 Task: Create a self trigger on Ticket object.
Action: Mouse moved to (1193, 69)
Screenshot: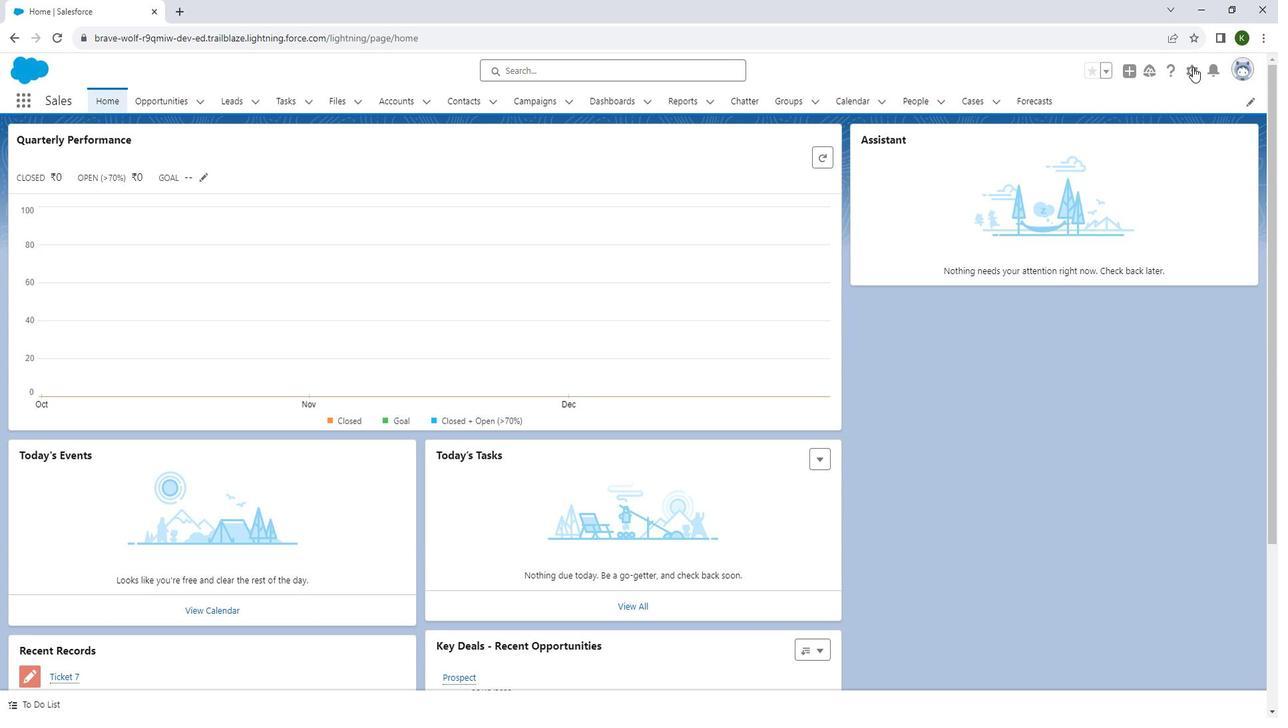 
Action: Mouse pressed left at (1193, 69)
Screenshot: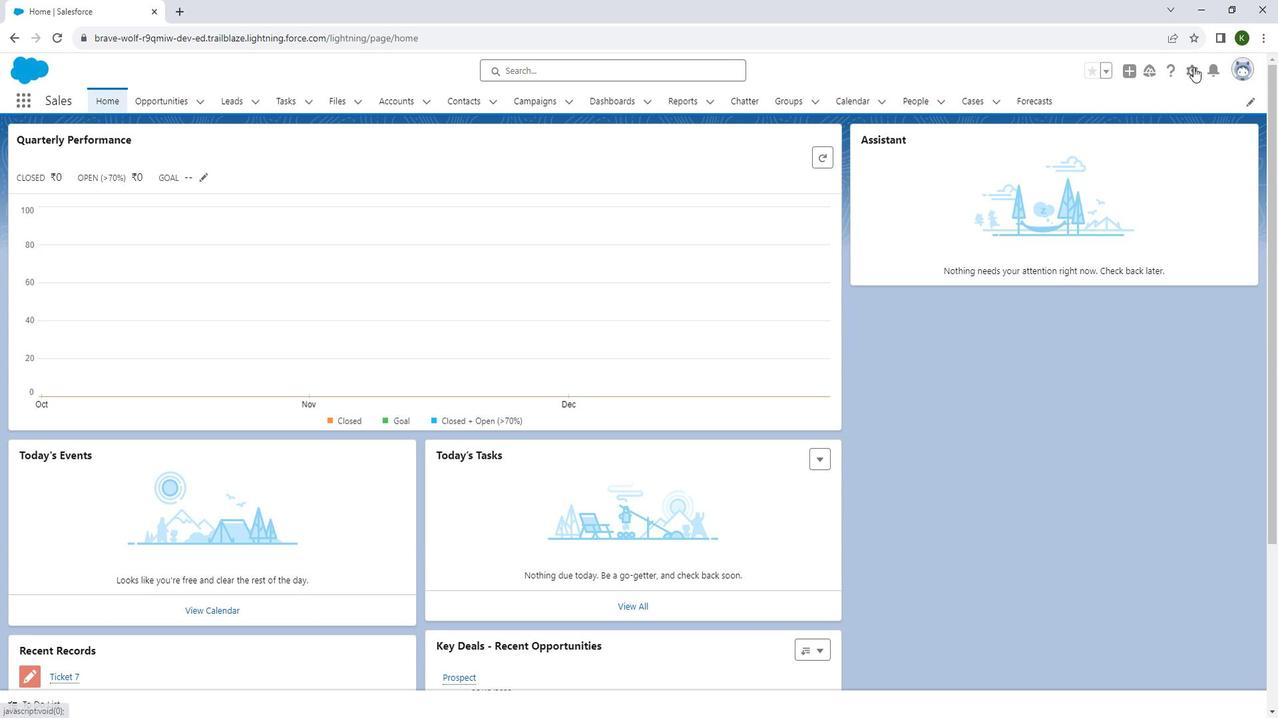 
Action: Mouse moved to (1137, 109)
Screenshot: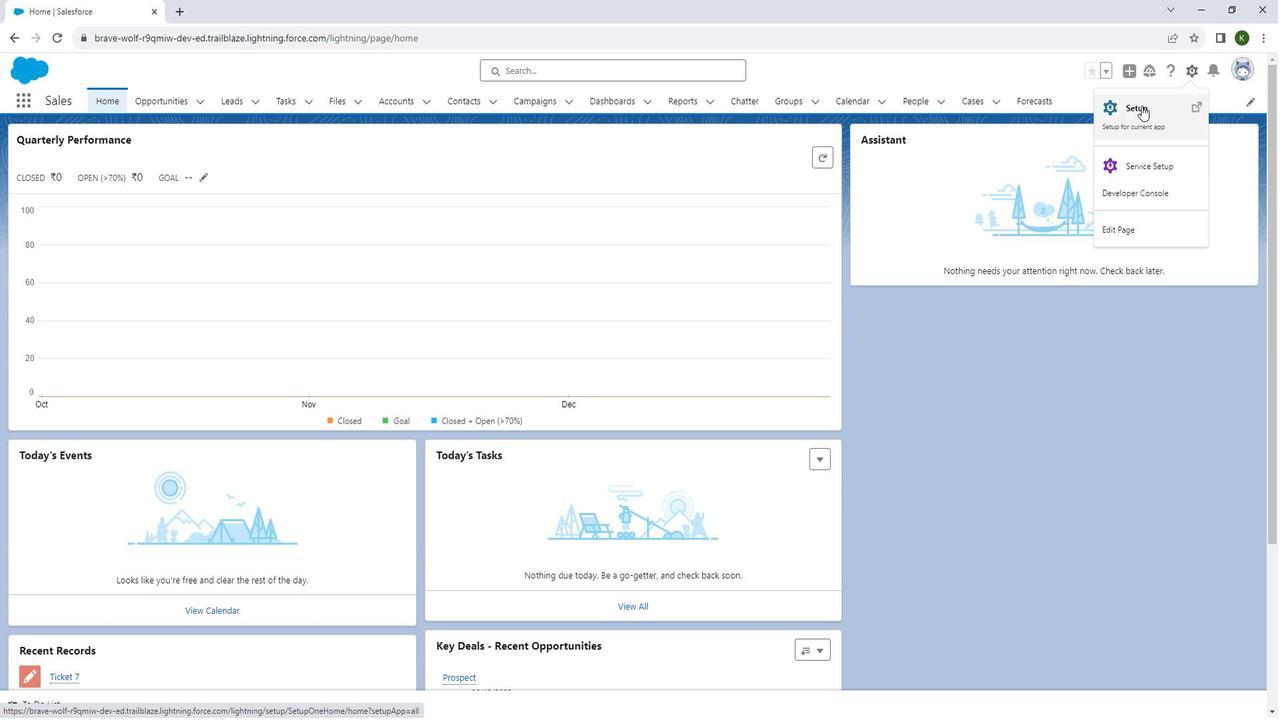 
Action: Mouse pressed left at (1137, 109)
Screenshot: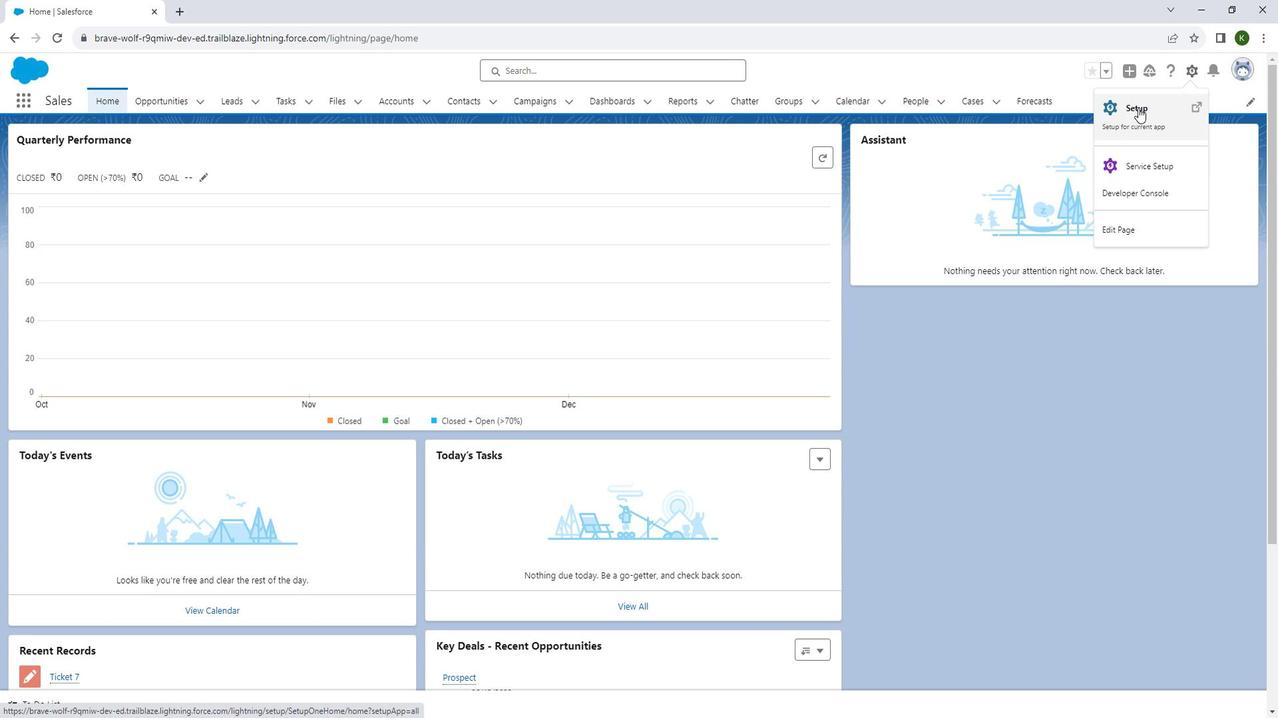 
Action: Mouse moved to (176, 101)
Screenshot: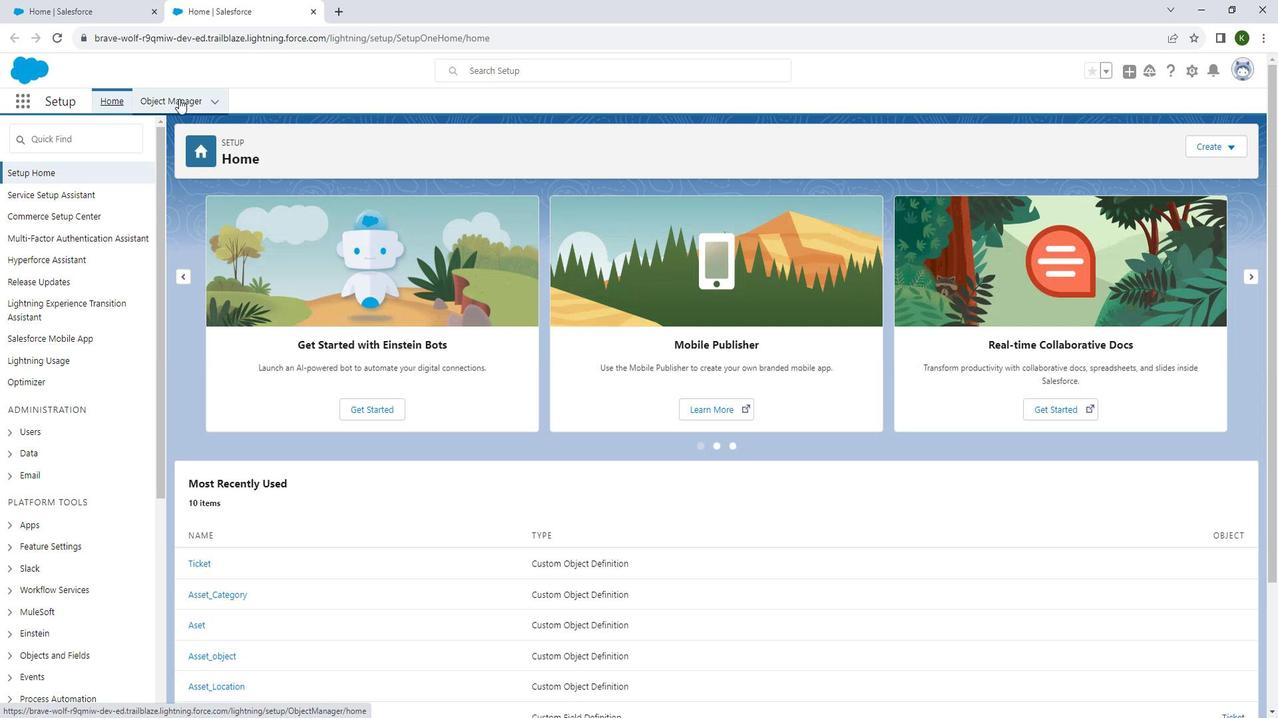 
Action: Mouse pressed left at (176, 101)
Screenshot: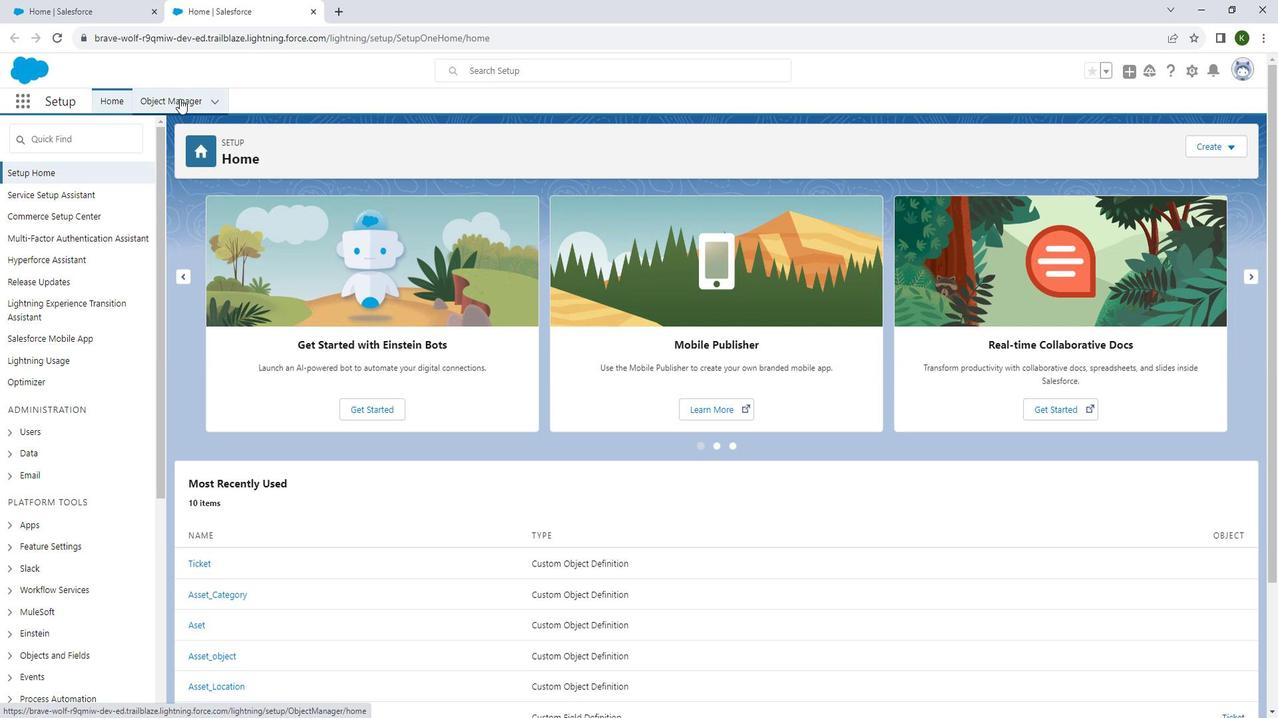 
Action: Mouse moved to (1039, 148)
Screenshot: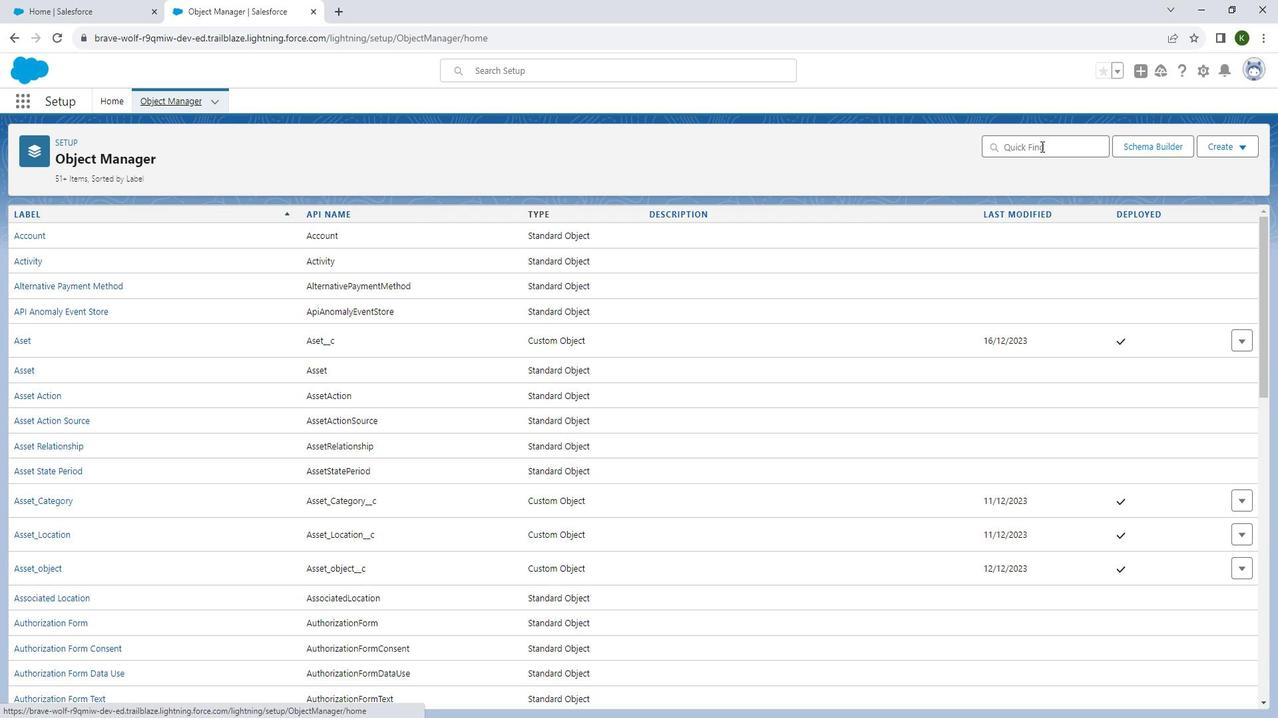 
Action: Mouse pressed left at (1039, 148)
Screenshot: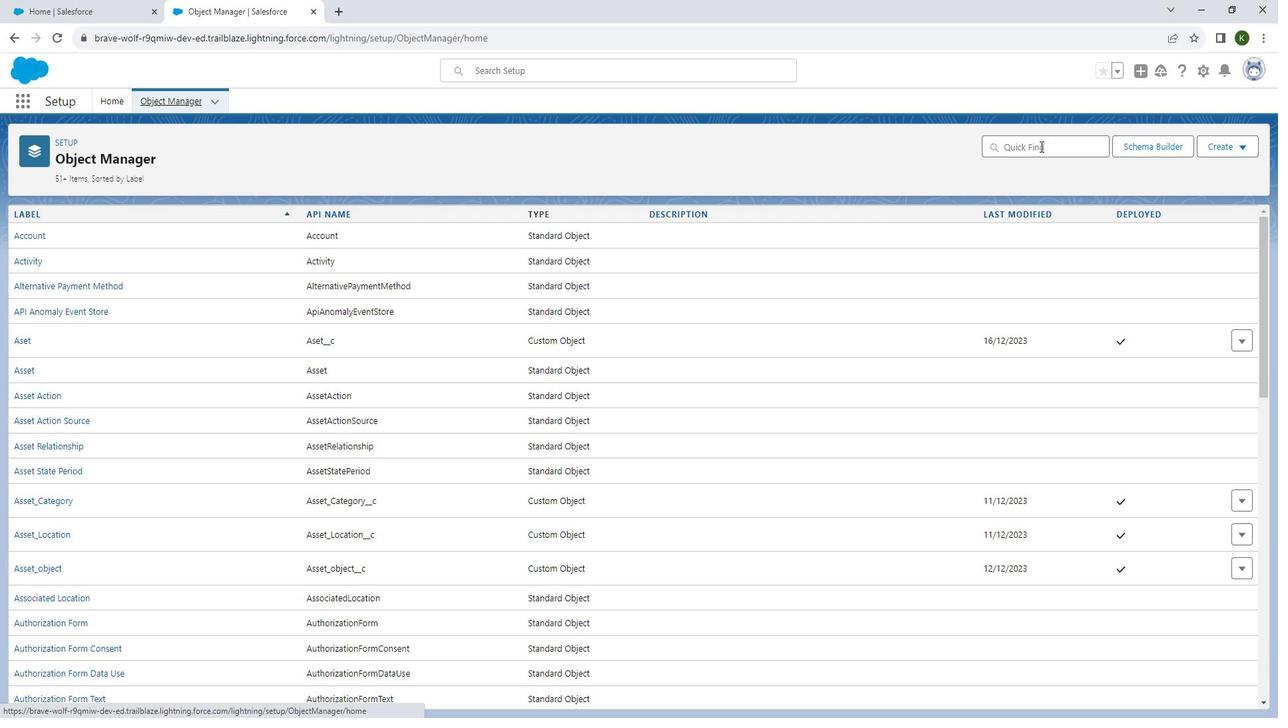 
Action: Mouse moved to (1039, 147)
Screenshot: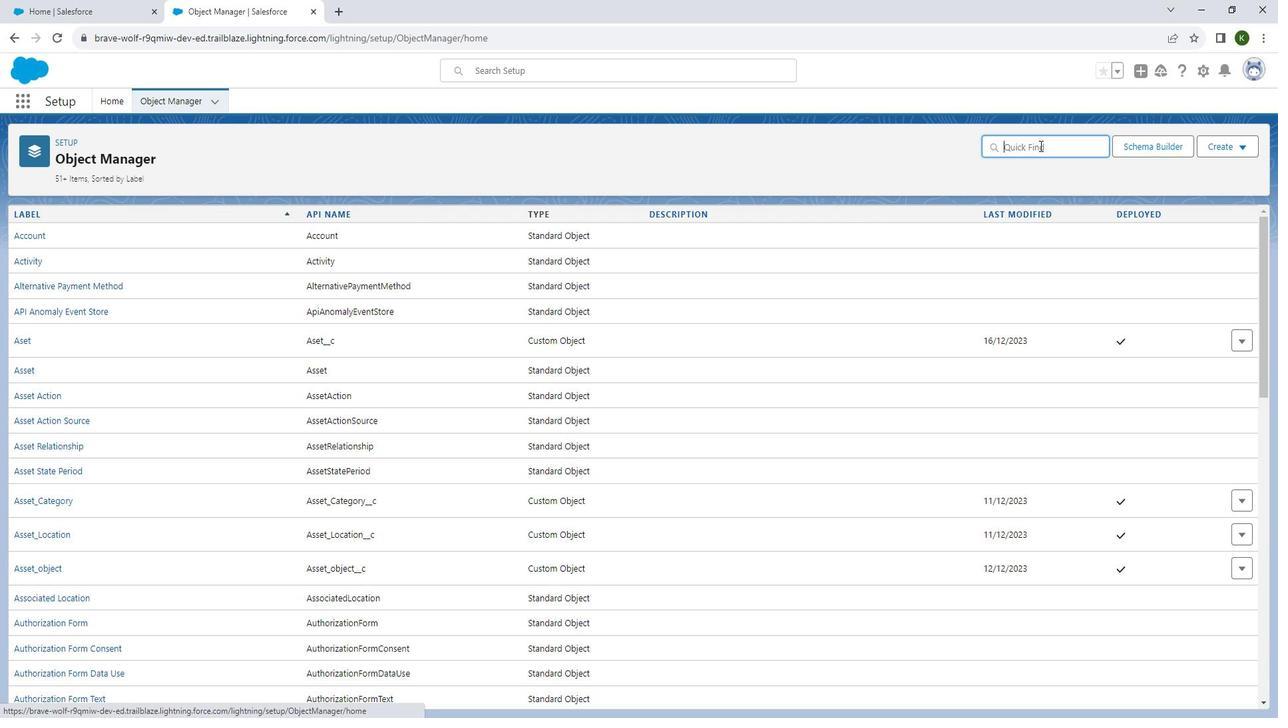 
Action: Key pressed ticket
Screenshot: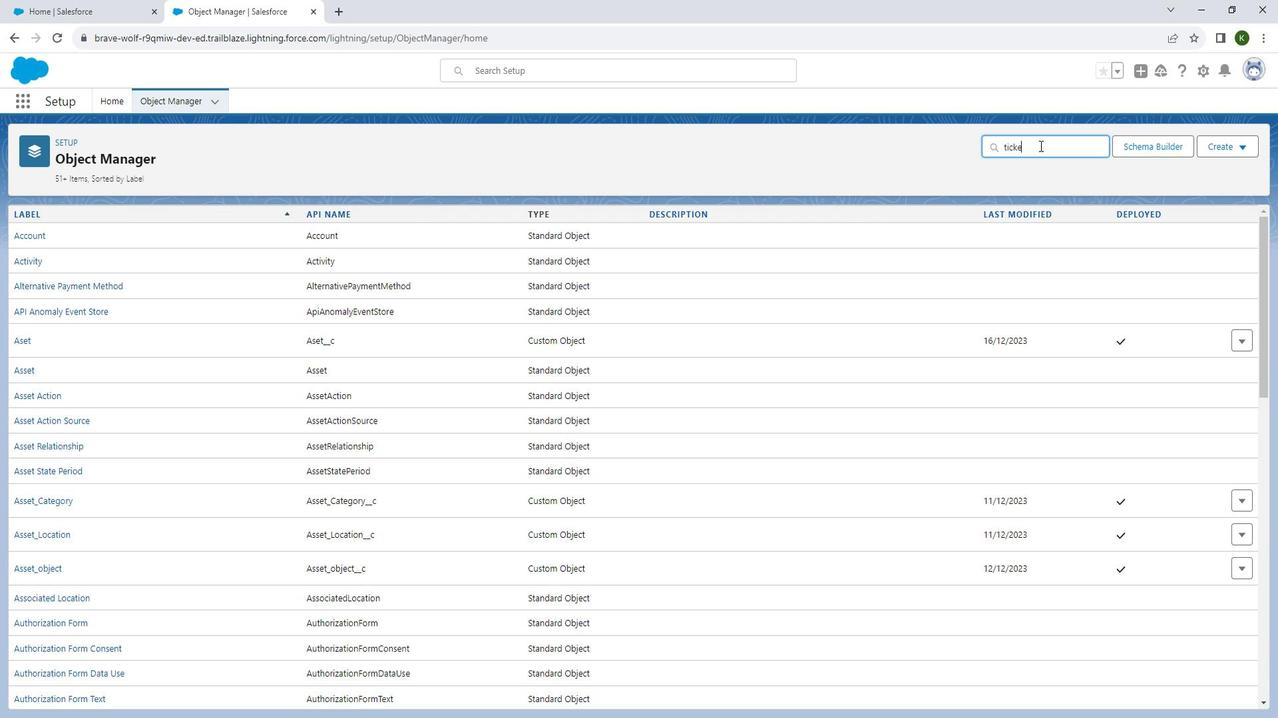 
Action: Mouse moved to (22, 240)
Screenshot: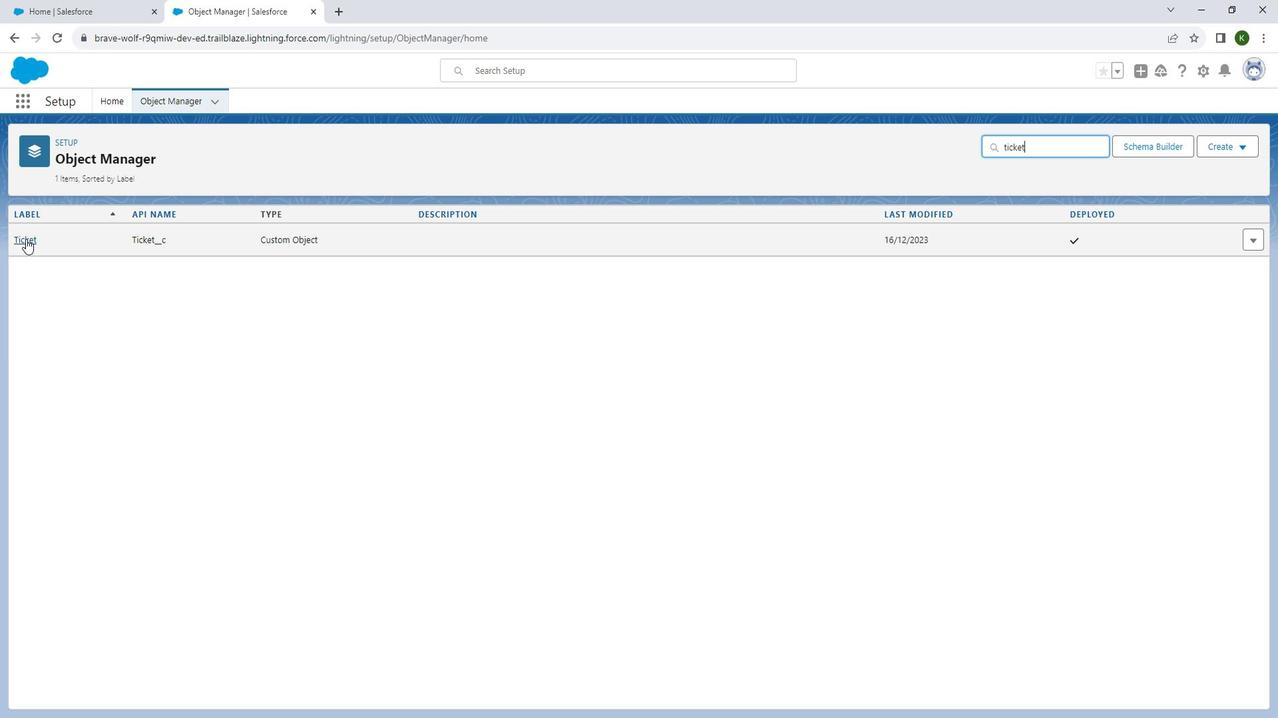 
Action: Mouse pressed left at (22, 240)
Screenshot: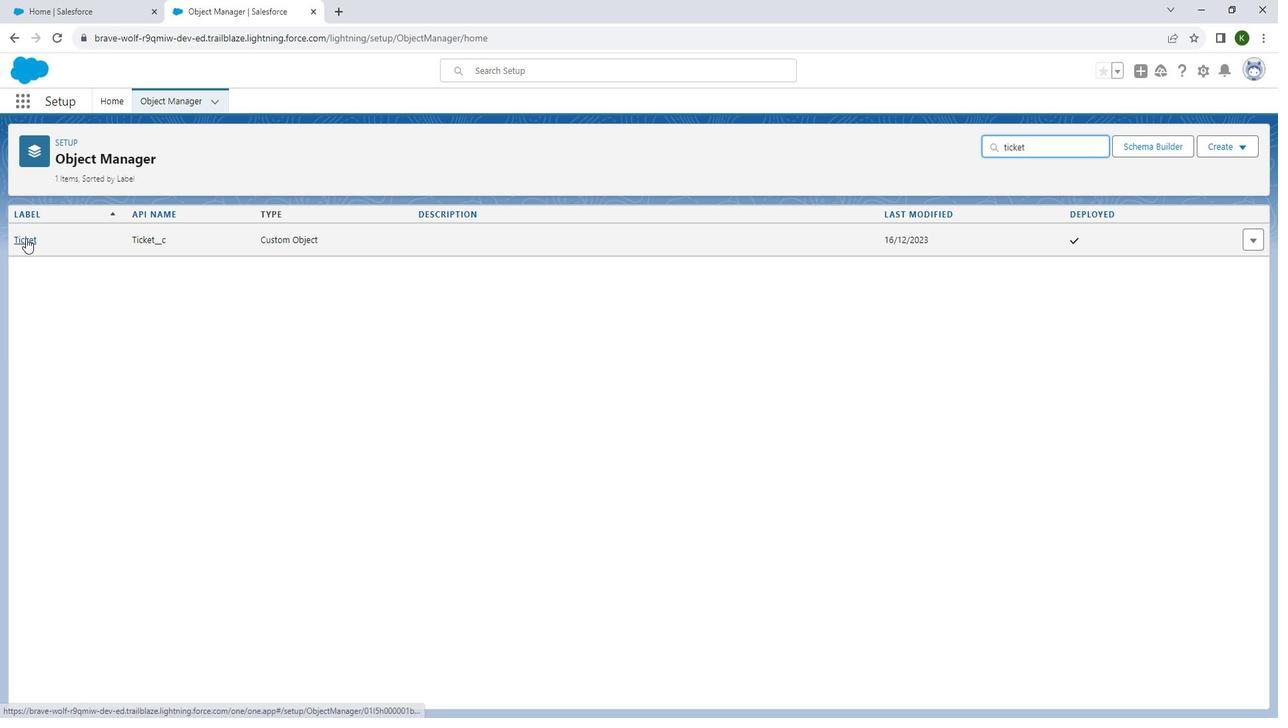 
Action: Mouse moved to (54, 579)
Screenshot: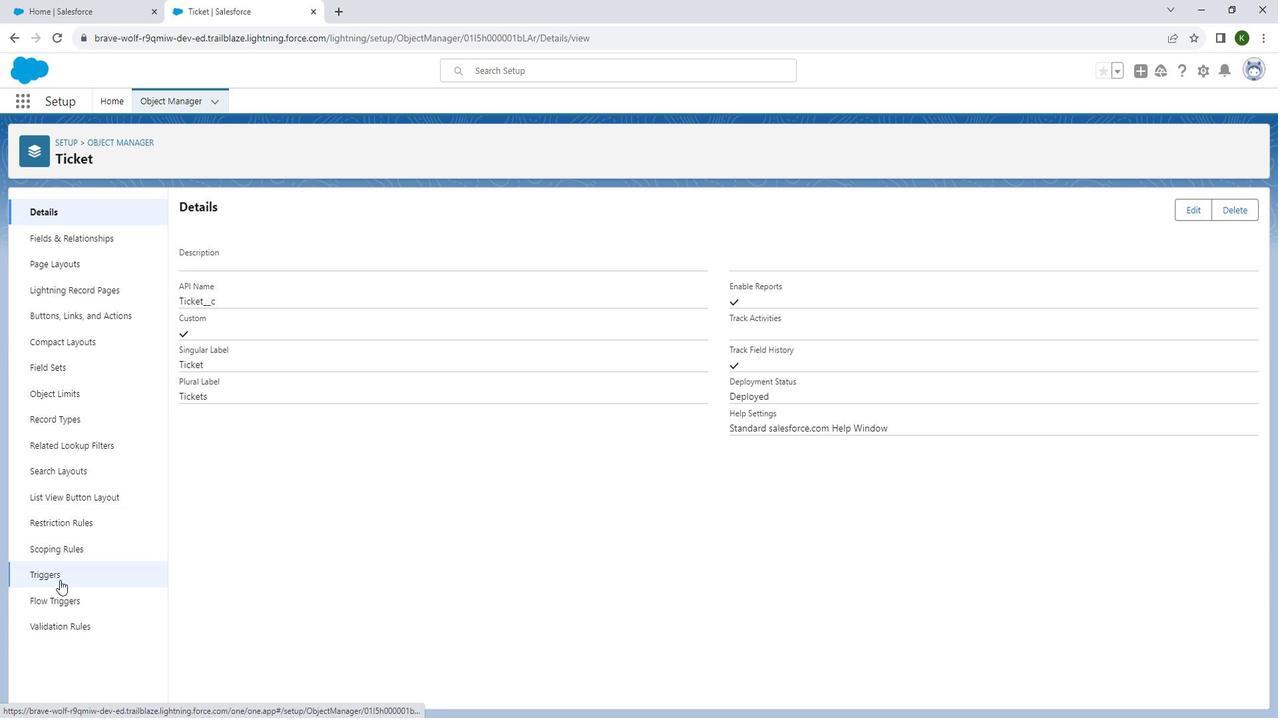 
Action: Mouse pressed left at (54, 579)
Screenshot: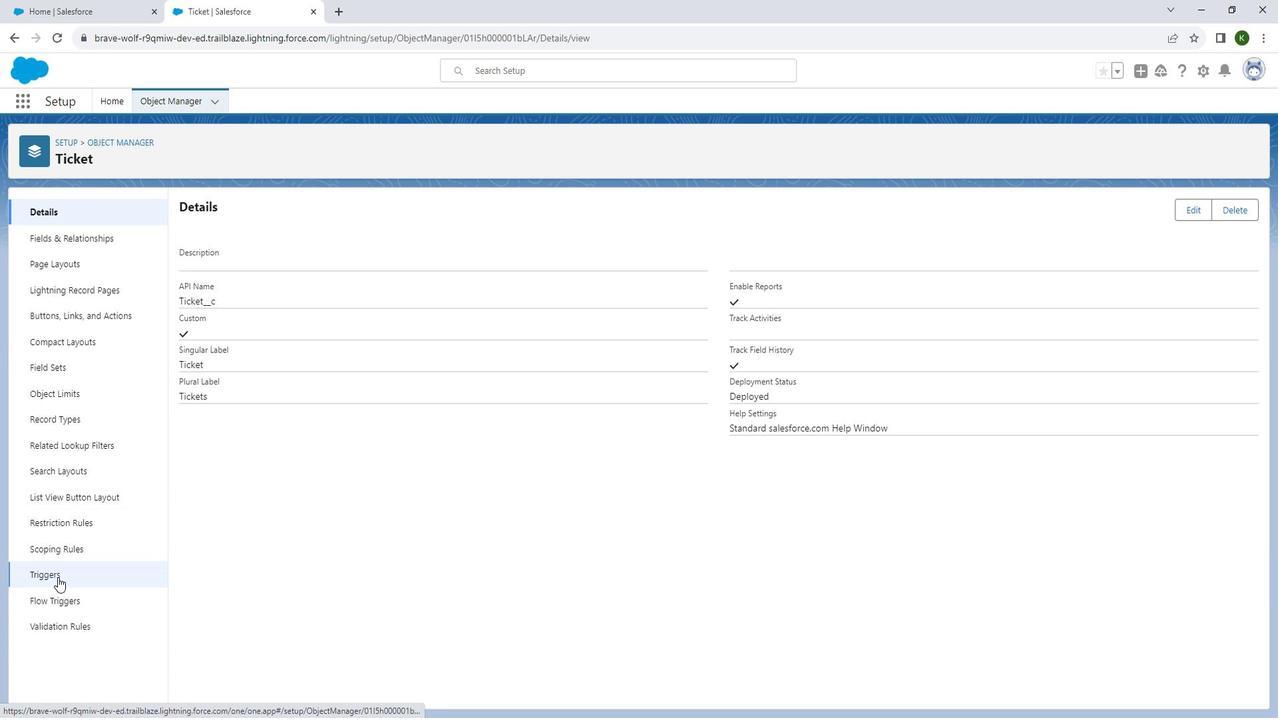 
Action: Mouse moved to (1200, 71)
Screenshot: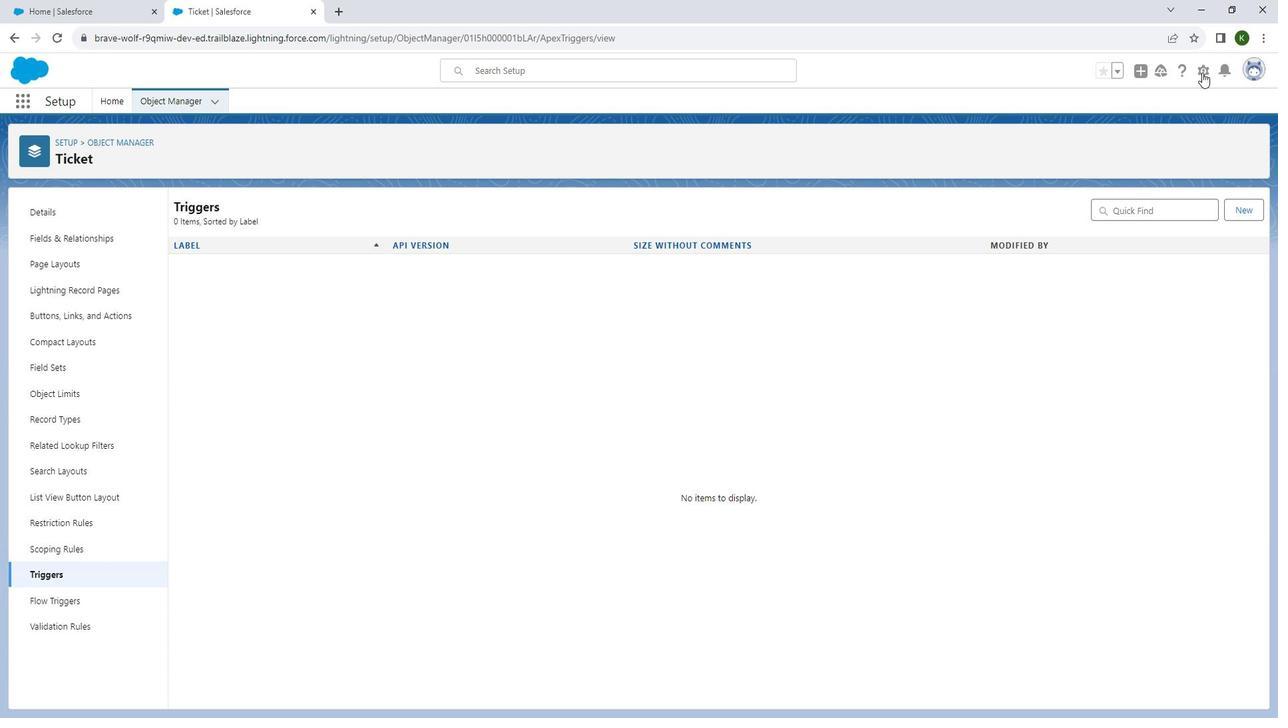 
Action: Mouse pressed left at (1200, 71)
Screenshot: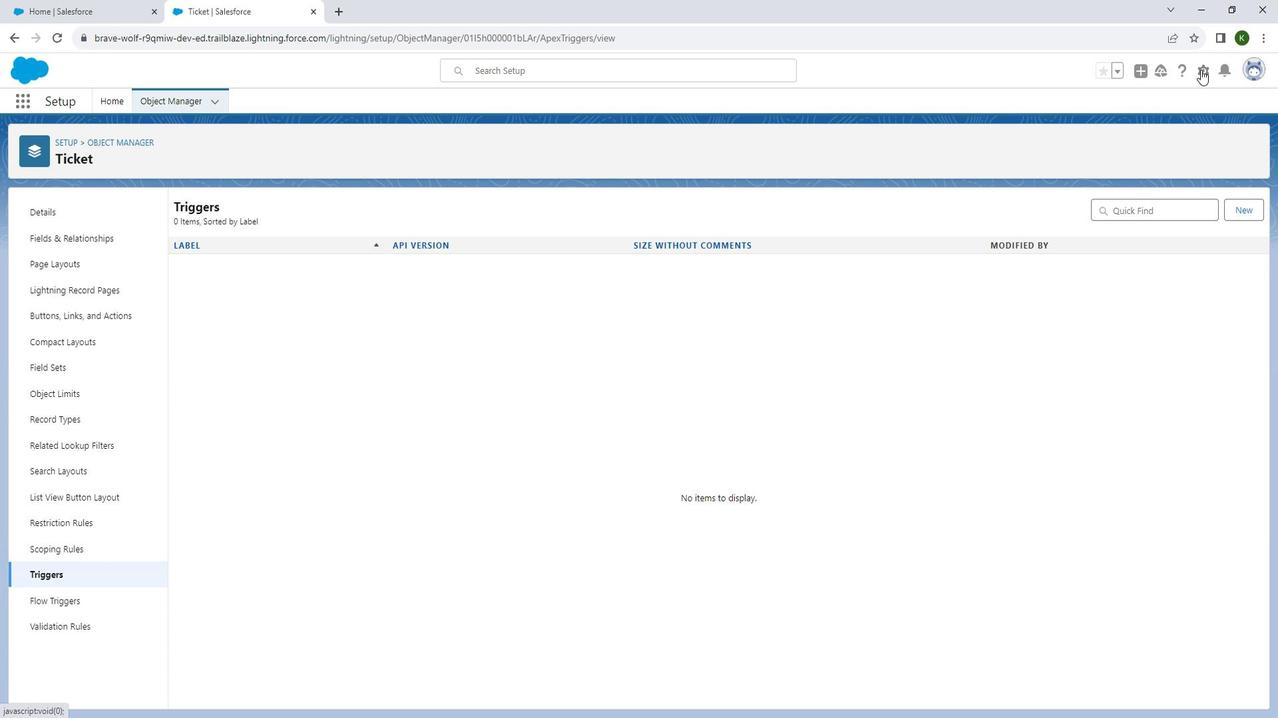 
Action: Mouse moved to (1143, 179)
Screenshot: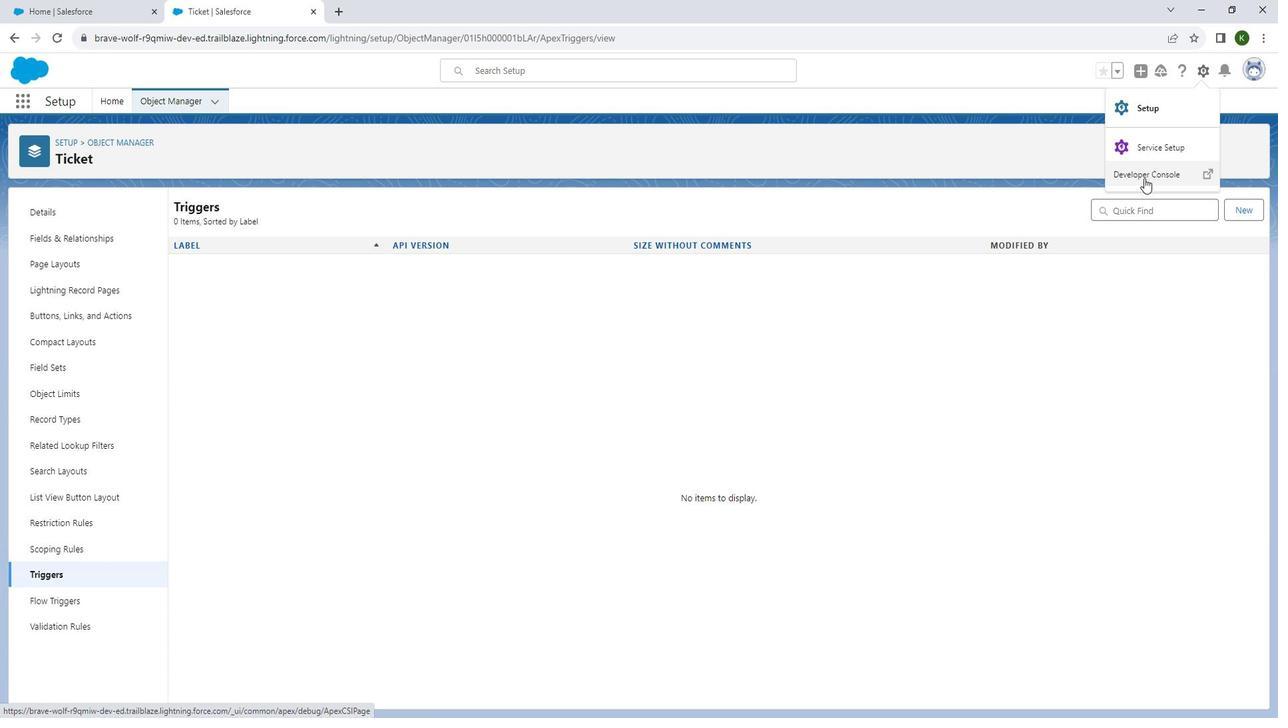 
Action: Mouse pressed left at (1143, 179)
Screenshot: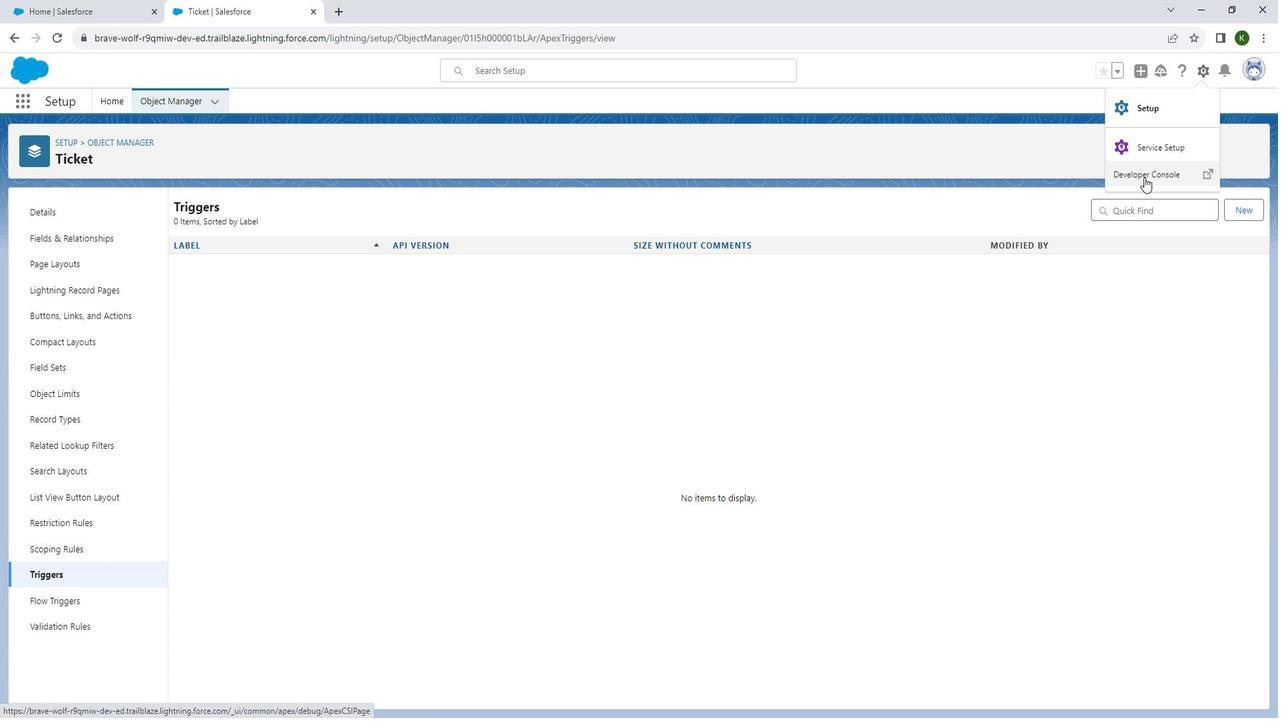 
Action: Mouse moved to (163, 67)
Screenshot: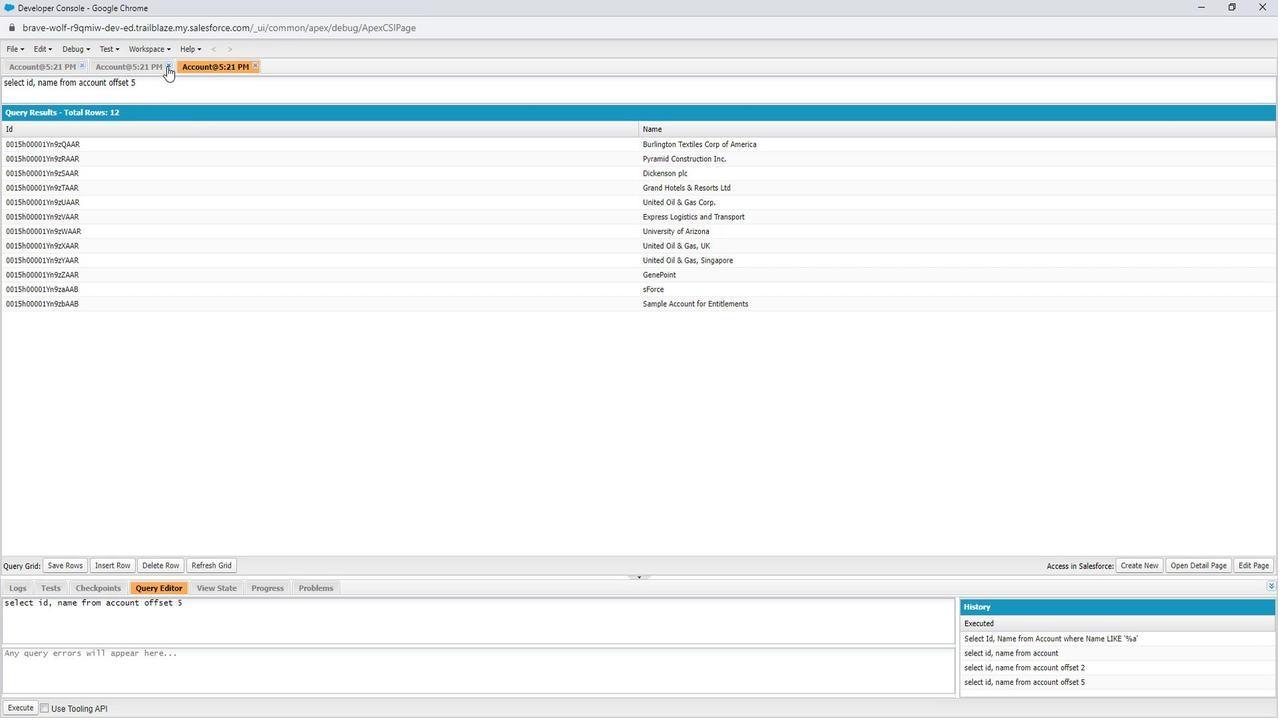 
Action: Mouse pressed left at (163, 67)
Screenshot: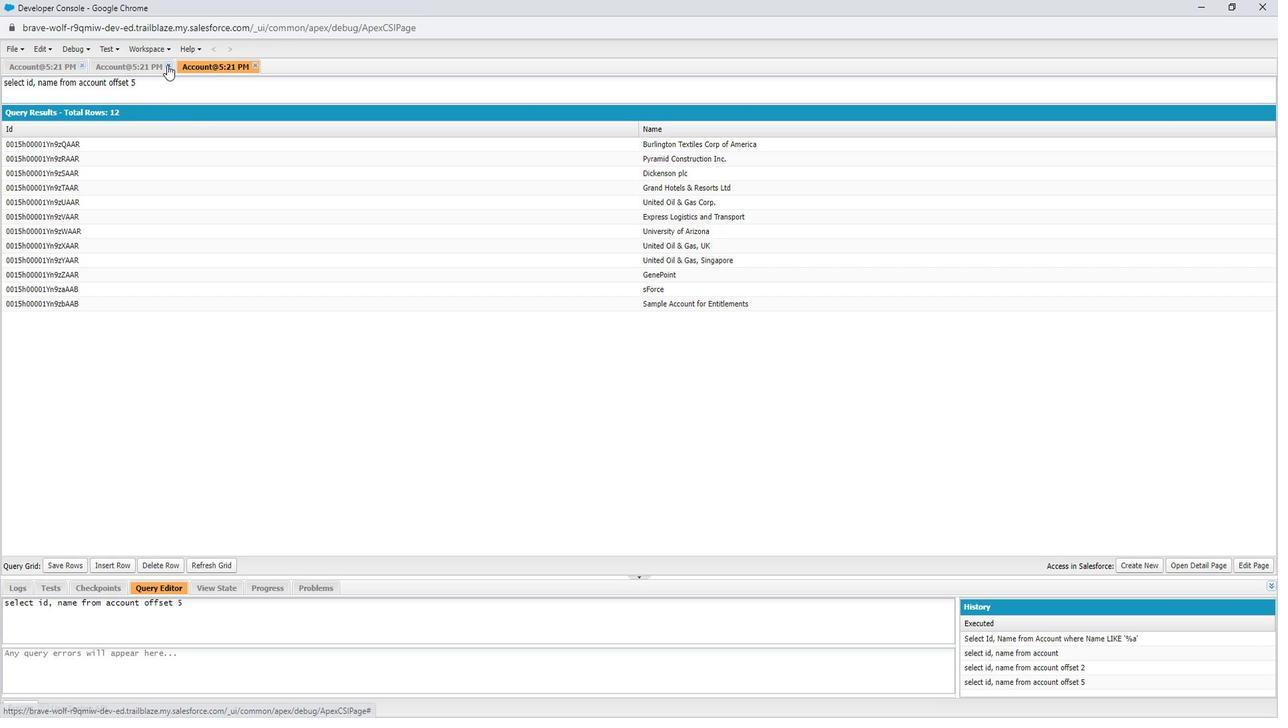 
Action: Mouse pressed left at (163, 67)
Screenshot: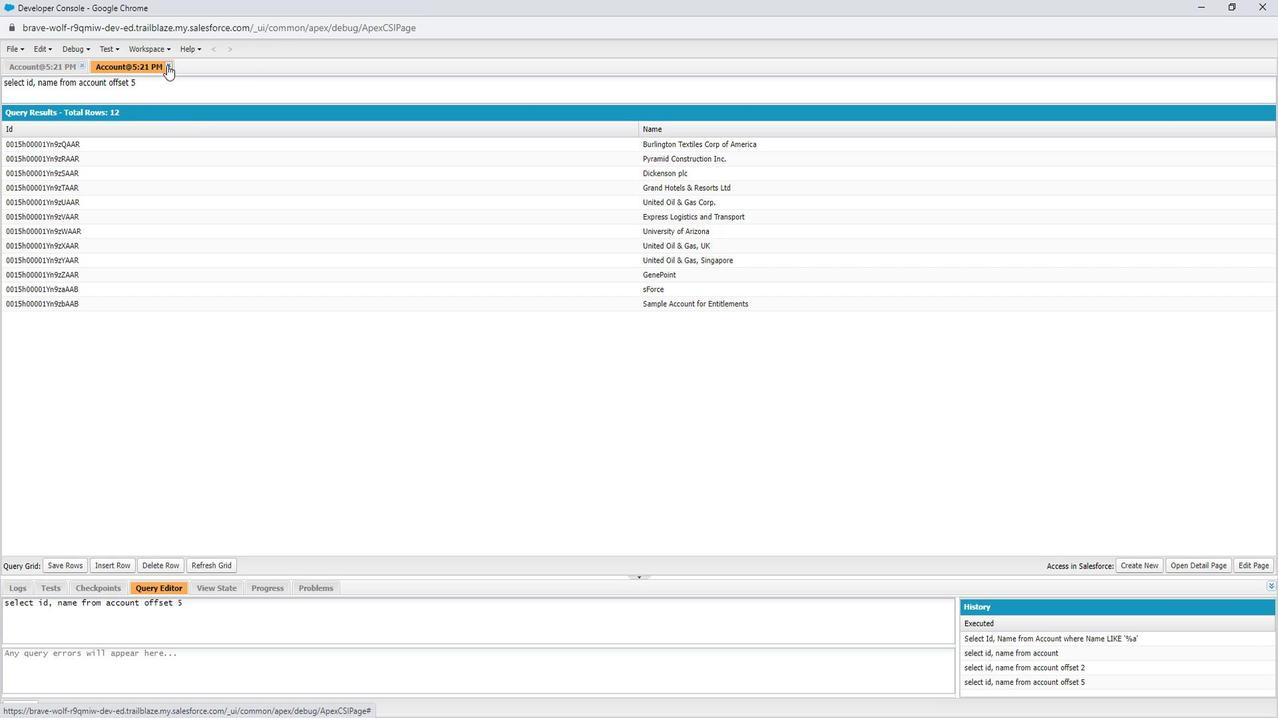 
Action: Mouse moved to (76, 67)
Screenshot: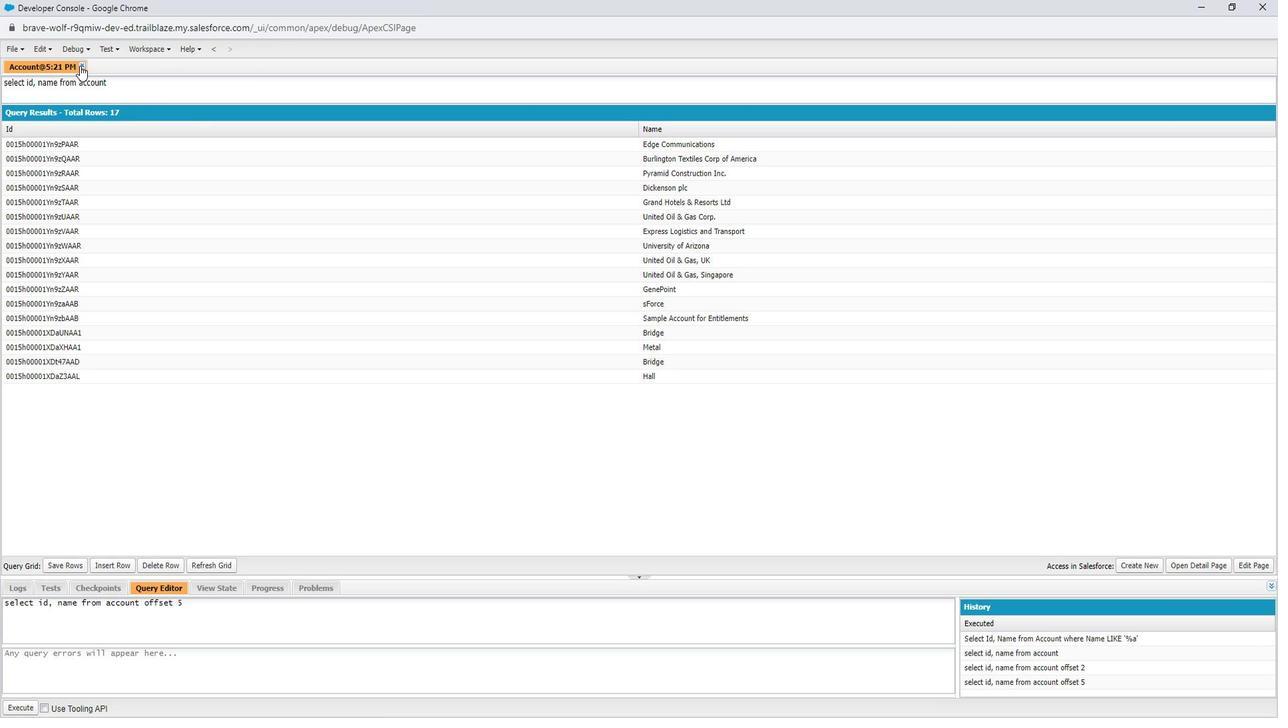 
Action: Mouse pressed left at (76, 67)
Screenshot: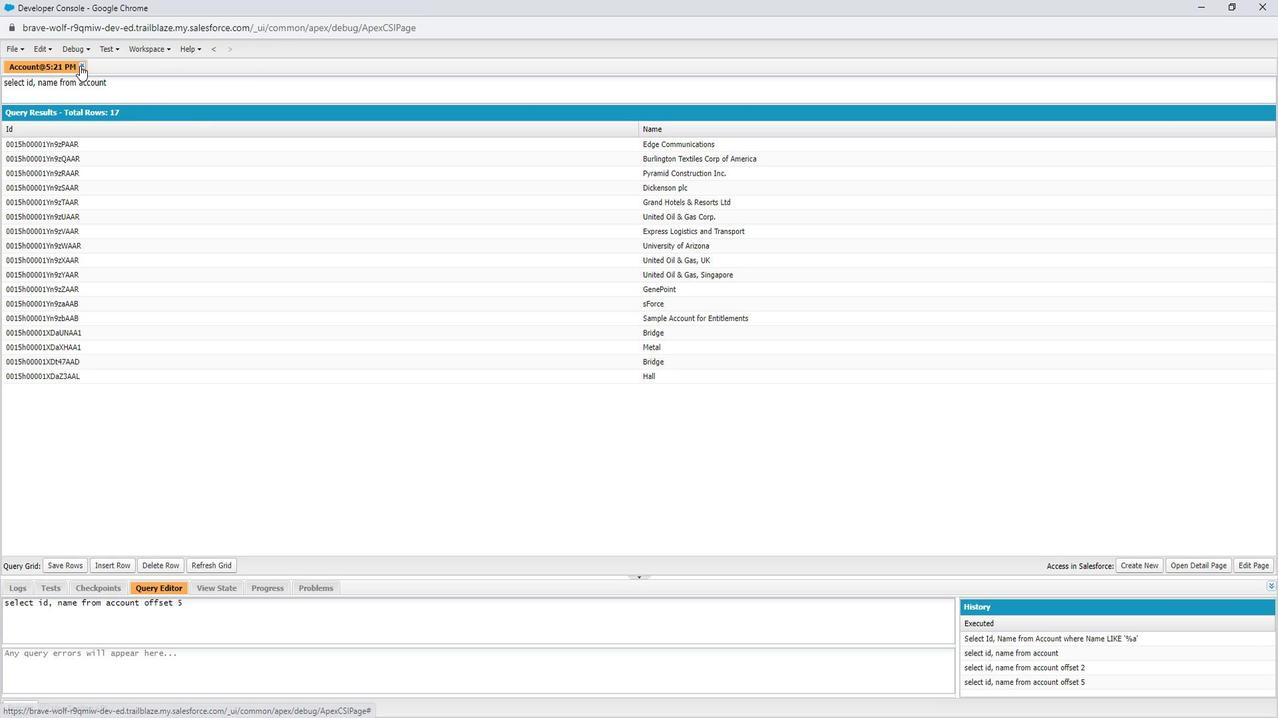 
Action: Mouse moved to (9, 51)
Screenshot: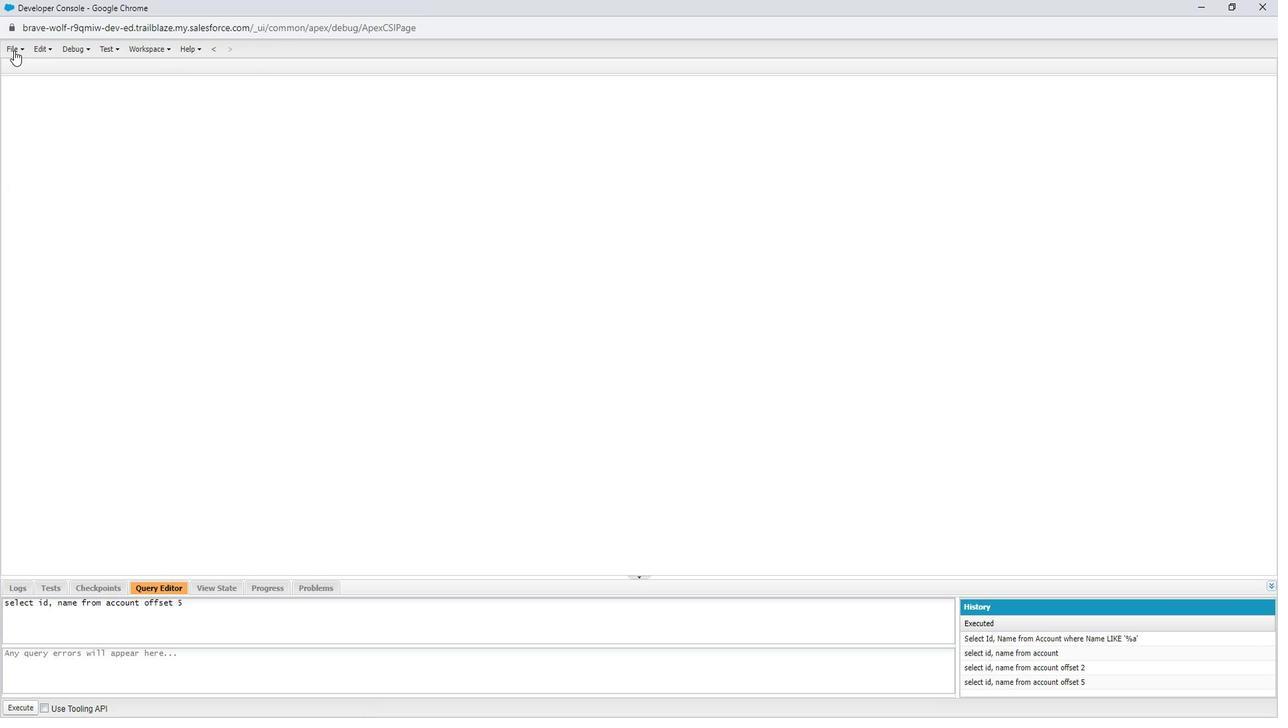 
Action: Mouse pressed left at (9, 51)
Screenshot: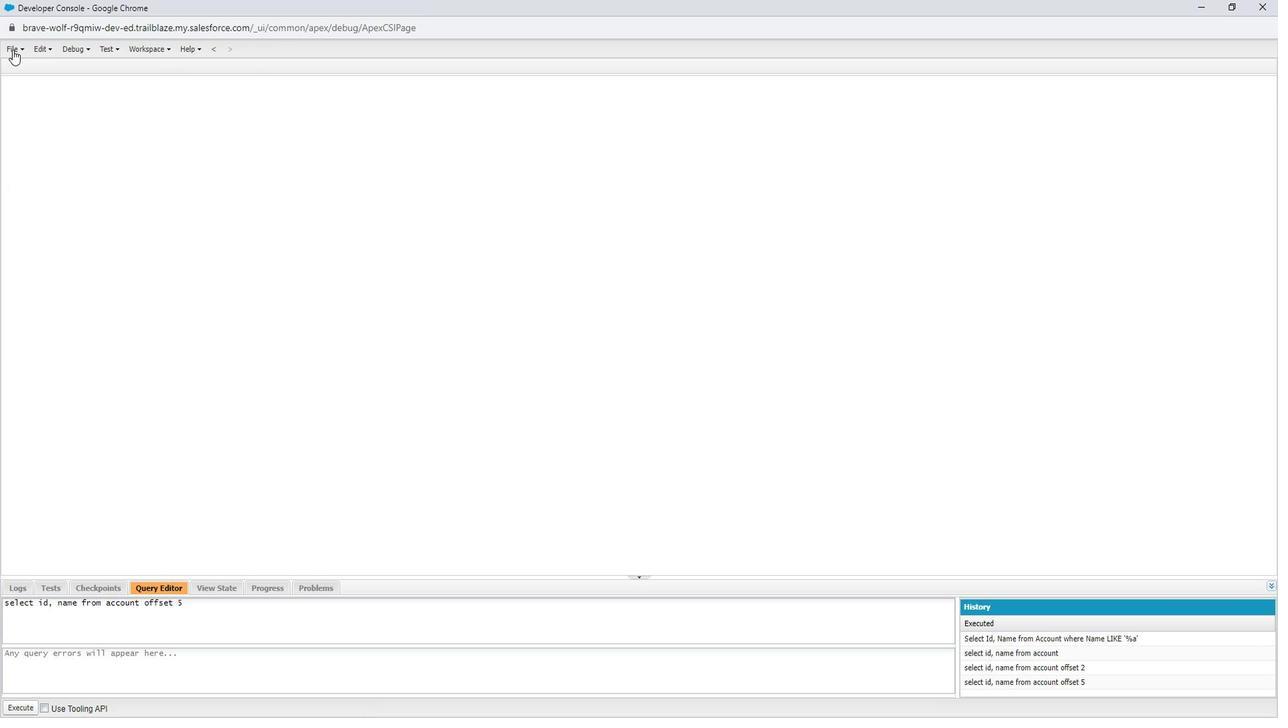 
Action: Mouse moved to (213, 87)
Screenshot: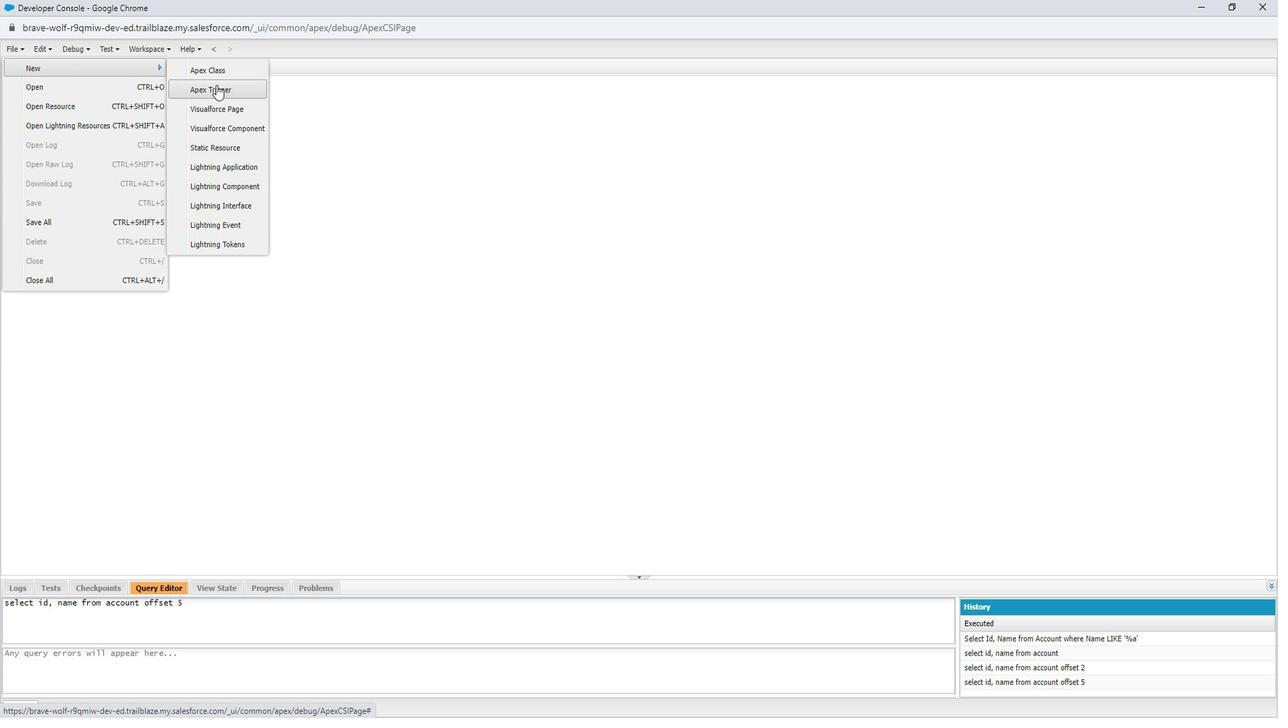 
Action: Mouse pressed left at (213, 87)
Screenshot: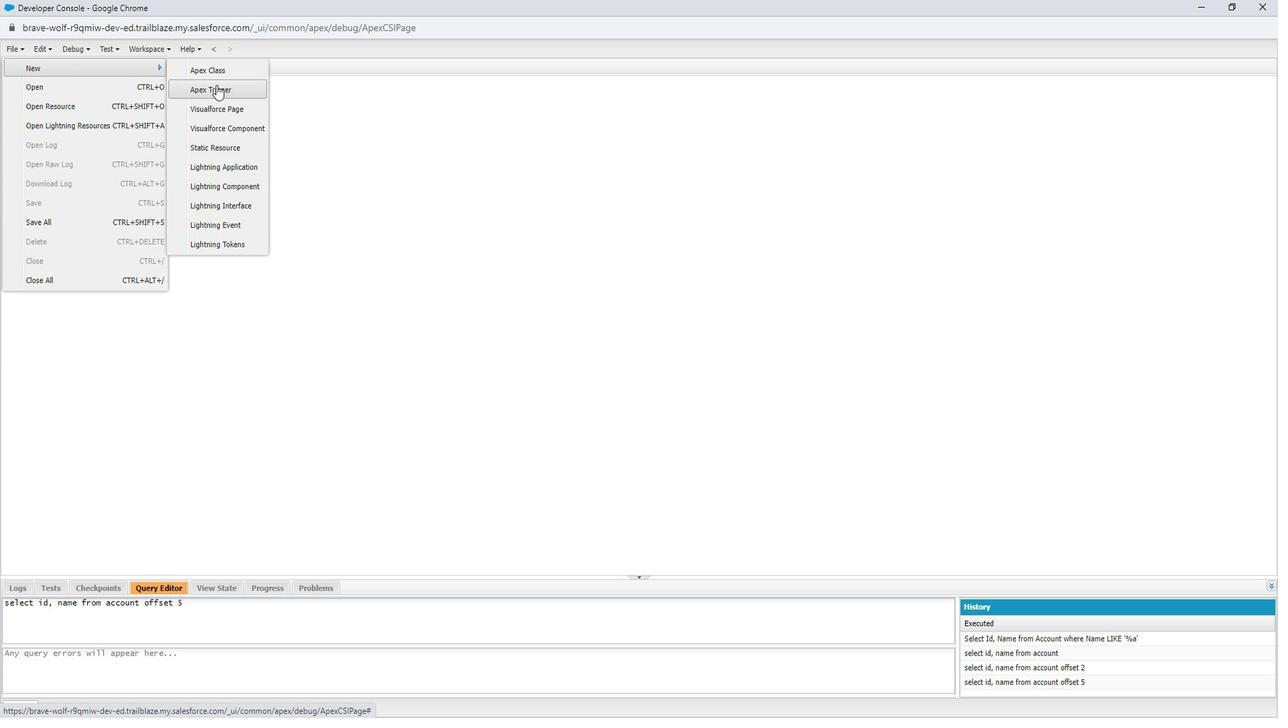 
Action: Mouse moved to (658, 340)
Screenshot: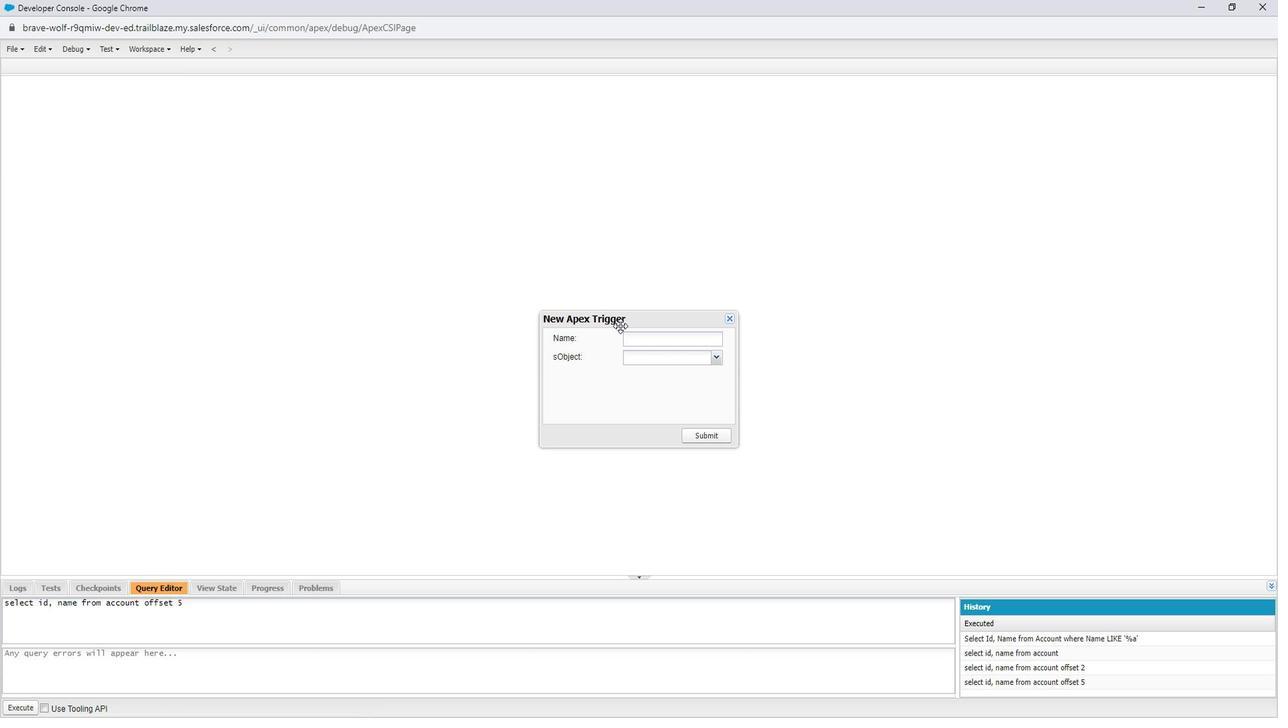
Action: Mouse pressed left at (658, 340)
Screenshot: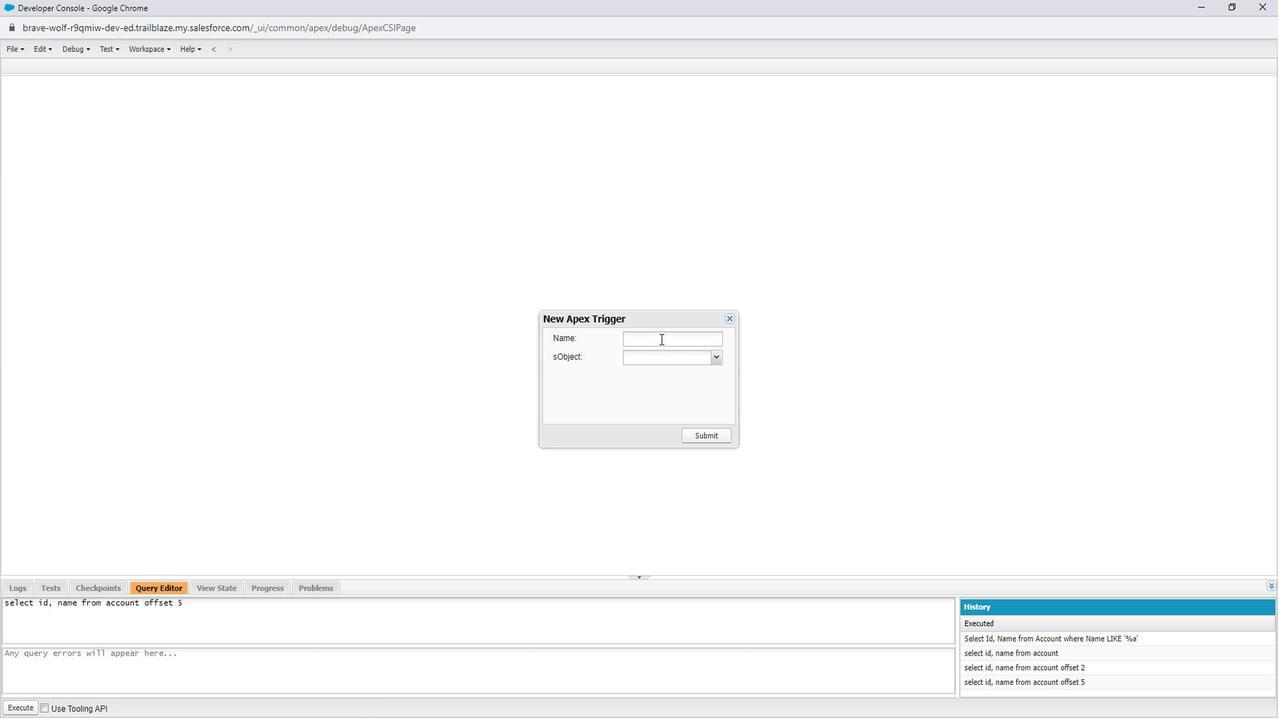 
Action: Key pressed <Key.shift_r><Key.shift_r><Key.shift_r><Key.shift_r><Key.shift_r><Key.shift_r><Key.shift_r><Key.shift_r><Key.shift_r><Key.shift_r><Key.shift_r><Key.shift_r><Key.shift_r>Ph<Key.backspace><Key.backspace><Key.shift_r>Phone<Key.shift_r>Validate
Screenshot: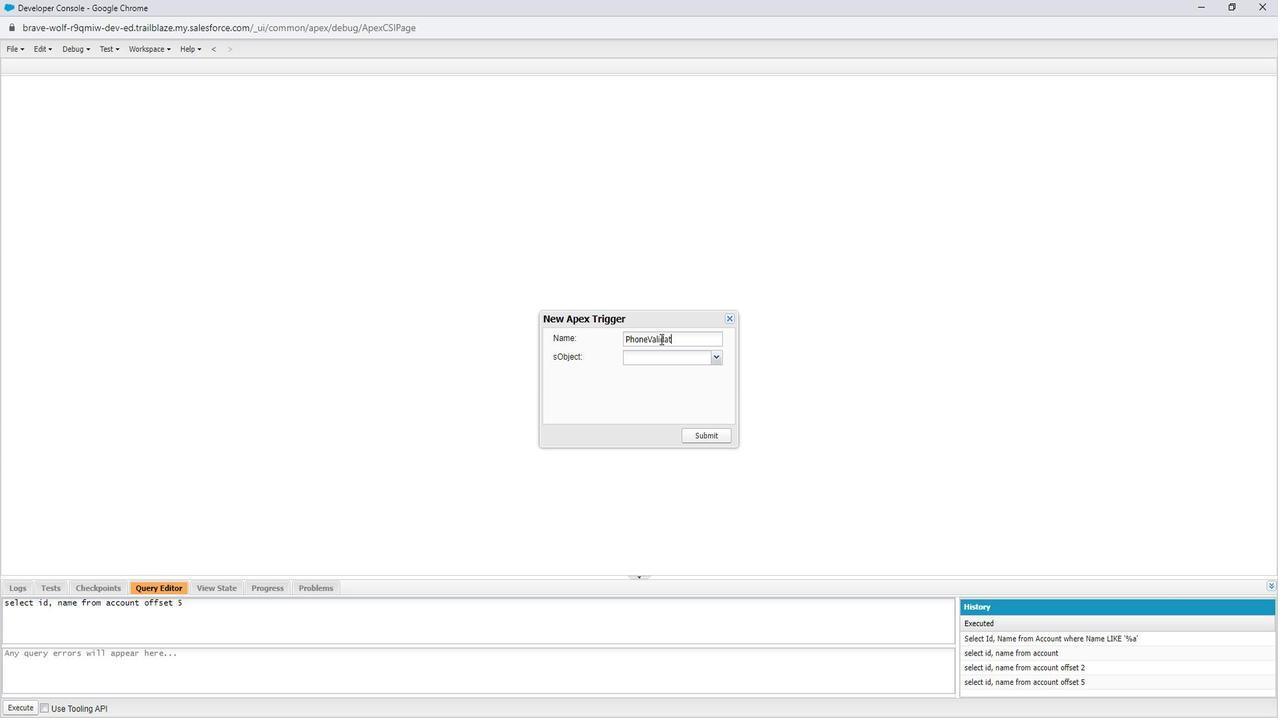 
Action: Mouse moved to (677, 351)
Screenshot: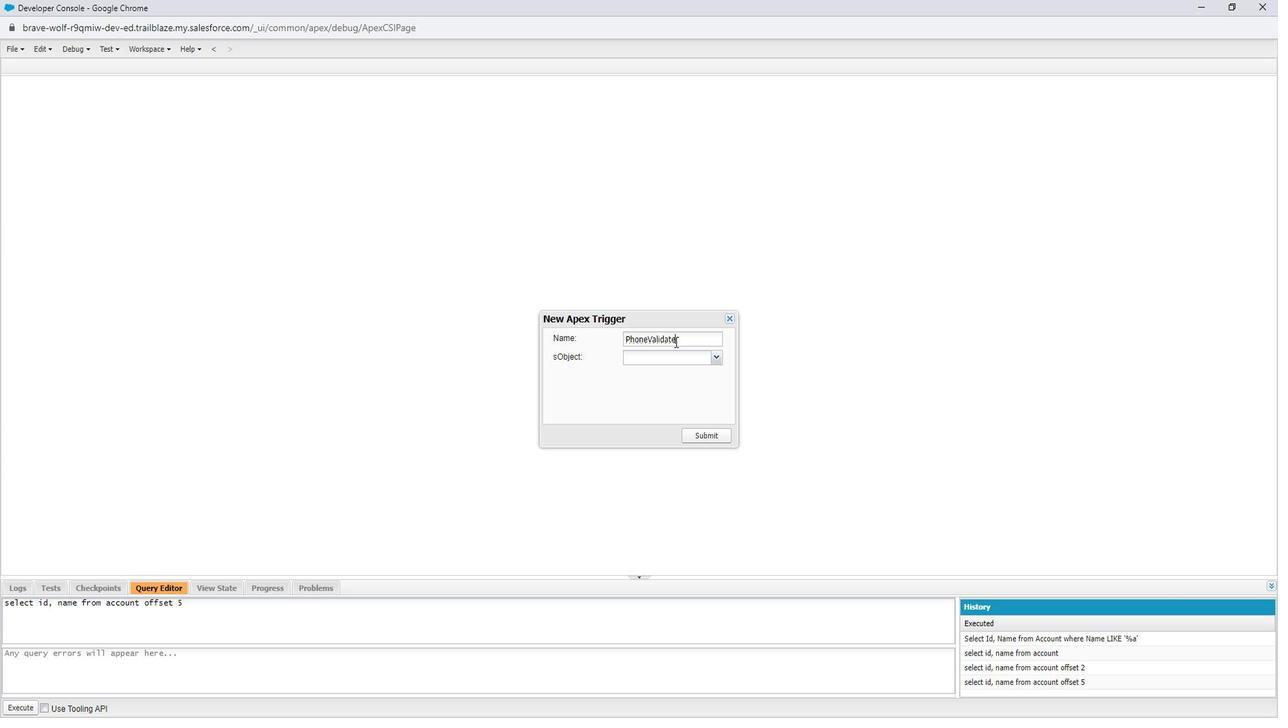 
Action: Key pressed trigger
Screenshot: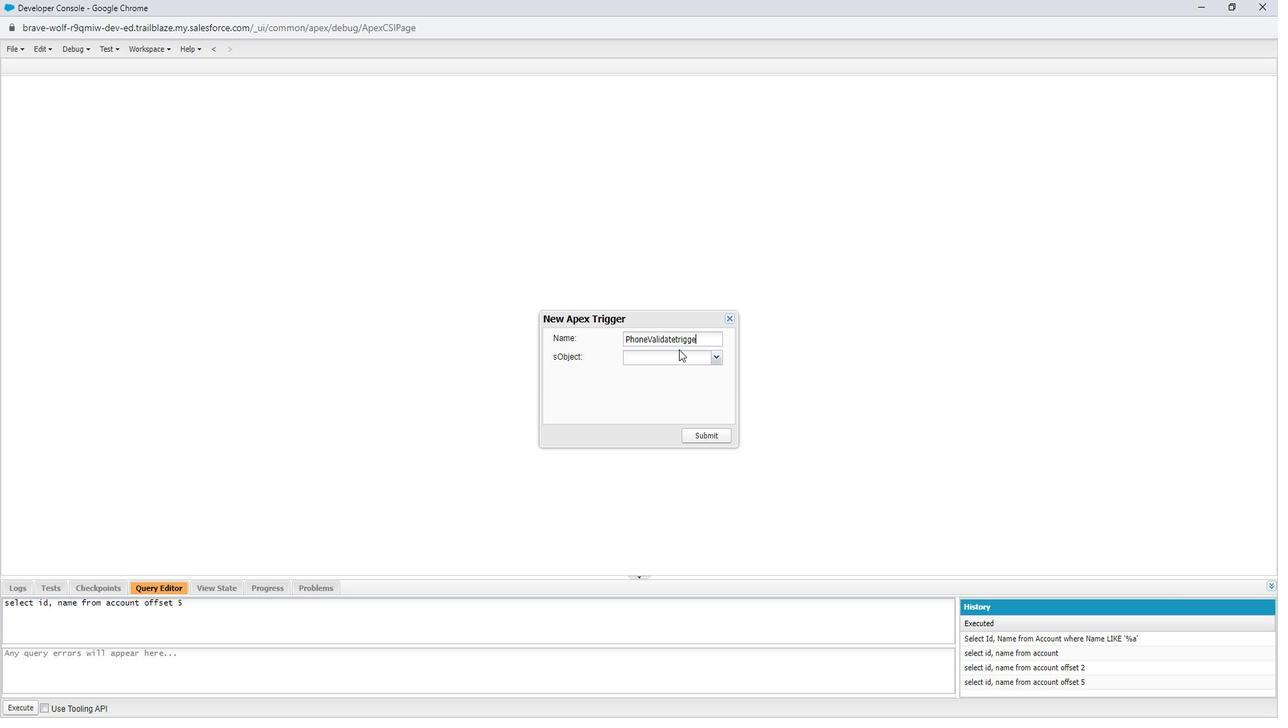 
Action: Mouse moved to (715, 360)
Screenshot: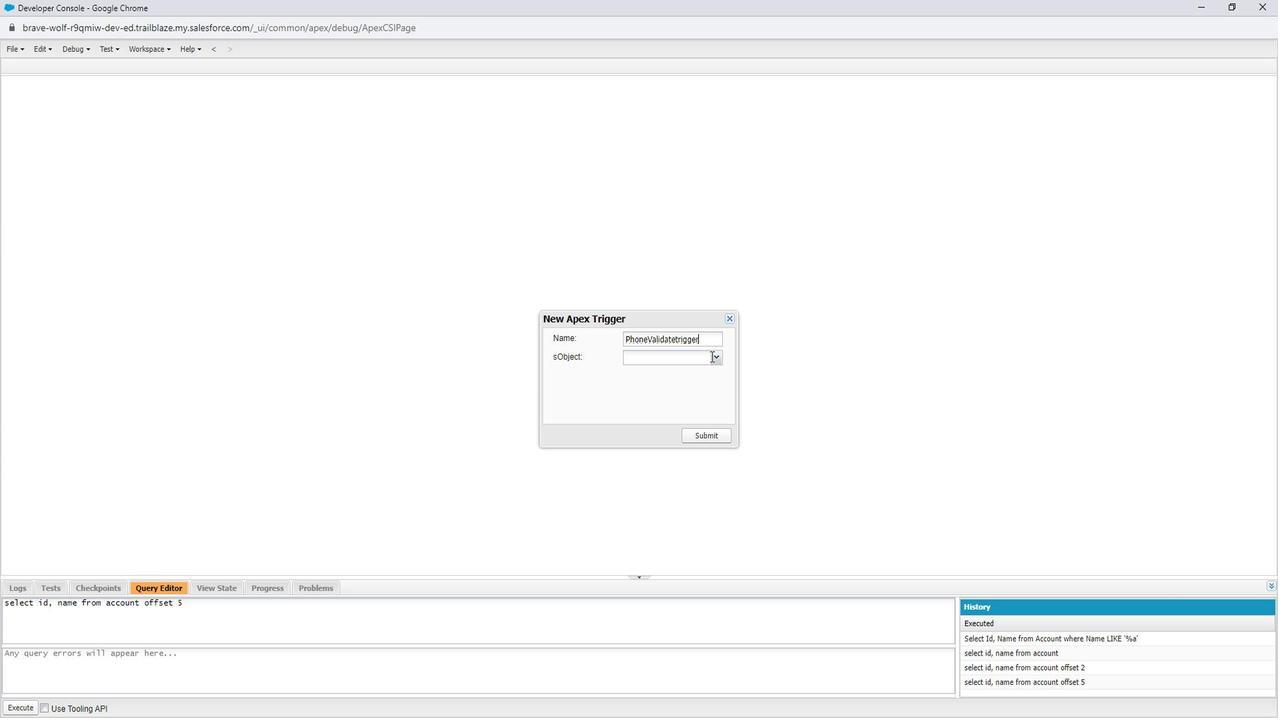 
Action: Mouse pressed left at (715, 360)
Screenshot: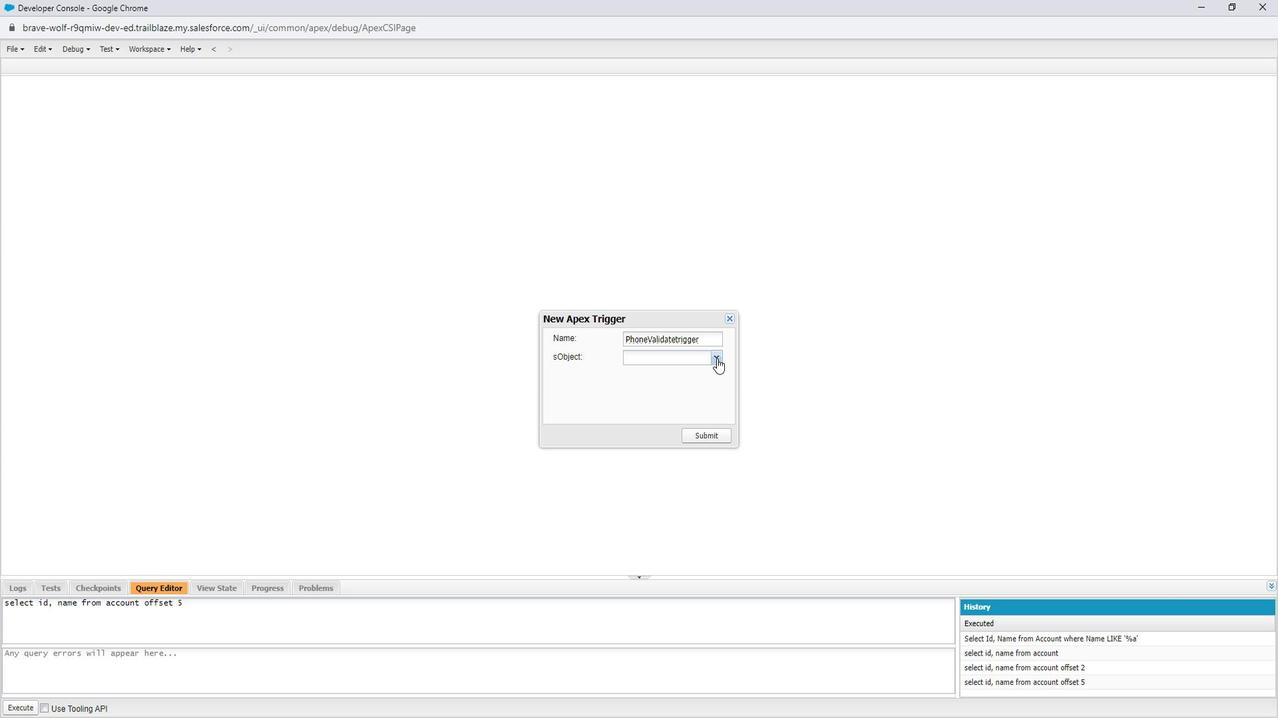 
Action: Mouse moved to (717, 551)
Screenshot: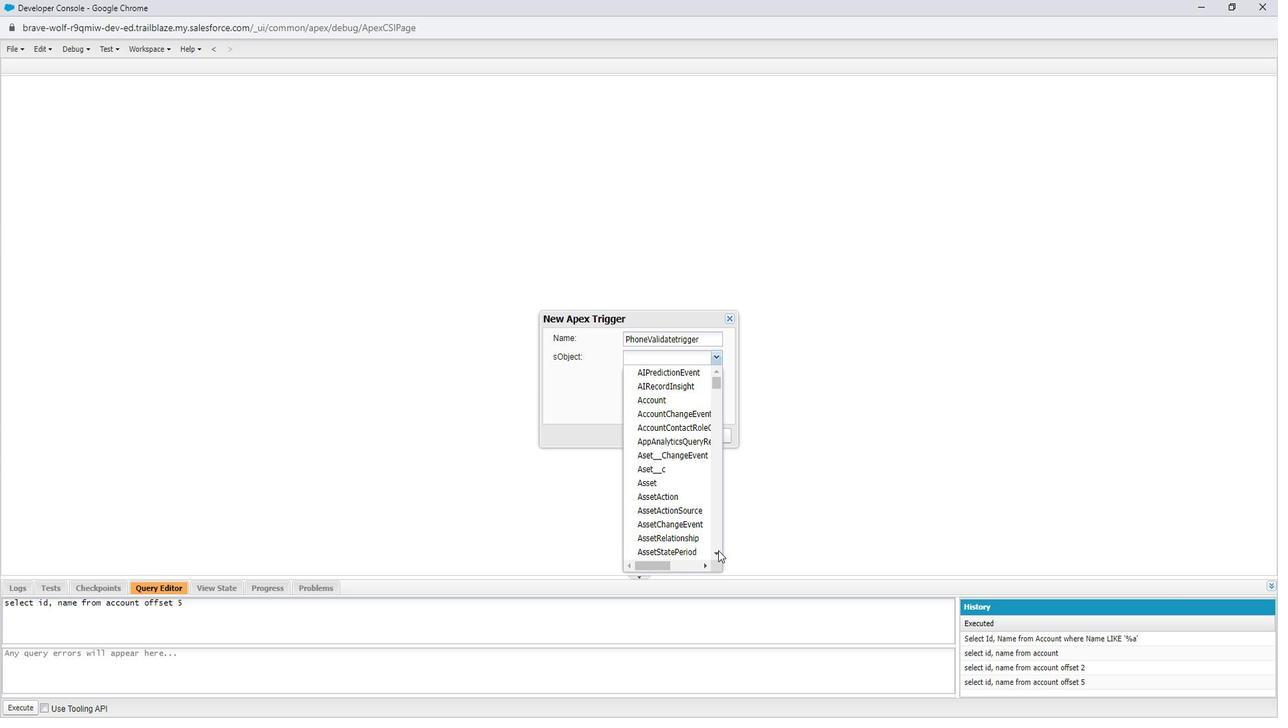 
Action: Mouse pressed left at (717, 551)
Screenshot: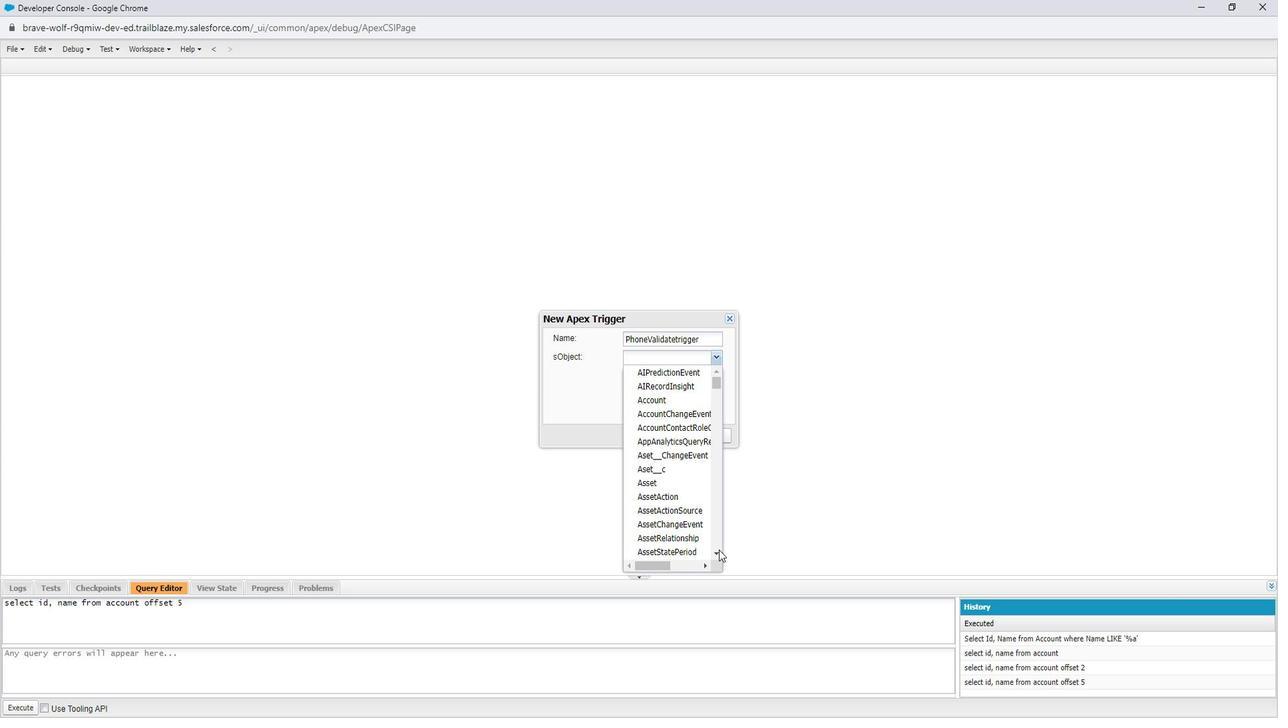
Action: Mouse pressed left at (717, 551)
Screenshot: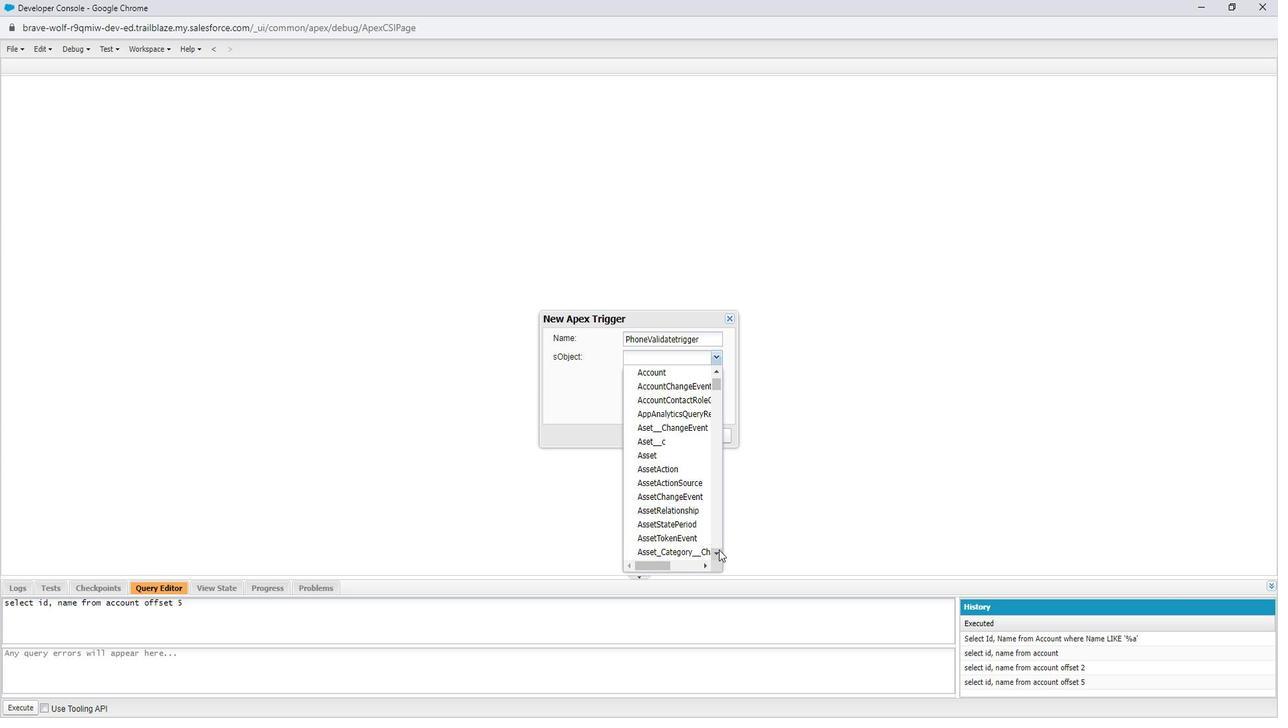 
Action: Mouse pressed left at (717, 551)
Screenshot: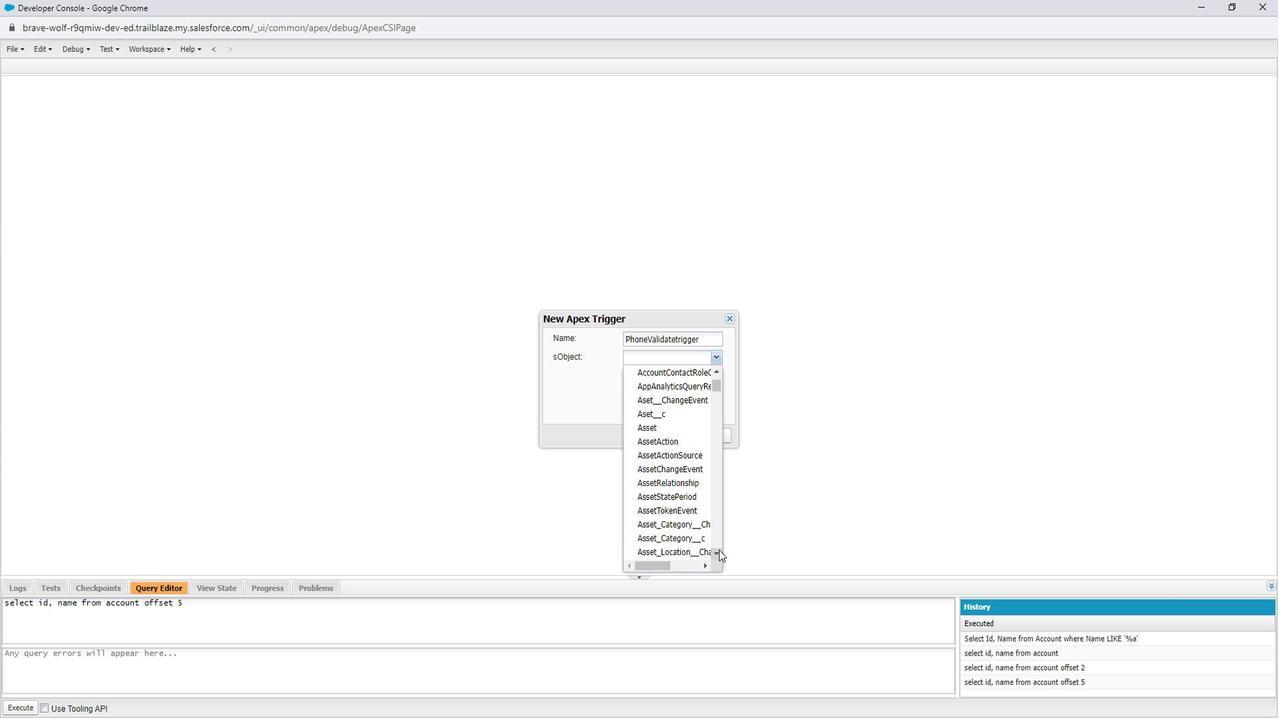 
Action: Mouse pressed left at (717, 551)
Screenshot: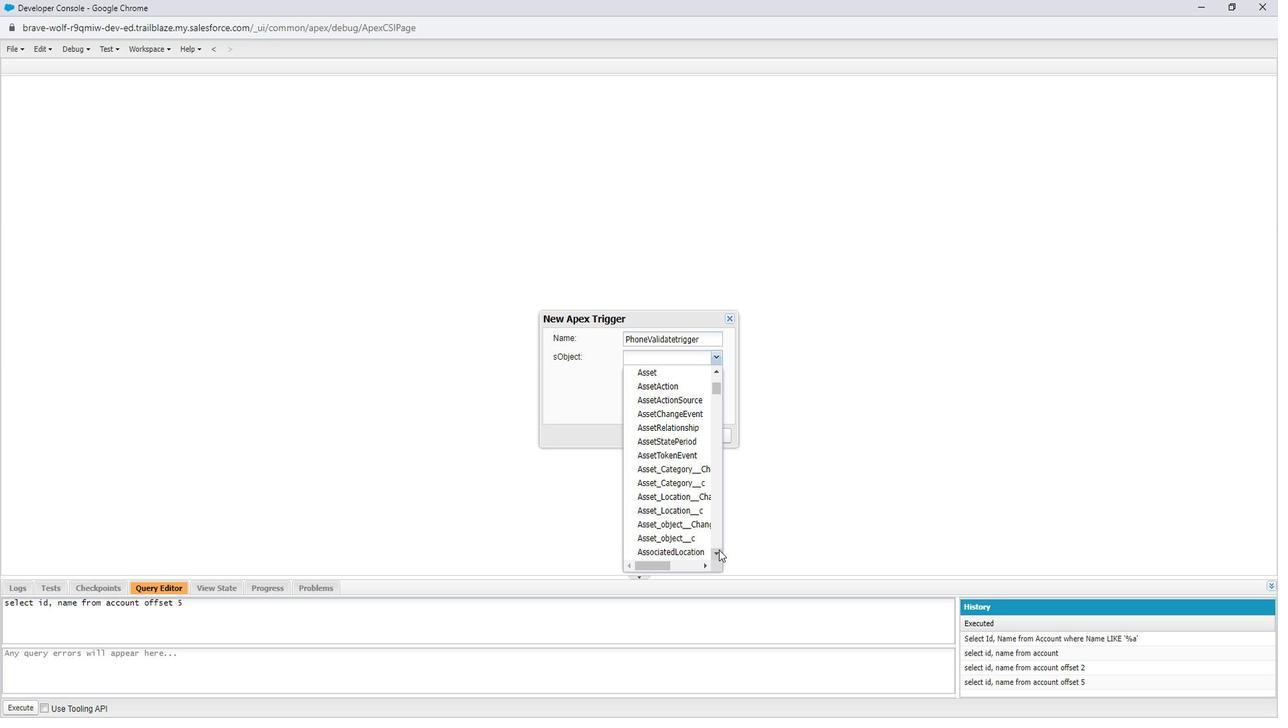 
Action: Mouse pressed left at (717, 551)
Screenshot: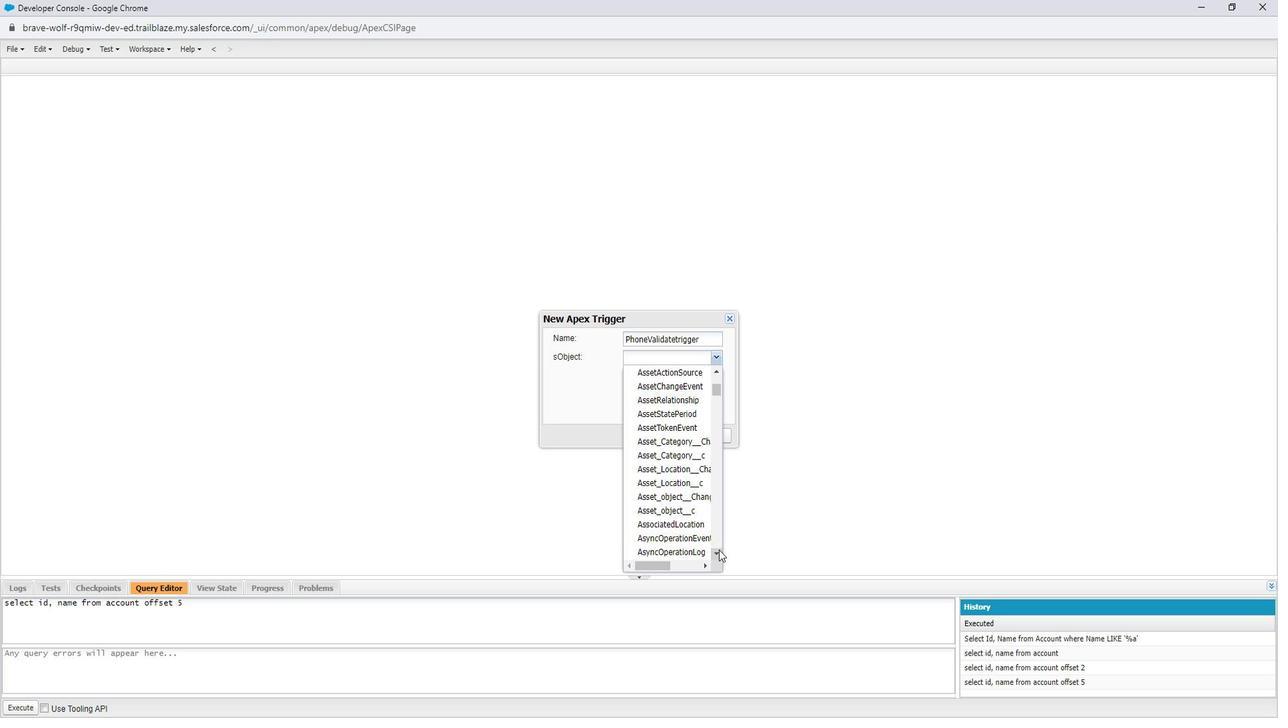 
Action: Mouse pressed left at (717, 551)
Screenshot: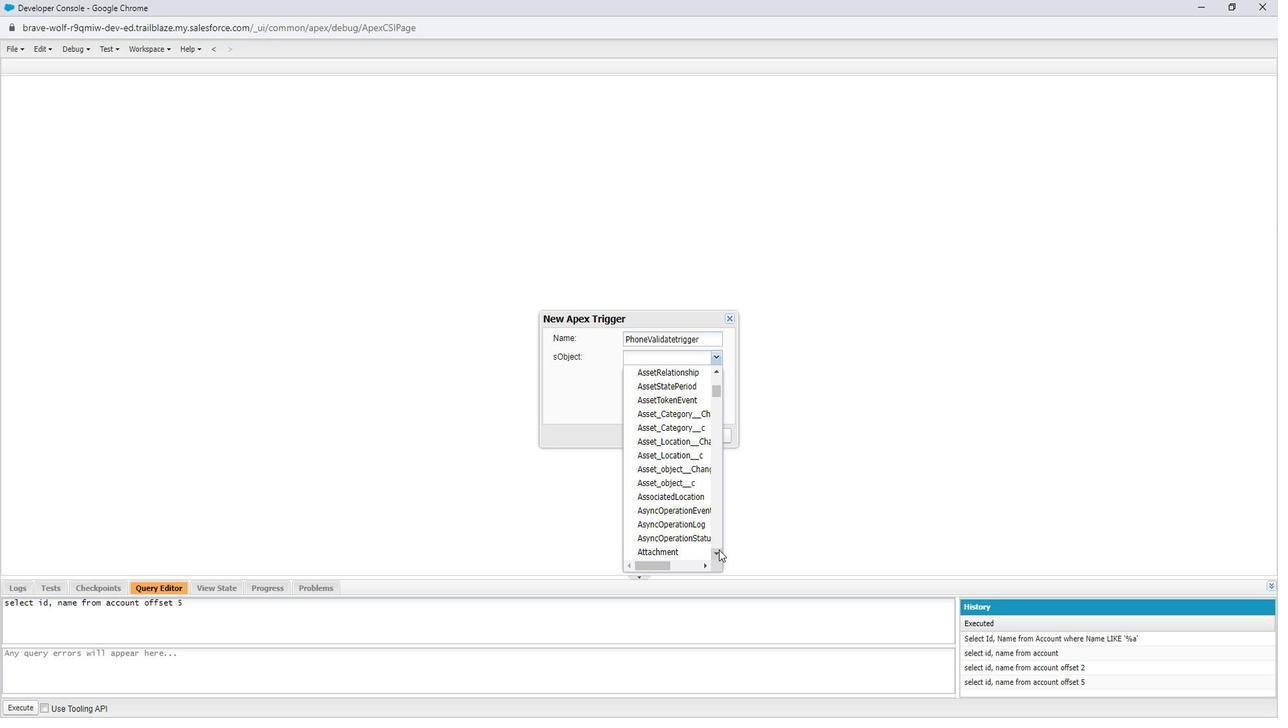 
Action: Mouse pressed left at (717, 551)
Screenshot: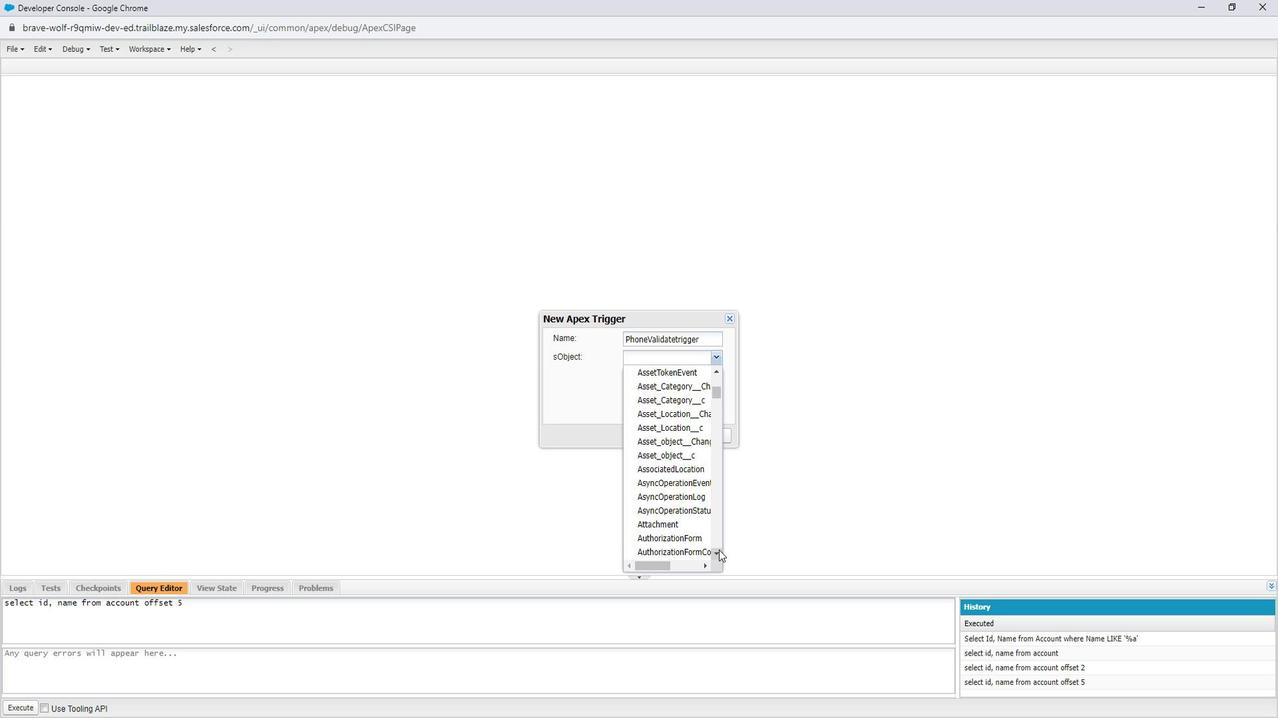 
Action: Mouse moved to (712, 557)
Screenshot: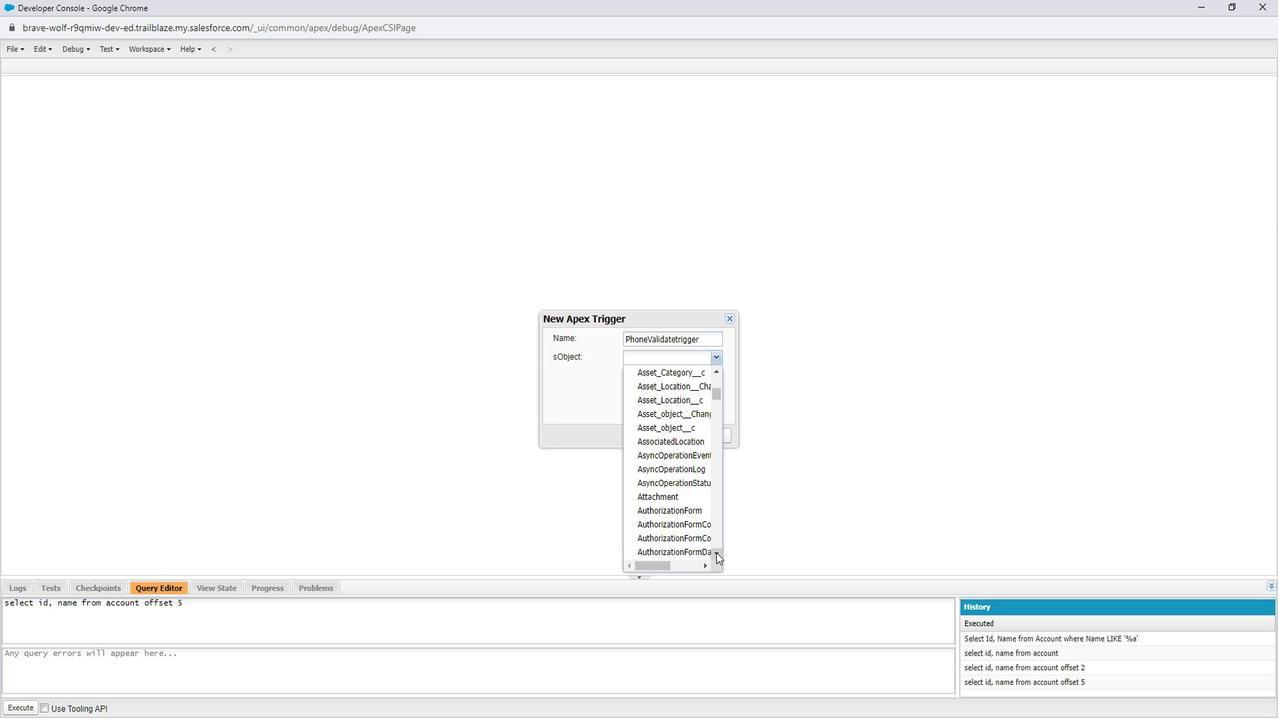 
Action: Mouse pressed left at (712, 557)
Screenshot: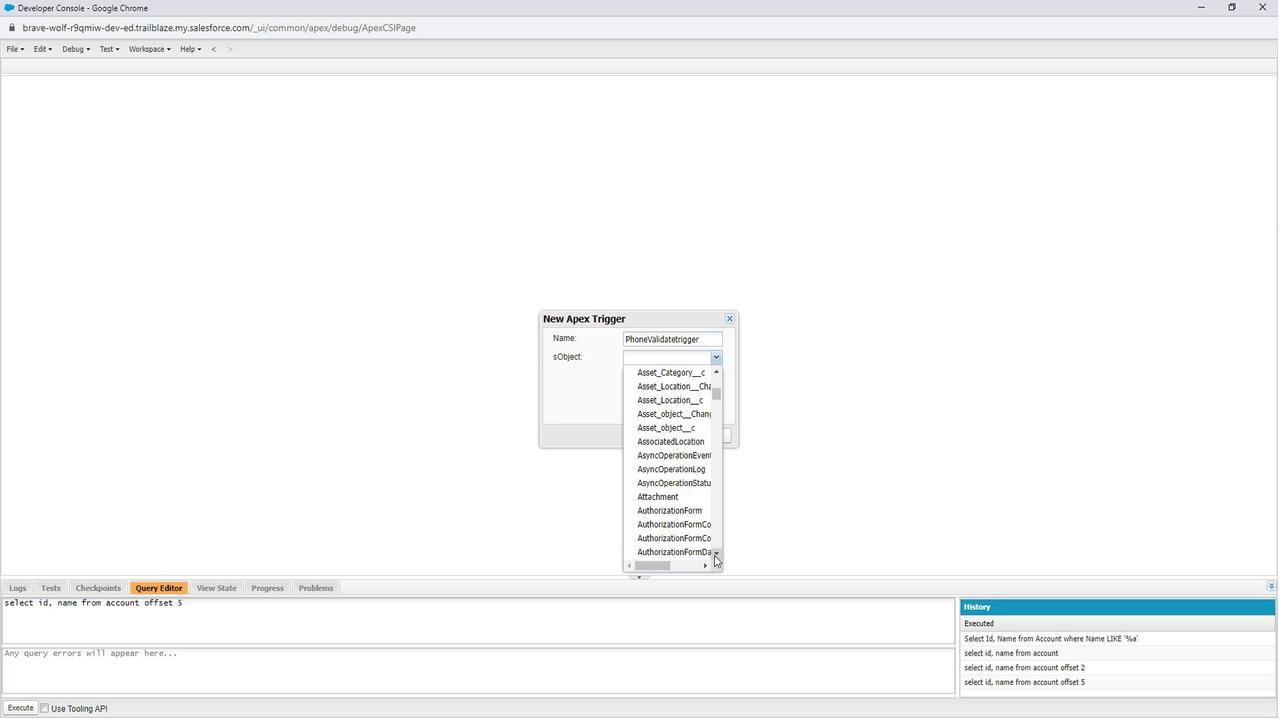 
Action: Mouse pressed left at (712, 557)
Screenshot: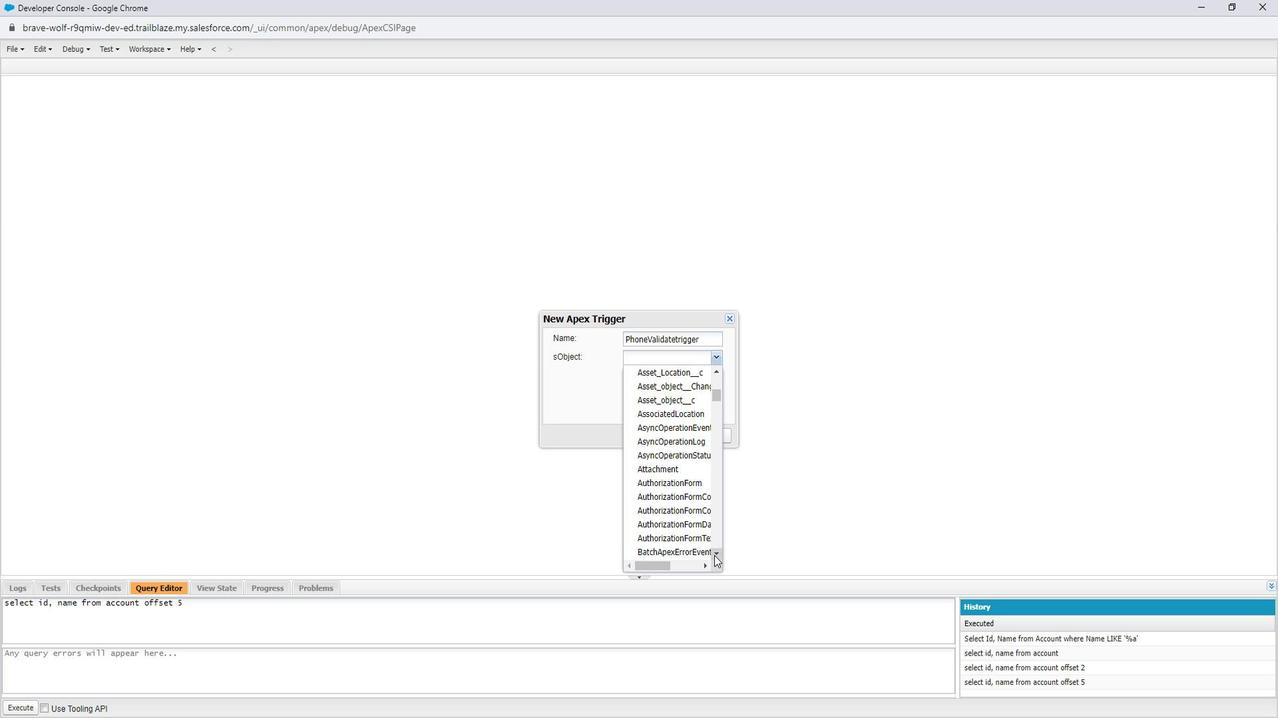 
Action: Mouse pressed left at (712, 557)
Screenshot: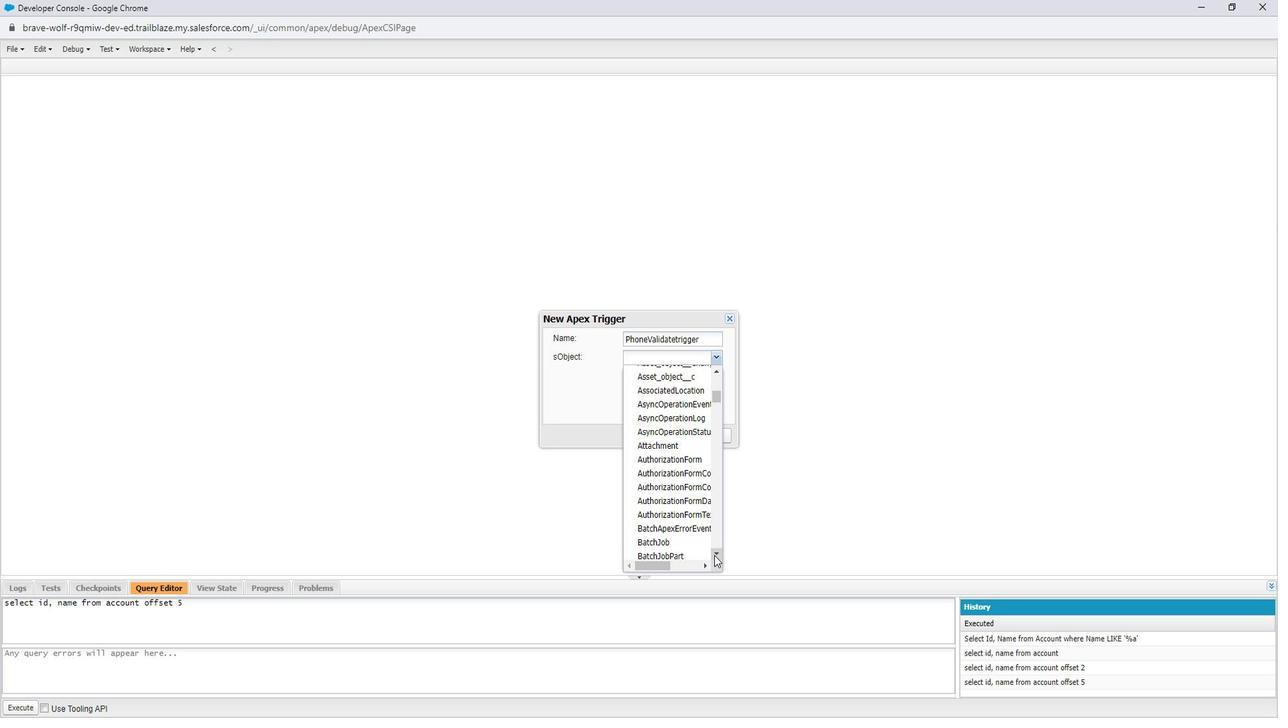 
Action: Mouse pressed left at (712, 557)
Screenshot: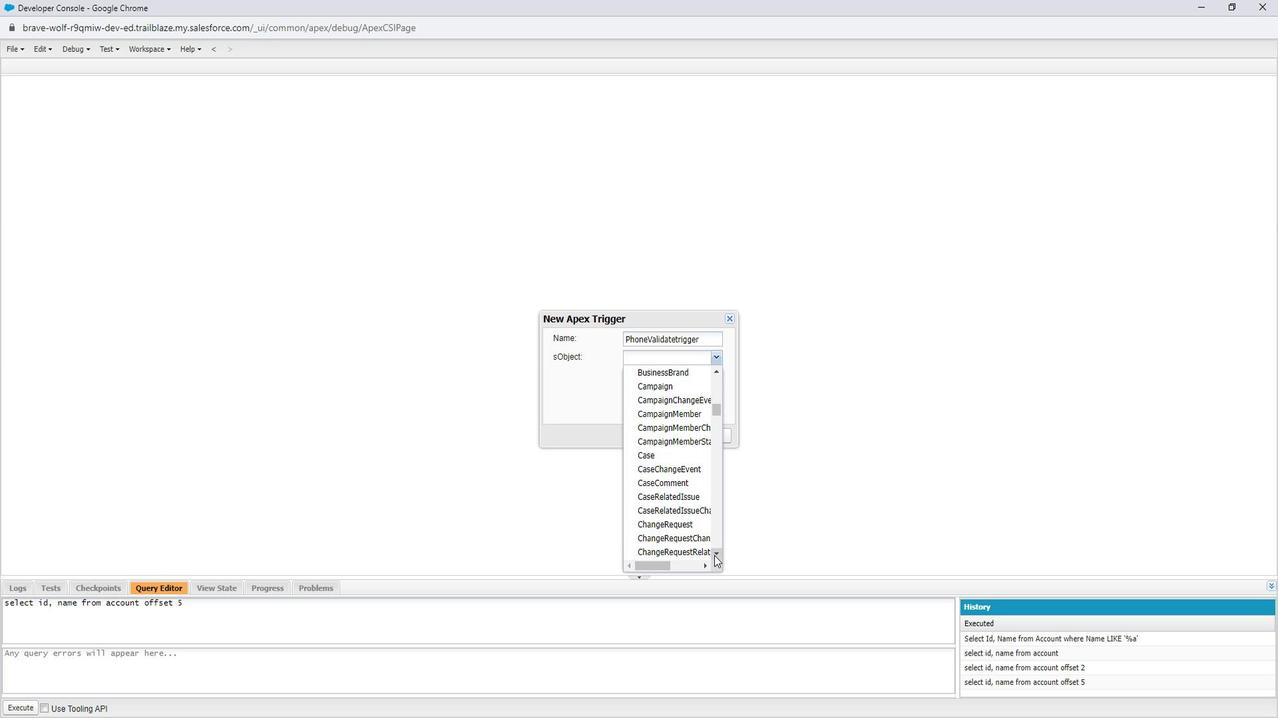 
Action: Mouse moved to (655, 508)
Screenshot: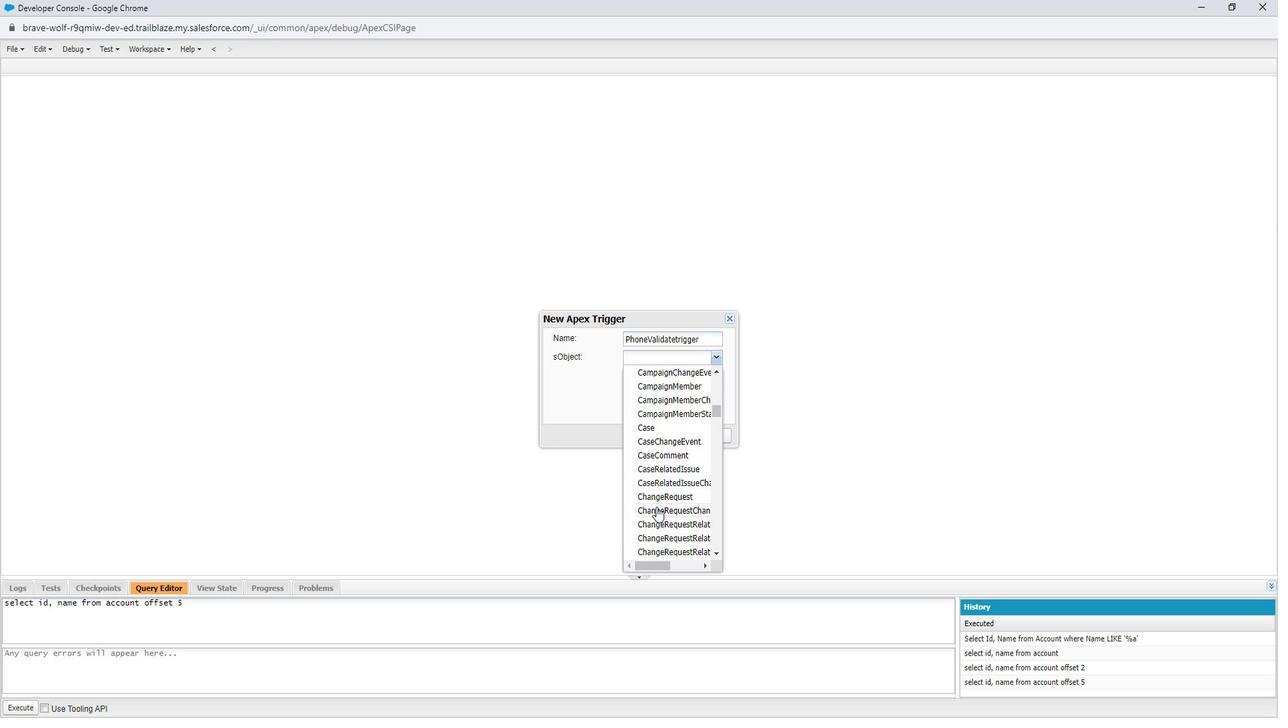 
Action: Mouse scrolled (655, 507) with delta (0, 0)
Screenshot: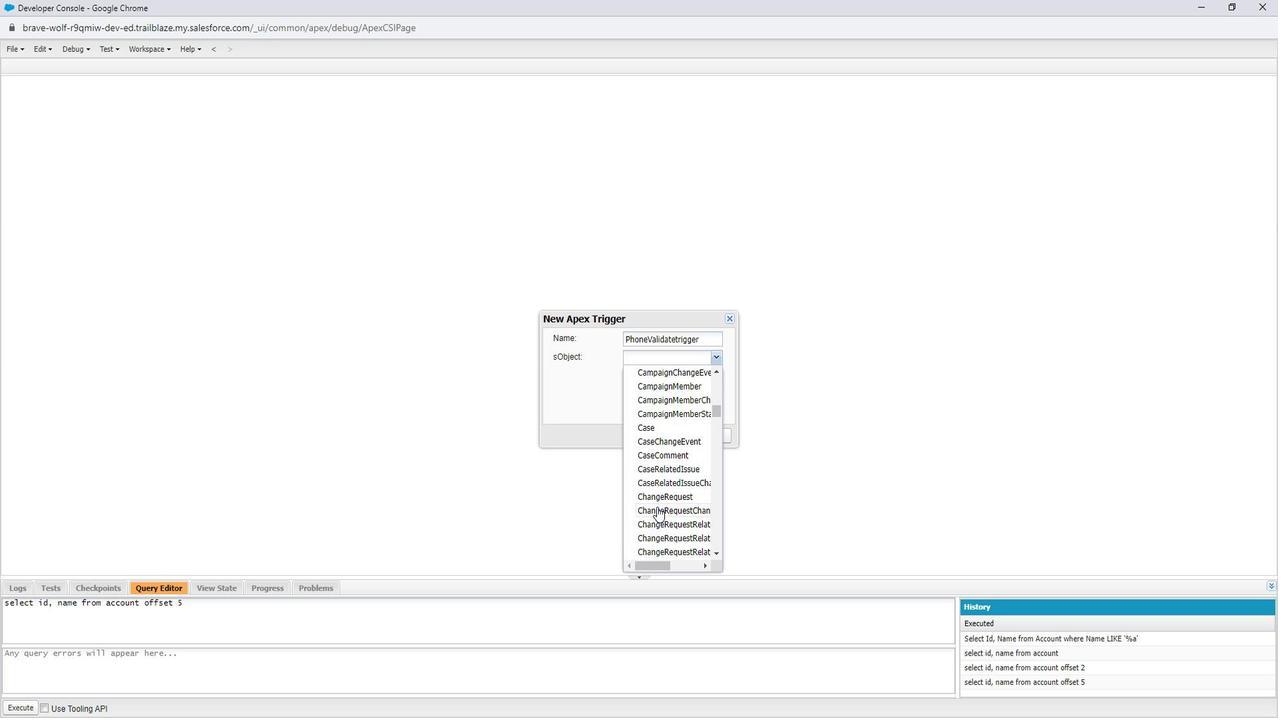 
Action: Mouse moved to (659, 508)
Screenshot: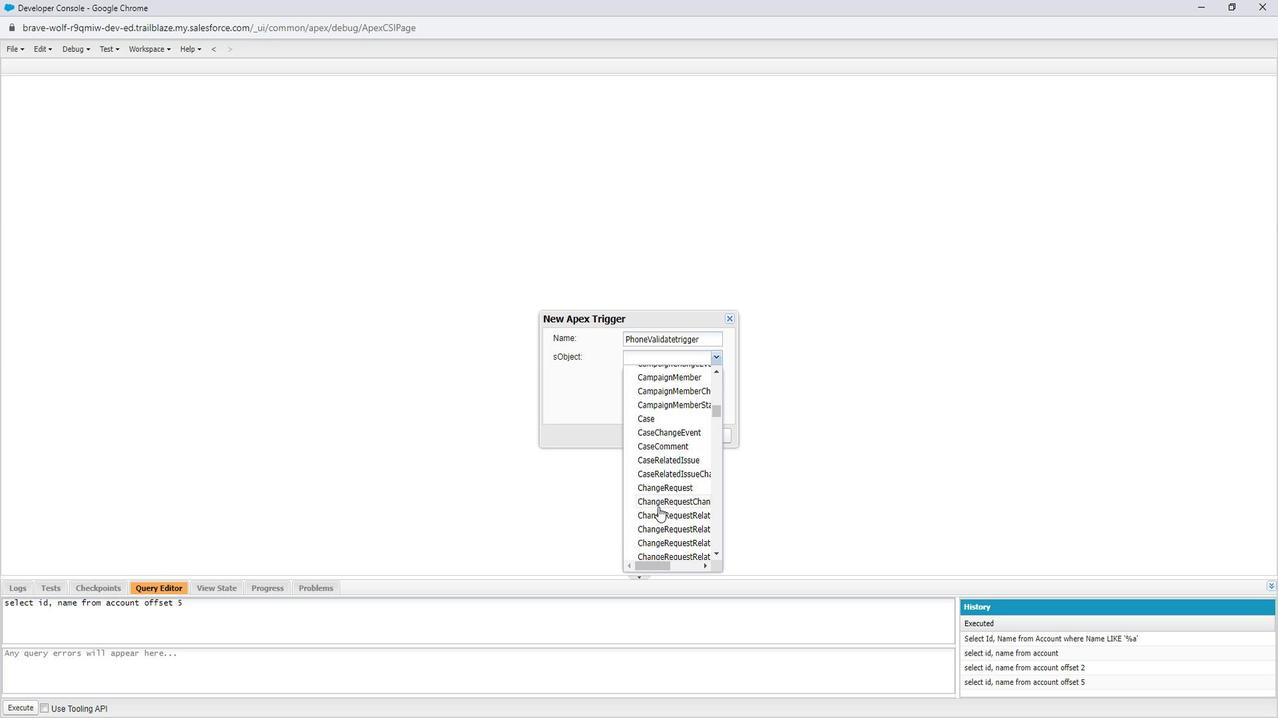 
Action: Mouse scrolled (659, 507) with delta (0, 0)
Screenshot: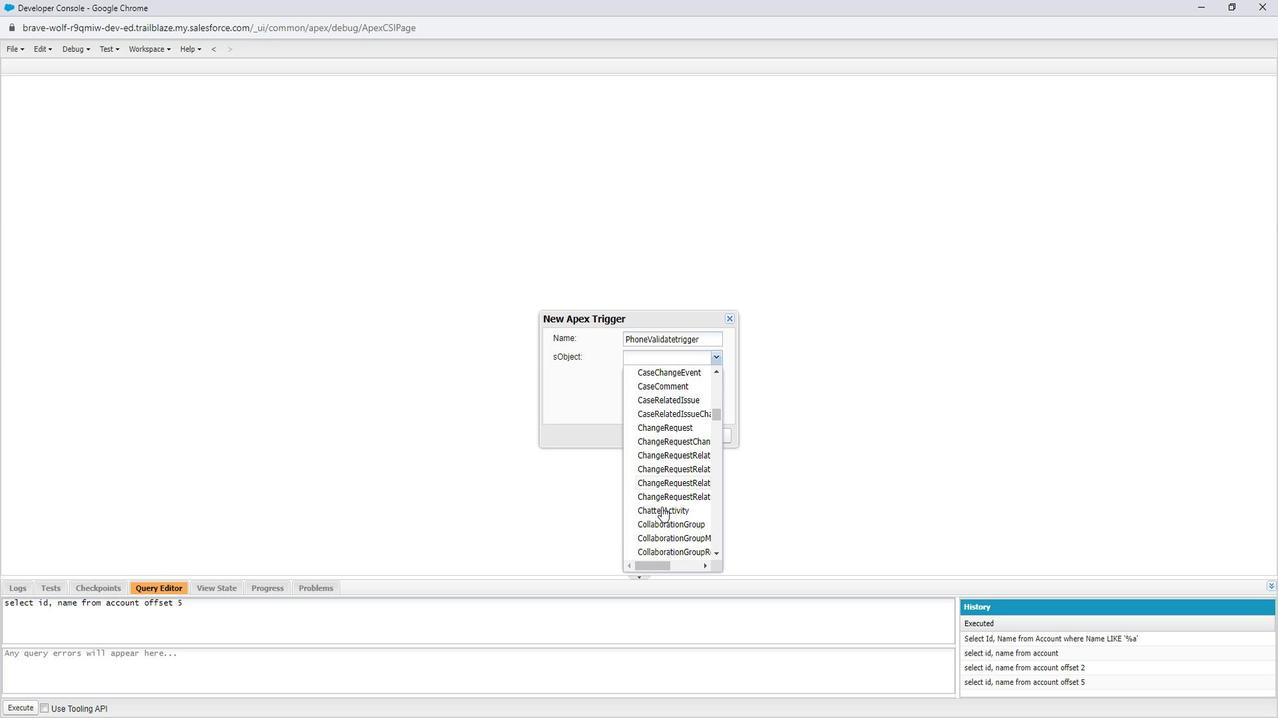 
Action: Mouse scrolled (659, 507) with delta (0, 0)
Screenshot: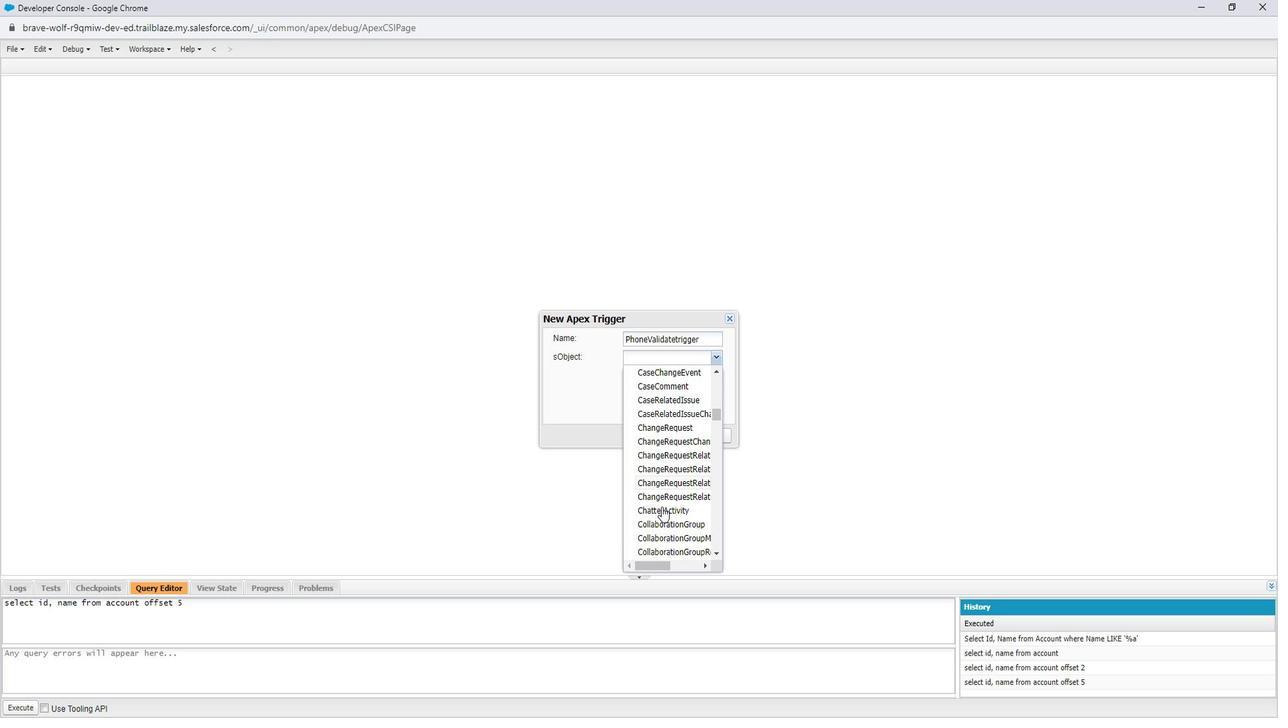 
Action: Mouse scrolled (659, 507) with delta (0, 0)
Screenshot: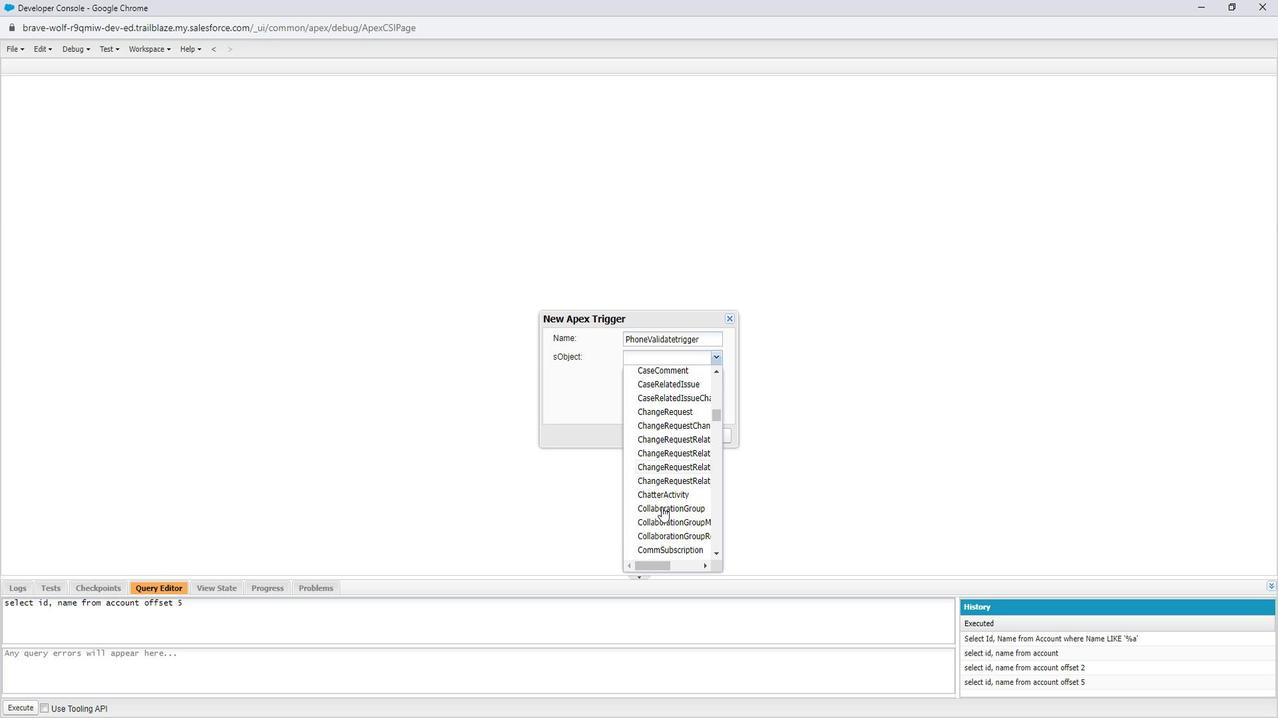 
Action: Mouse scrolled (659, 507) with delta (0, 0)
Screenshot: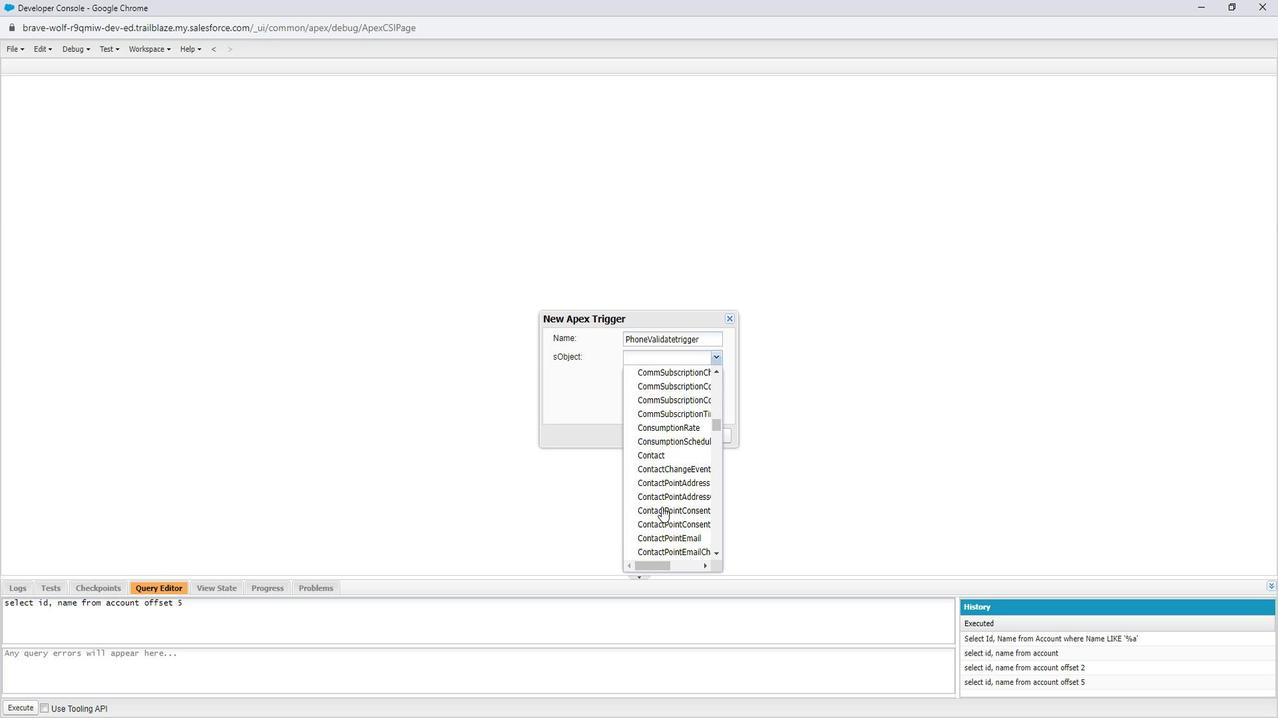
Action: Mouse scrolled (659, 507) with delta (0, 0)
Screenshot: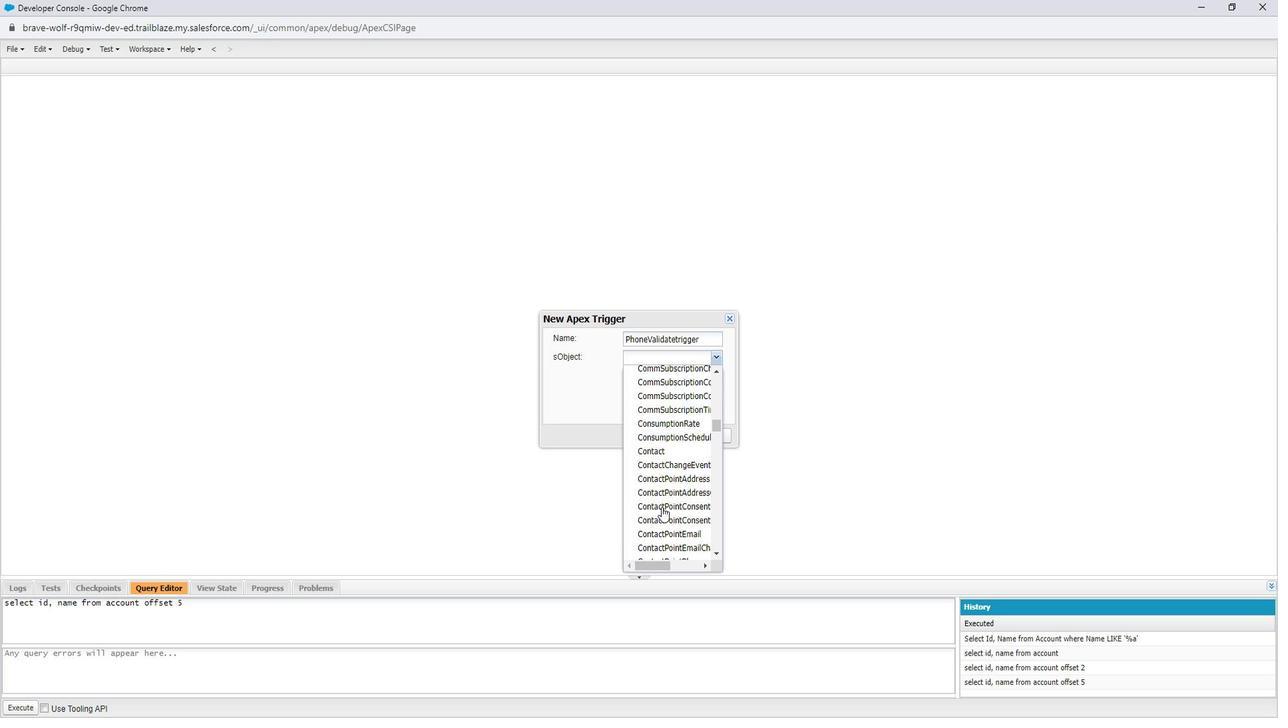 
Action: Mouse scrolled (659, 507) with delta (0, 0)
Screenshot: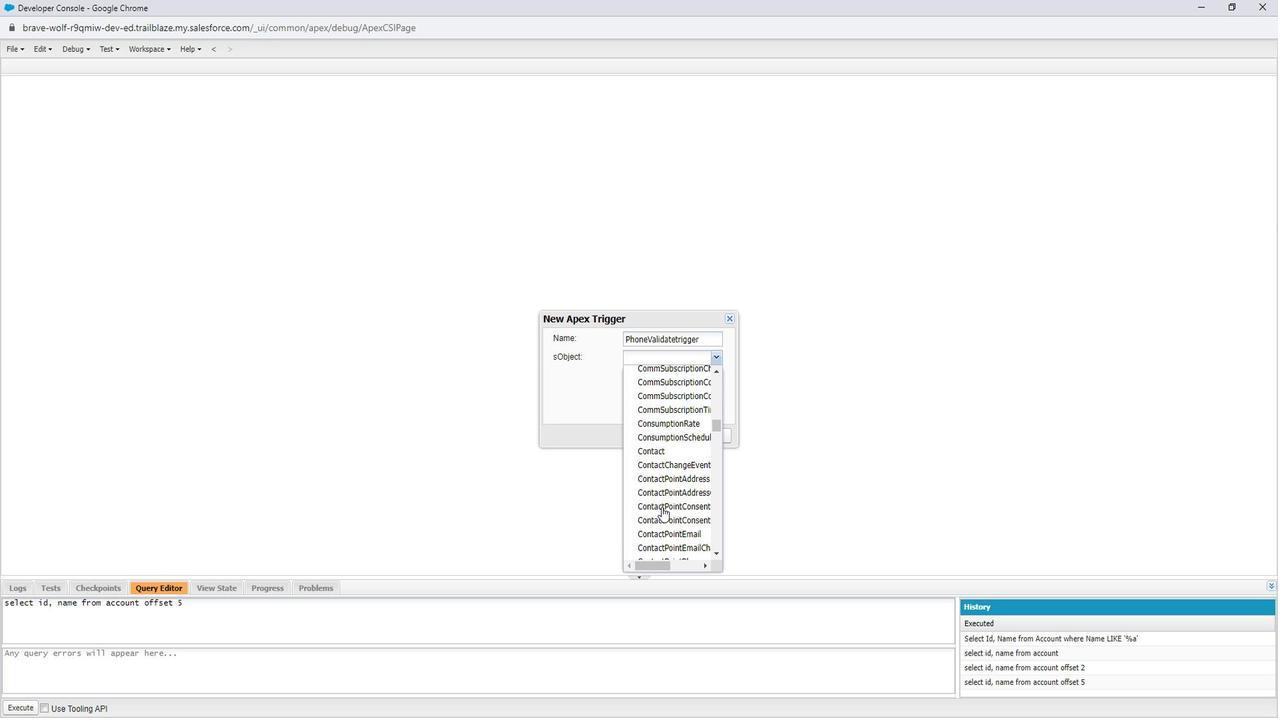 
Action: Mouse moved to (660, 508)
Screenshot: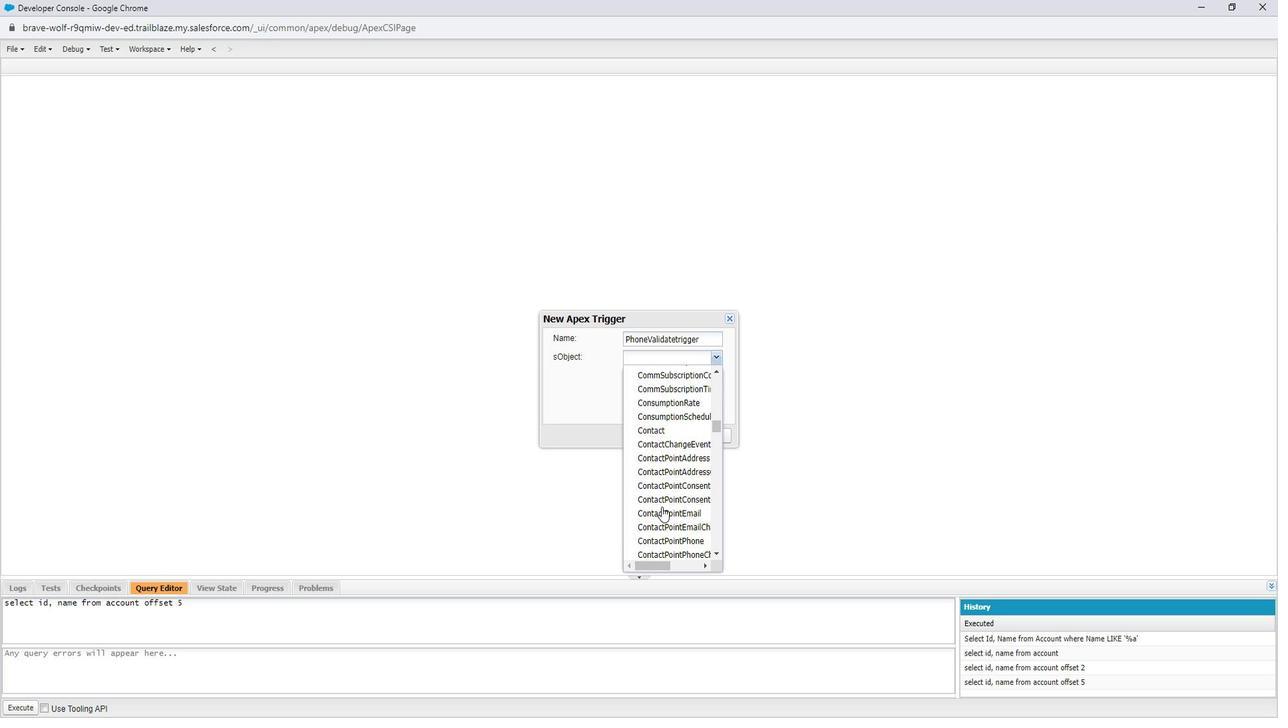 
Action: Mouse scrolled (660, 507) with delta (0, 0)
Screenshot: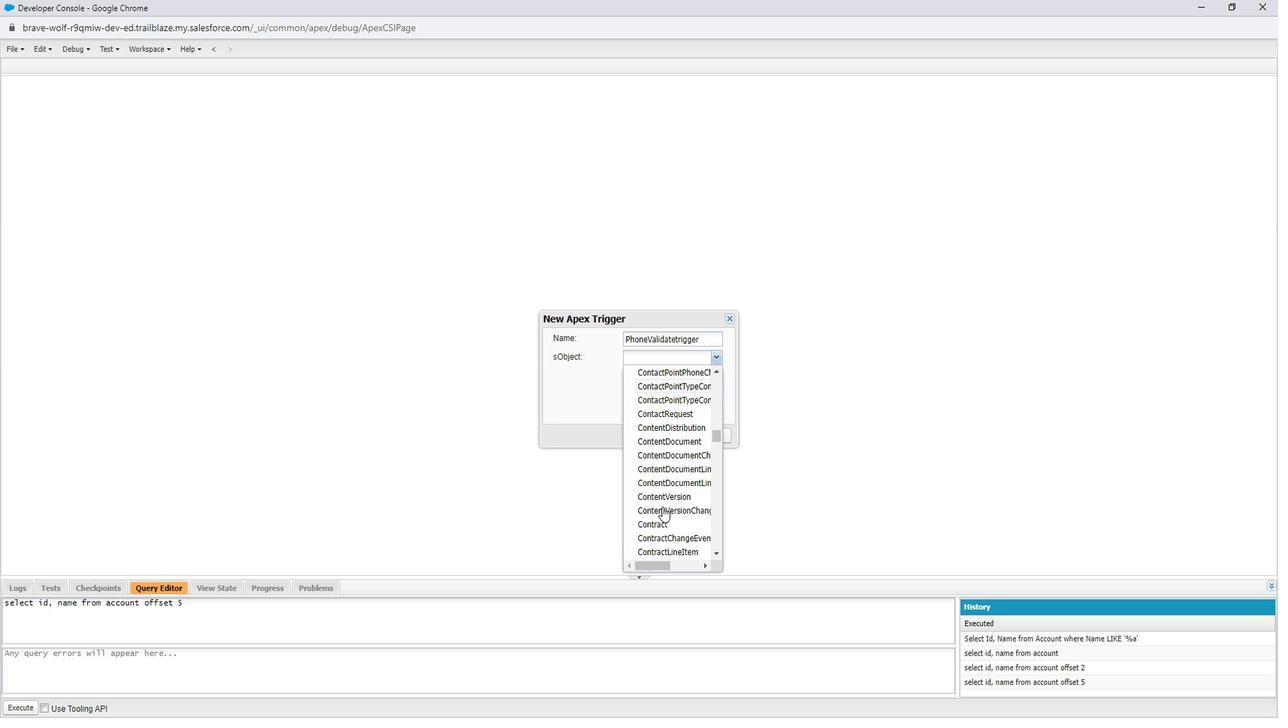 
Action: Mouse scrolled (660, 507) with delta (0, 0)
Screenshot: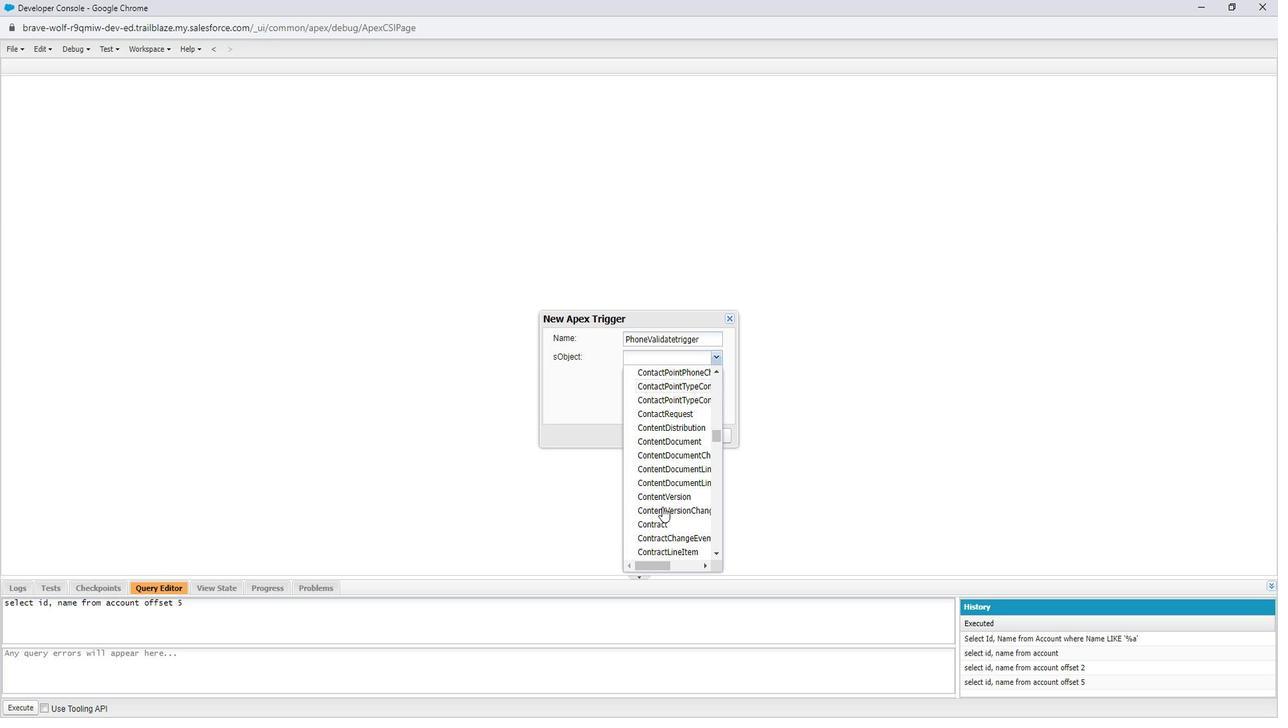 
Action: Mouse scrolled (660, 507) with delta (0, 0)
Screenshot: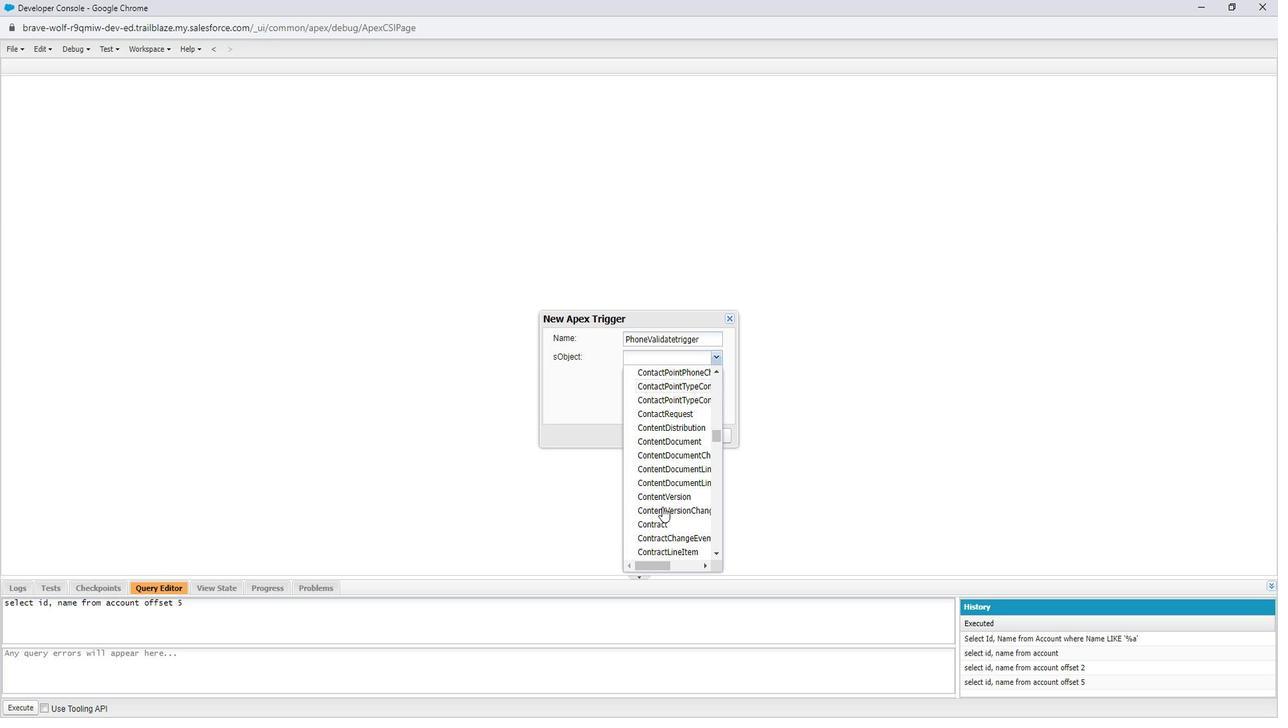 
Action: Mouse scrolled (660, 507) with delta (0, 0)
Screenshot: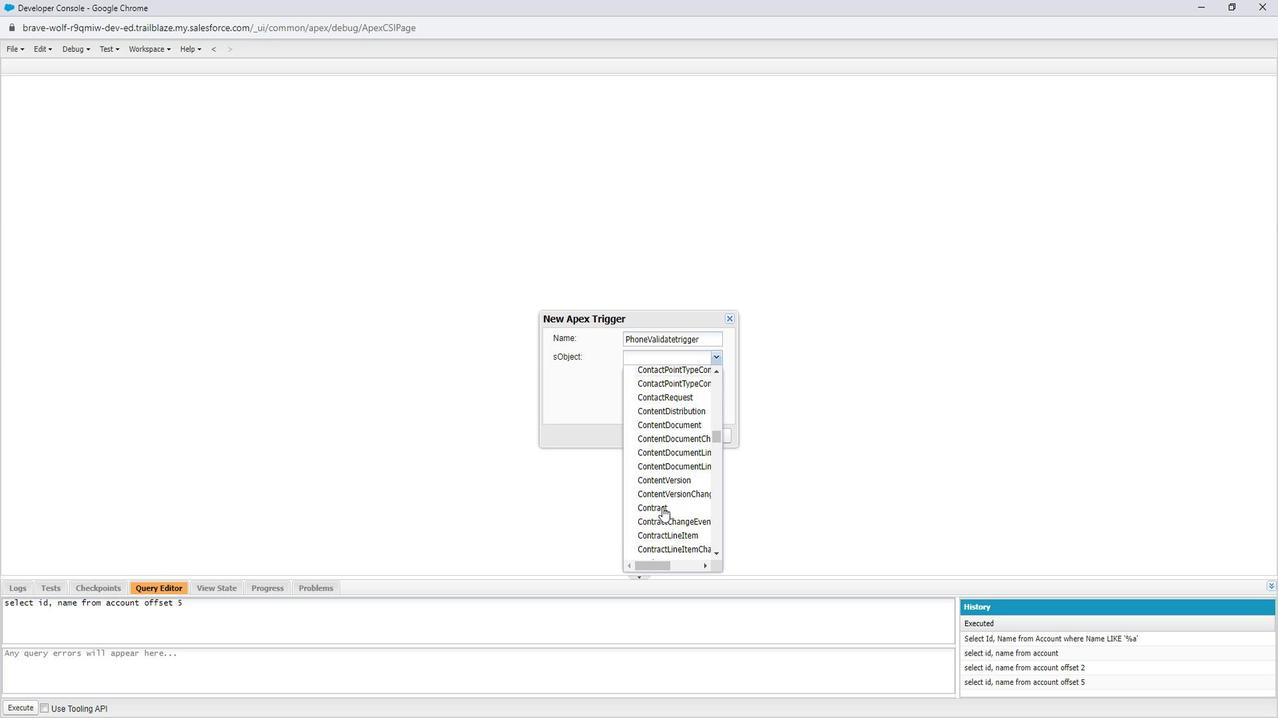 
Action: Mouse moved to (662, 507)
Screenshot: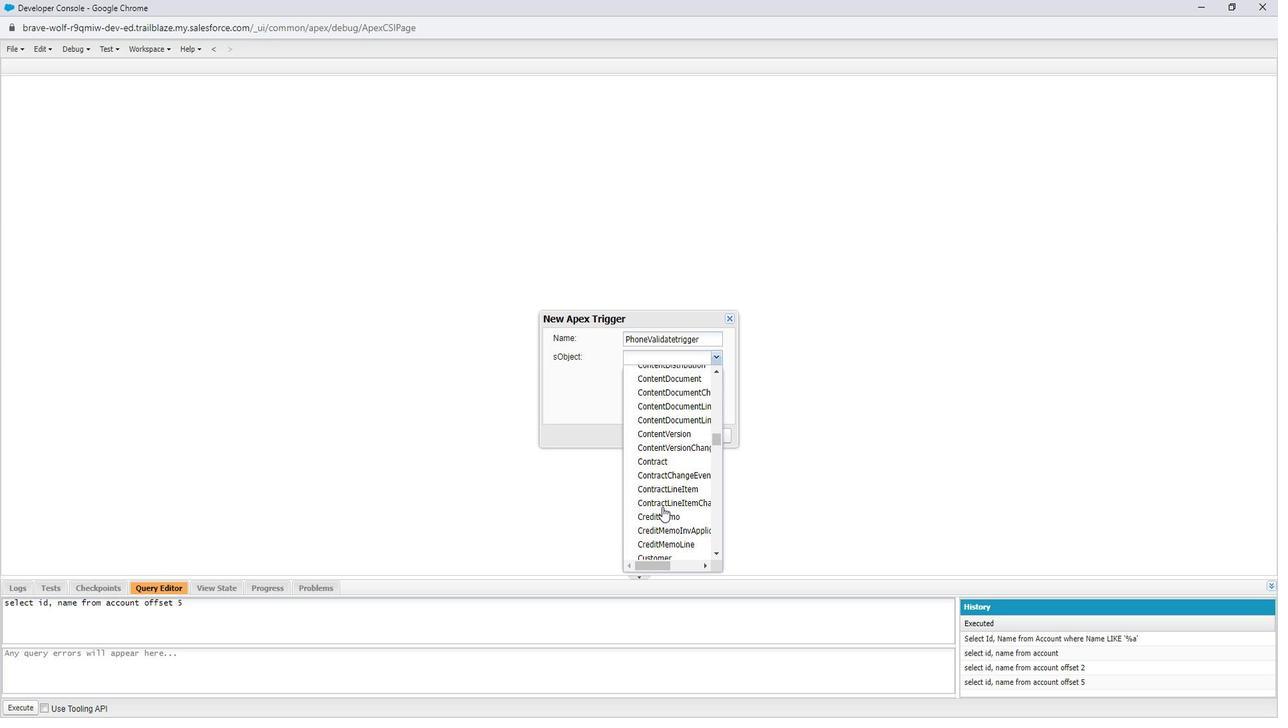 
Action: Mouse scrolled (662, 507) with delta (0, 0)
Screenshot: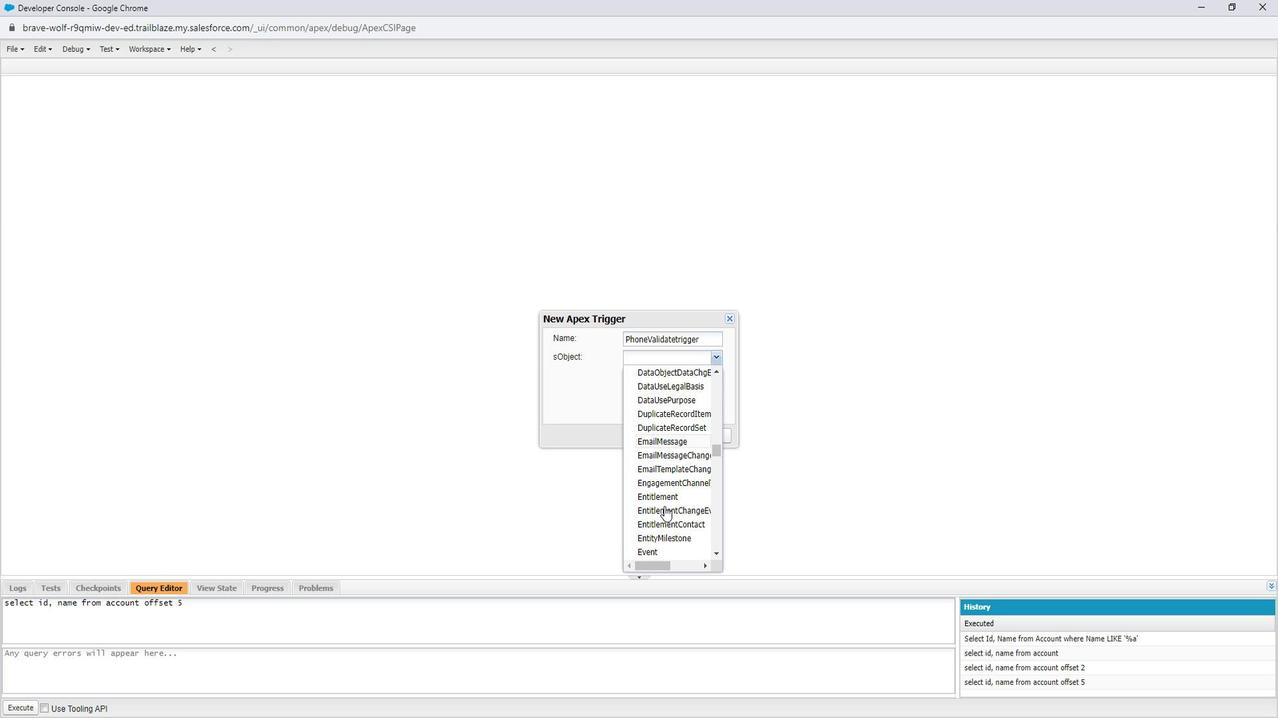 
Action: Mouse scrolled (662, 507) with delta (0, 0)
Screenshot: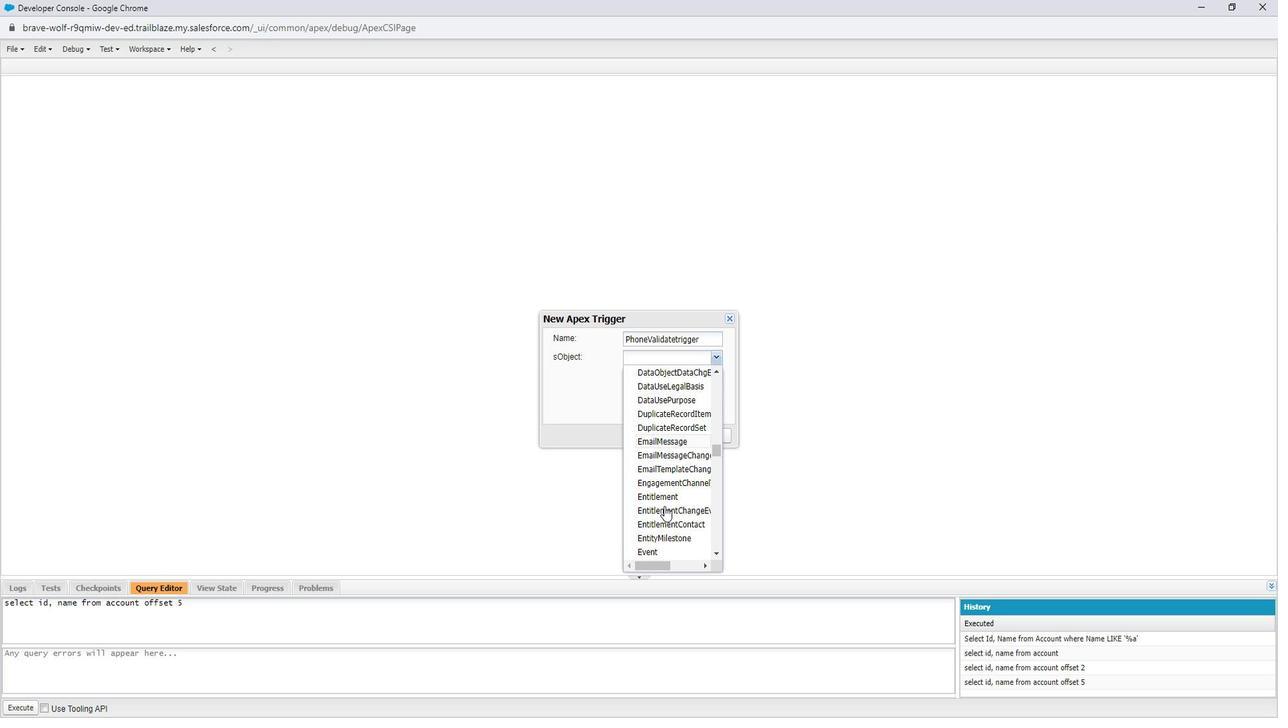 
Action: Mouse scrolled (662, 507) with delta (0, 0)
Screenshot: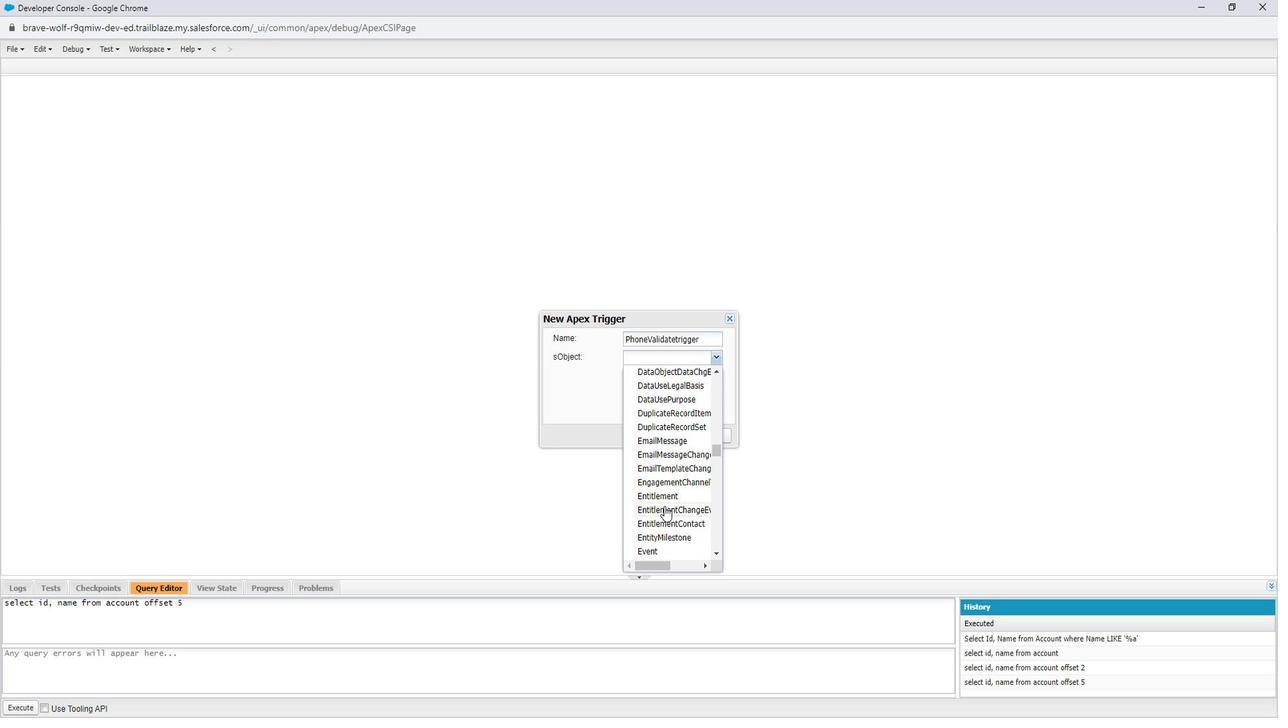 
Action: Mouse scrolled (662, 507) with delta (0, 0)
Screenshot: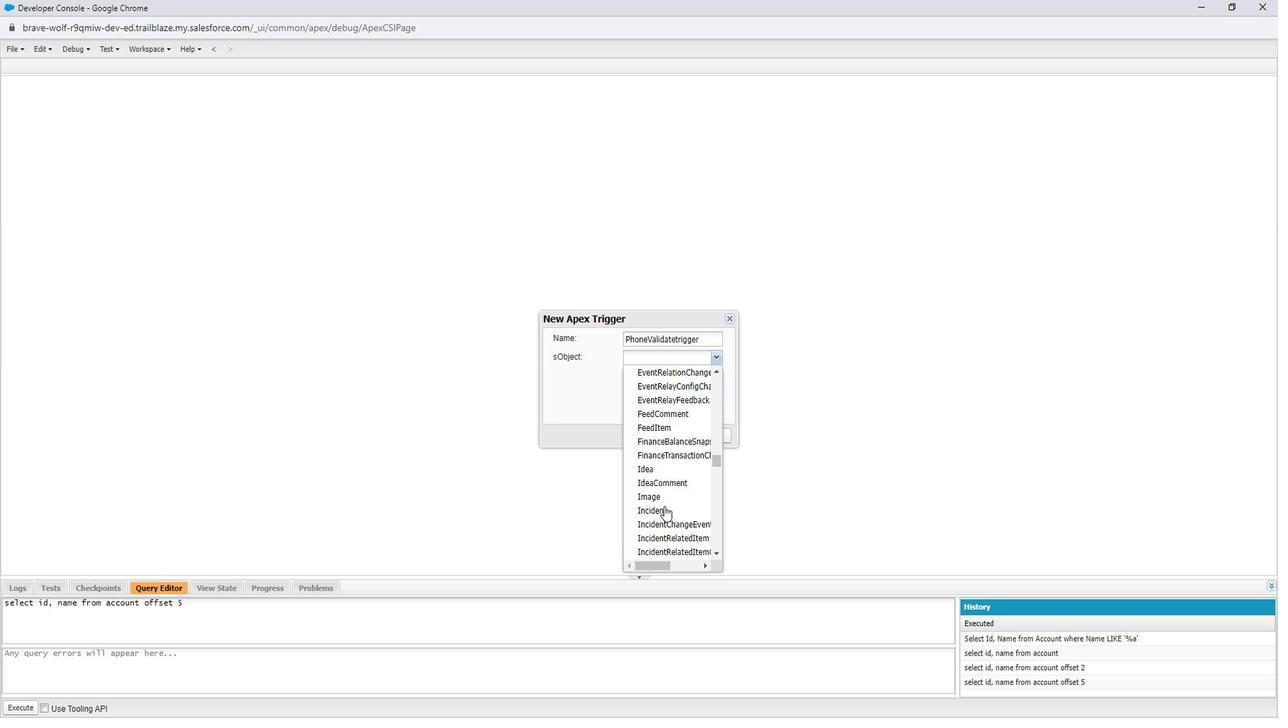 
Action: Mouse scrolled (662, 507) with delta (0, 0)
Screenshot: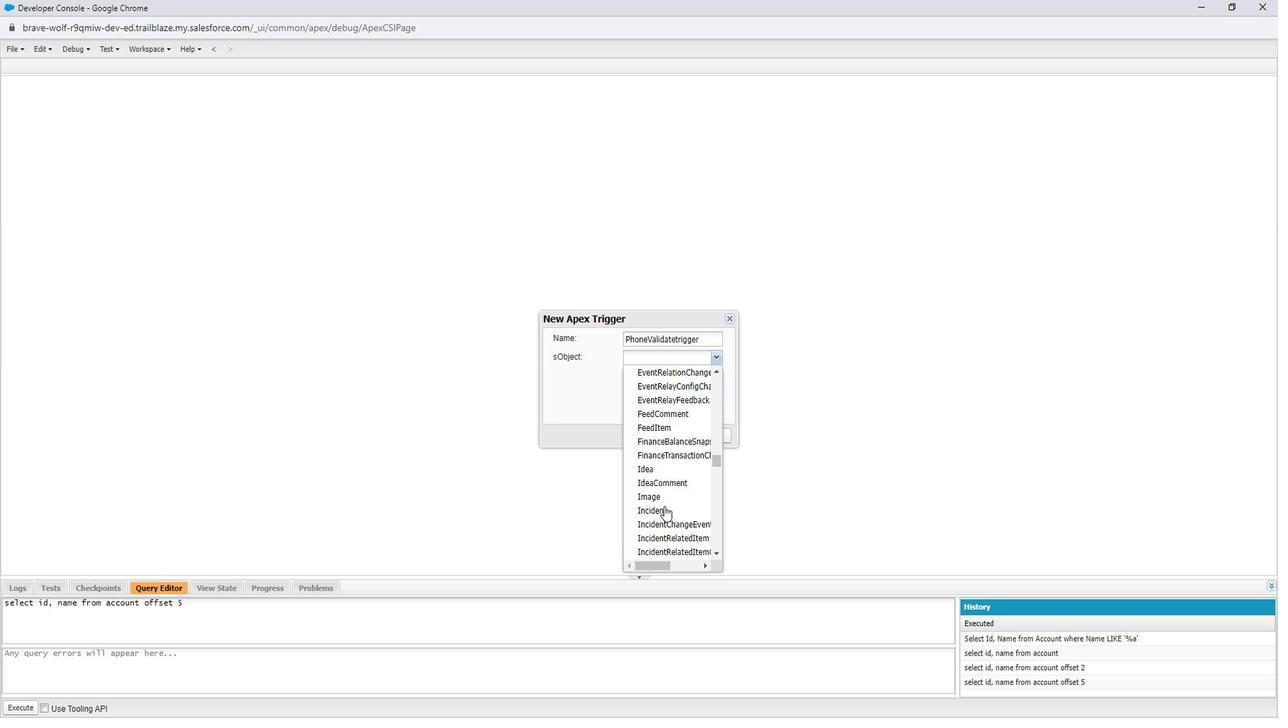 
Action: Mouse scrolled (662, 507) with delta (0, 0)
Screenshot: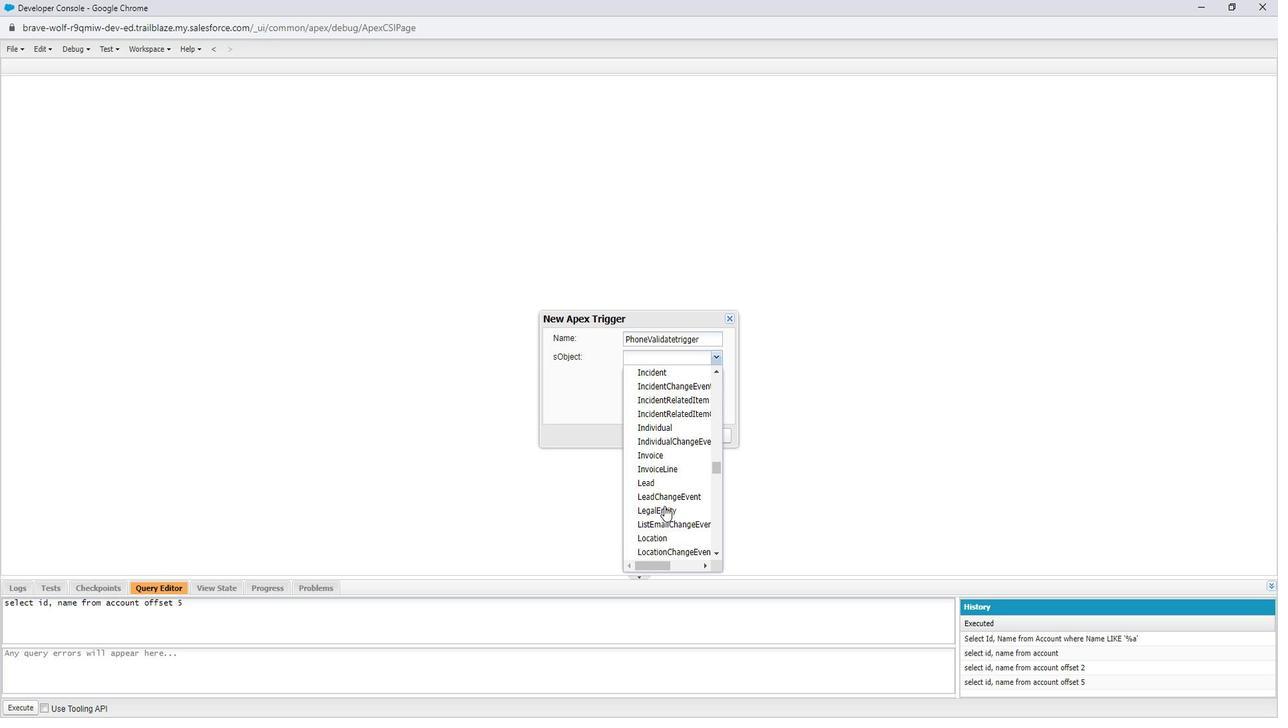 
Action: Mouse scrolled (662, 507) with delta (0, 0)
Screenshot: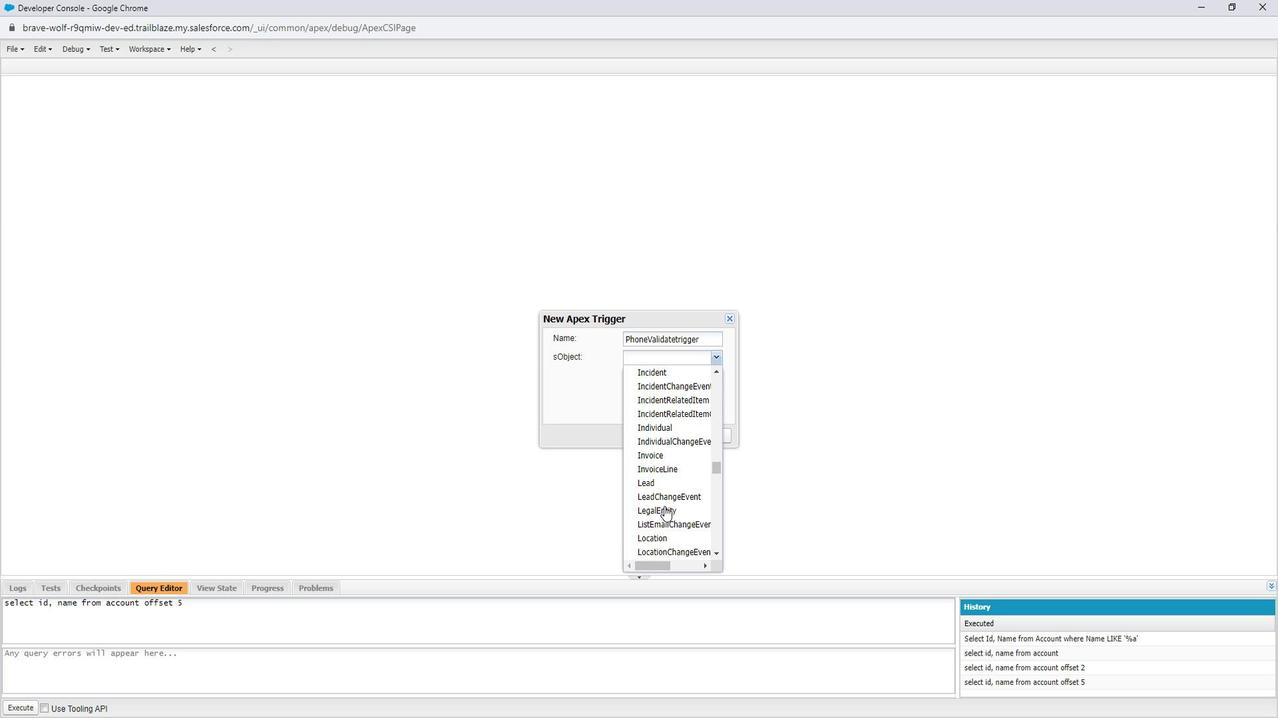 
Action: Mouse scrolled (662, 507) with delta (0, 0)
Screenshot: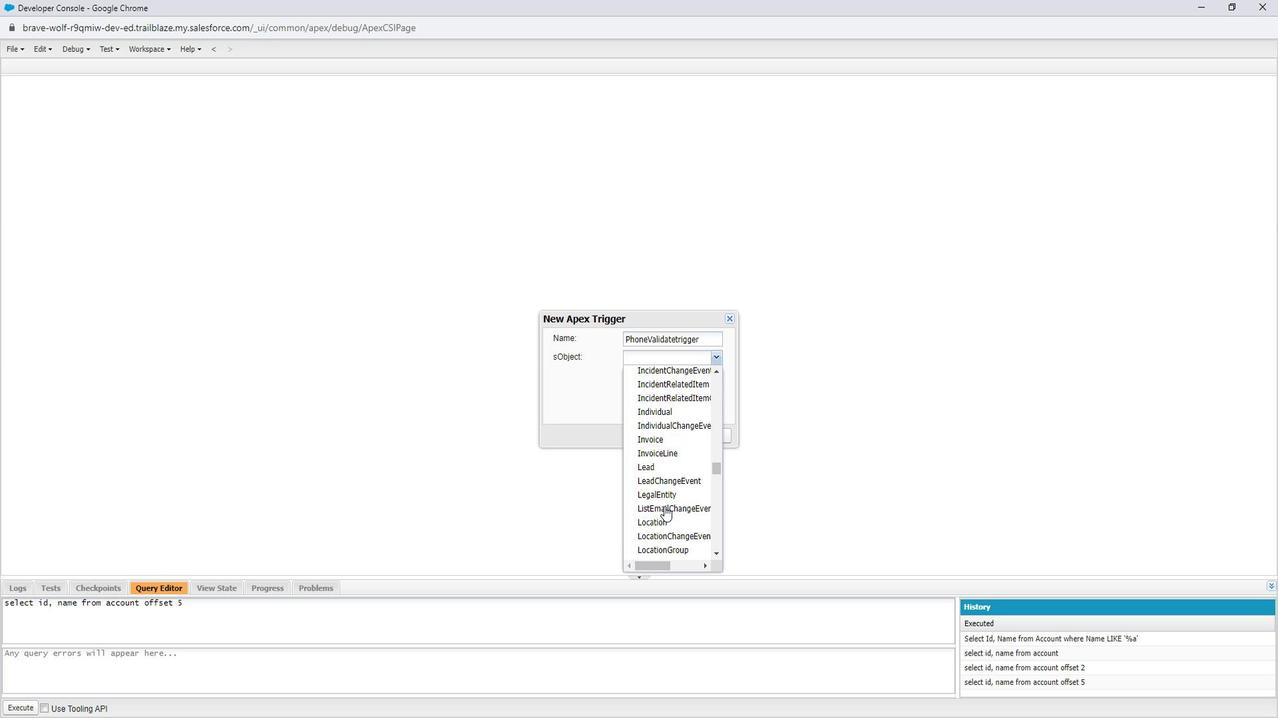 
Action: Mouse scrolled (662, 507) with delta (0, 0)
Screenshot: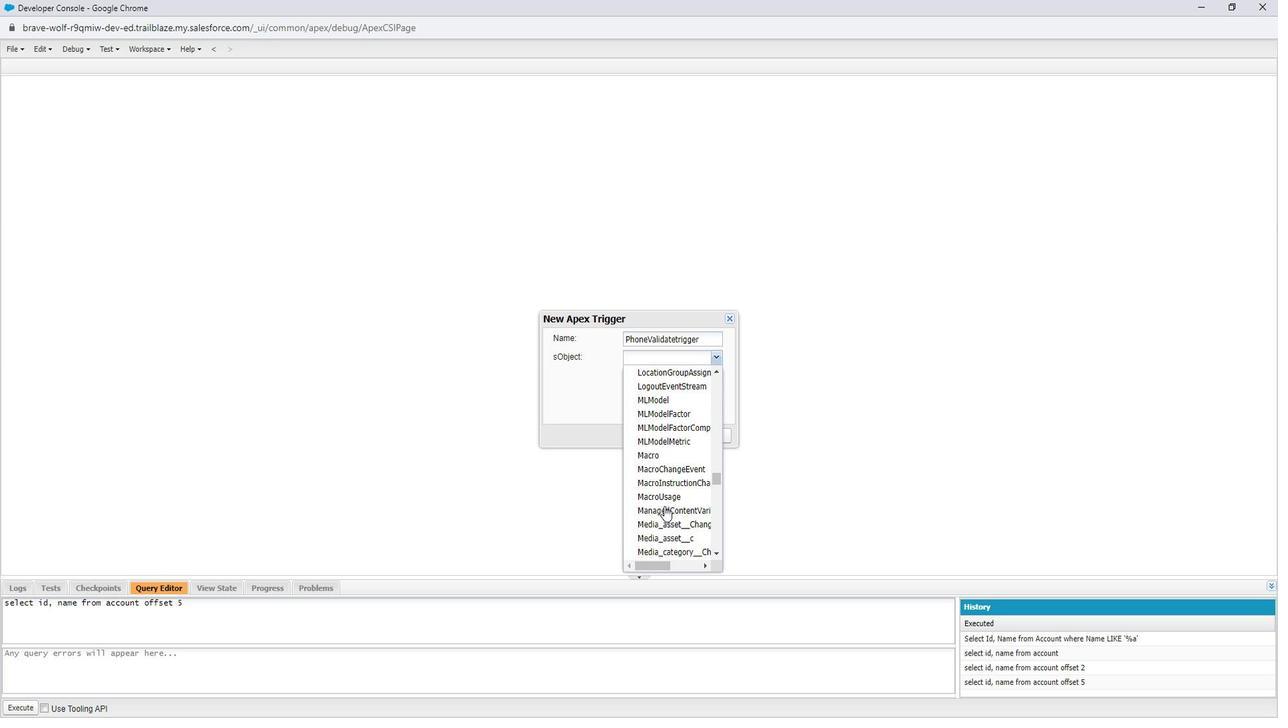 
Action: Mouse scrolled (662, 507) with delta (0, 0)
Screenshot: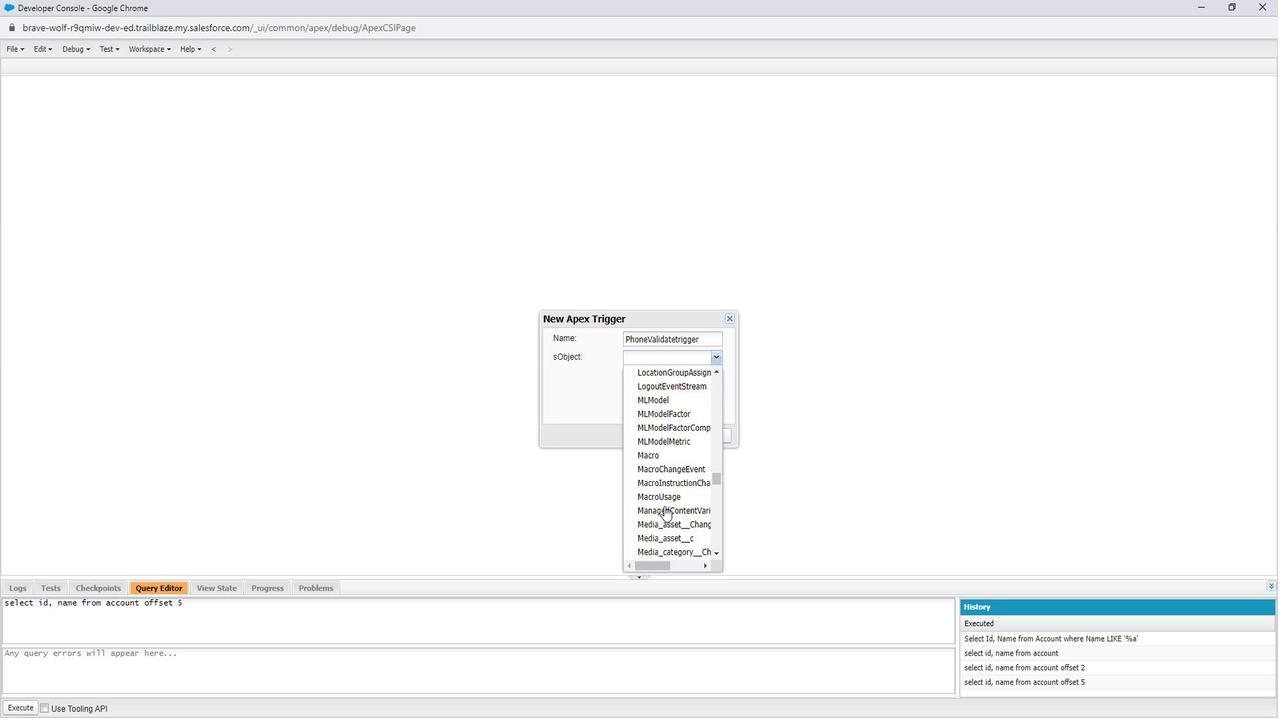 
Action: Mouse scrolled (662, 507) with delta (0, 0)
Screenshot: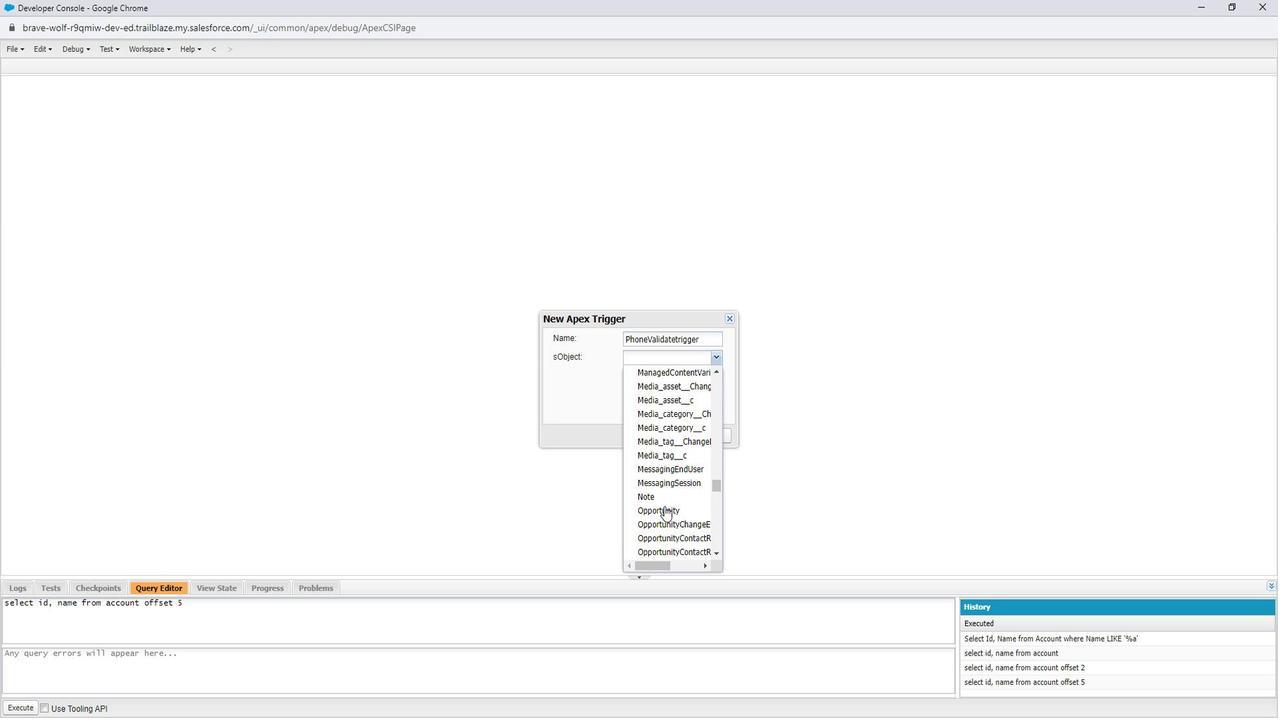 
Action: Mouse scrolled (662, 507) with delta (0, 0)
Screenshot: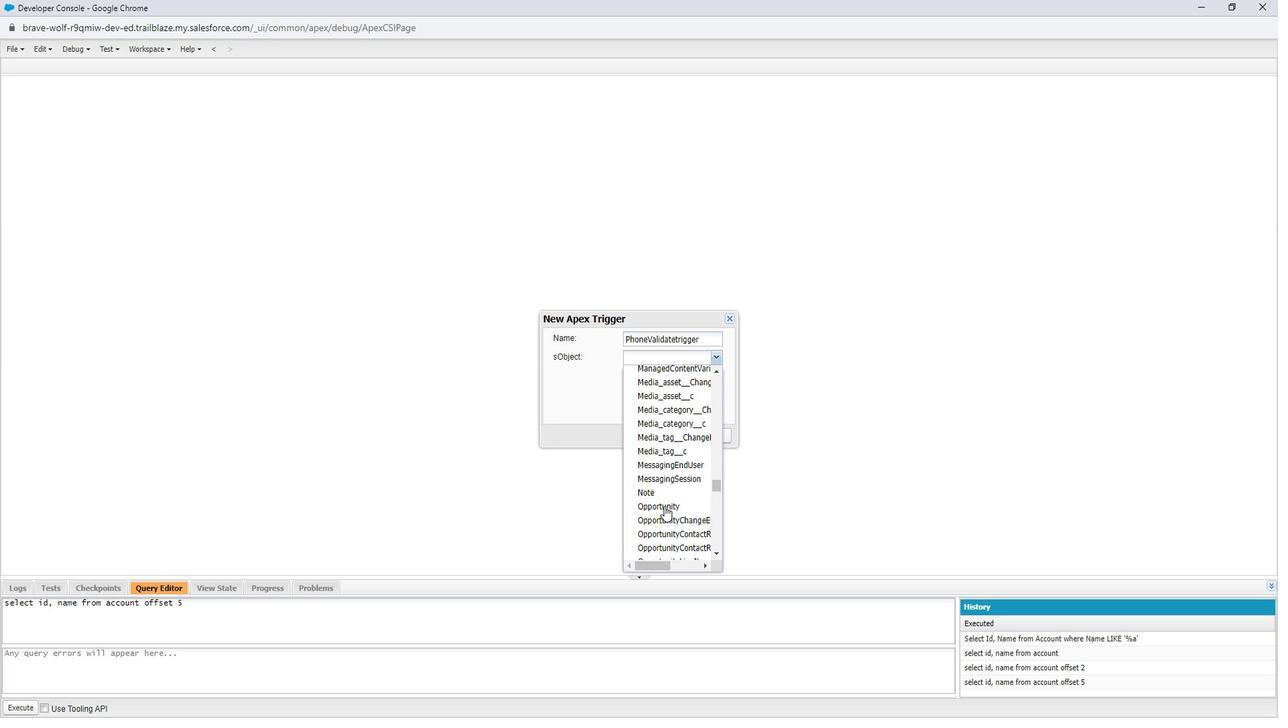 
Action: Mouse scrolled (662, 507) with delta (0, 0)
Screenshot: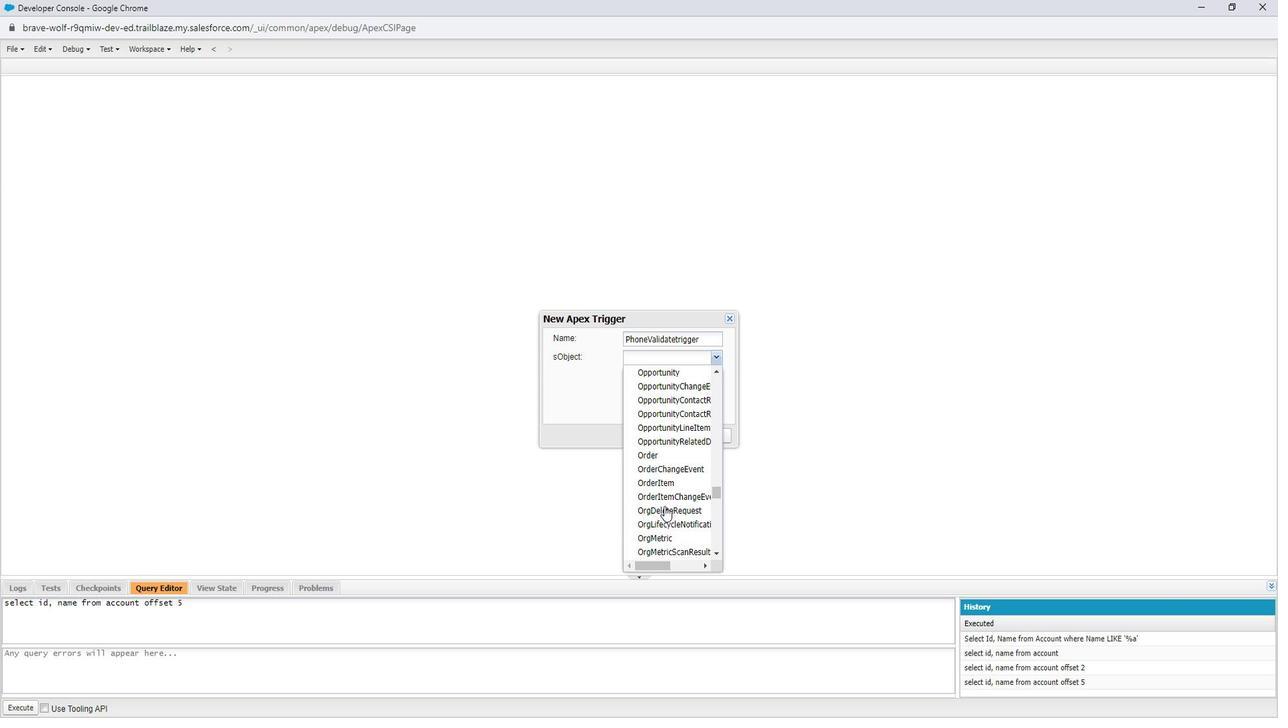 
Action: Mouse scrolled (662, 507) with delta (0, 0)
Screenshot: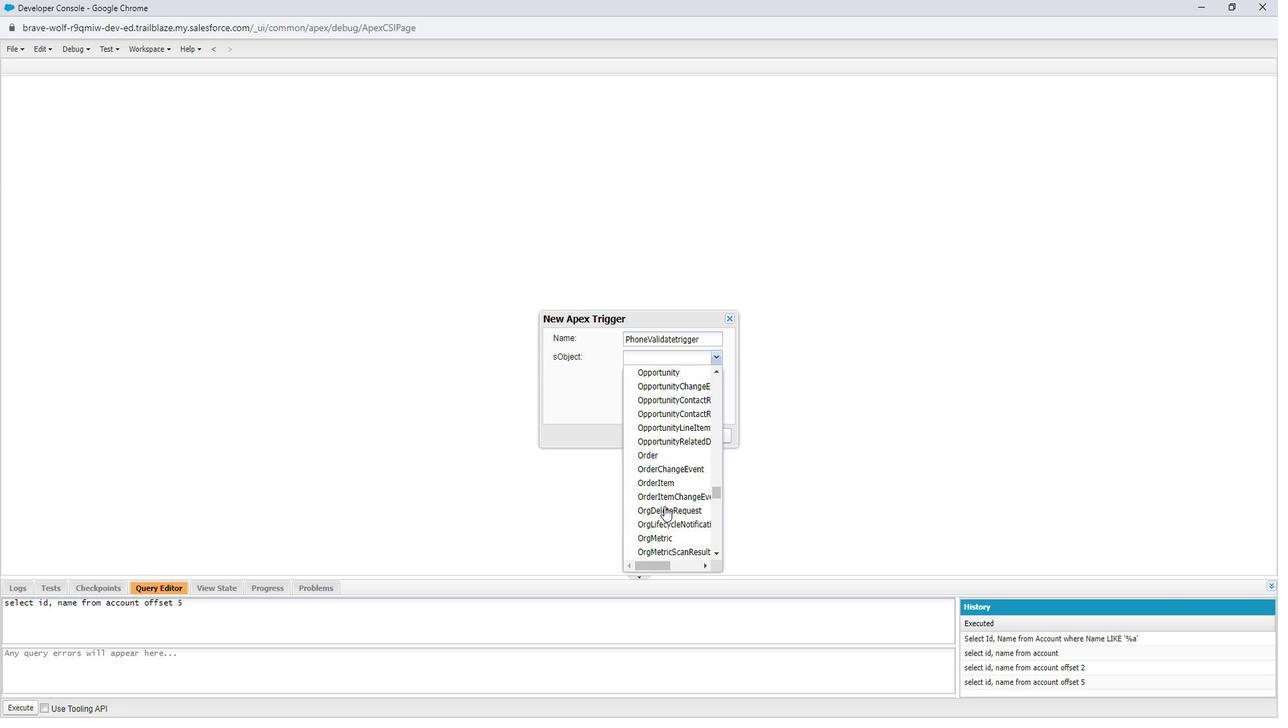 
Action: Mouse scrolled (662, 507) with delta (0, 0)
Screenshot: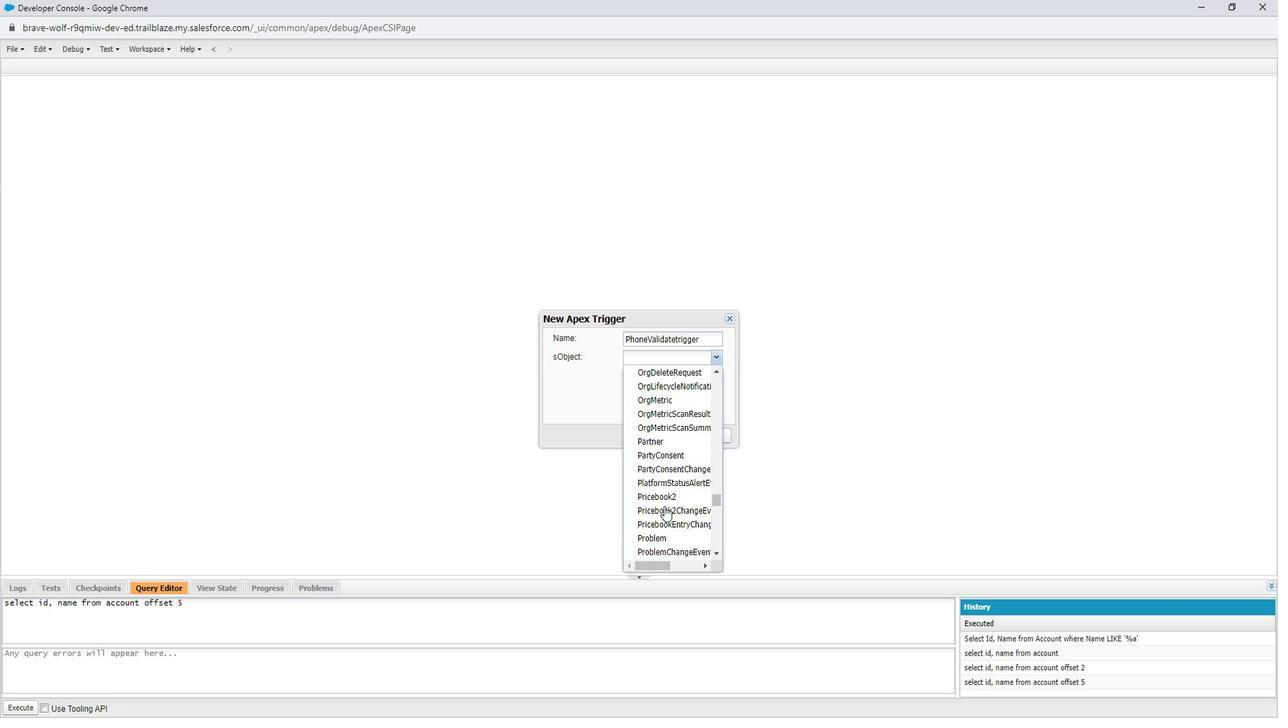 
Action: Mouse scrolled (662, 507) with delta (0, 0)
Screenshot: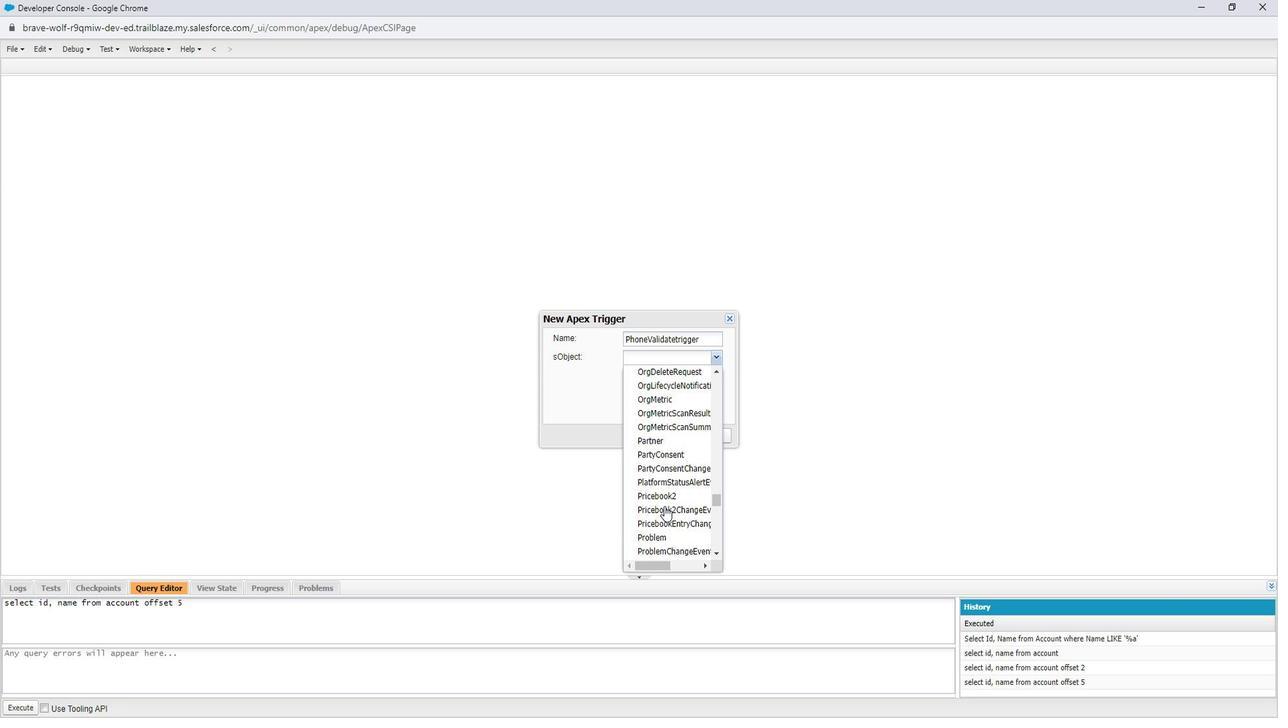 
Action: Mouse scrolled (662, 507) with delta (0, 0)
Screenshot: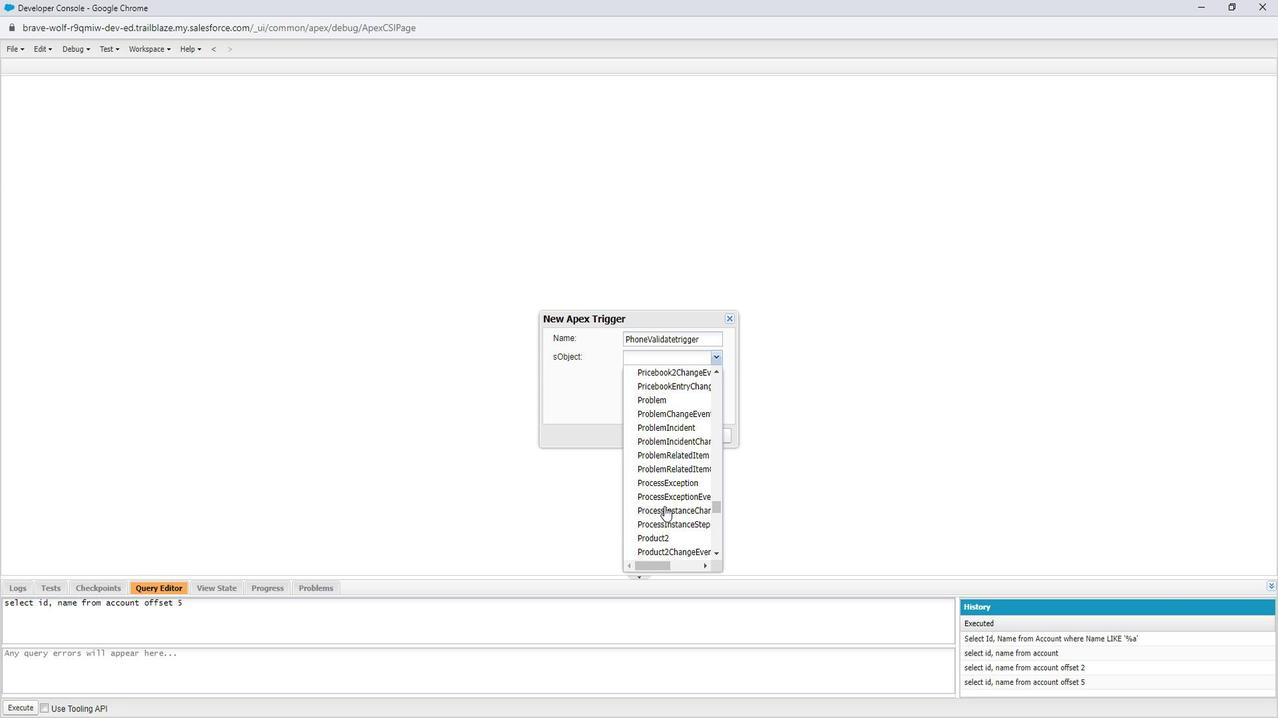 
Action: Mouse scrolled (662, 507) with delta (0, 0)
Screenshot: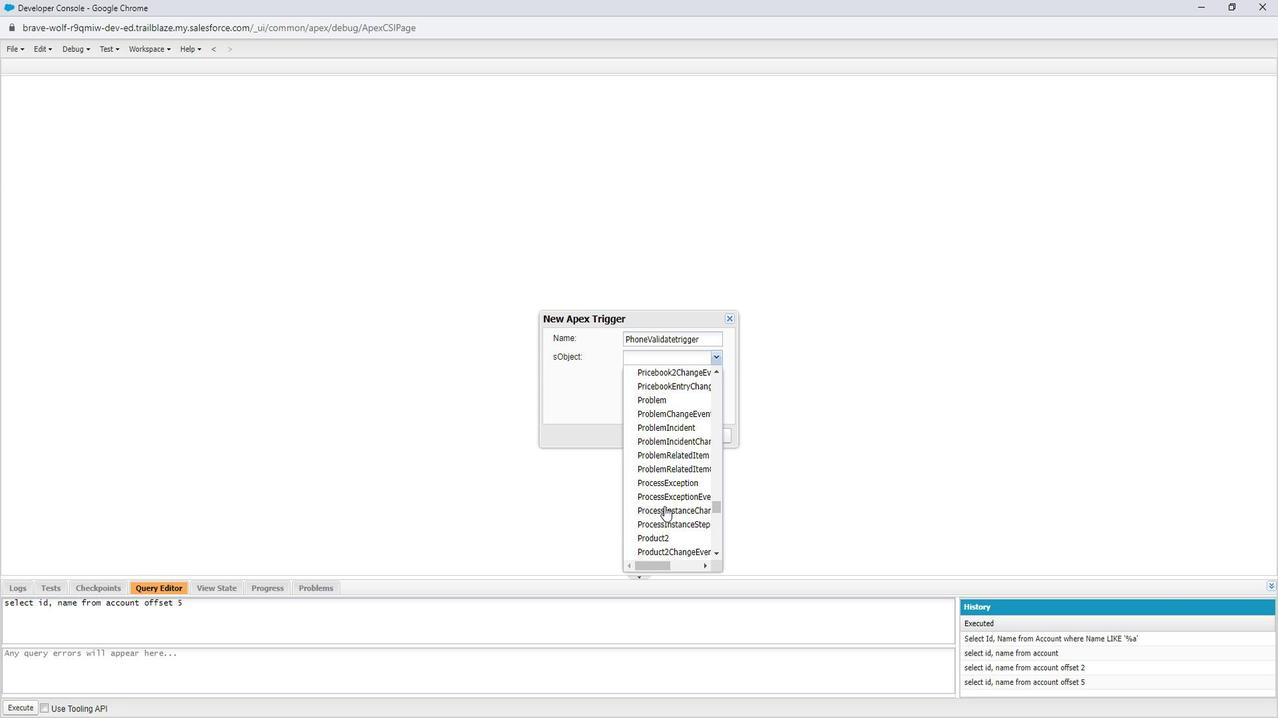 
Action: Mouse scrolled (662, 507) with delta (0, 0)
Screenshot: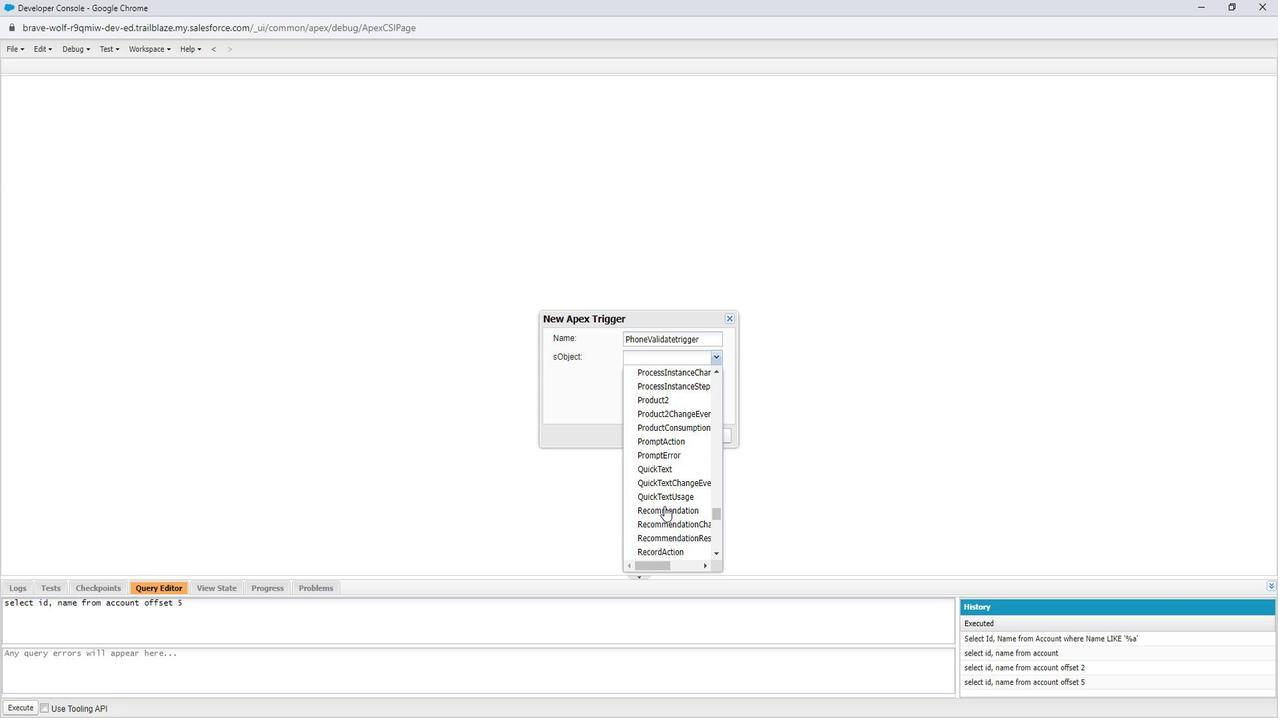 
Action: Mouse scrolled (662, 507) with delta (0, 0)
Screenshot: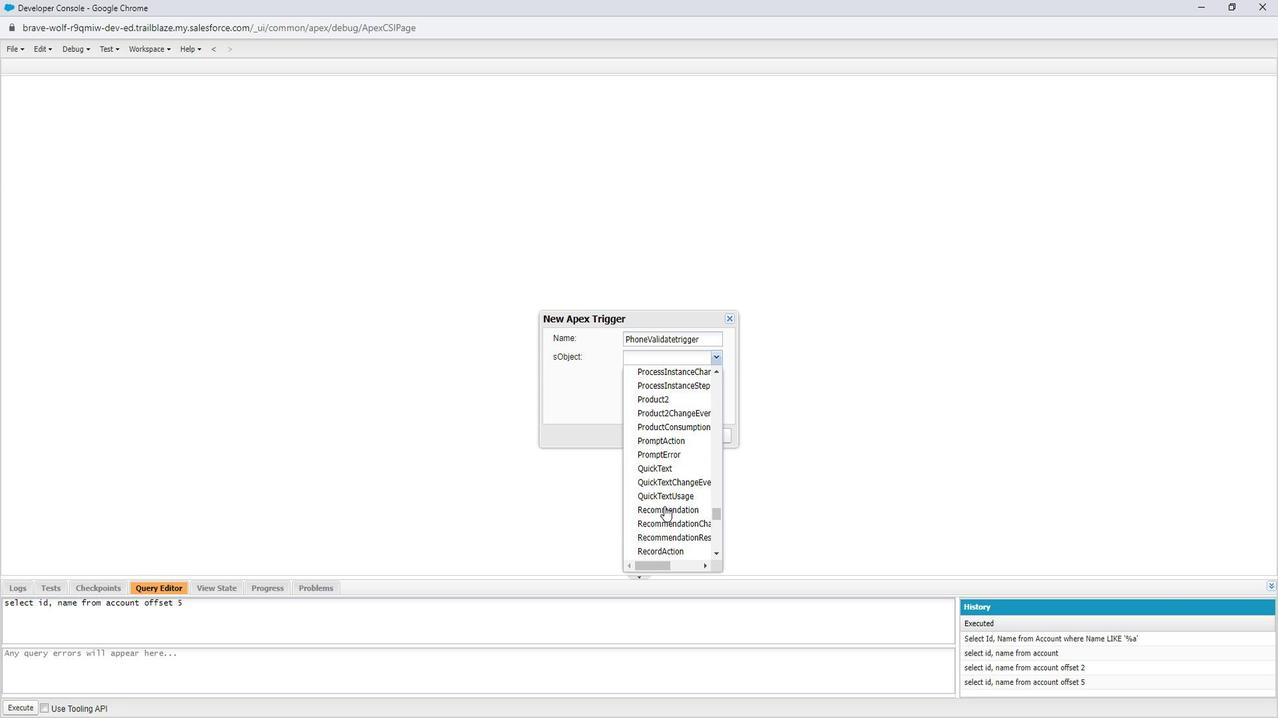 
Action: Mouse scrolled (662, 507) with delta (0, 0)
Screenshot: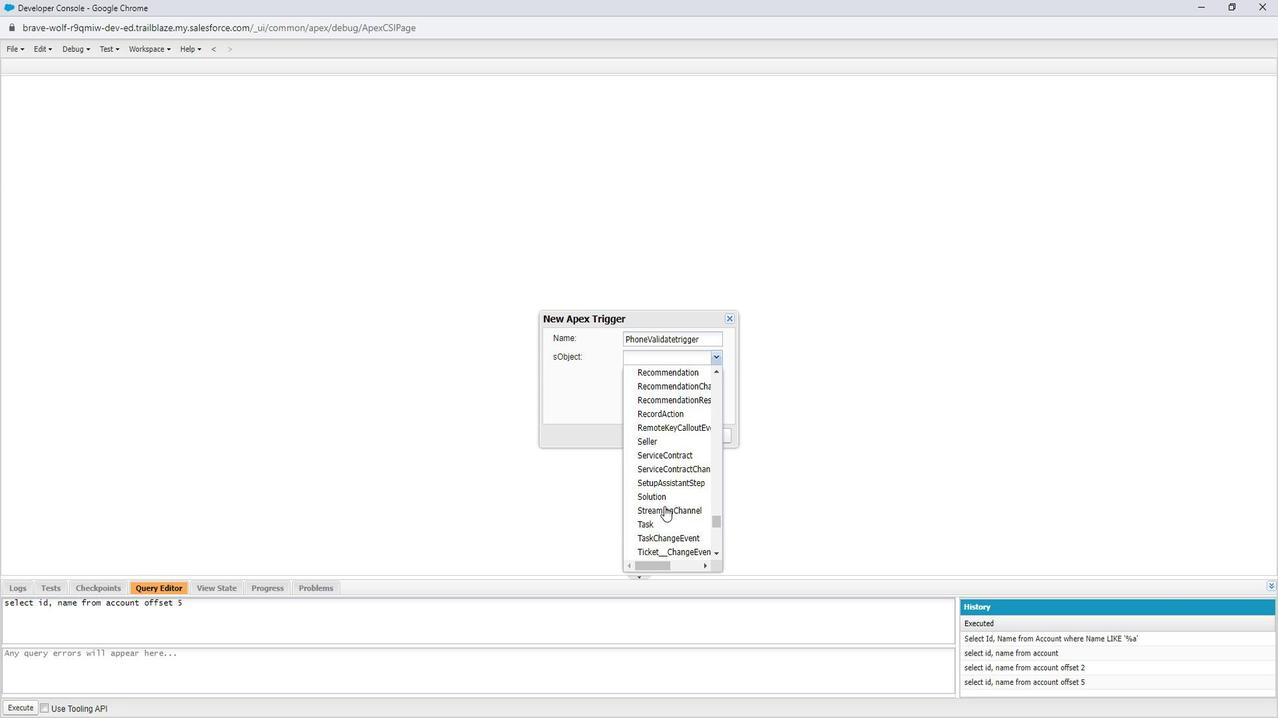 
Action: Mouse moved to (657, 500)
Screenshot: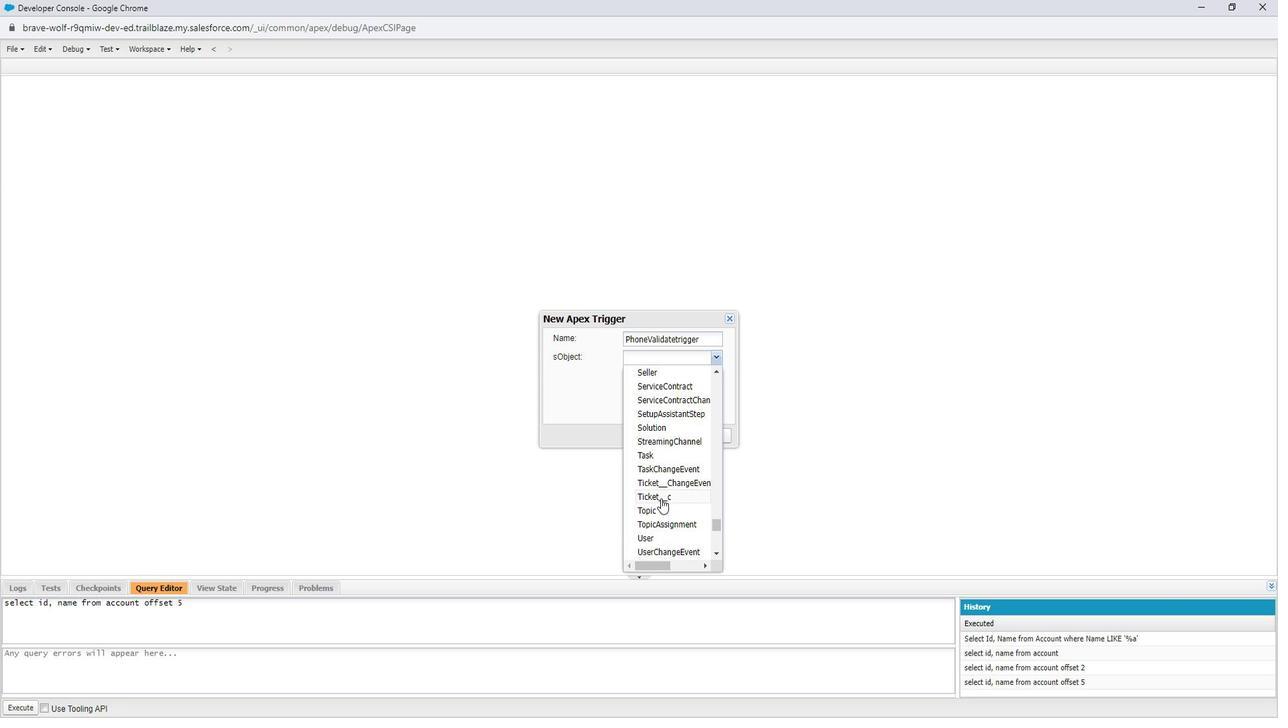 
Action: Mouse pressed left at (657, 500)
Screenshot: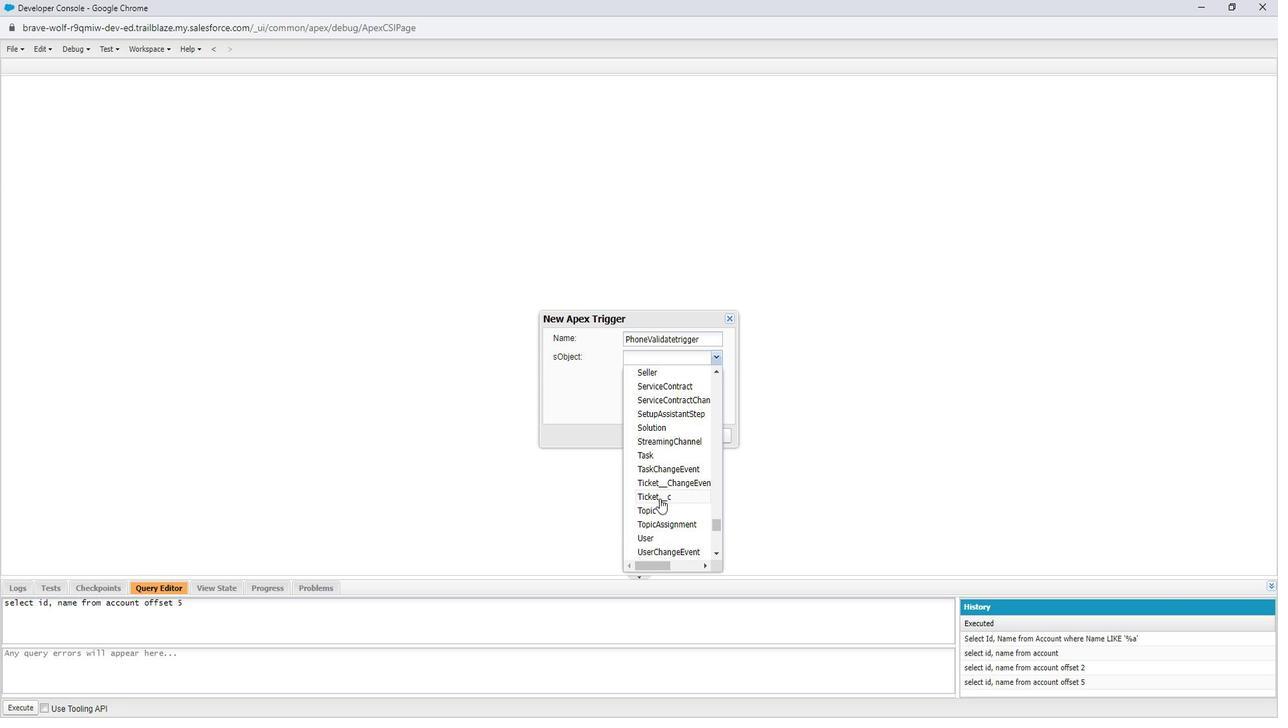 
Action: Mouse moved to (704, 436)
Screenshot: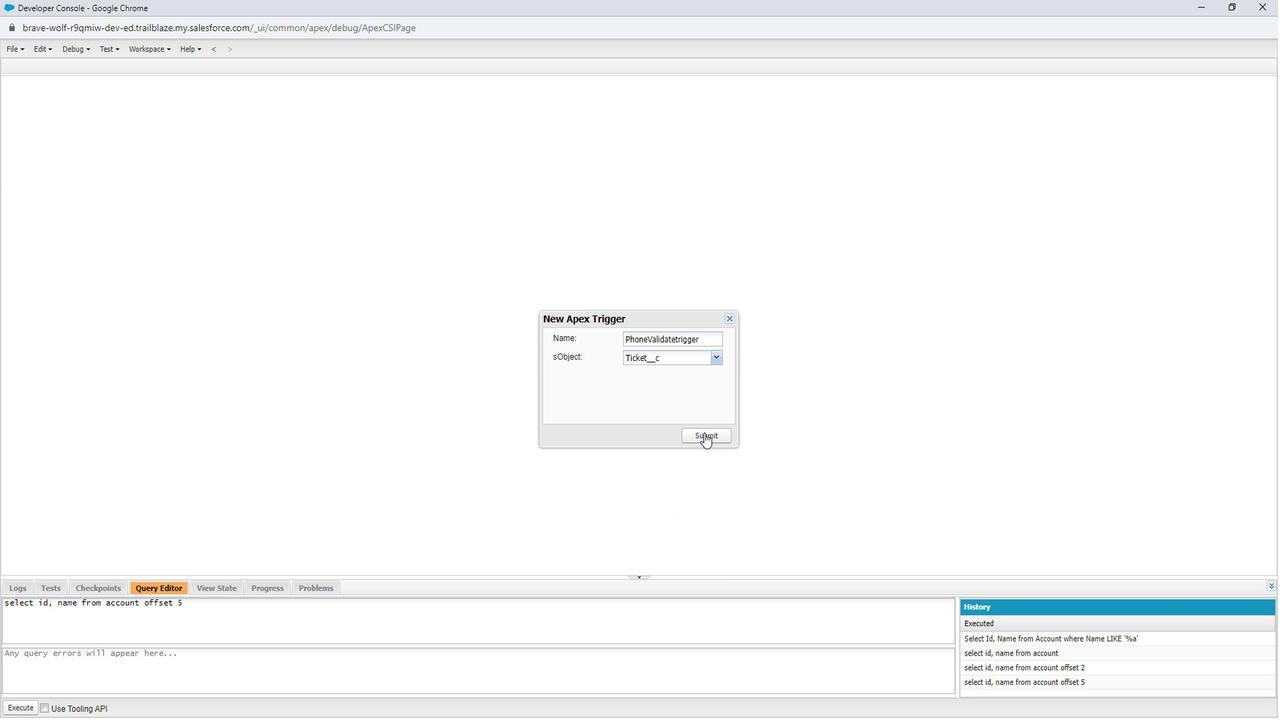 
Action: Mouse pressed left at (704, 436)
Screenshot: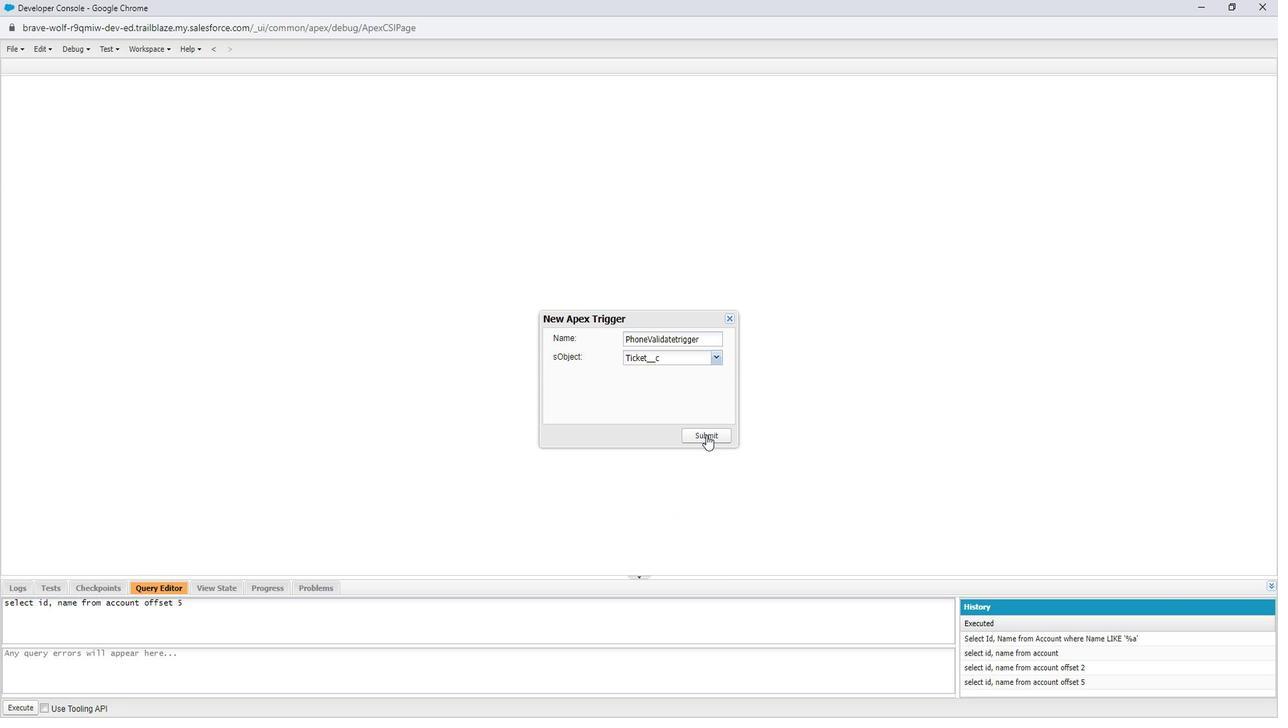 
Action: Mouse moved to (431, 109)
Screenshot: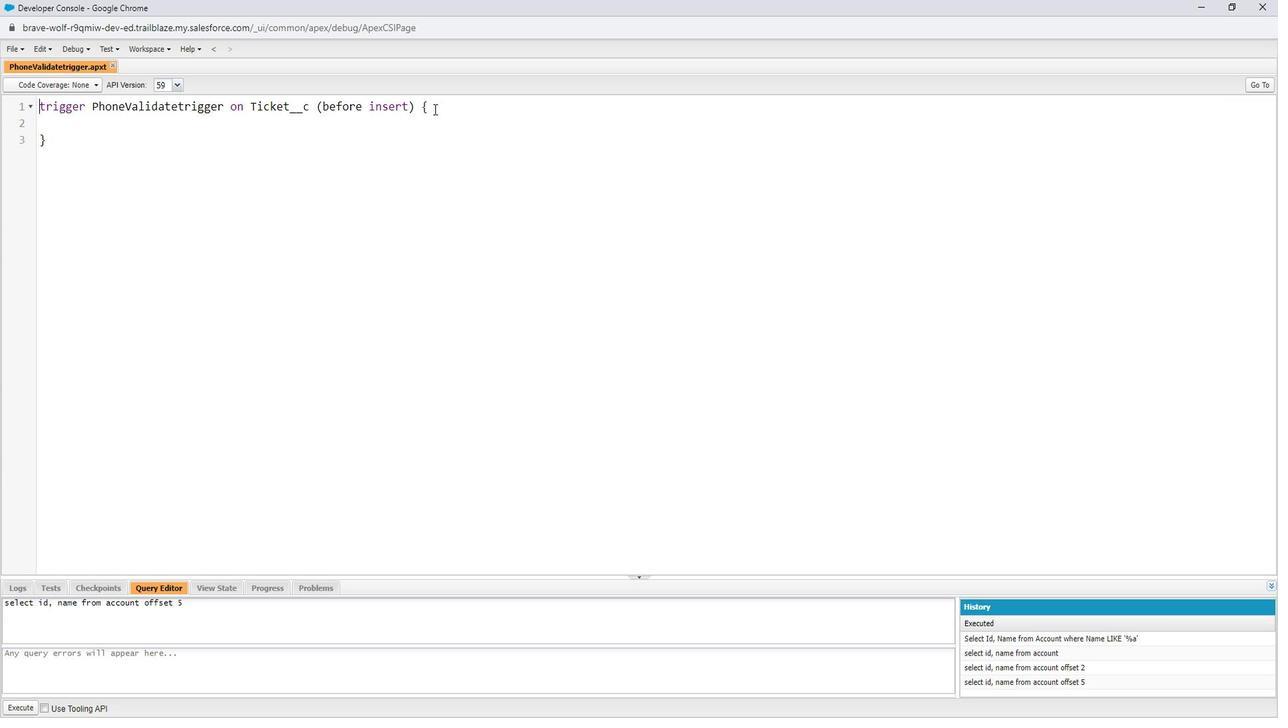 
Action: Mouse pressed left at (431, 109)
Screenshot: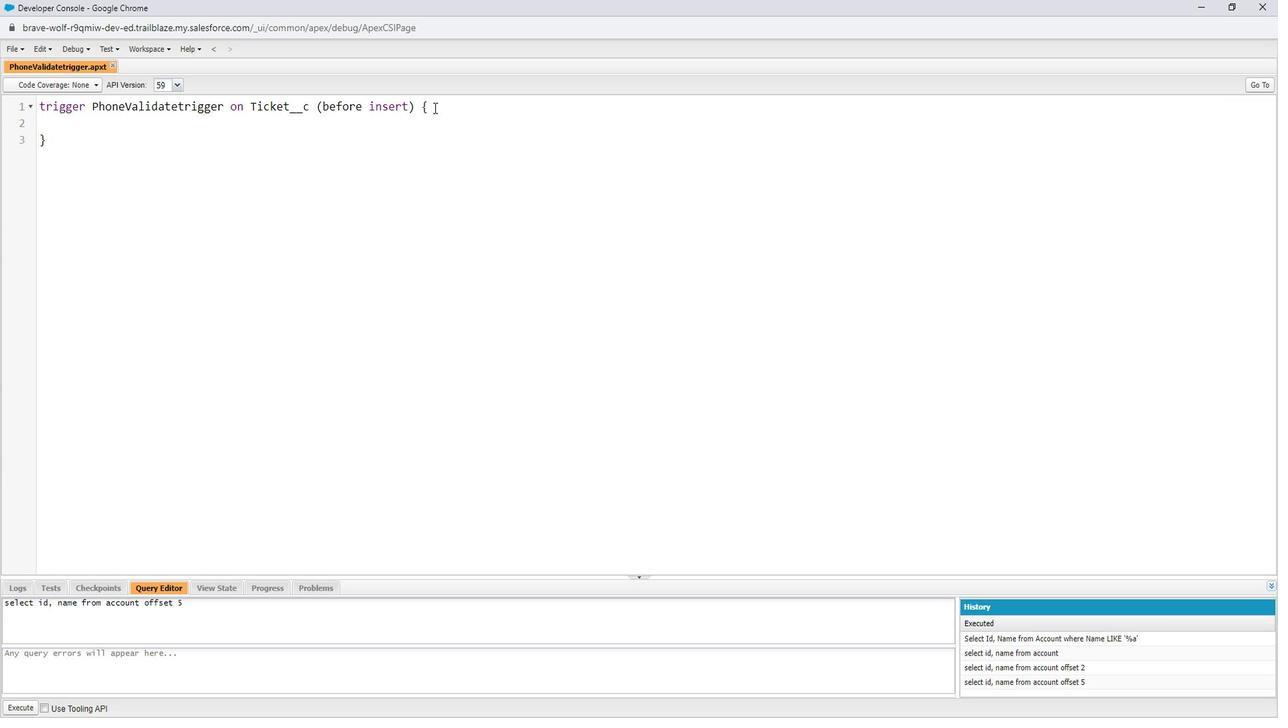 
Action: Mouse moved to (436, 110)
Screenshot: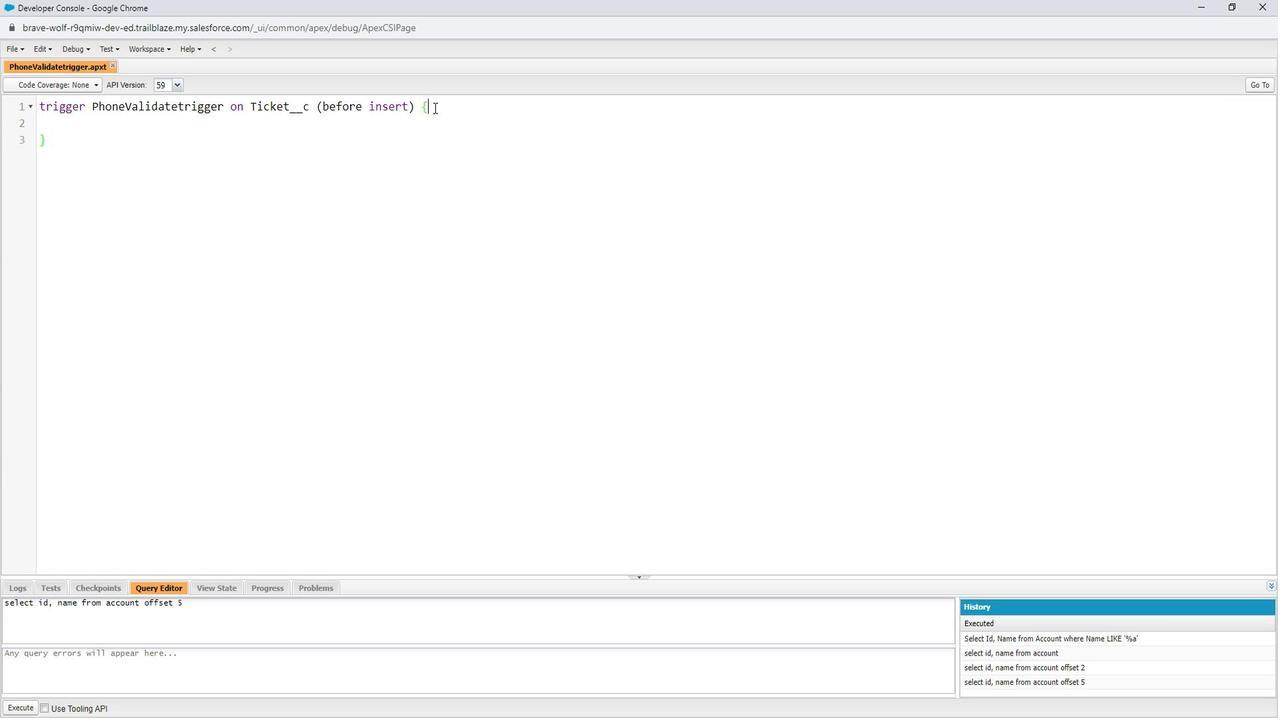 
Action: Key pressed <Key.enter><Key.shift_r>List<Key.shift_r><ticket<Key.shift_r>__c<Key.shift_r>><Key.space>obj<Key.space>=<Key.space><Key.shift_r>M<Key.backspace><Key.shift_r>New<Key.space><Key.shift_r>List<Key.shift_r><<Key.shift_r><Key.shift_r><Key.shift_r>ticket<Key.shift_r><Key.shift_r><Key.shift_r><Key.shift_r>__c<Key.shift_r>><Key.shift_r>();<Key.enter><Key.shift_r>{<Key.enter>for<Key.shift_r><Key.shift_r>(ticket<Key.shift_r>__c<Key.space>oj<Key.space><Key.shift_r>:<Key.space>trigger.new<Key.right><Key.enter><Key.shift_r>{<Key.enter>if<Key.shift_r><Key.shift_r><Key.shift_r><Key.shift_r>(oj.phone<Key.shift_r><Key.shift_r>_
Screenshot: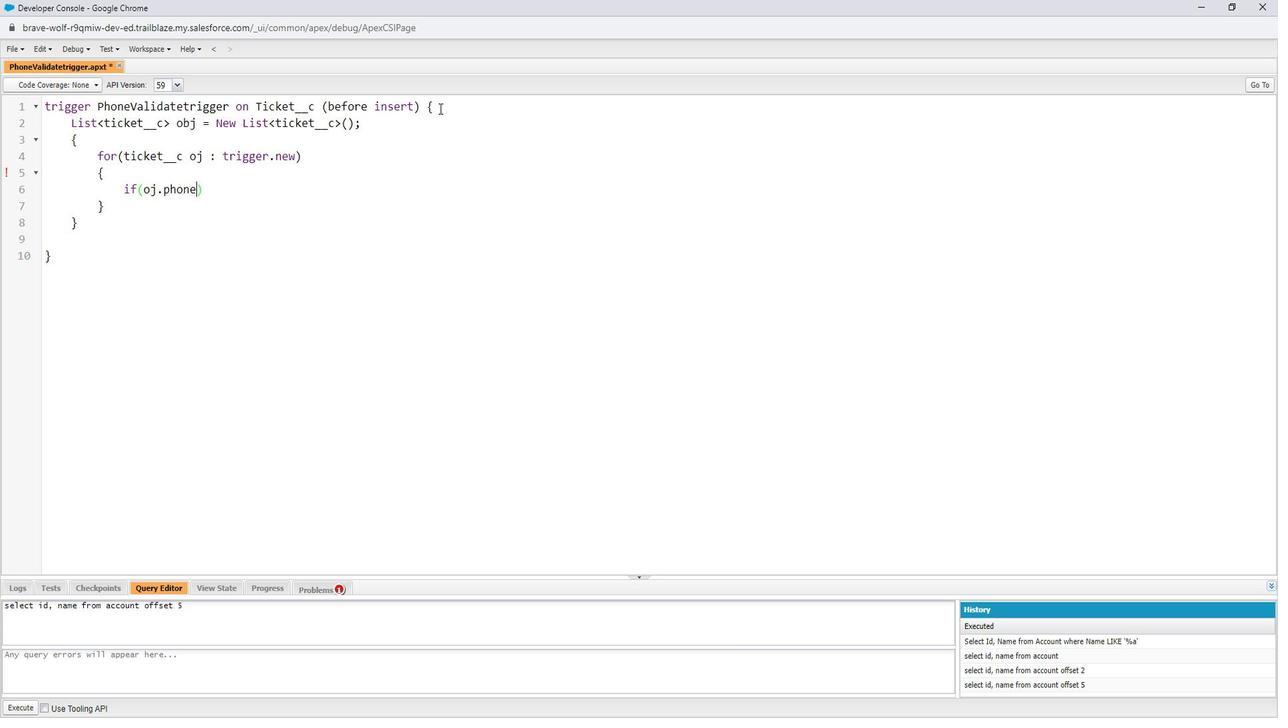 
Action: Mouse moved to (437, 111)
Screenshot: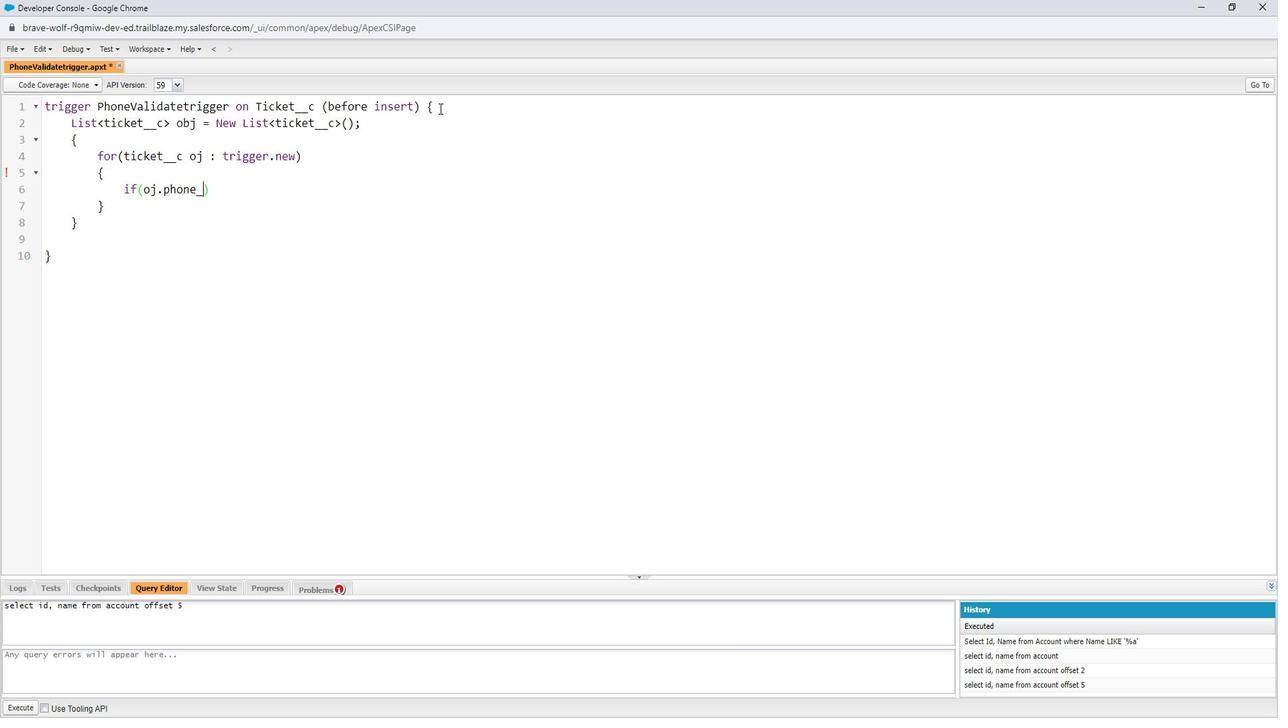 
Action: Key pressed _c<Key.space>==<Key.space><Key.shift_r>Null<Key.right>
Screenshot: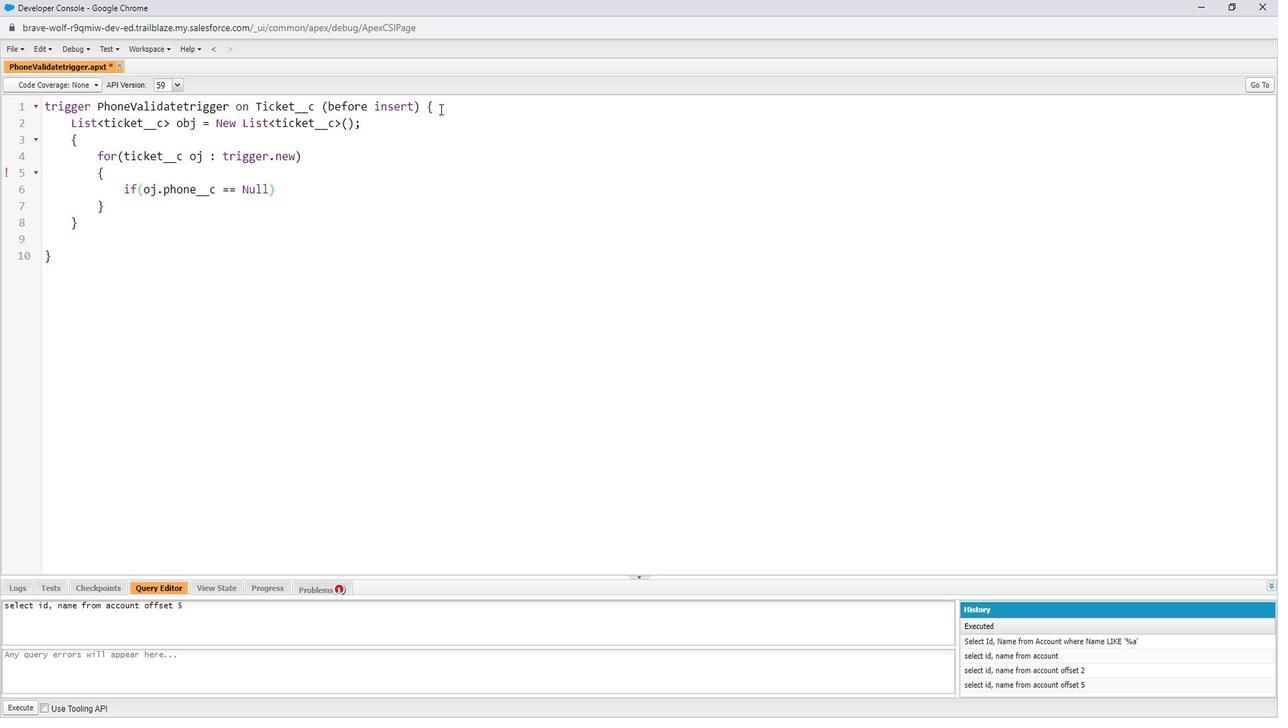
Action: Mouse moved to (402, 203)
Screenshot: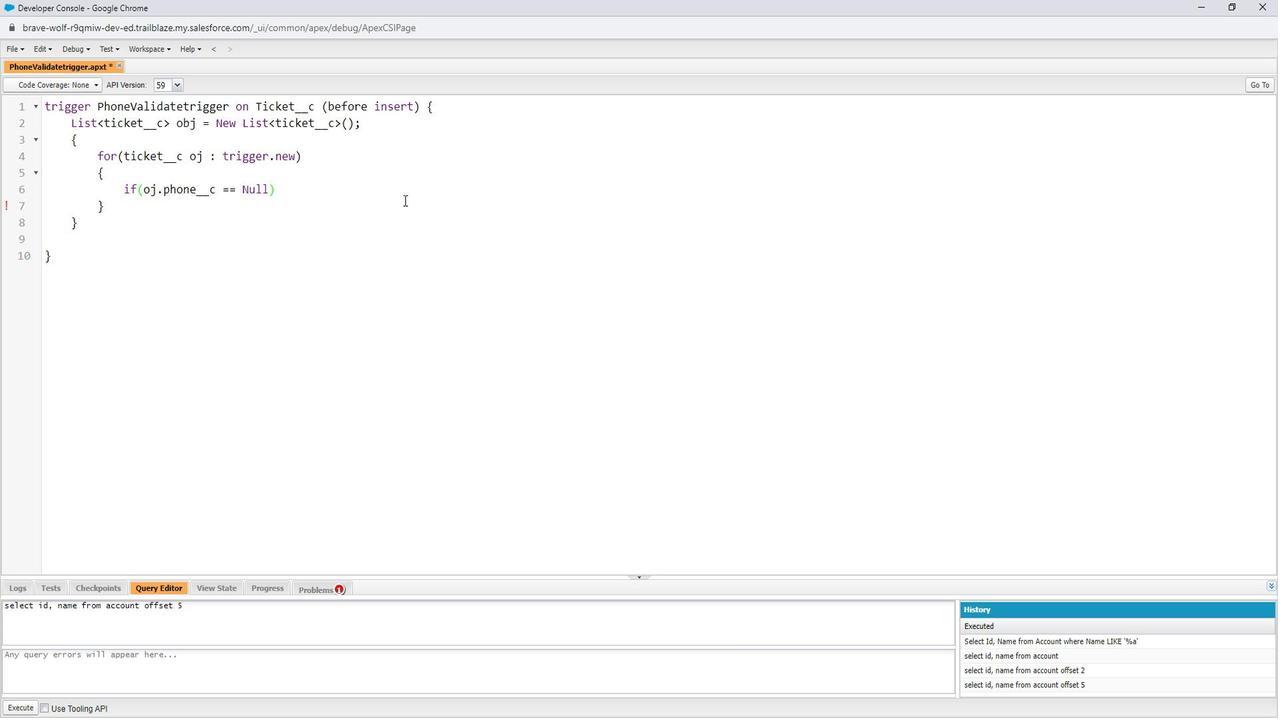 
Action: Key pressed <Key.shift_r>{<Key.enter>oj.phone
Screenshot: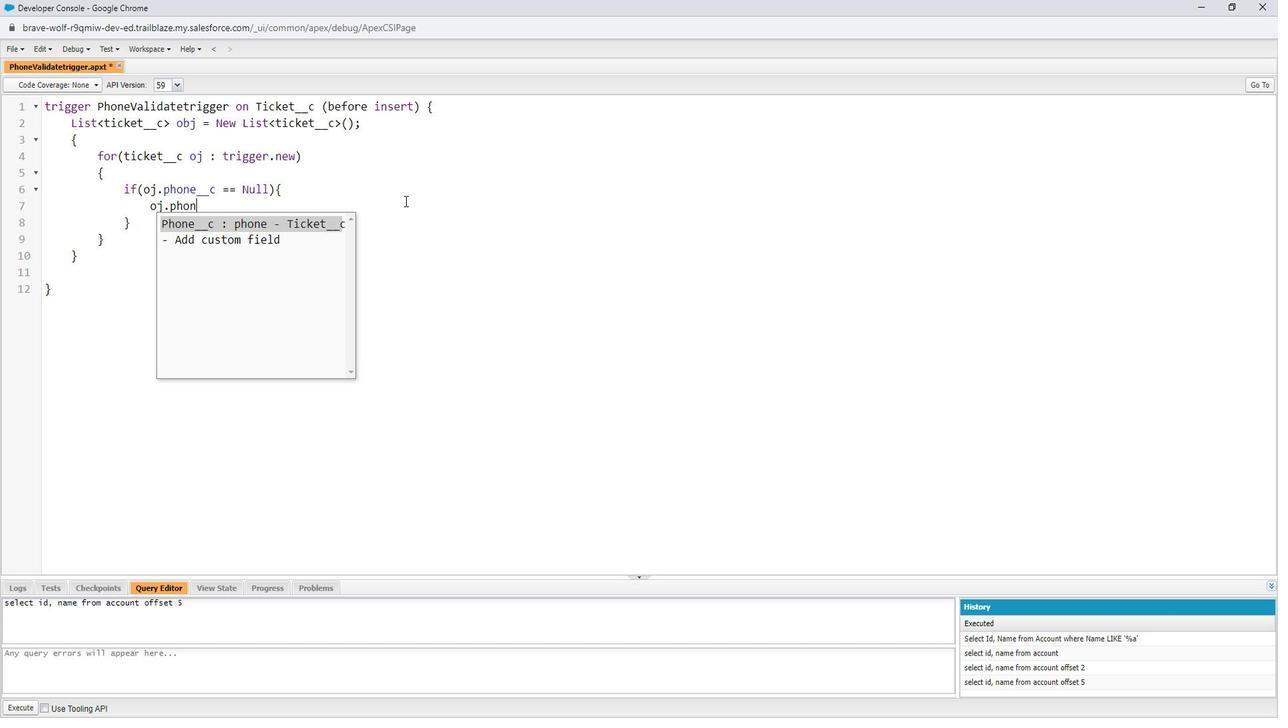 
Action: Mouse moved to (245, 227)
Screenshot: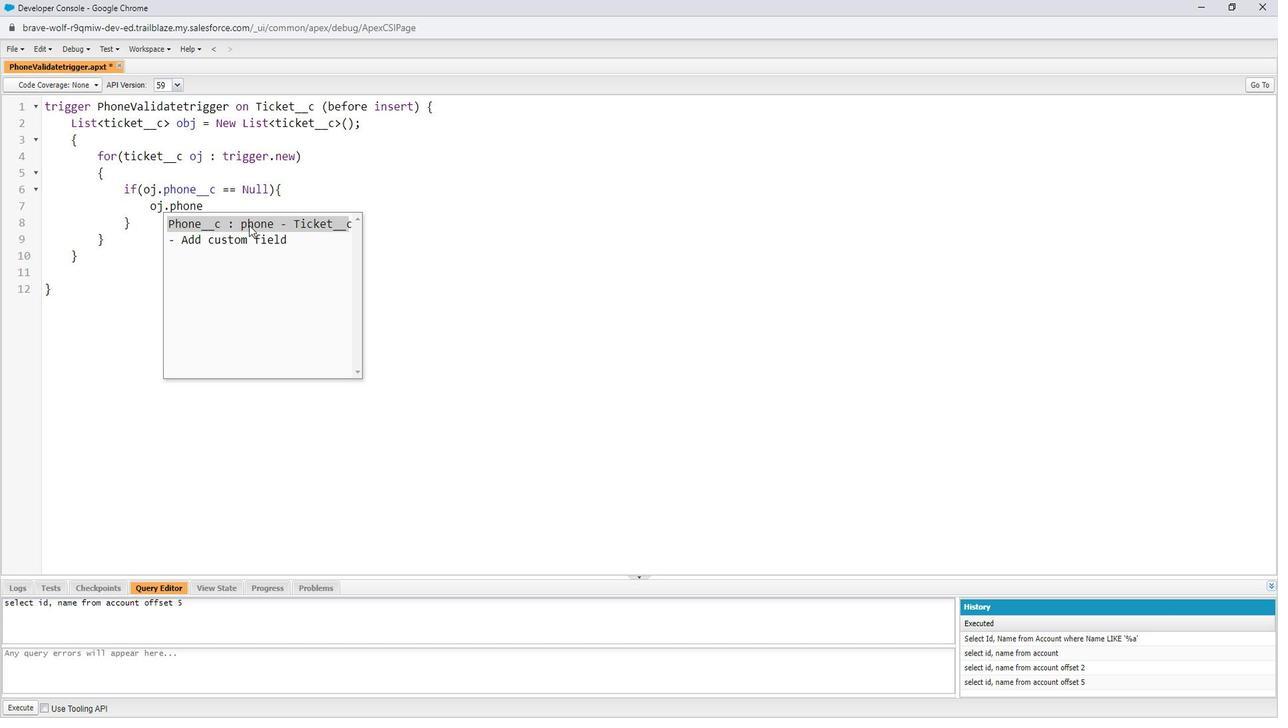 
Action: Mouse pressed left at (245, 227)
Screenshot: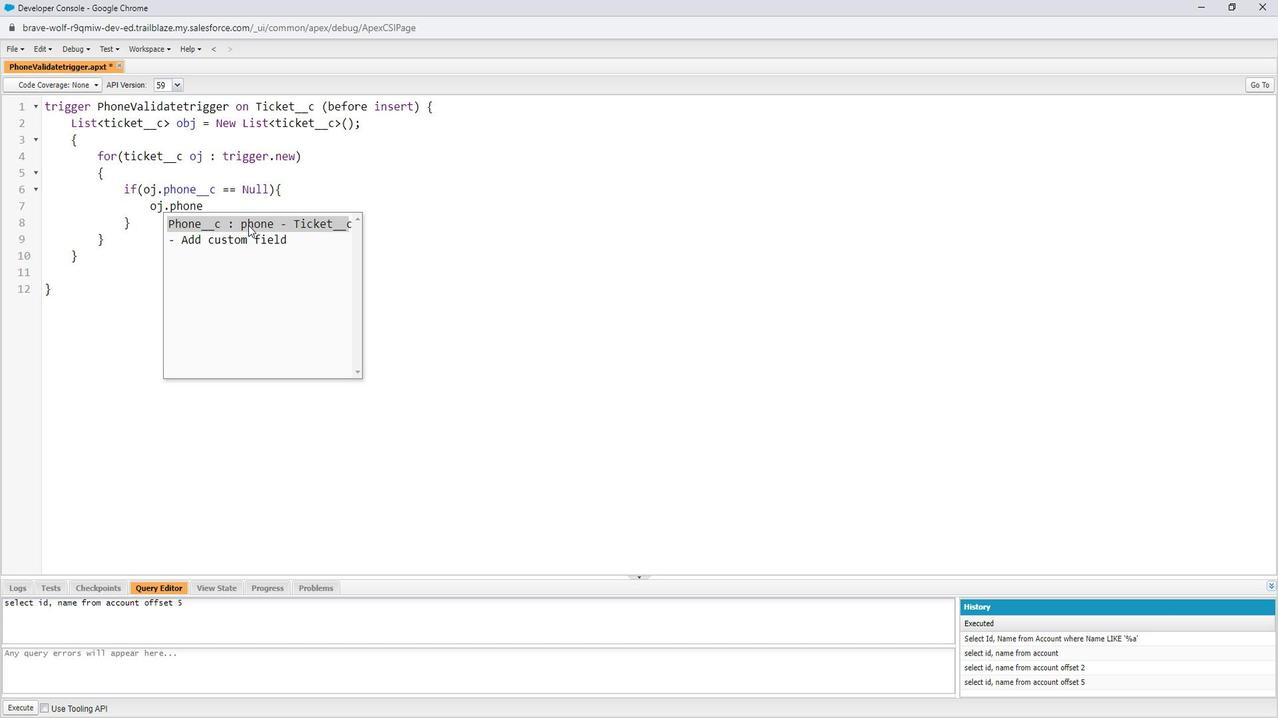 
Action: Mouse moved to (250, 223)
Screenshot: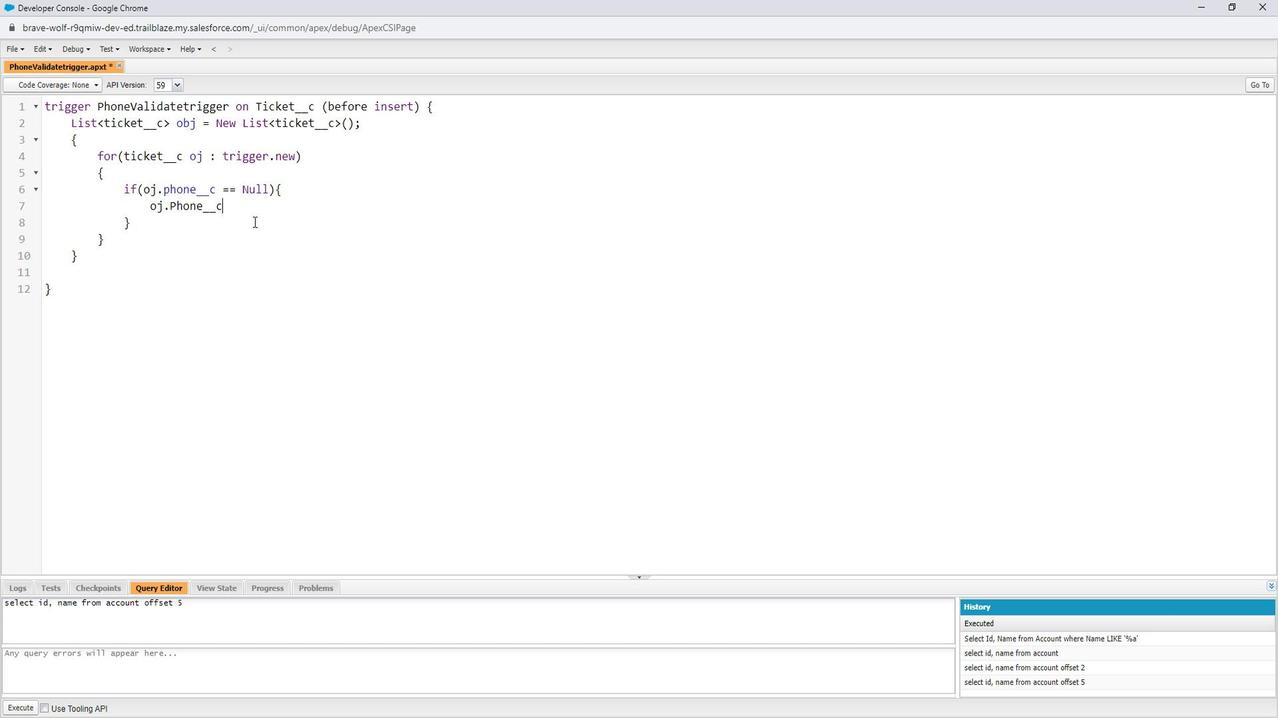 
Action: Key pressed .adderror<Key.shift_r>('please<Key.space>fill<Key.space>the<Key.space>field<Key.right><Key.right>;<Key.down><Key.enter><Key.enter>if<Key.shift_r>(oj.
Screenshot: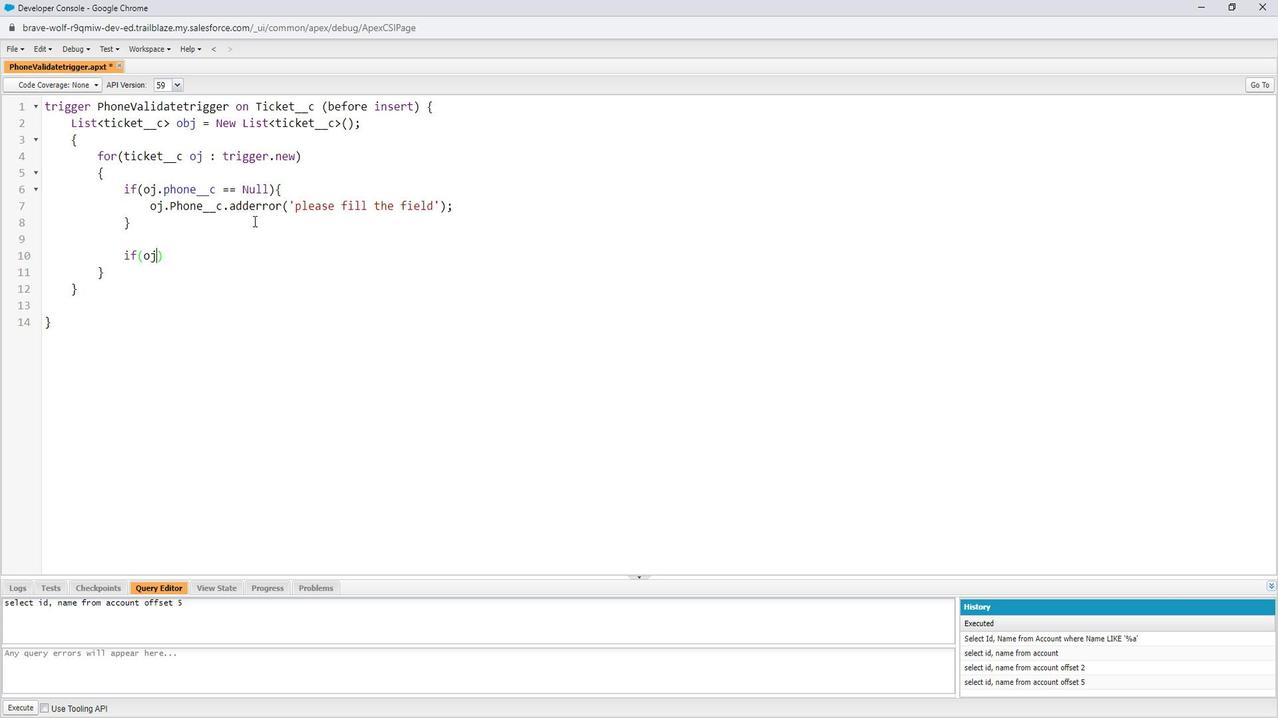 
Action: Mouse moved to (255, 321)
Screenshot: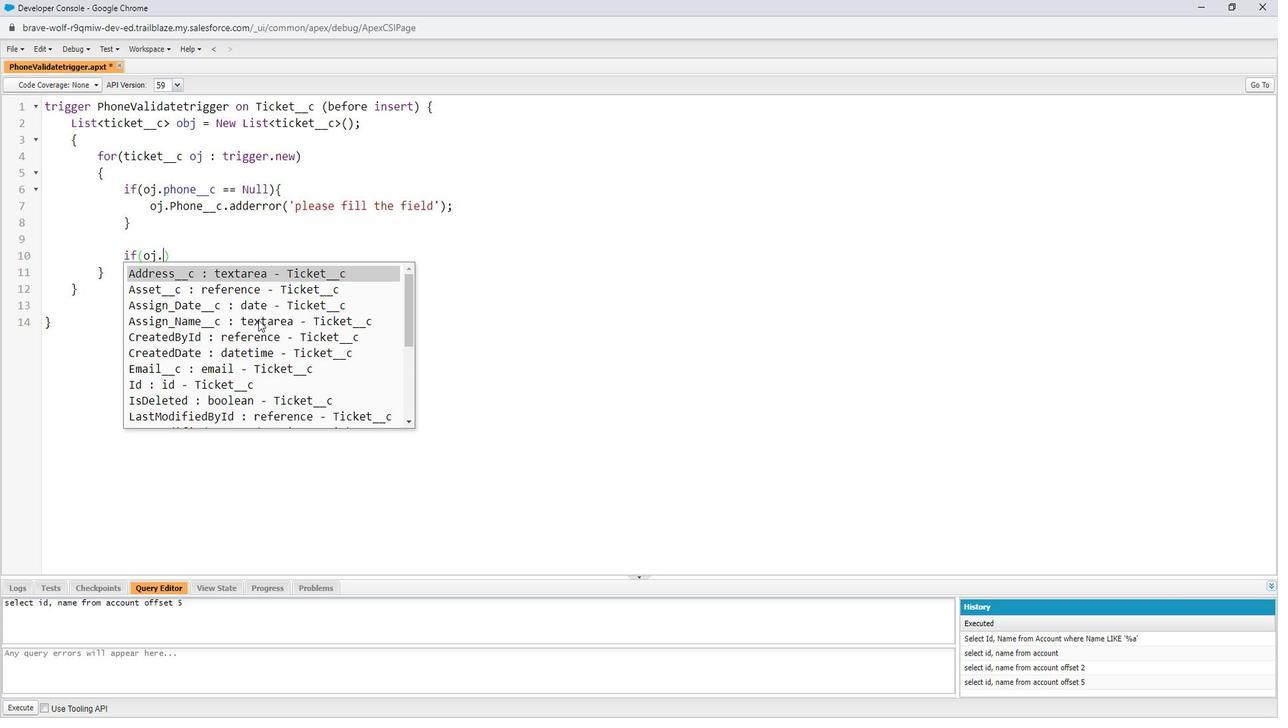 
Action: Mouse scrolled (255, 320) with delta (0, 0)
Screenshot: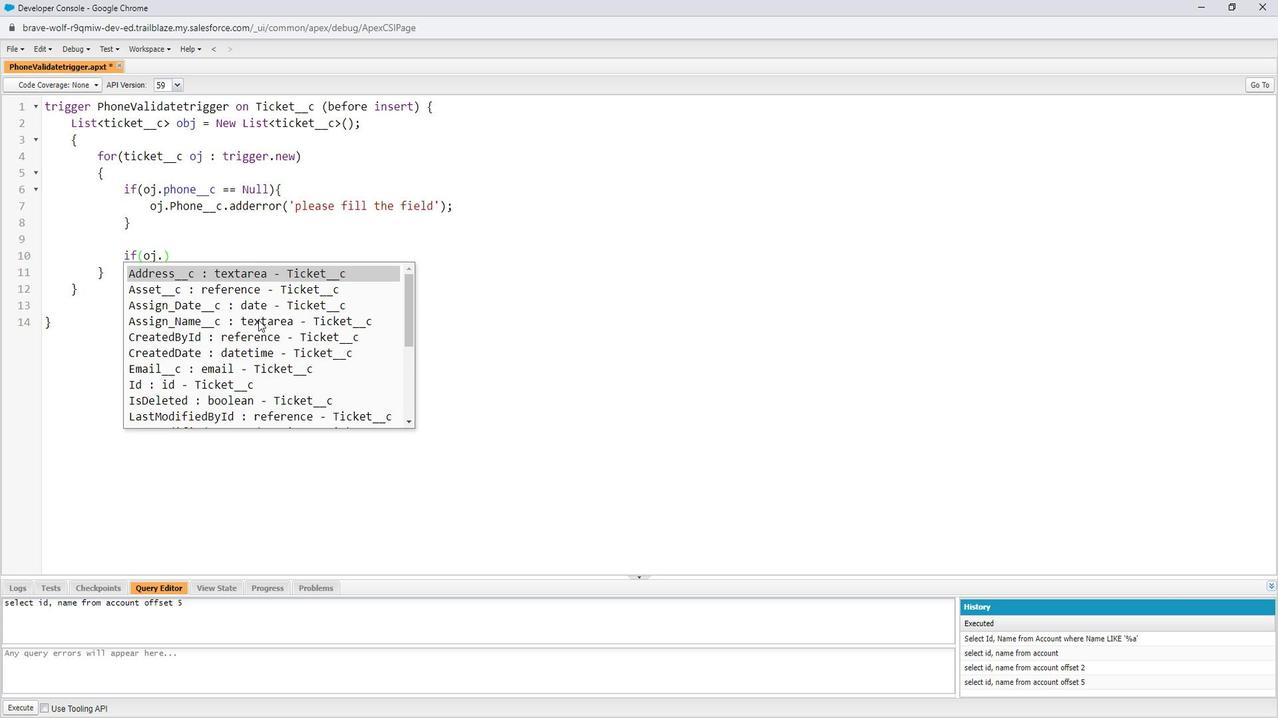 
Action: Mouse scrolled (255, 320) with delta (0, 0)
Screenshot: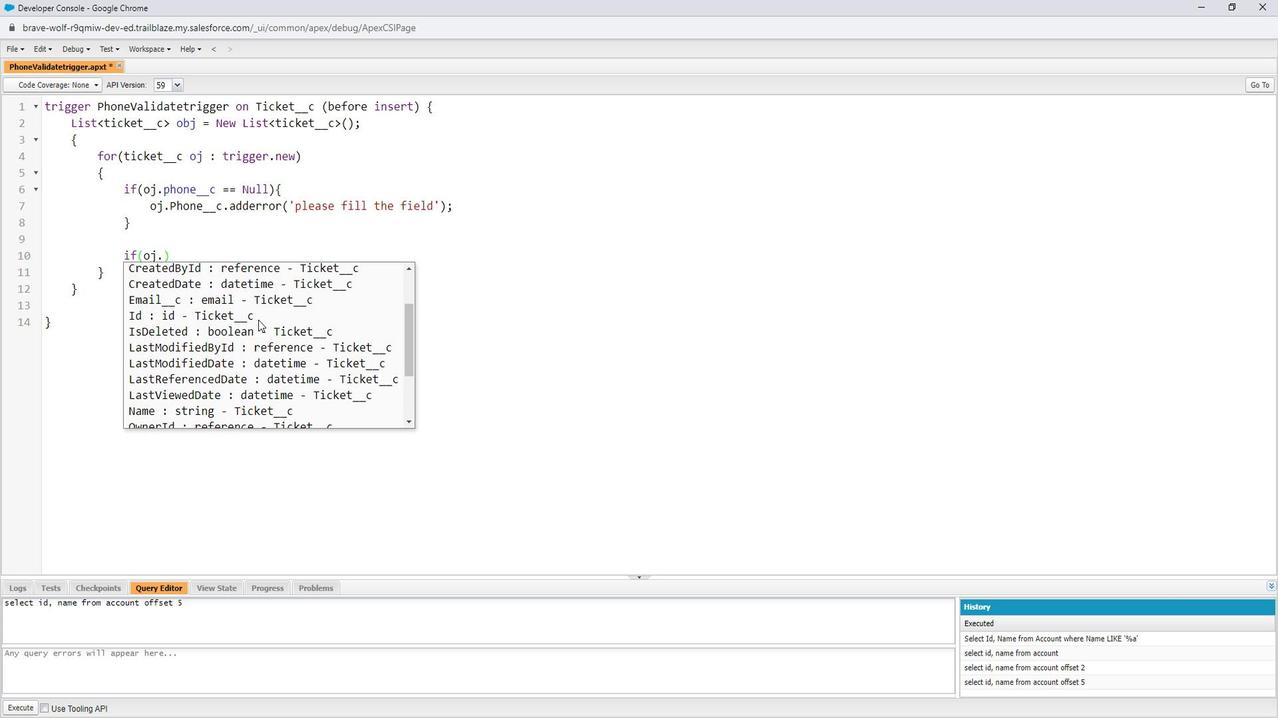 
Action: Mouse scrolled (255, 320) with delta (0, 0)
Screenshot: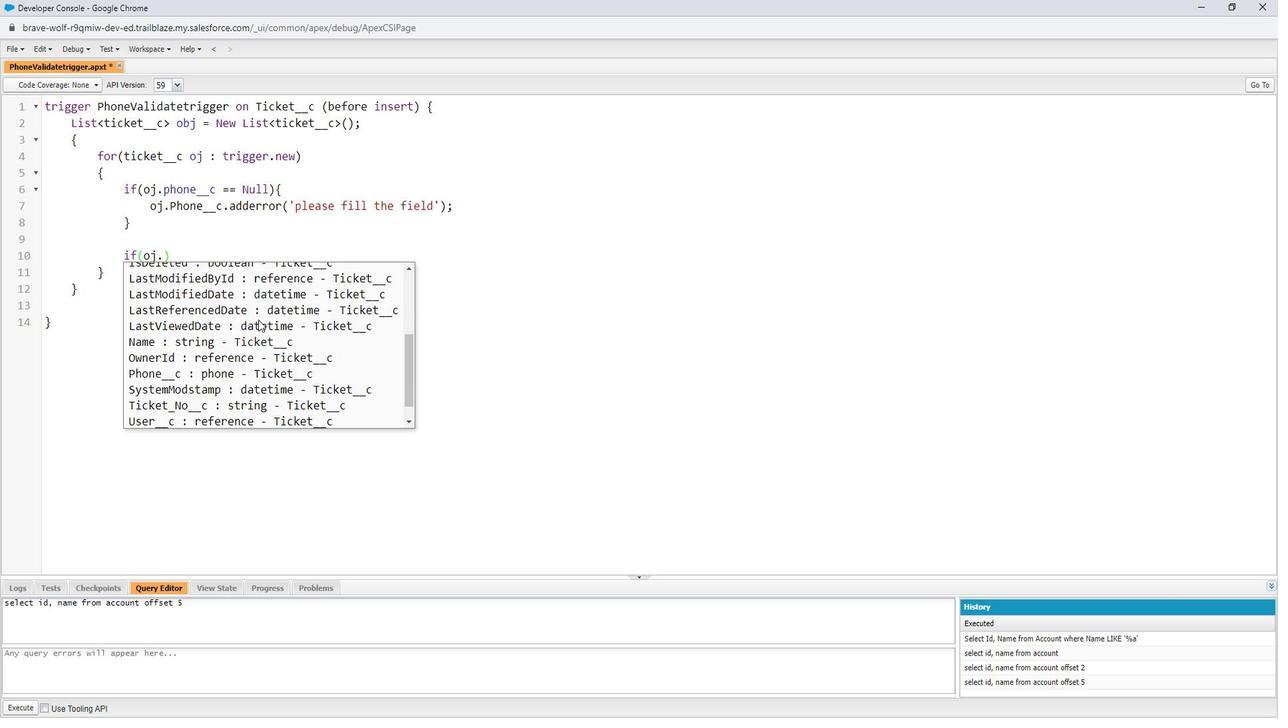 
Action: Mouse moved to (205, 354)
Screenshot: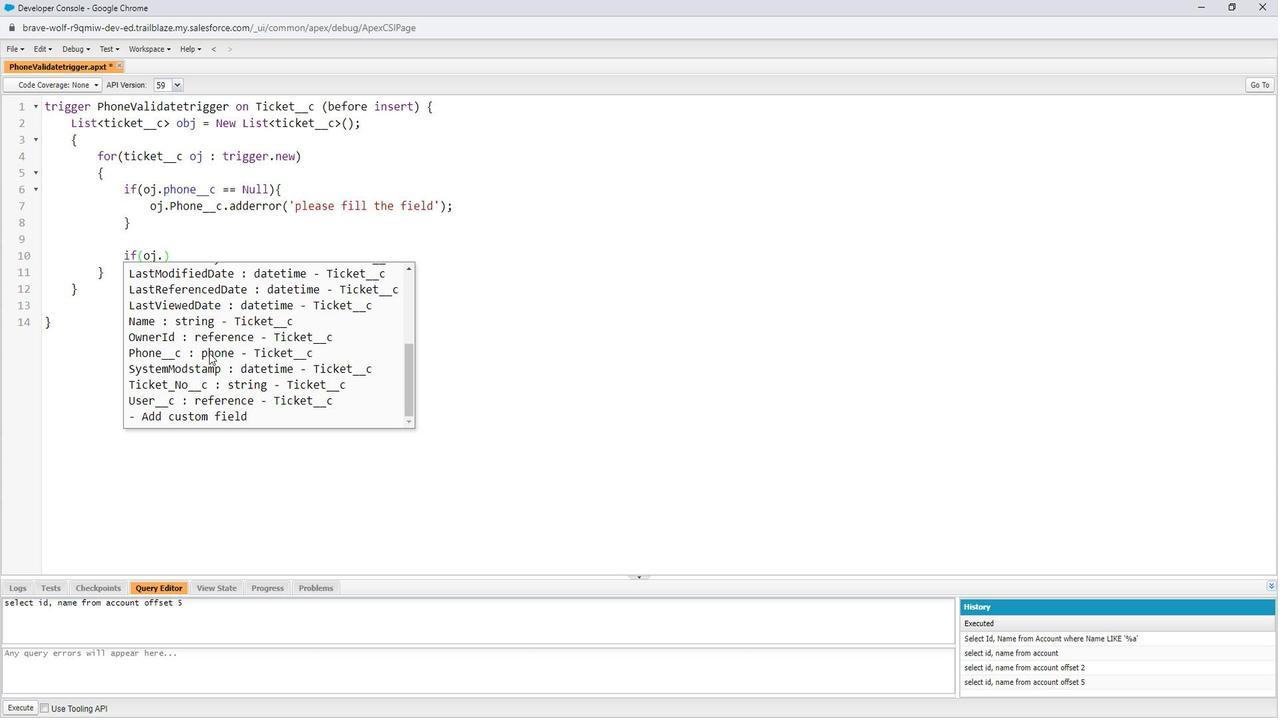 
Action: Mouse pressed left at (205, 354)
Screenshot: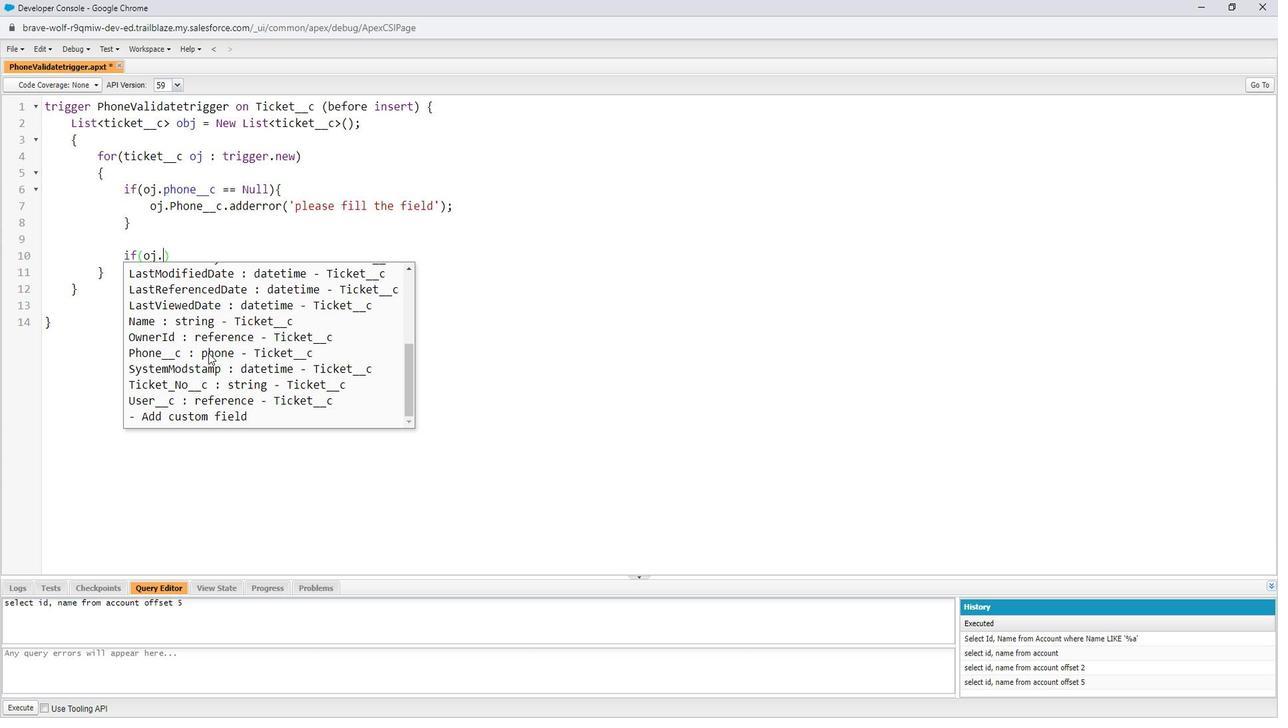
Action: Mouse moved to (252, 318)
Screenshot: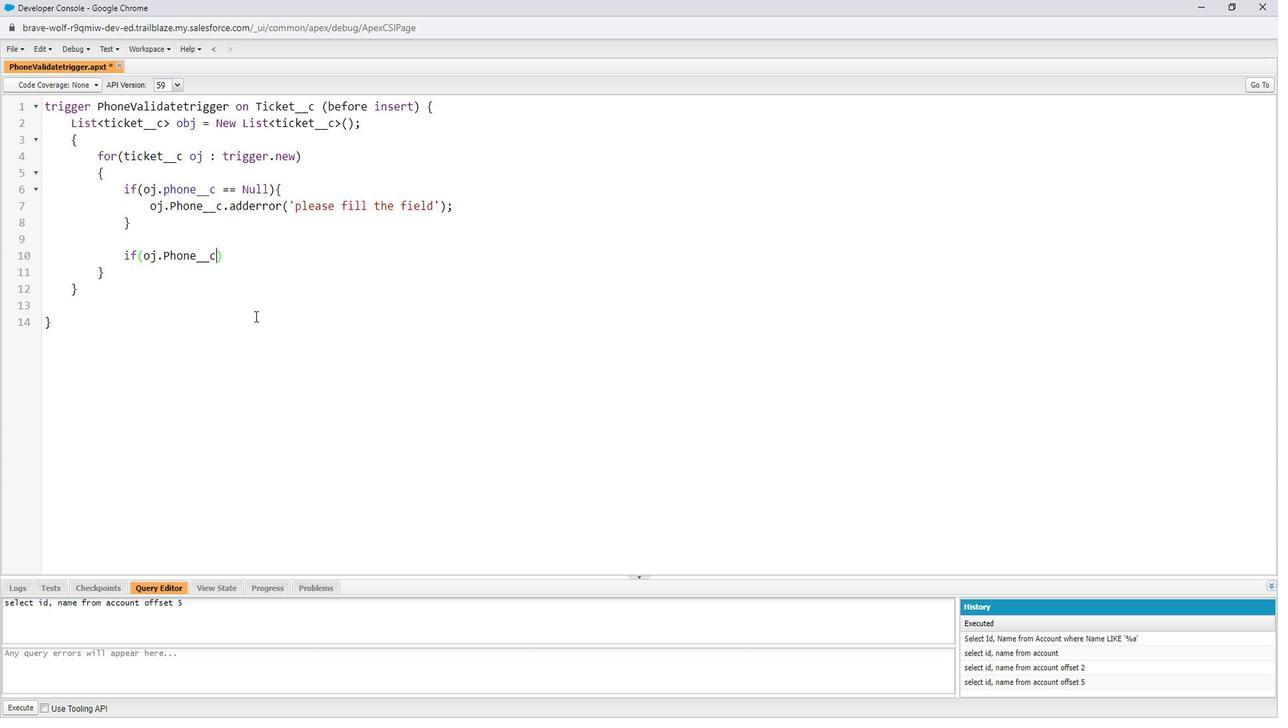 
Action: Key pressed <Key.shift_r>!=<Key.space><Key.shift_r>Null<Key.space><Key.shift>&&<Key.space><Key.shift_r>!<Key.shift_r><Key.shift_r><Key.shift_r>P<Key.backspace><Key.shift_r>Pattern.matches<Key.shift_r><Key.shift_r>('[0-9]<Key.shift_r>{10<Key.shift_r>}<Key.right>,<Key.space>oj.<Key.shift_r><Key.shift_r><Key.shift_r><Key.shift_r>P<Key.enter>
Screenshot: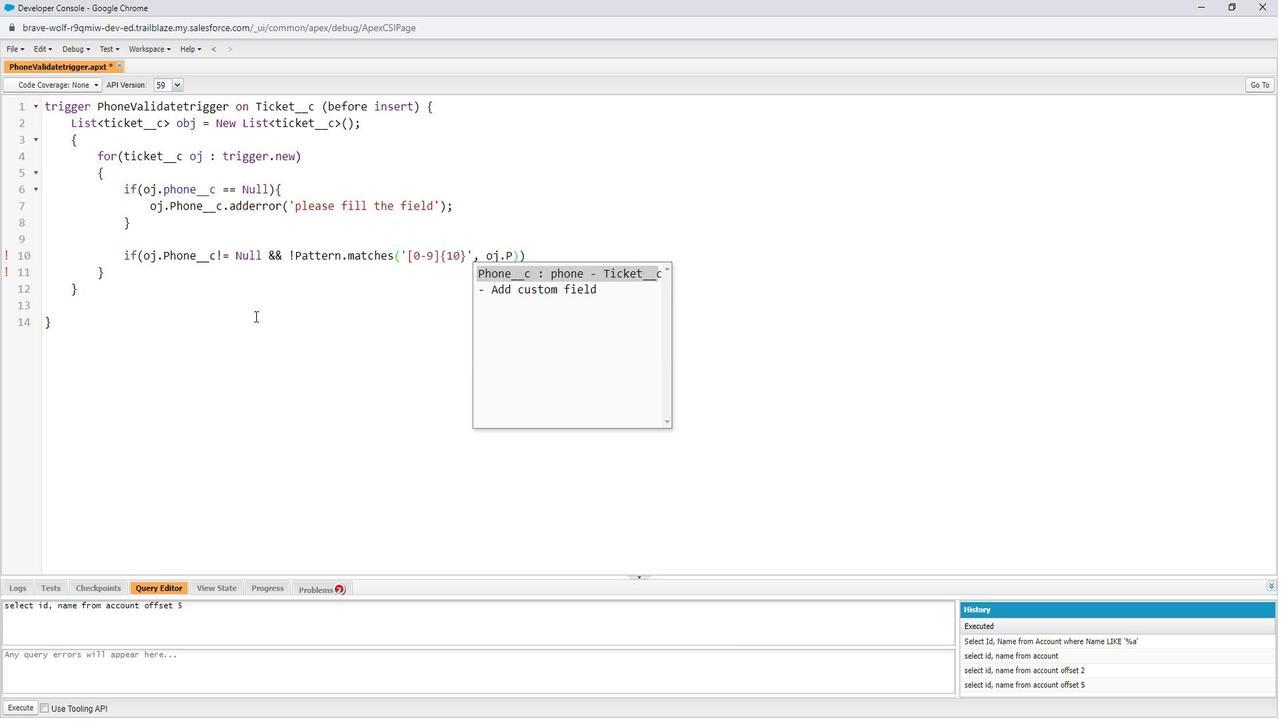
Action: Mouse moved to (580, 260)
Screenshot: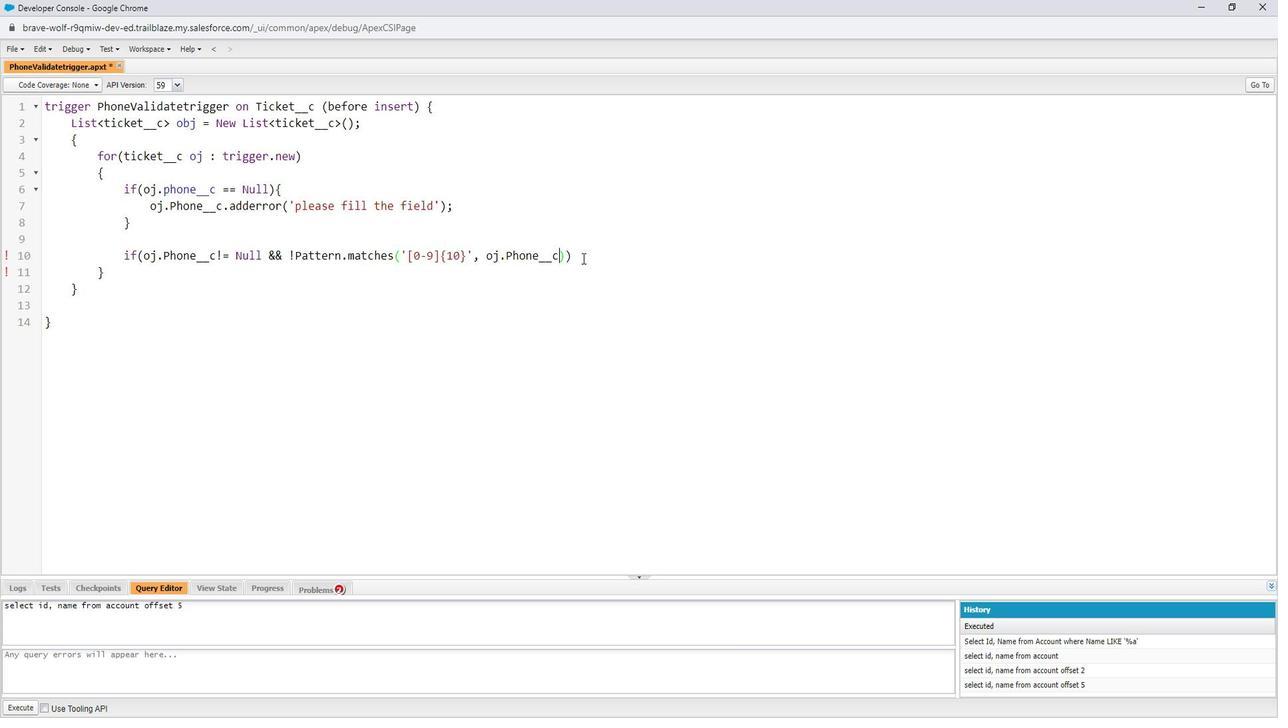 
Action: Mouse pressed left at (580, 260)
Screenshot: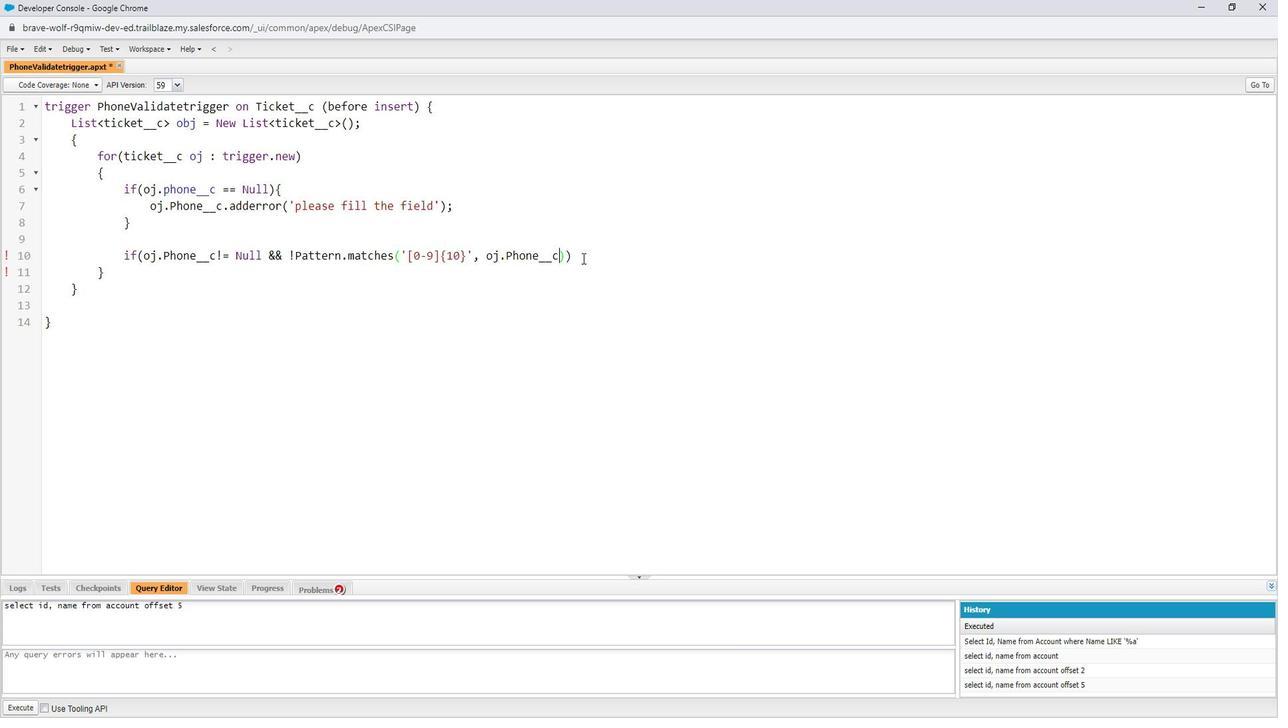 
Action: Key pressed <Key.enter><Key.shift_r>{<Key.enter>oj.
Screenshot: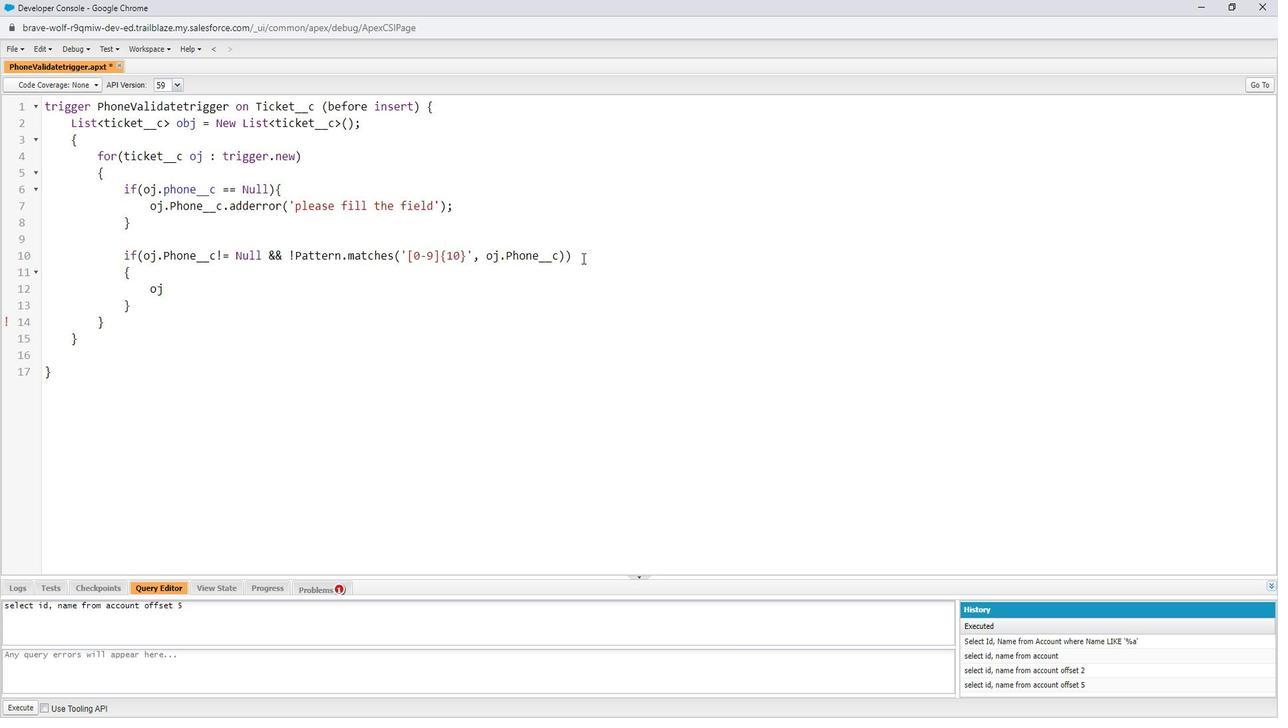 
Action: Mouse moved to (353, 348)
Screenshot: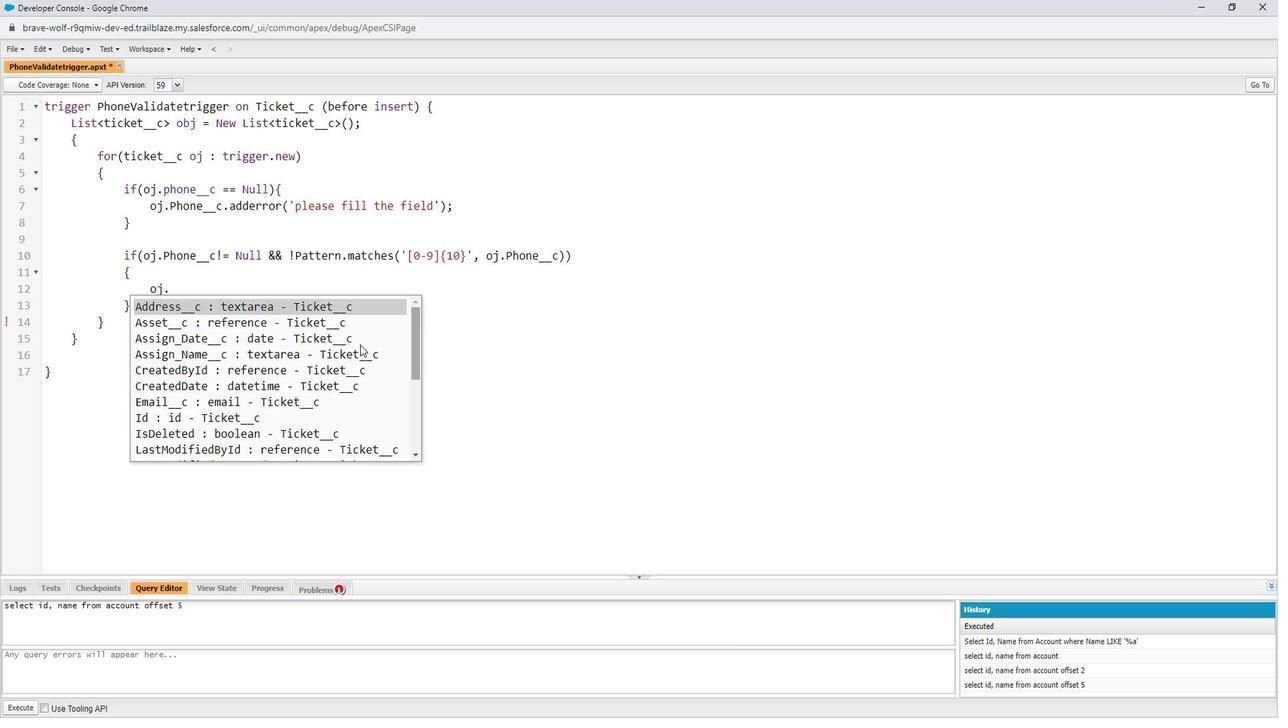 
Action: Mouse scrolled (353, 348) with delta (0, 0)
Screenshot: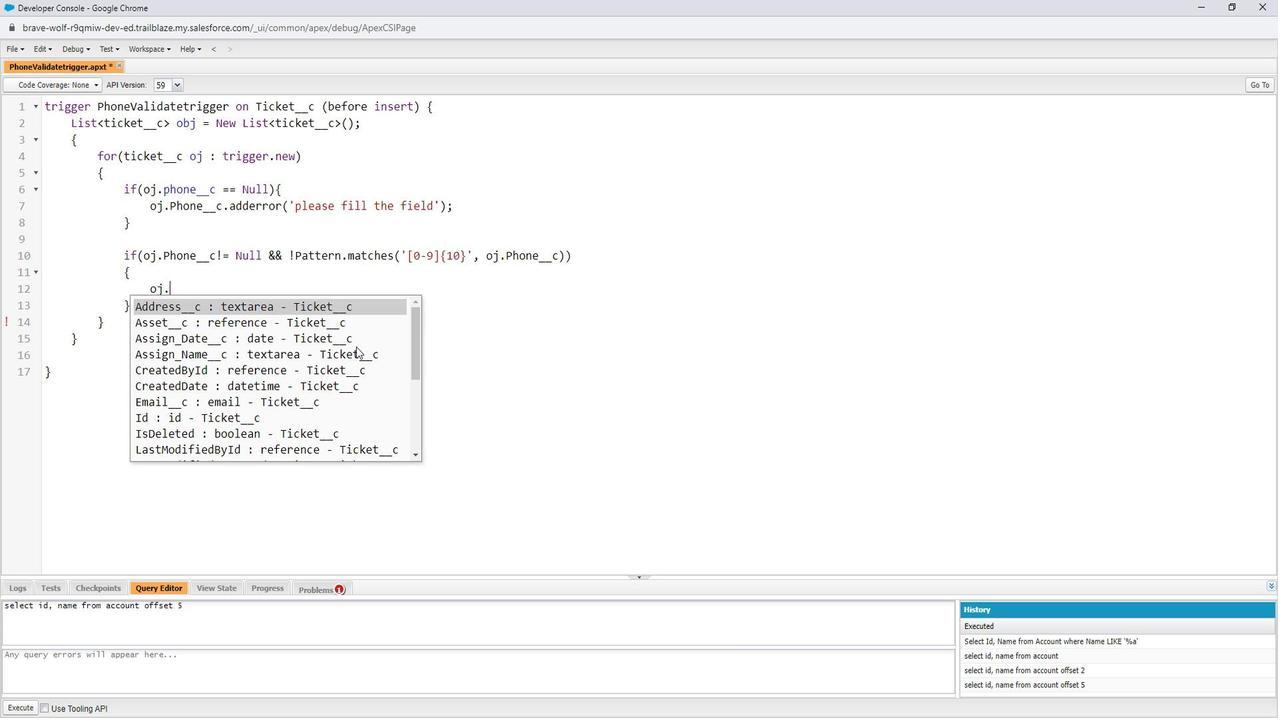 
Action: Mouse scrolled (353, 348) with delta (0, 0)
Screenshot: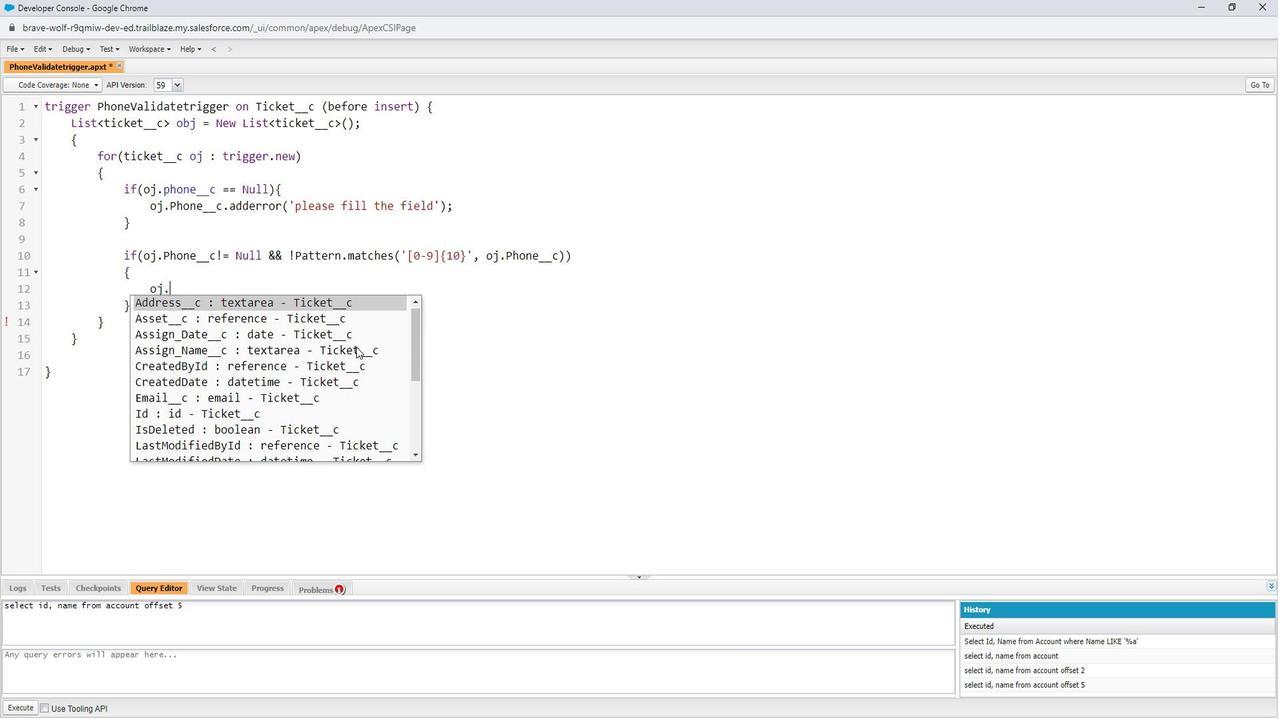 
Action: Mouse moved to (190, 409)
Screenshot: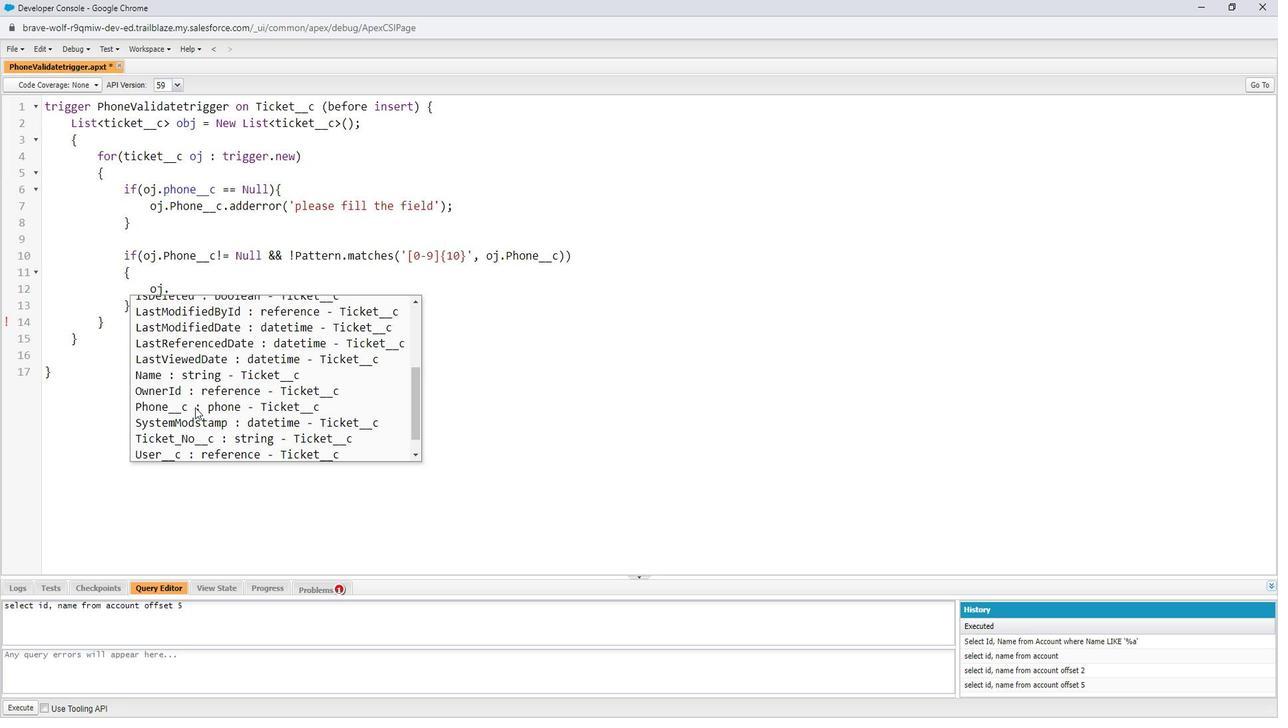 
Action: Mouse pressed left at (190, 409)
Screenshot: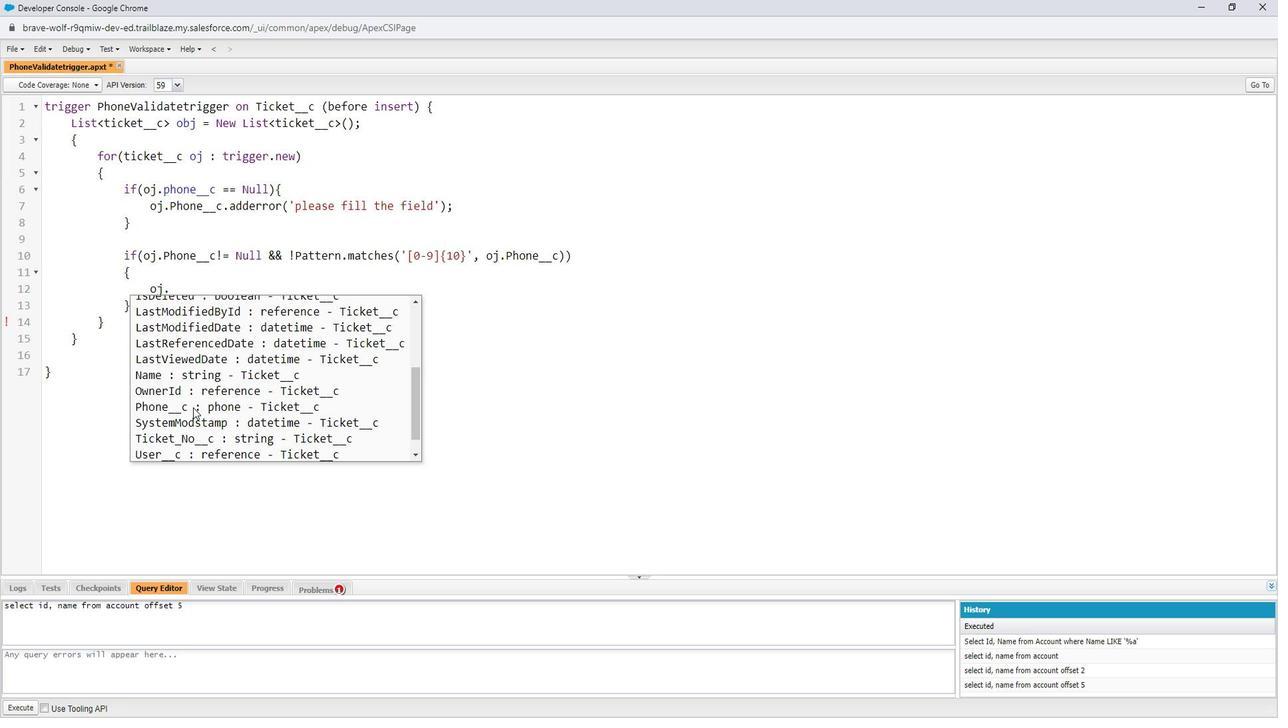 
Action: Mouse moved to (231, 394)
Screenshot: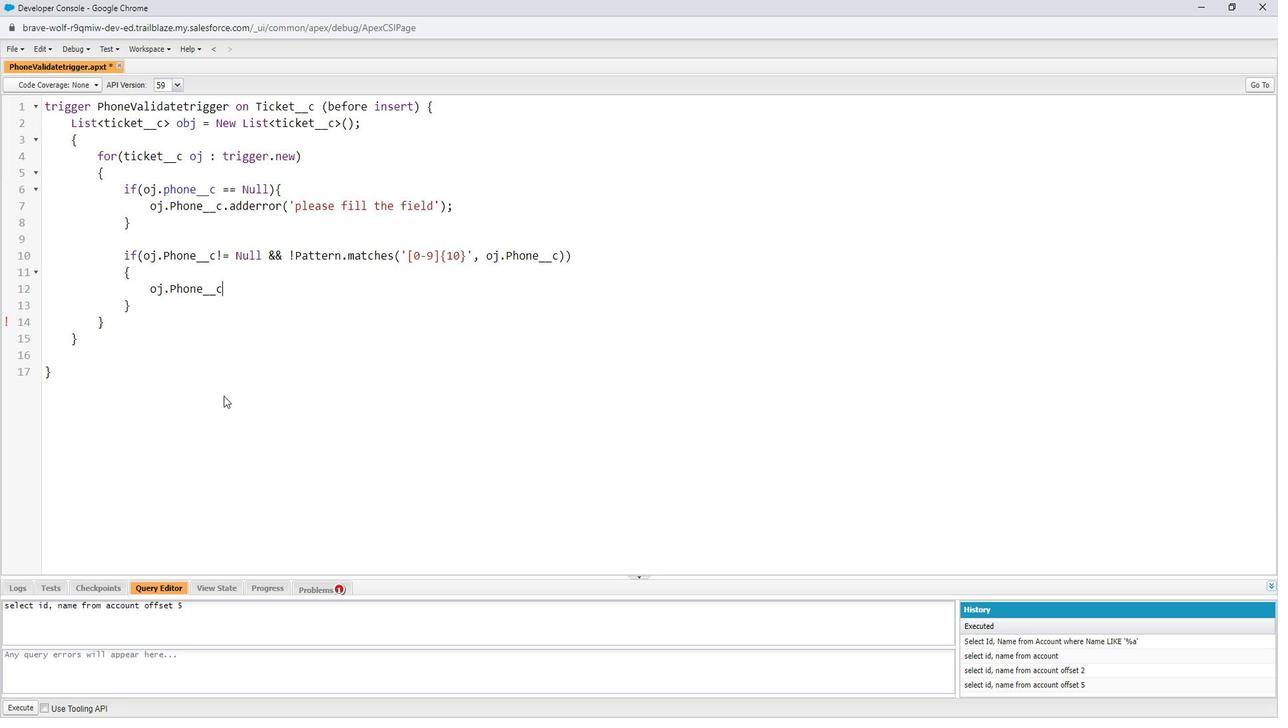 
Action: Key pressed .add<Key.shift>Error<Key.shift_r>('<Key.shift_r>Please<Key.space>enter<Key.space>valid<Key.space>phone<Key.space><Key.shift_r>Number<Key.right><Key.right>;ctrl+S
Screenshot: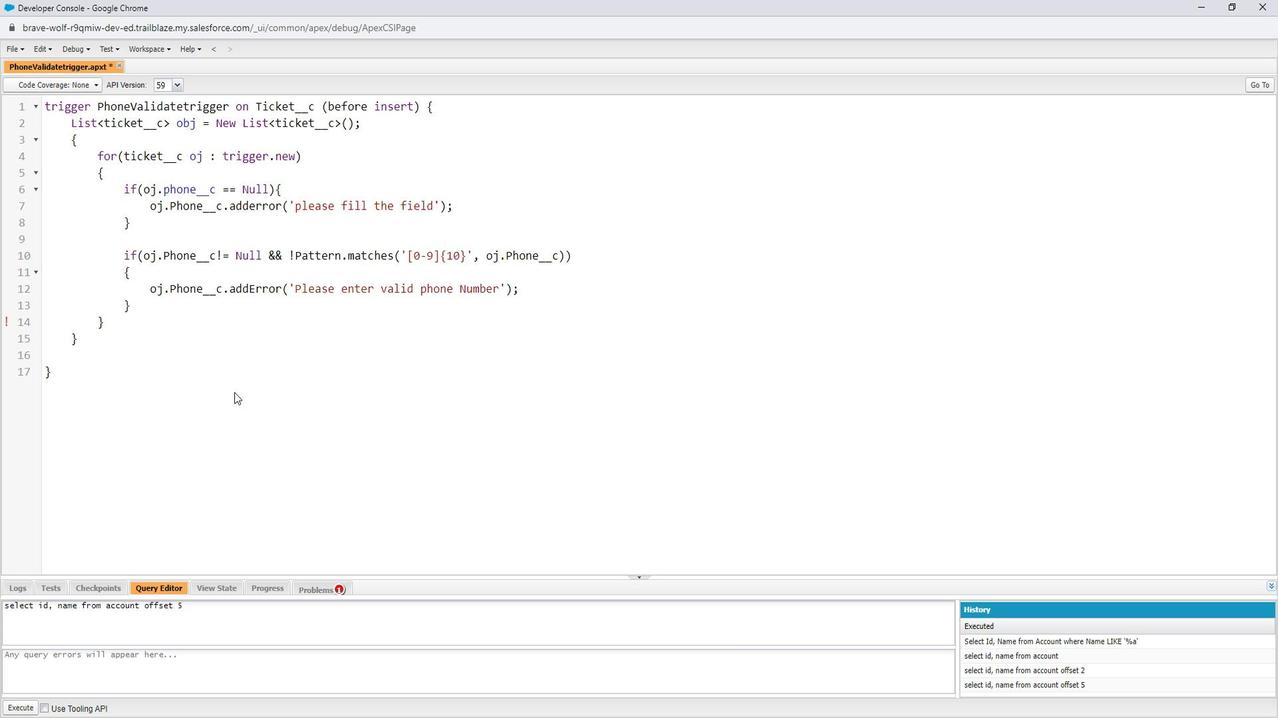 
Action: Mouse moved to (167, 388)
Screenshot: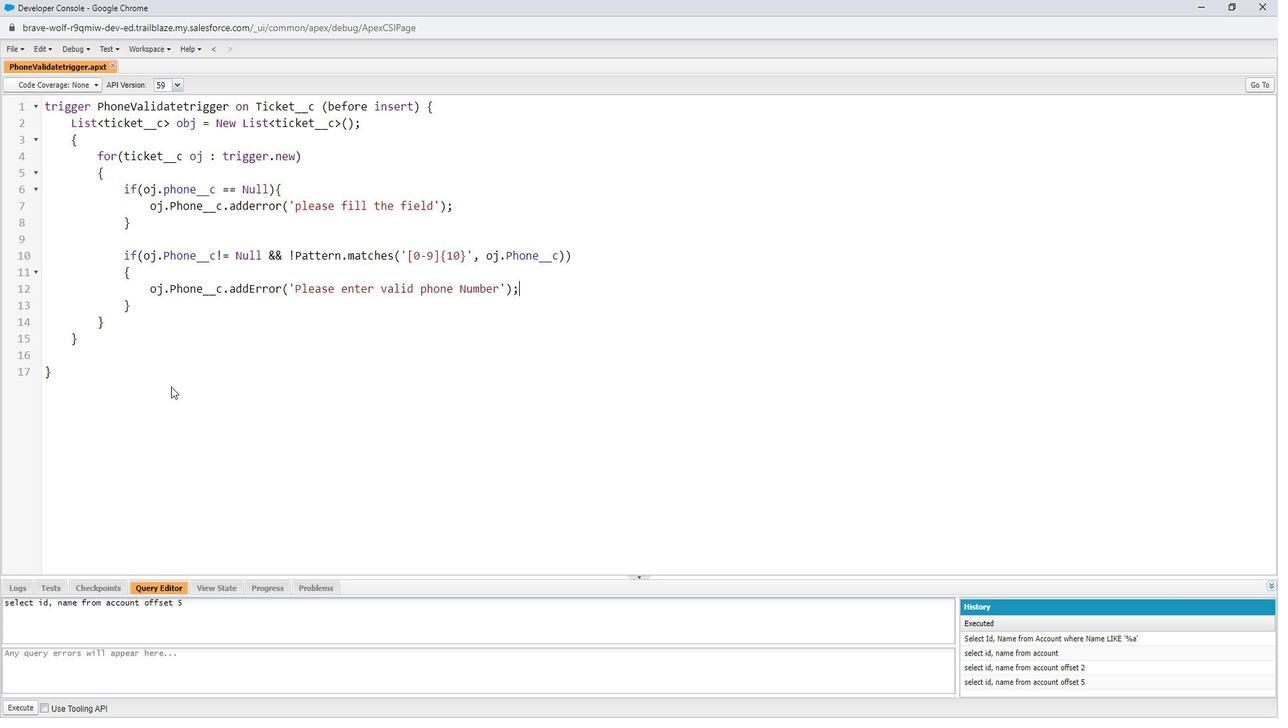 
Action: Key pressed ctrl+S
Screenshot: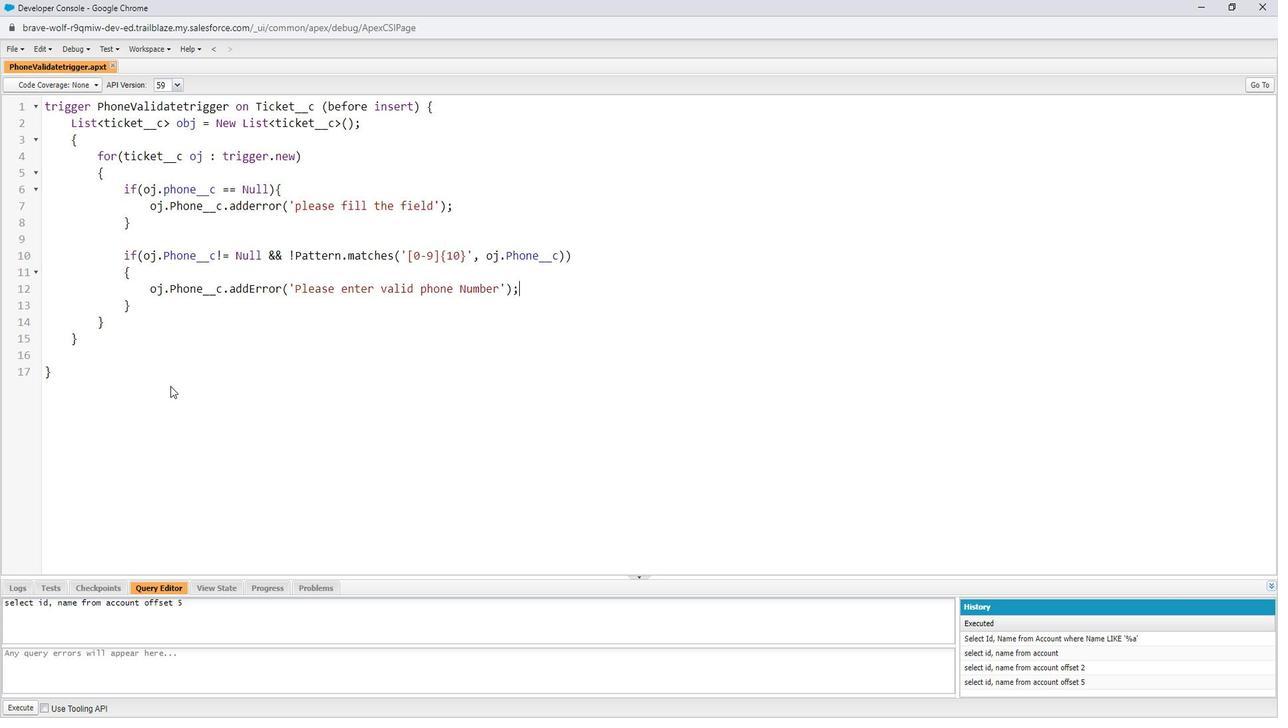 
Action: Mouse moved to (1198, 12)
Screenshot: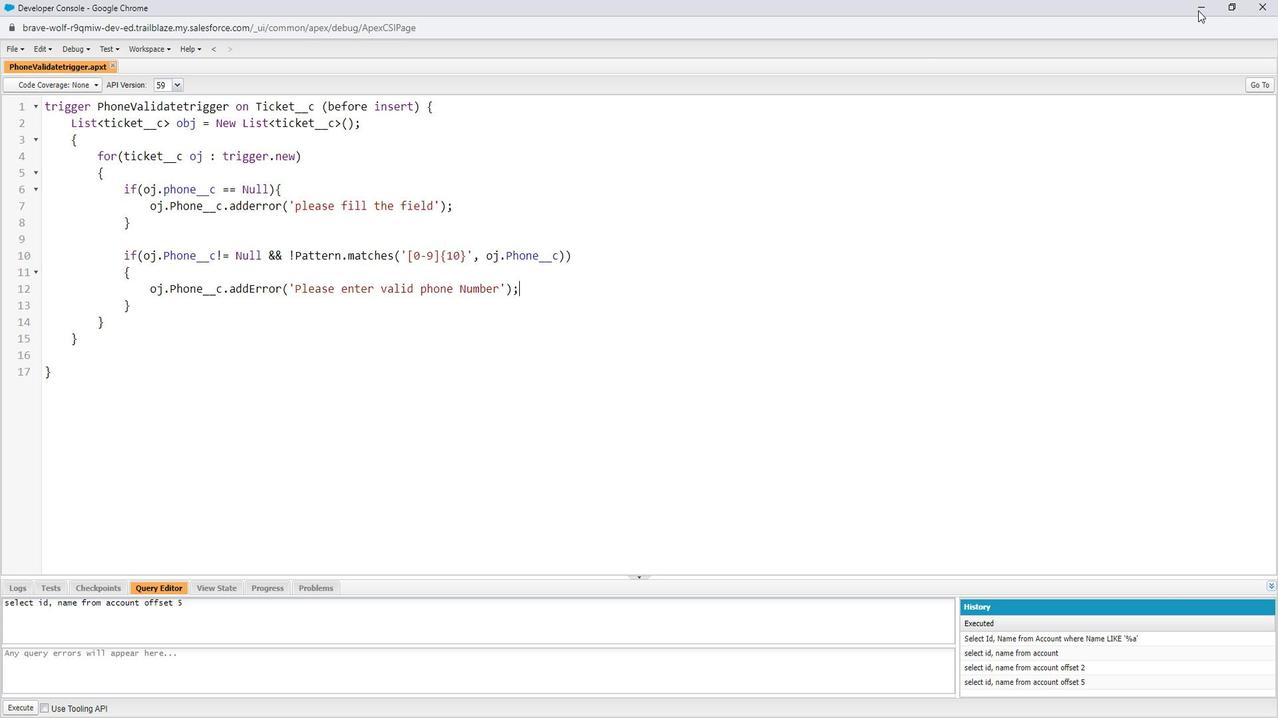 
Action: Mouse pressed left at (1198, 12)
Screenshot: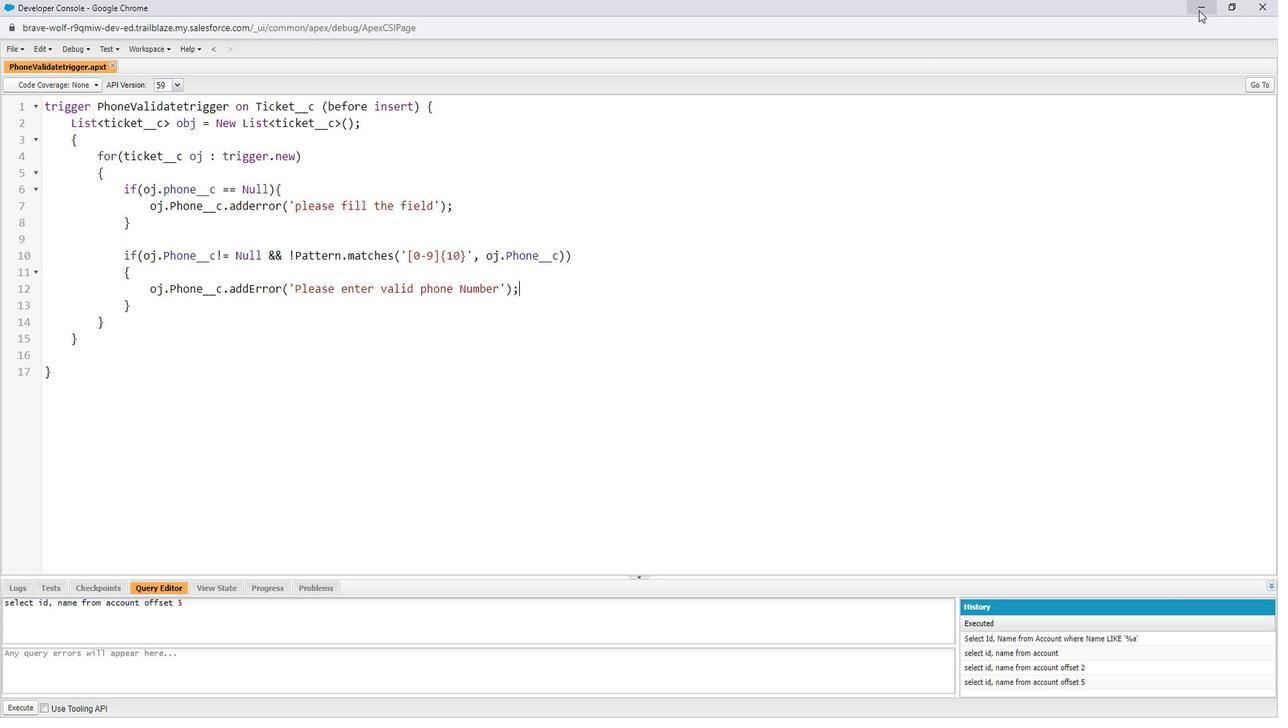 
Action: Mouse moved to (251, 101)
Screenshot: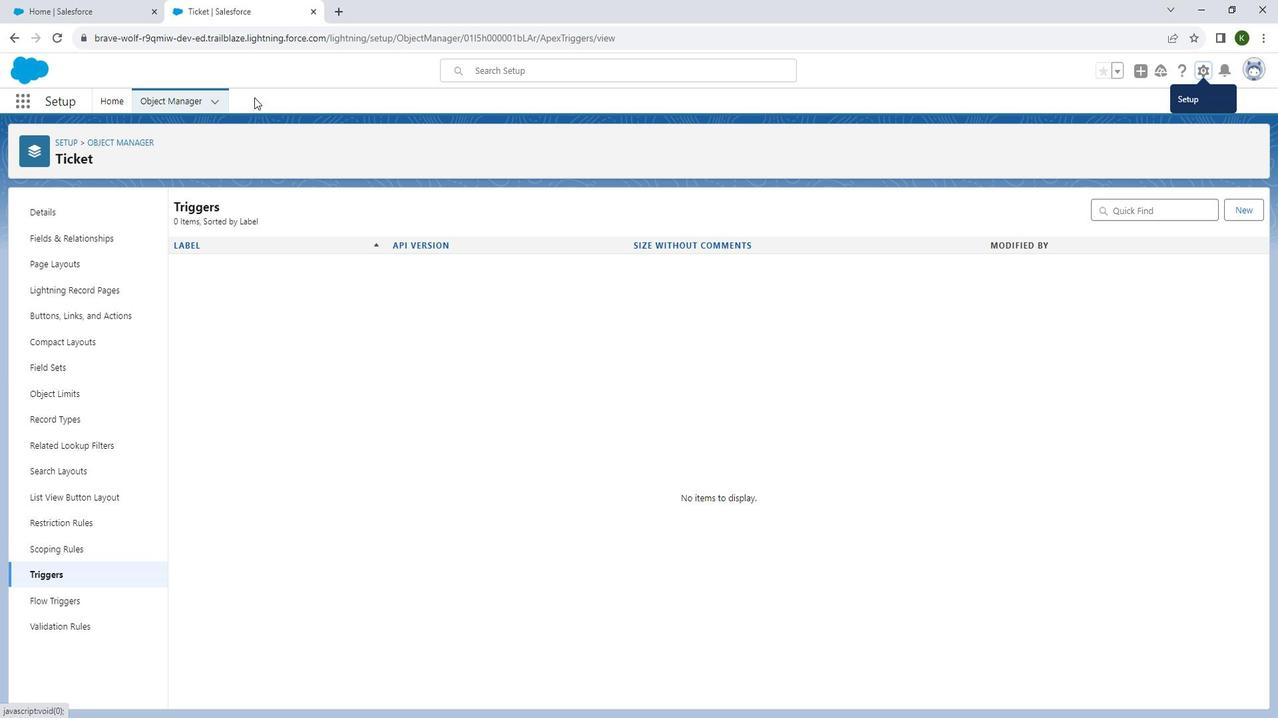 
Action: Key pressed <Key.shift>ctrl+R
Screenshot: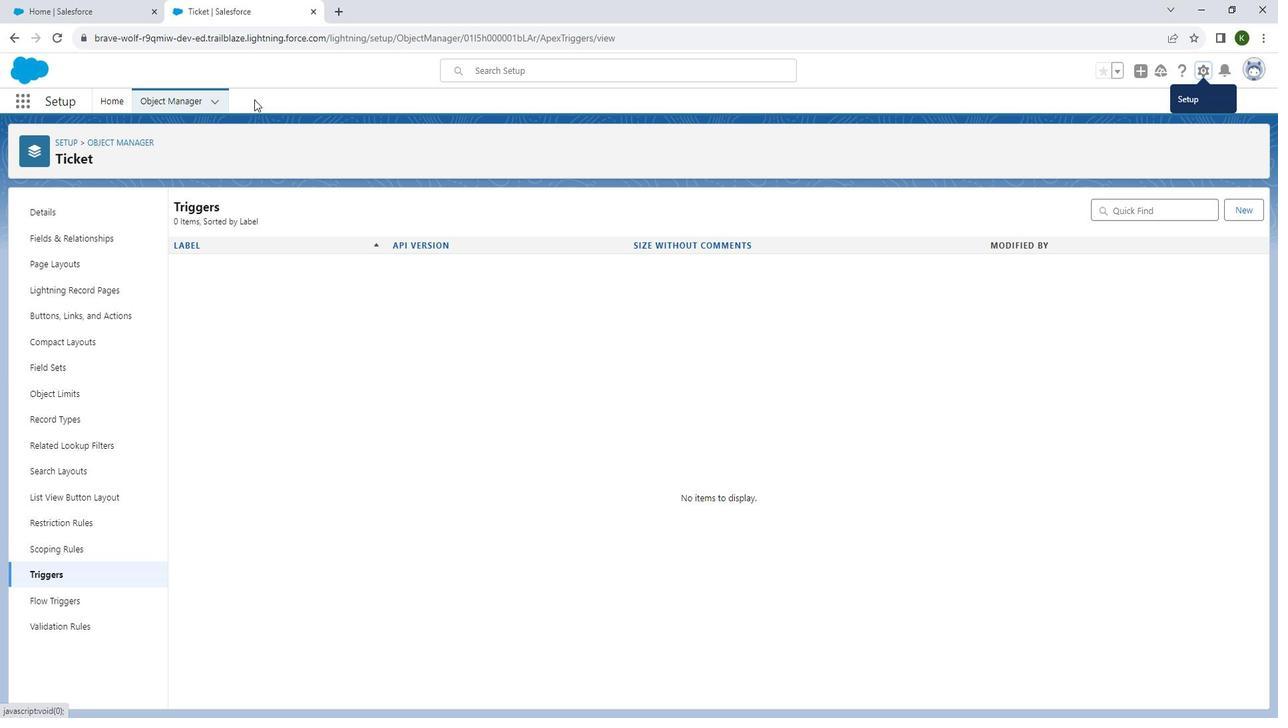 
Action: Mouse moved to (17, 109)
Screenshot: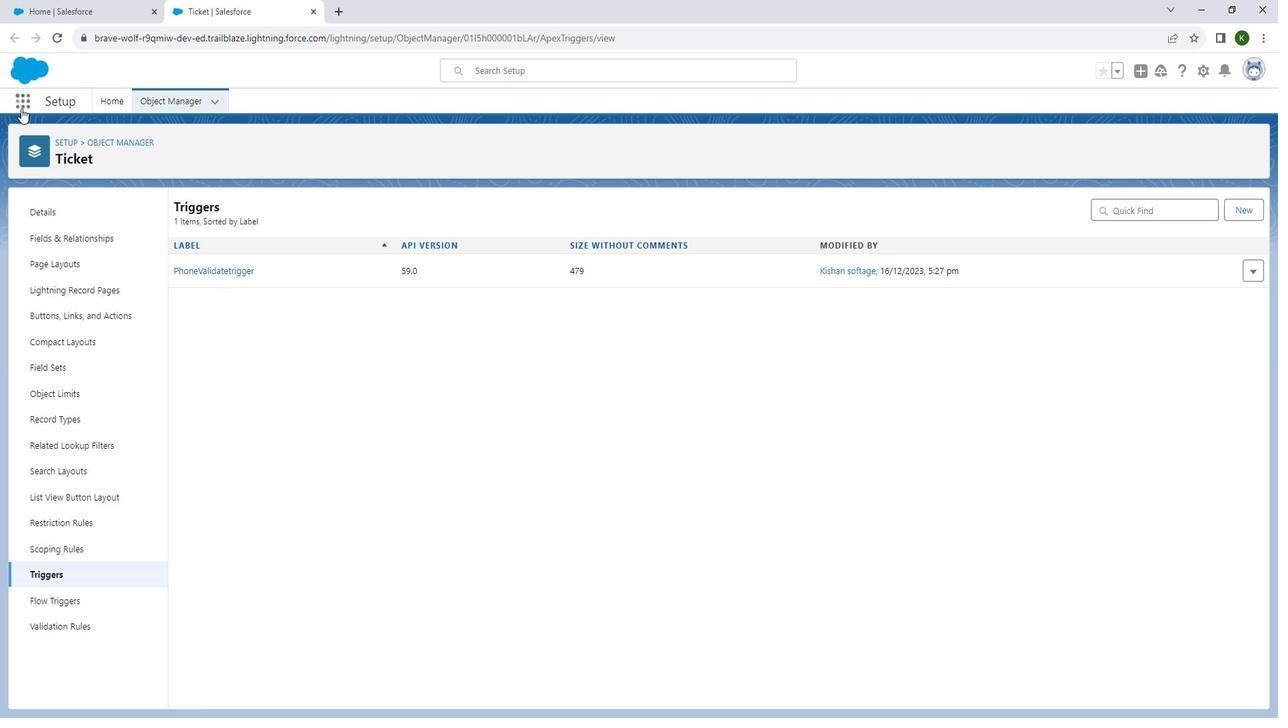 
Action: Mouse pressed left at (17, 109)
Screenshot: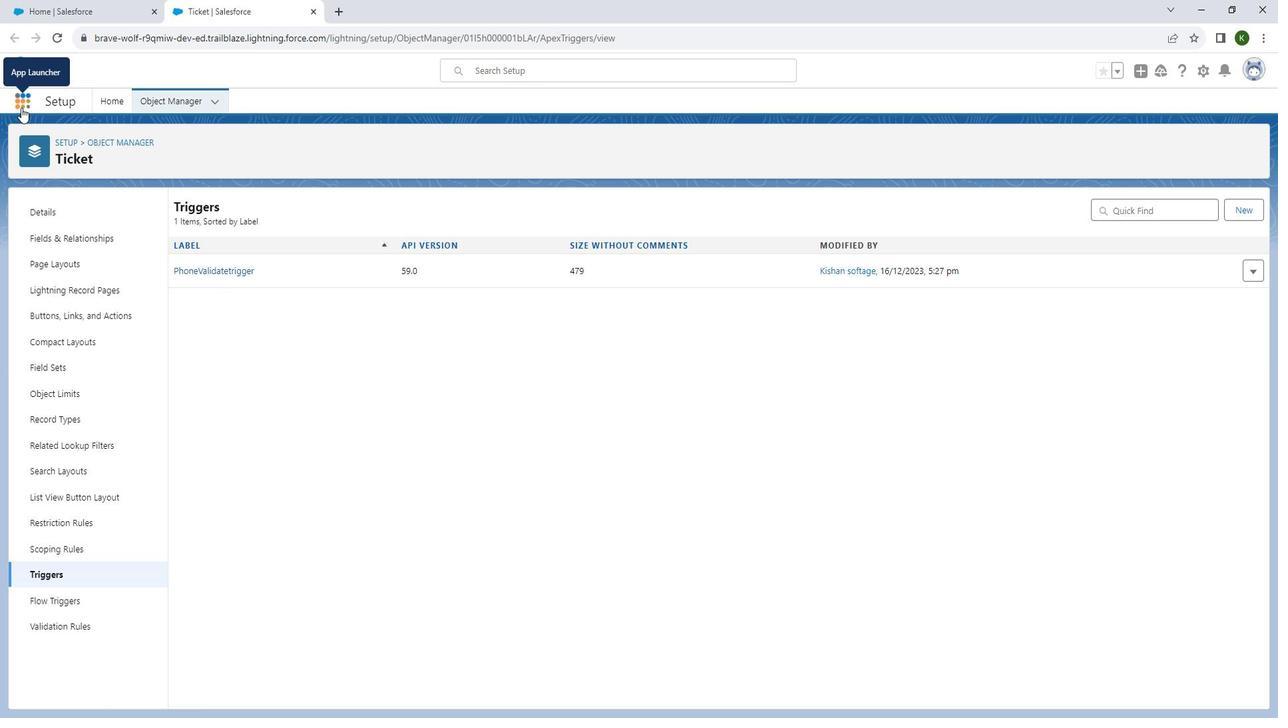 
Action: Mouse moved to (17, 109)
Screenshot: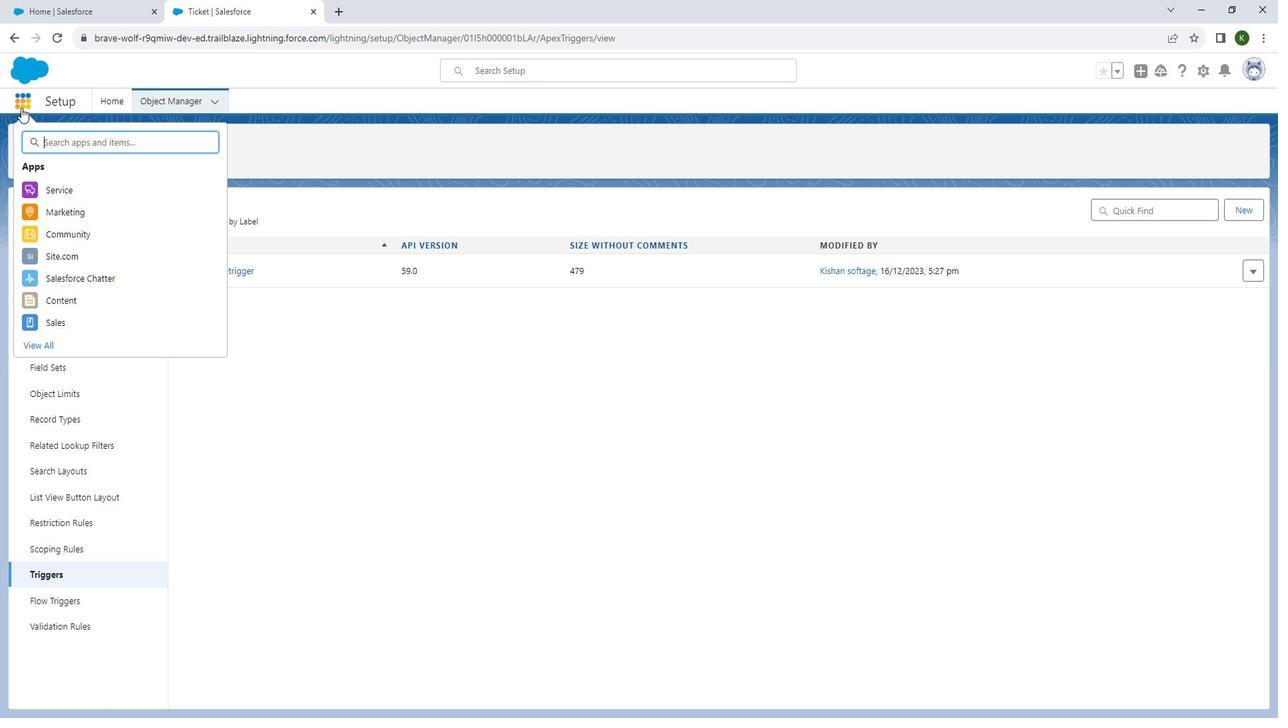 
Action: Key pressed <Key.shift_r>It
Screenshot: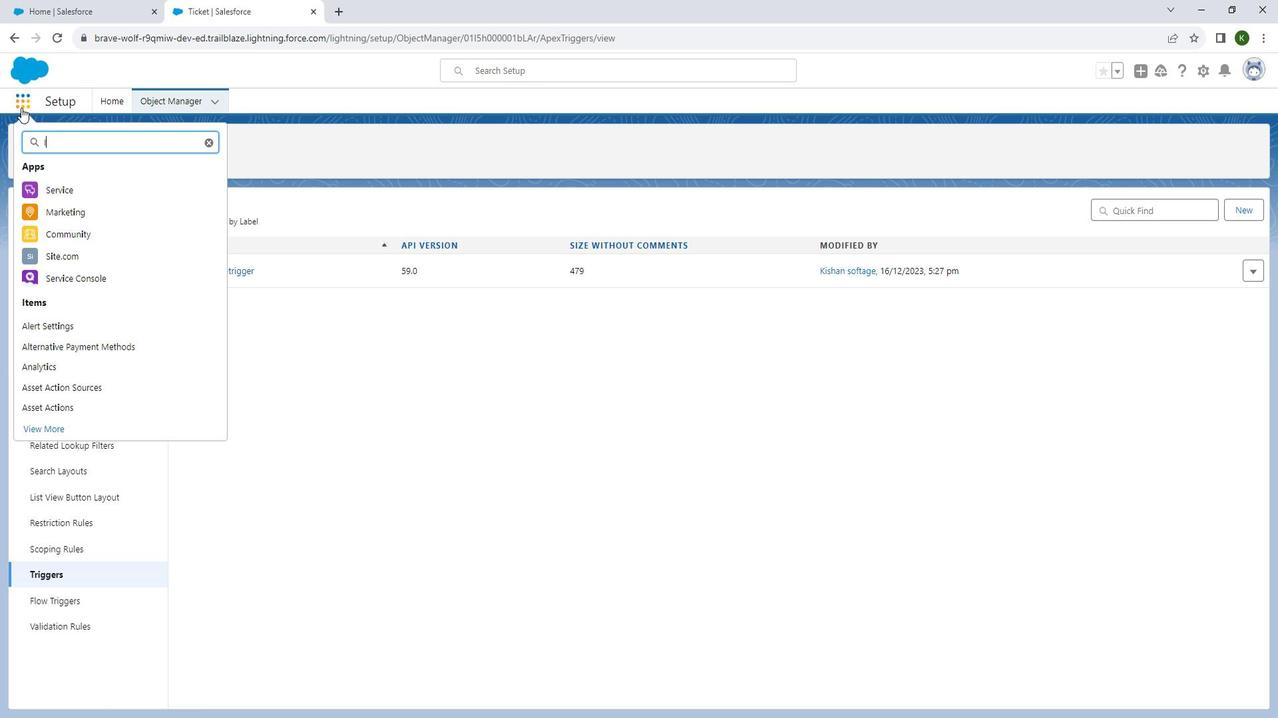 
Action: Mouse moved to (87, 252)
Screenshot: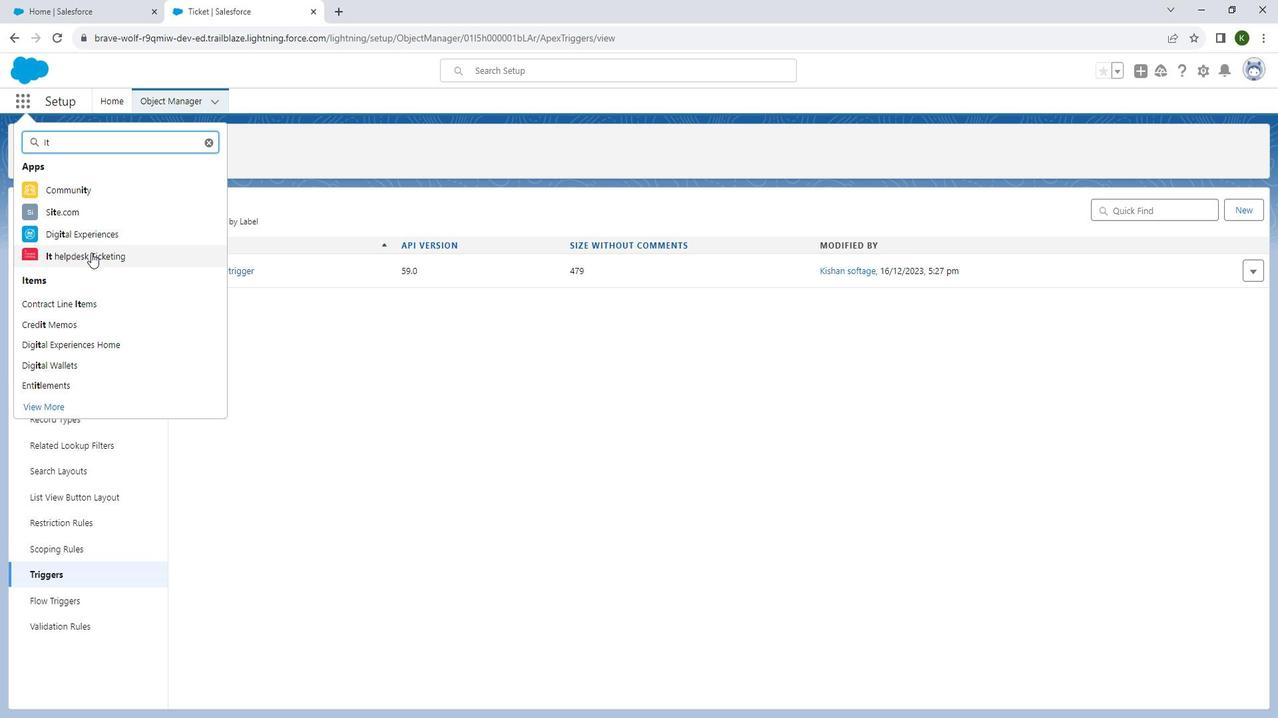 
Action: Mouse pressed left at (87, 252)
Screenshot: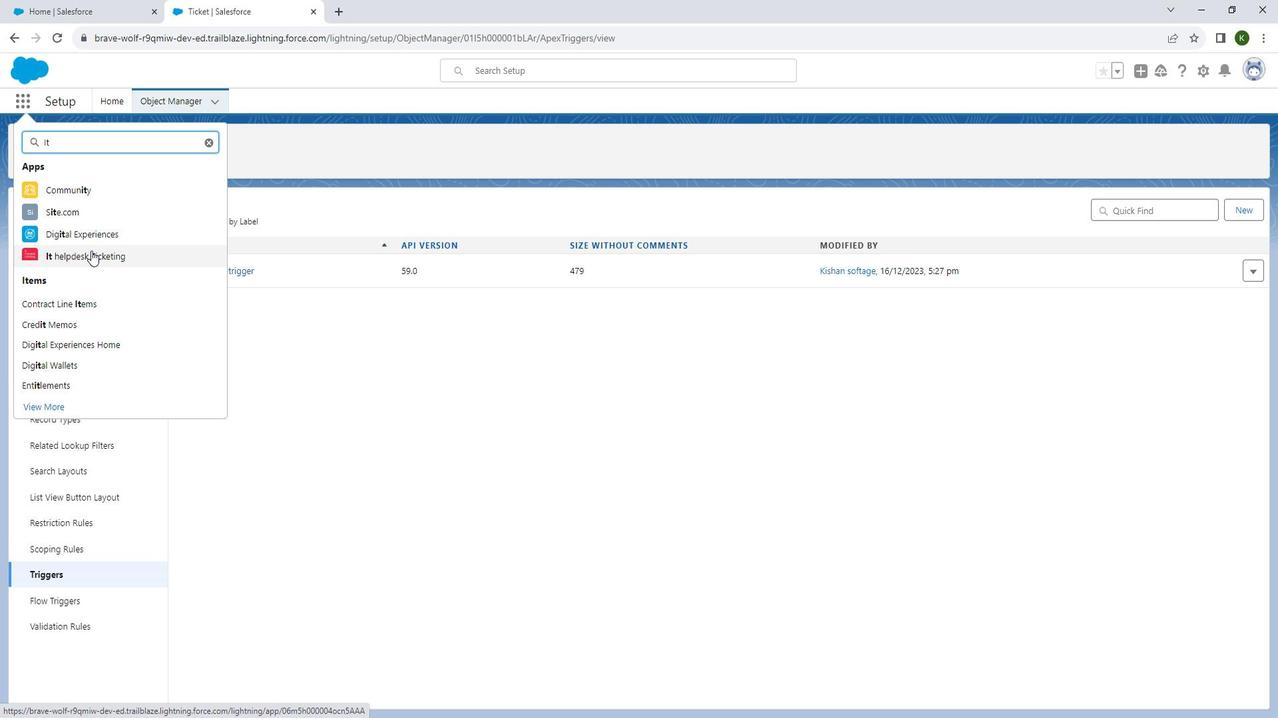 
Action: Mouse moved to (245, 102)
Screenshot: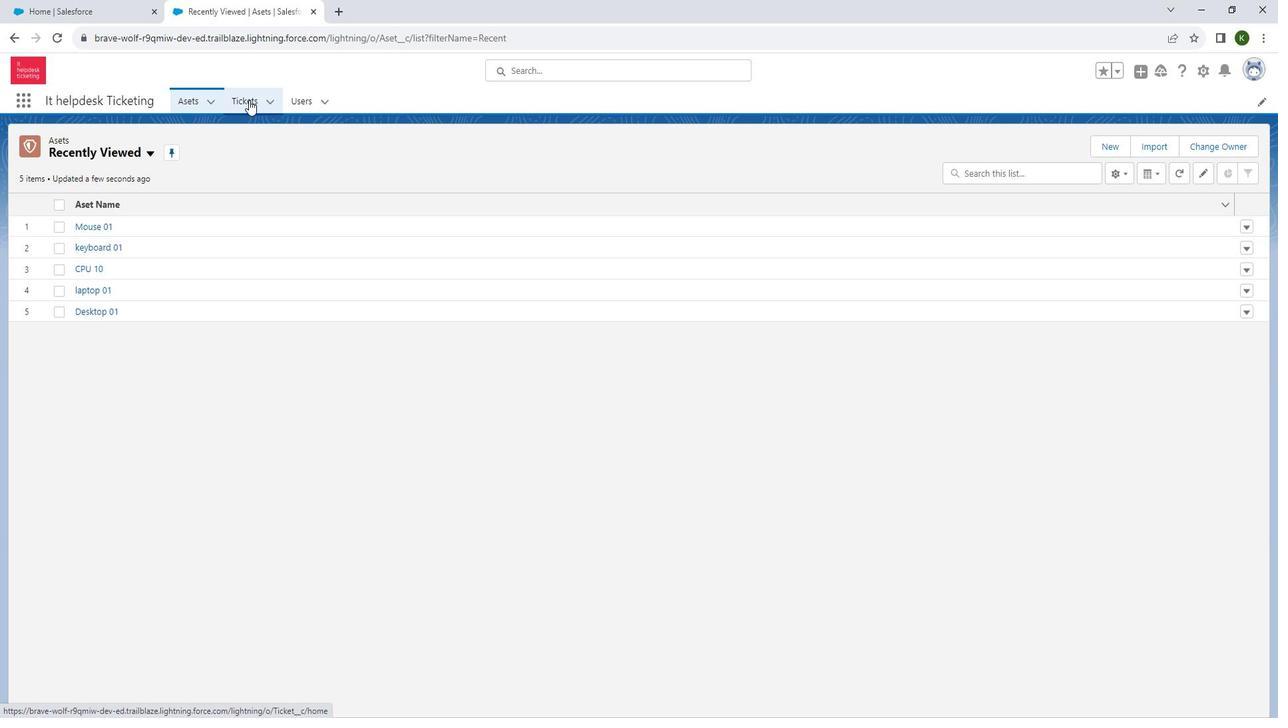 
Action: Mouse pressed left at (245, 102)
Screenshot: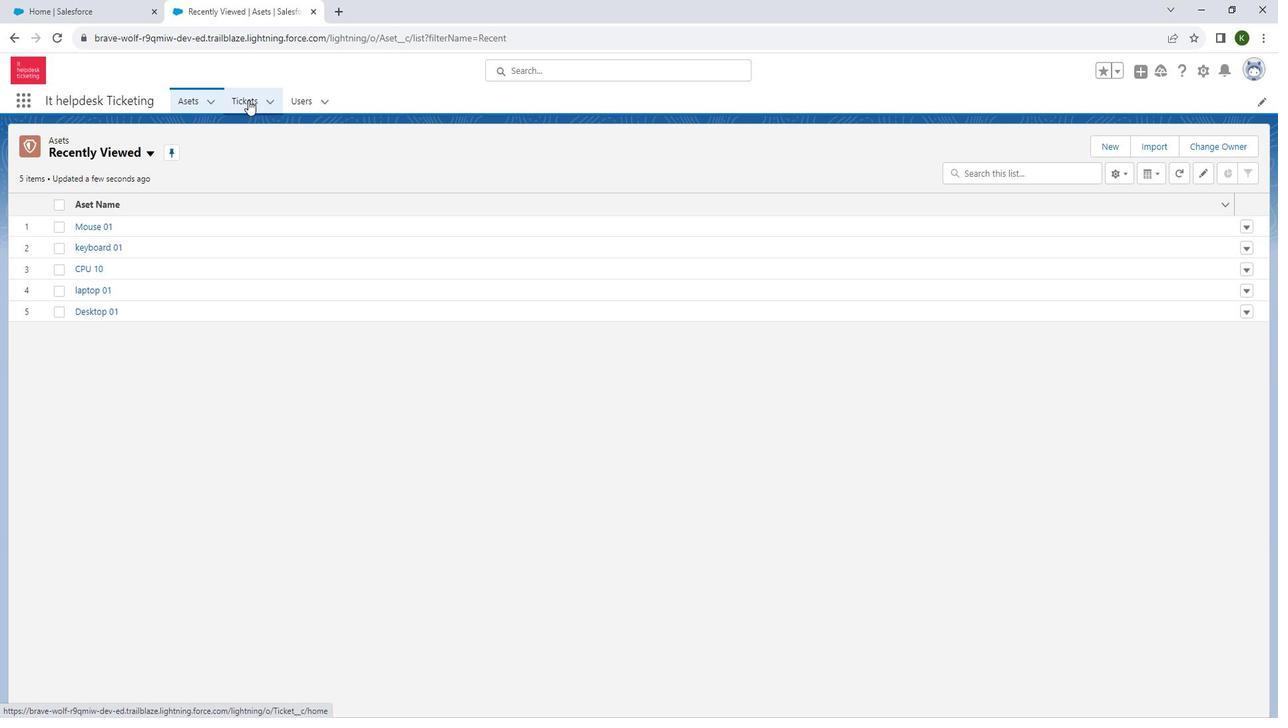 
Action: Mouse moved to (1108, 146)
Screenshot: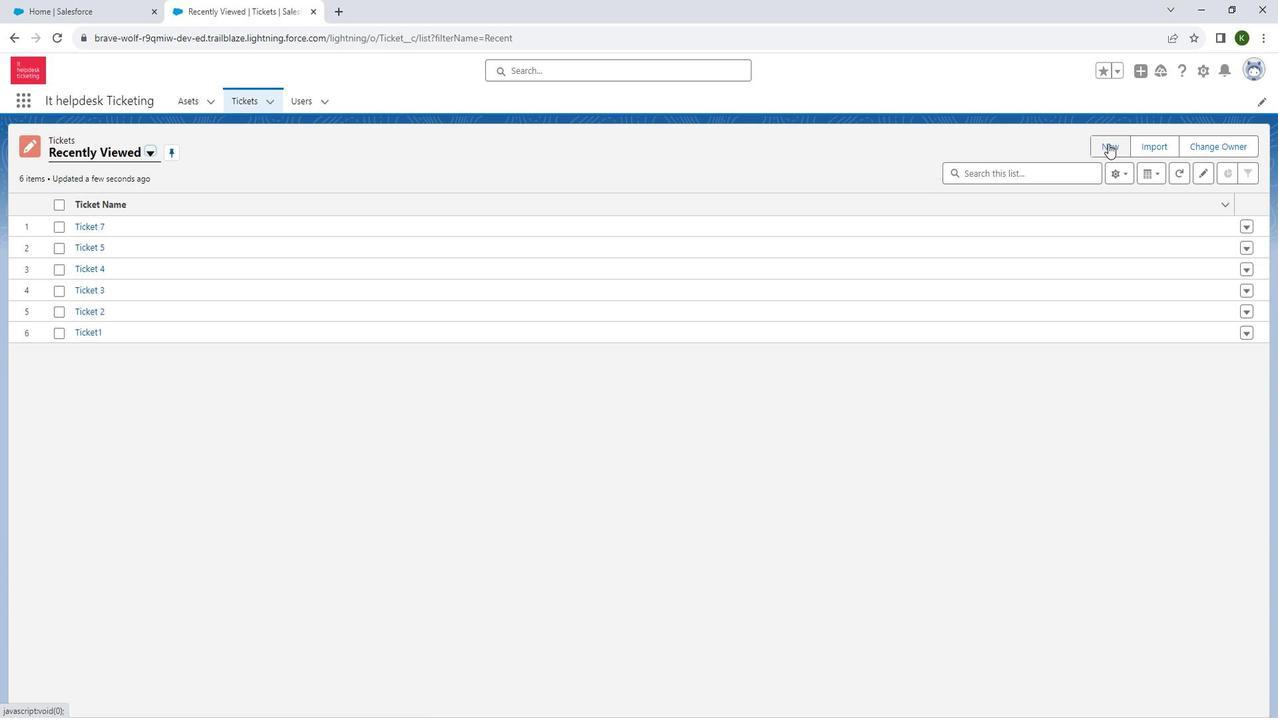 
Action: Mouse pressed left at (1108, 146)
Screenshot: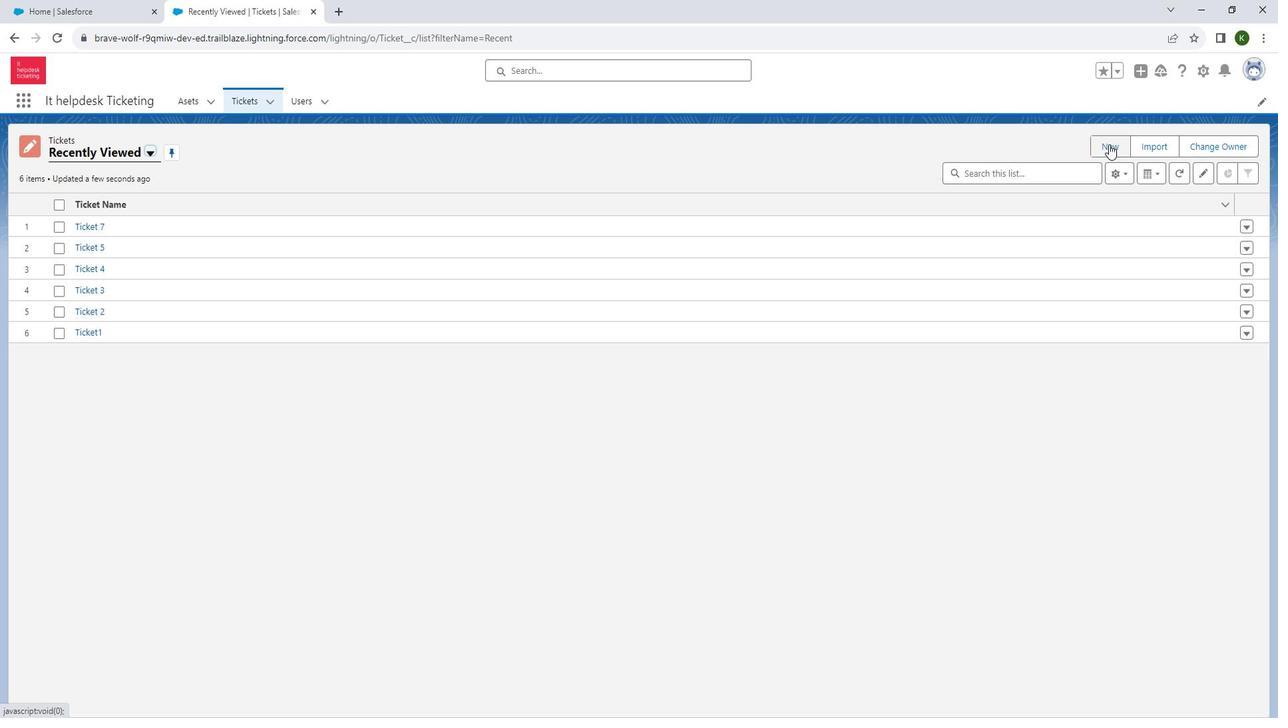 
Action: Mouse moved to (464, 236)
Screenshot: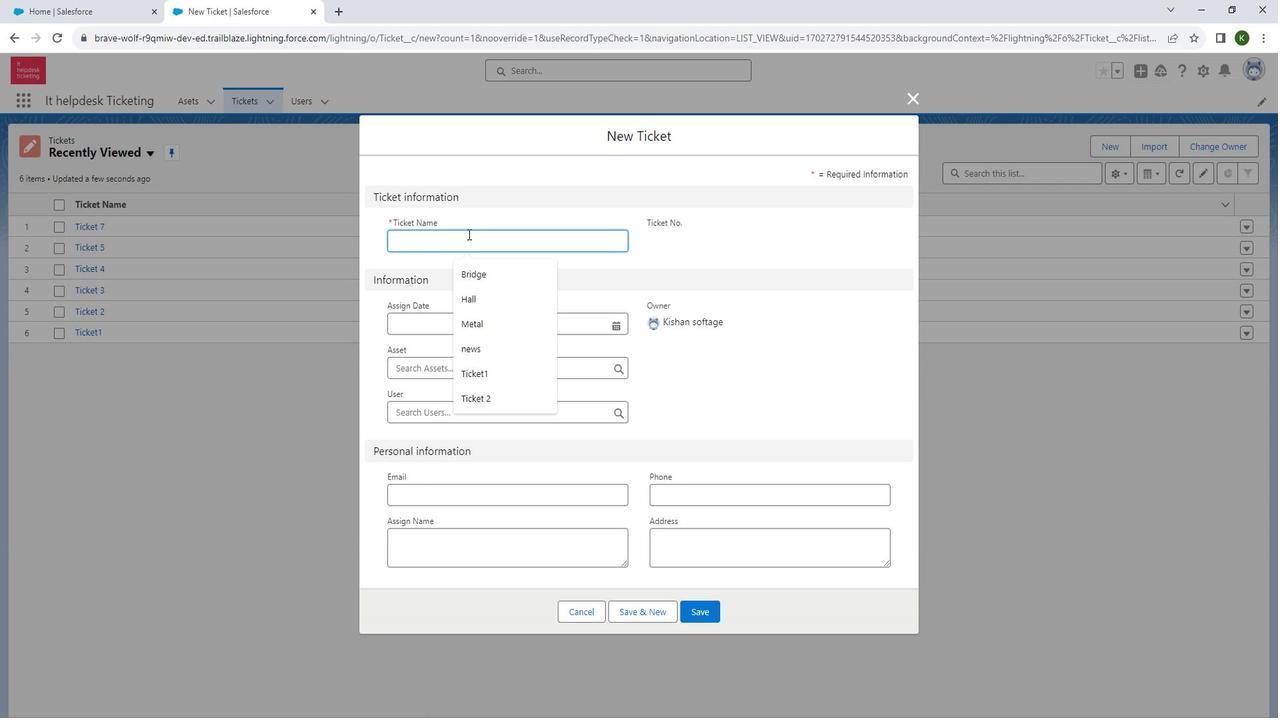 
Action: Mouse pressed left at (464, 236)
Screenshot: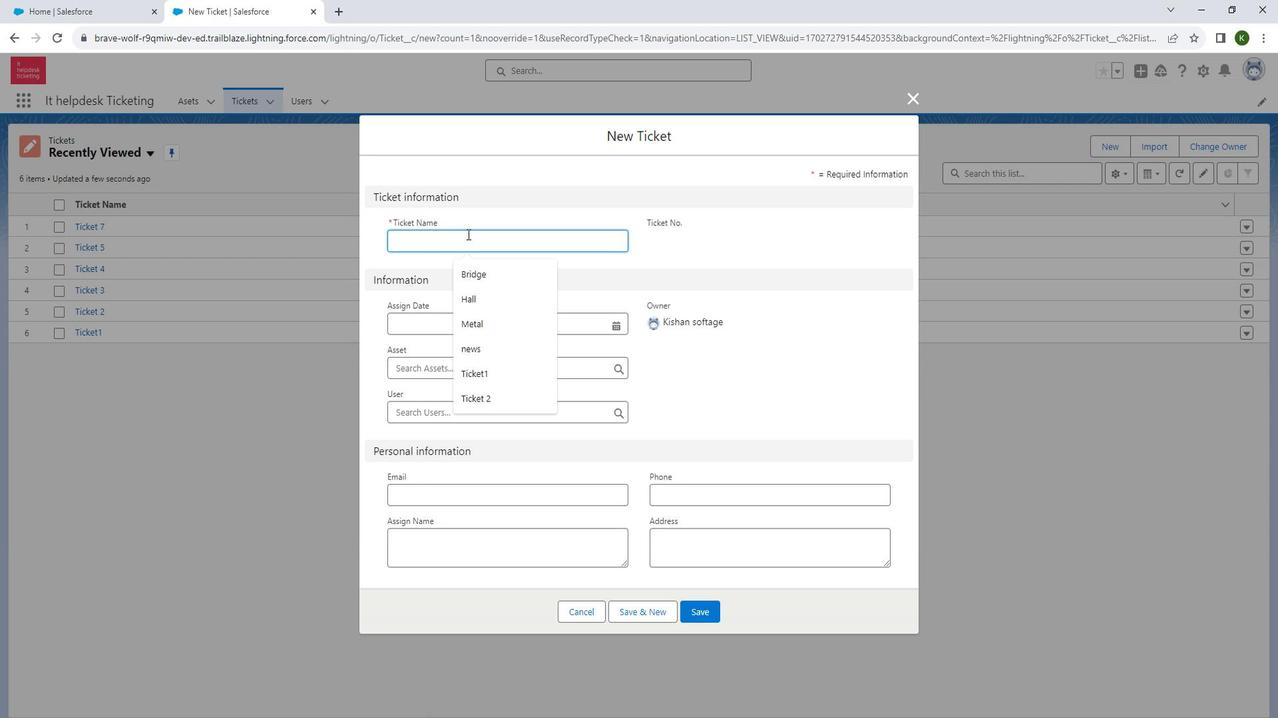 
Action: Key pressed ticket<Key.space>8
Screenshot: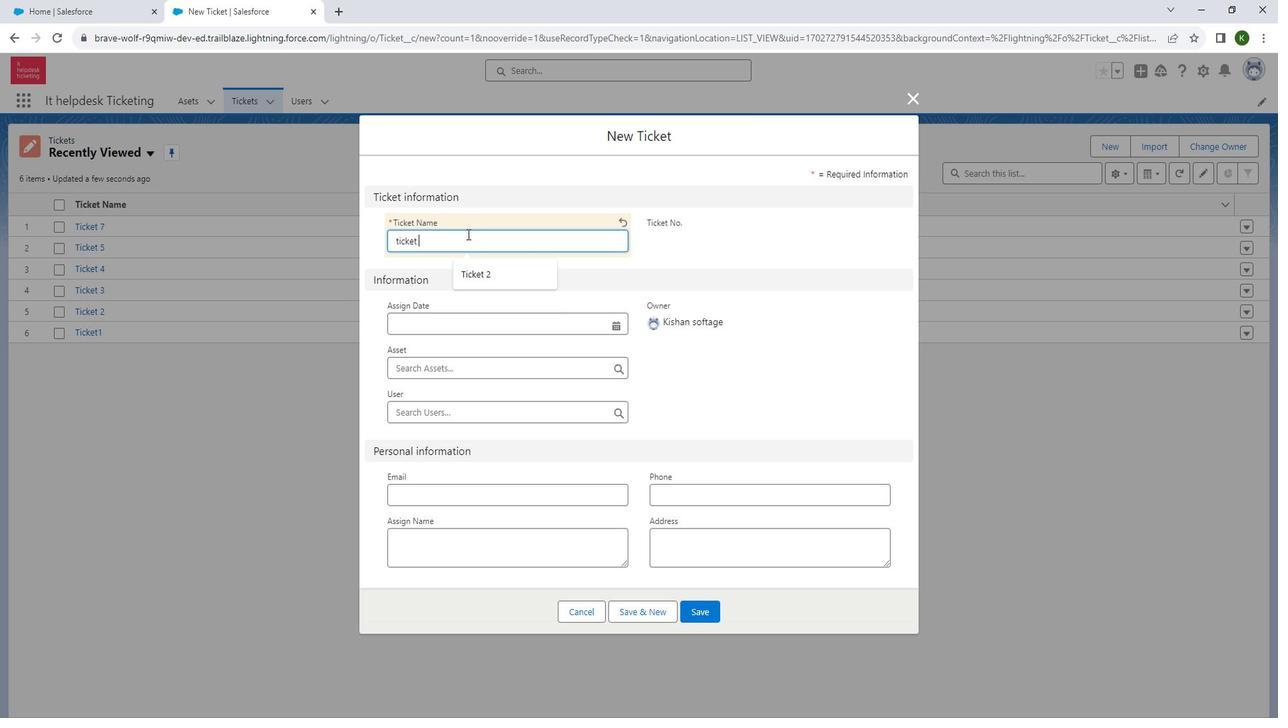 
Action: Mouse moved to (675, 492)
Screenshot: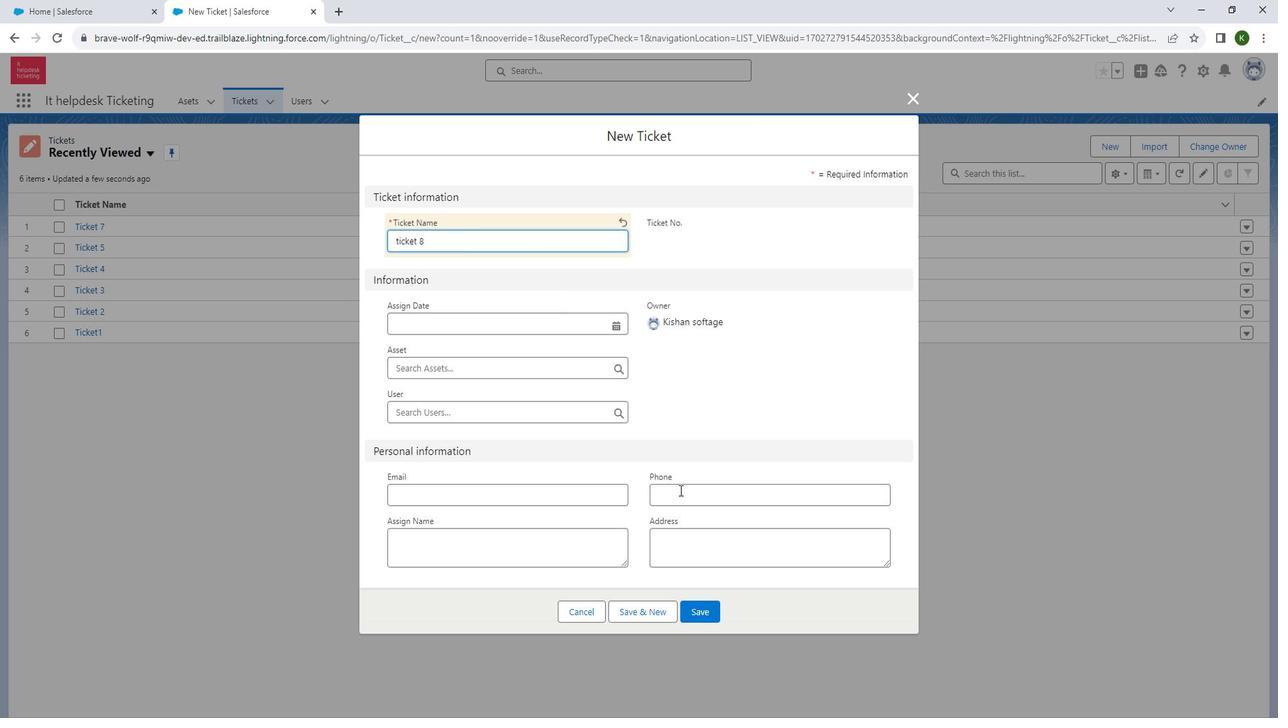 
Action: Mouse pressed left at (675, 492)
Screenshot: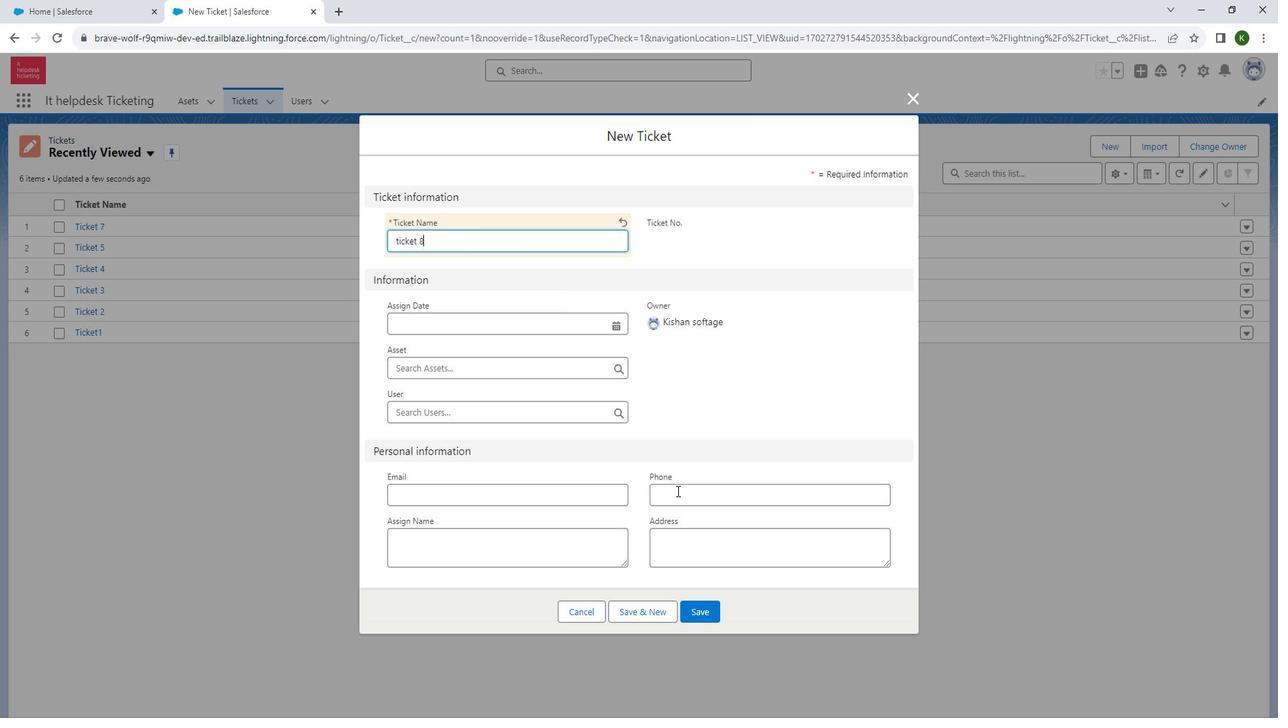 
Action: Mouse moved to (705, 609)
Screenshot: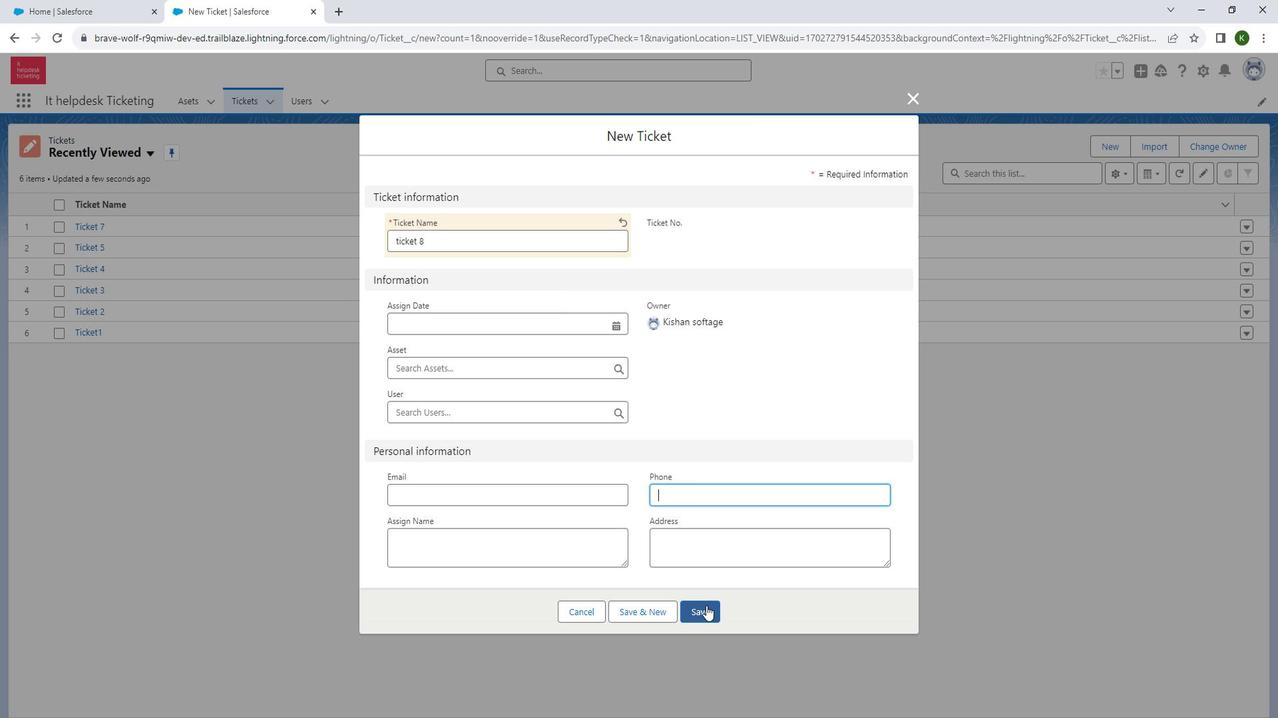 
Action: Mouse pressed left at (705, 609)
Screenshot: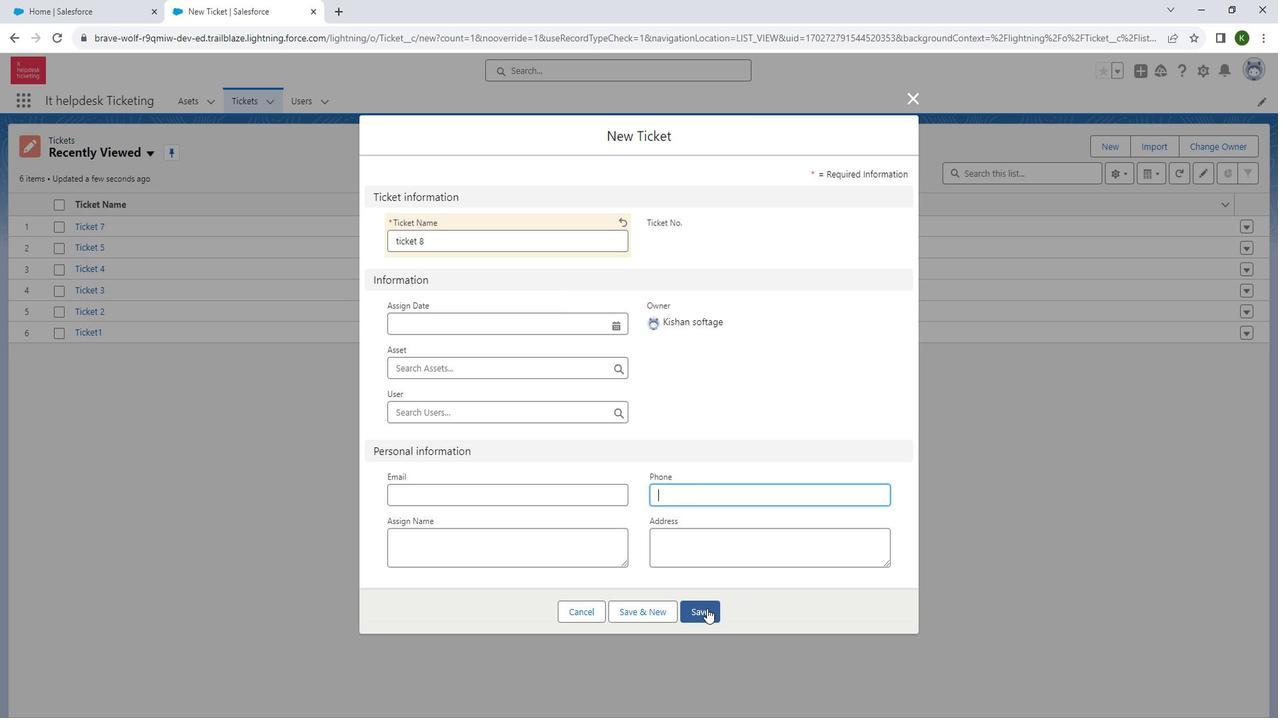 
Action: Mouse moved to (649, 541)
Screenshot: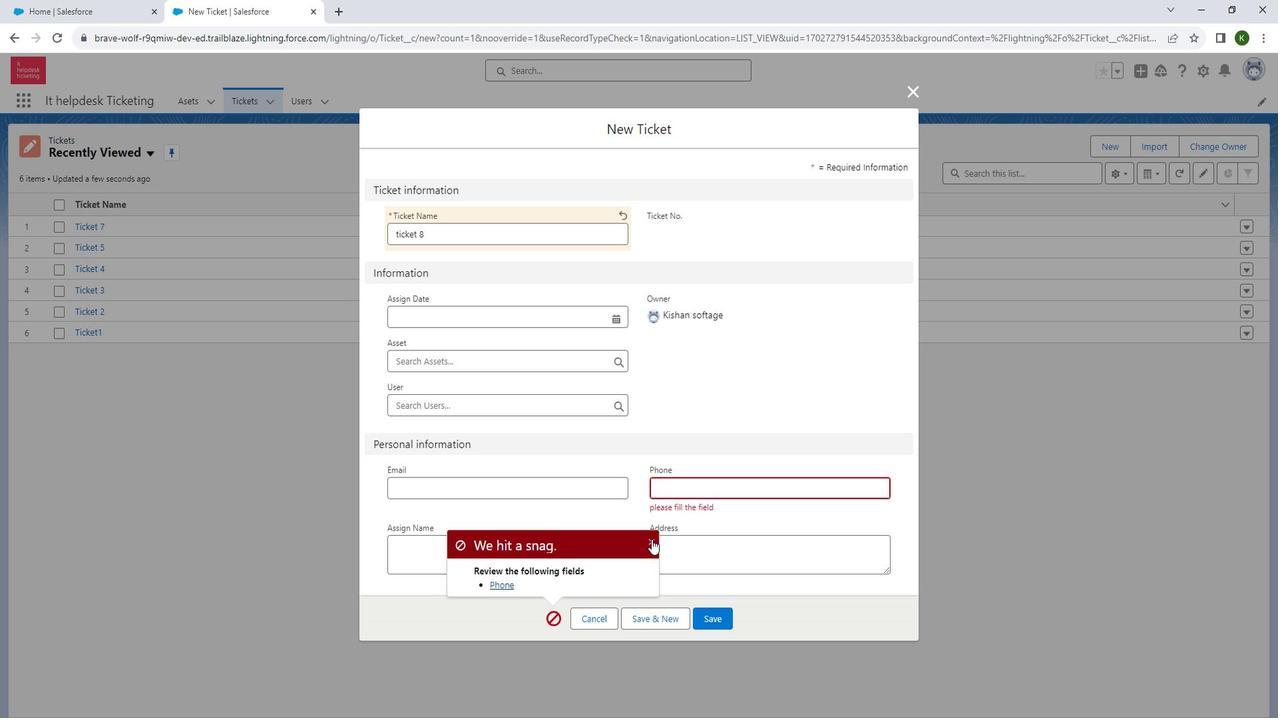 
Action: Mouse pressed left at (649, 541)
Screenshot: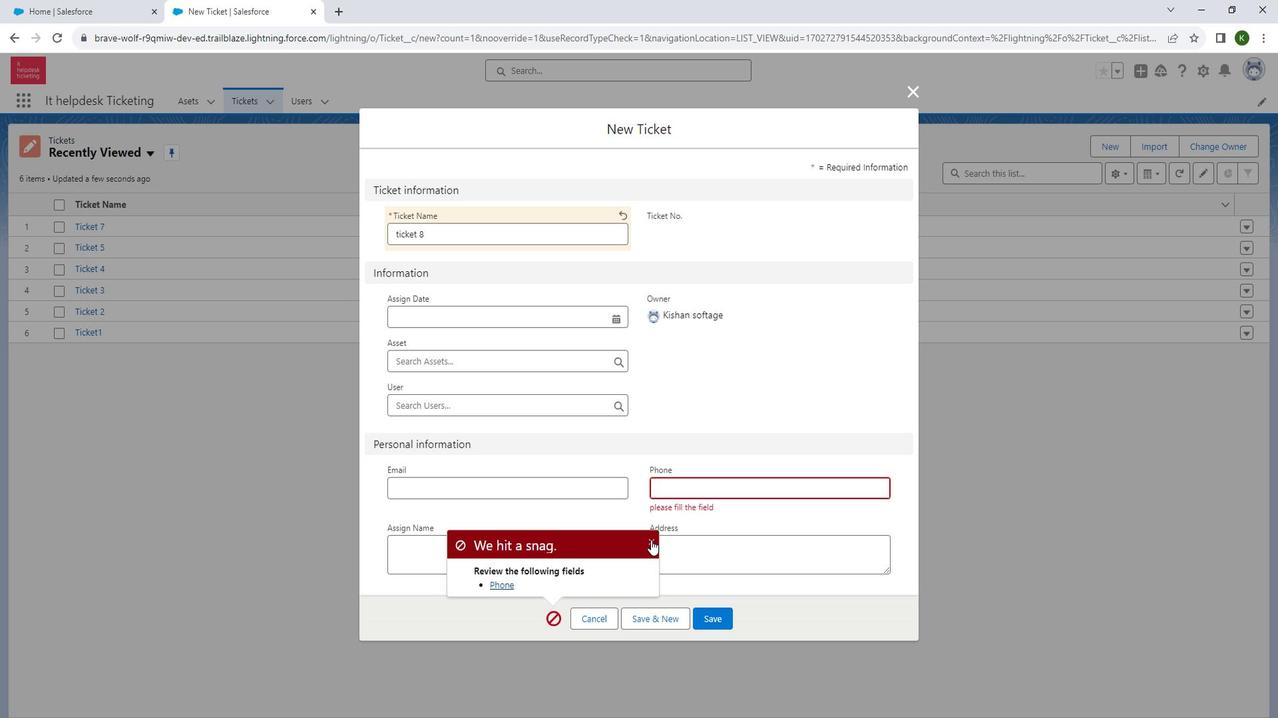 
Action: Mouse moved to (680, 491)
Screenshot: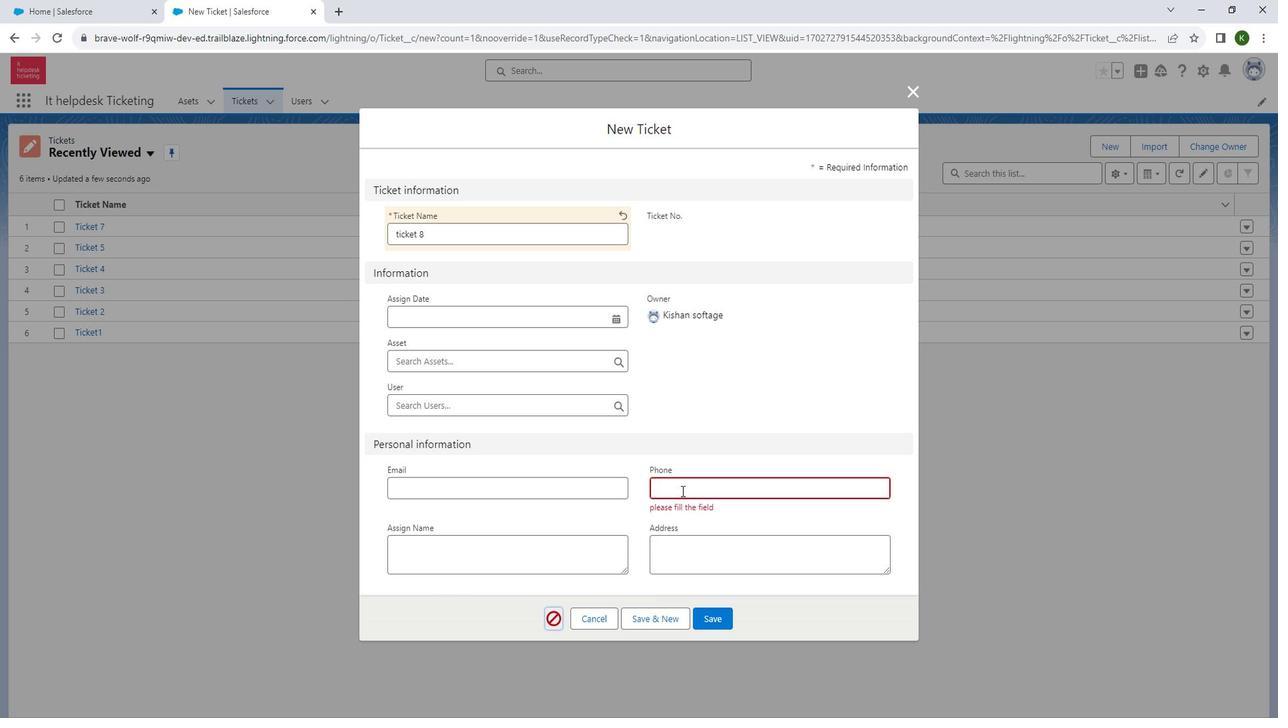 
Action: Mouse pressed left at (680, 491)
Screenshot: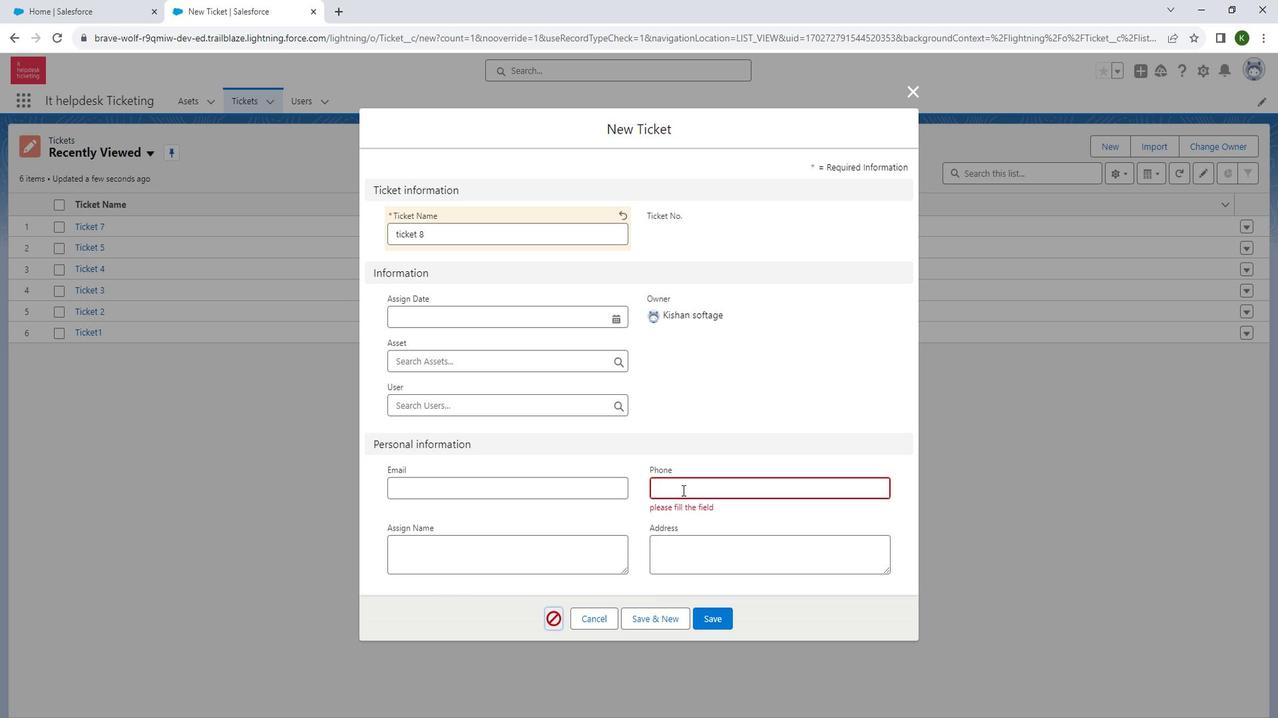
Action: Mouse moved to (669, 501)
Screenshot: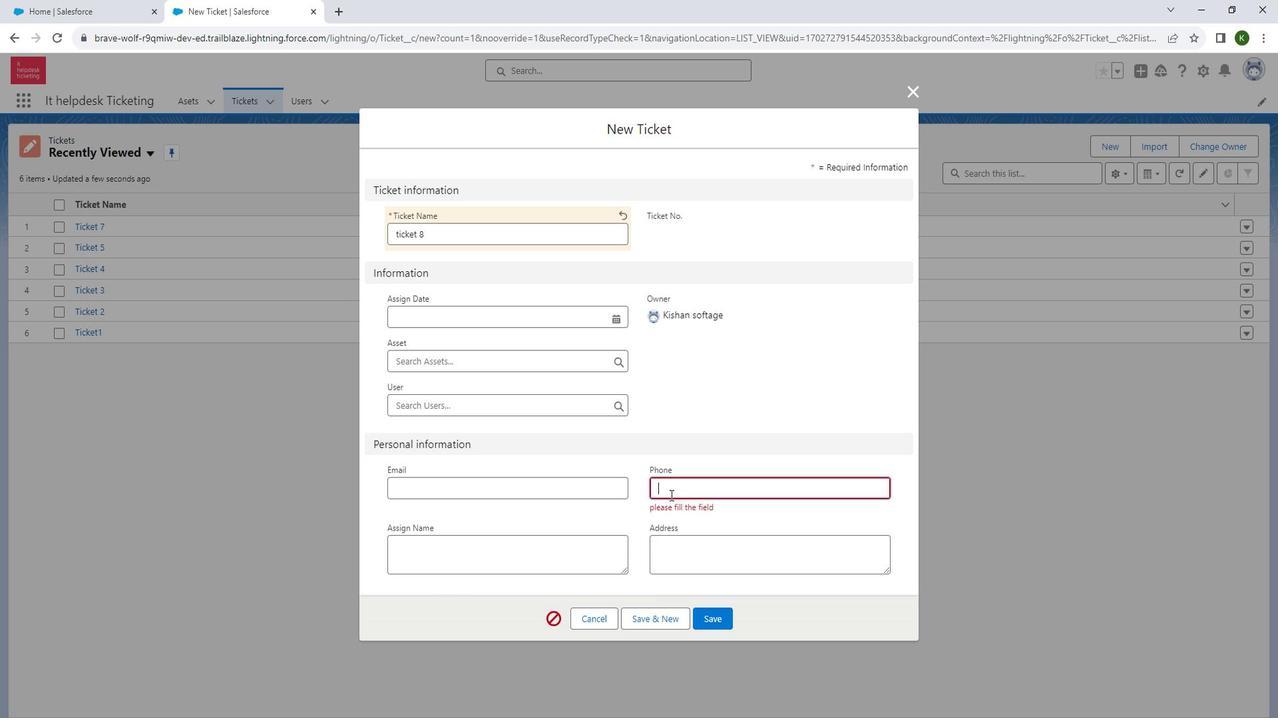 
Action: Key pressed 12
Screenshot: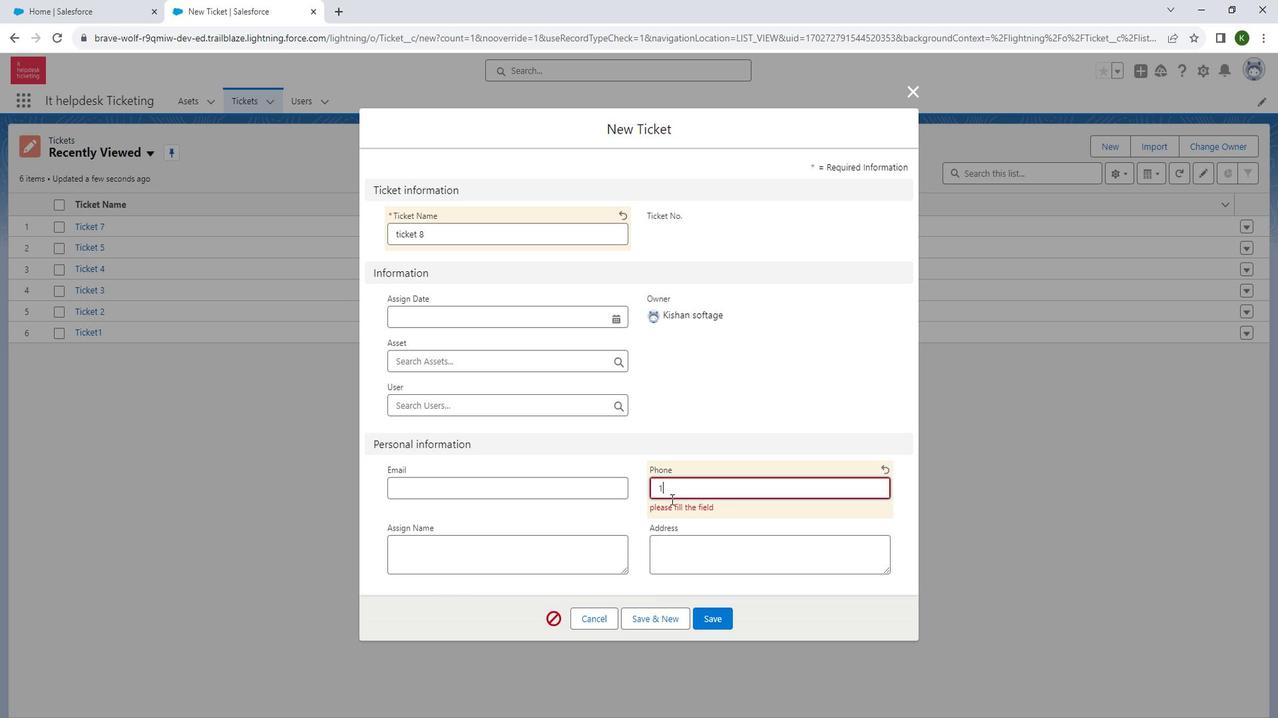 
Action: Mouse moved to (669, 501)
Screenshot: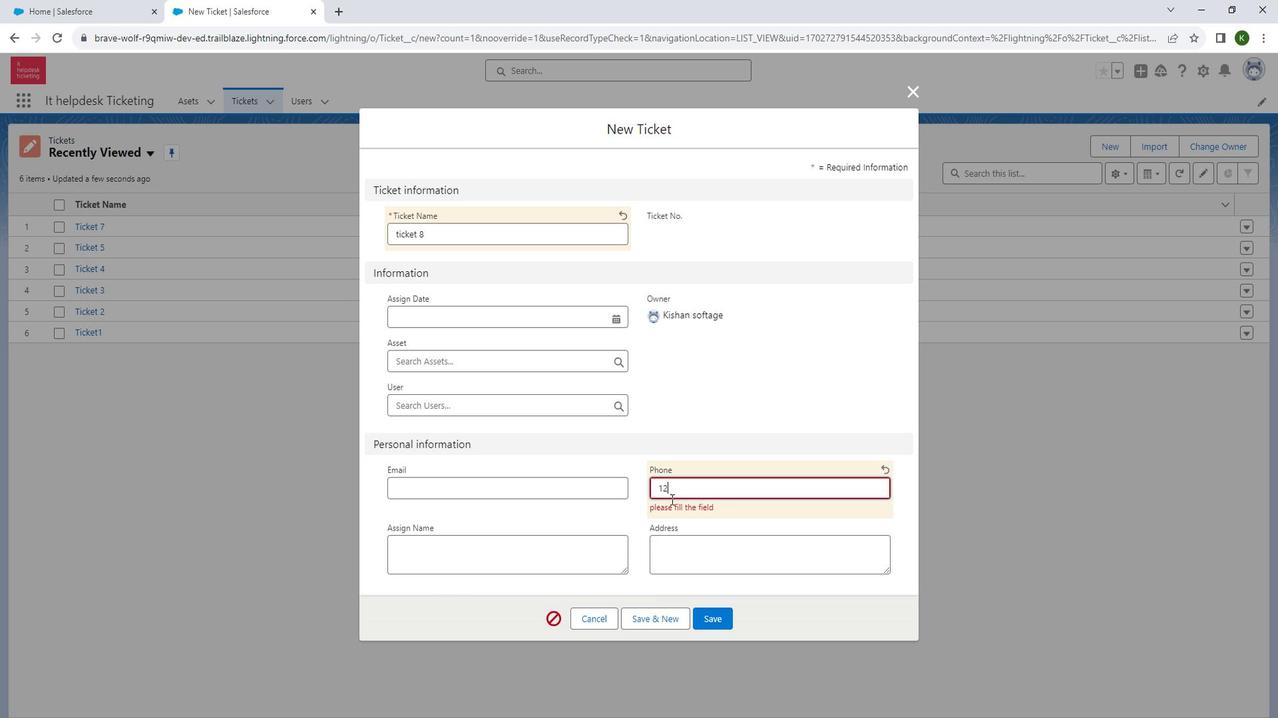 
Action: Key pressed 3
Screenshot: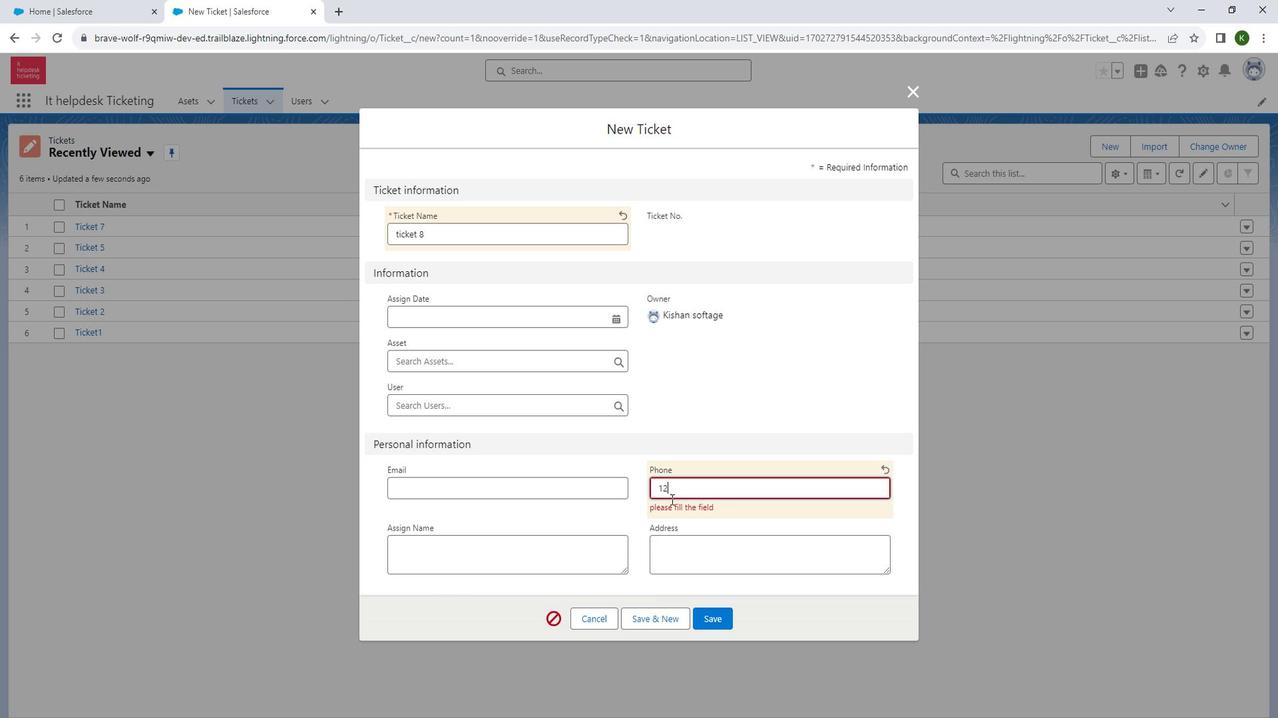 
Action: Mouse moved to (709, 617)
Screenshot: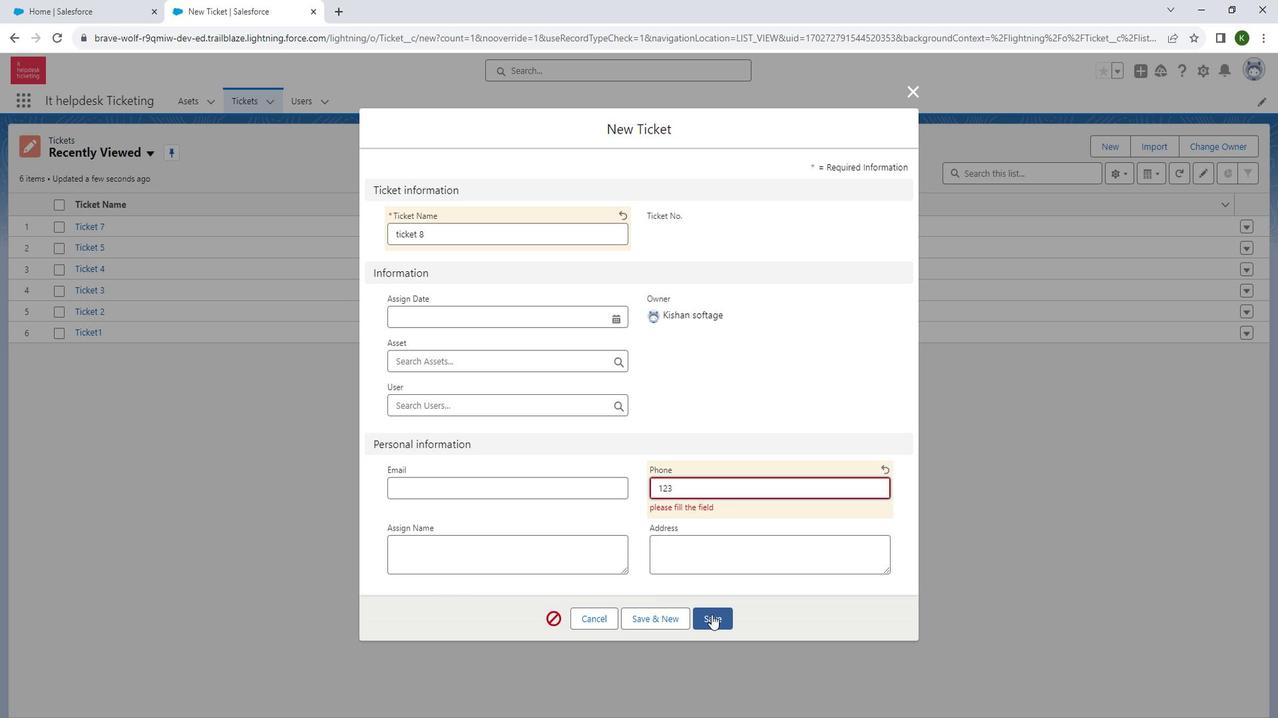 
Action: Mouse pressed left at (709, 617)
Screenshot: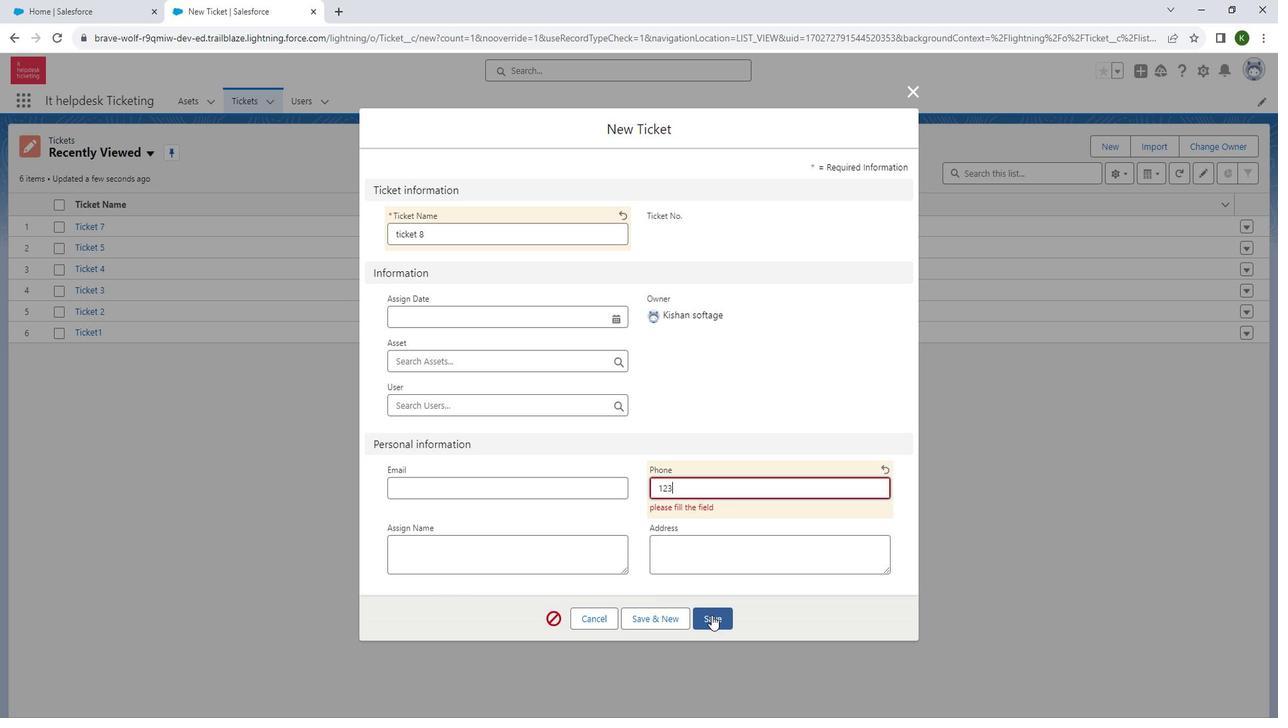 
Action: Mouse moved to (687, 487)
Screenshot: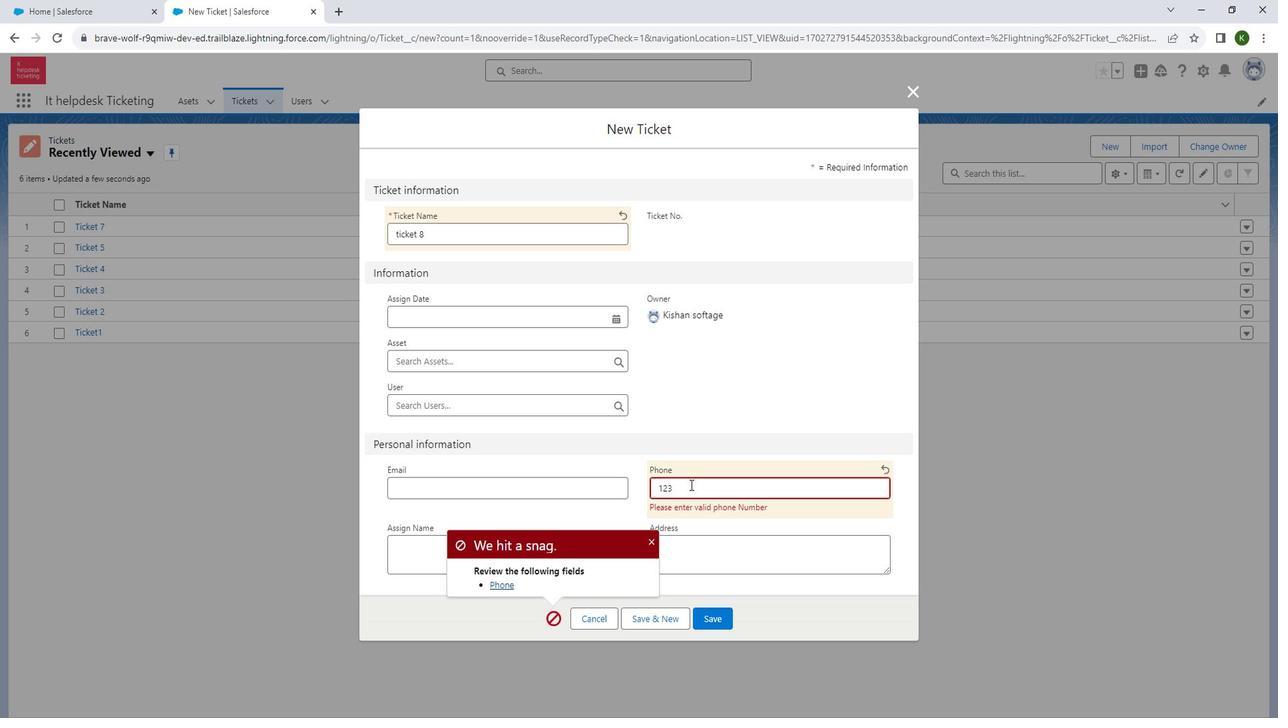 
Action: Mouse pressed left at (687, 487)
Screenshot: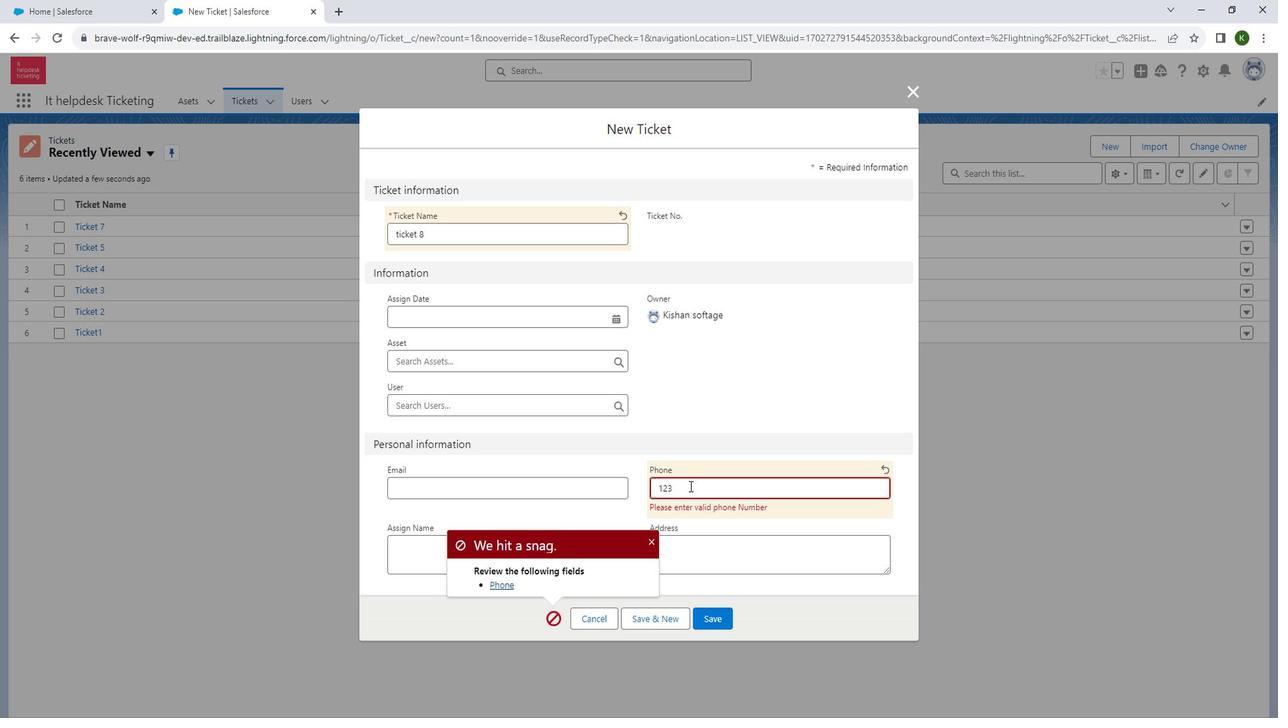 
Action: Key pressed 4567890
Screenshot: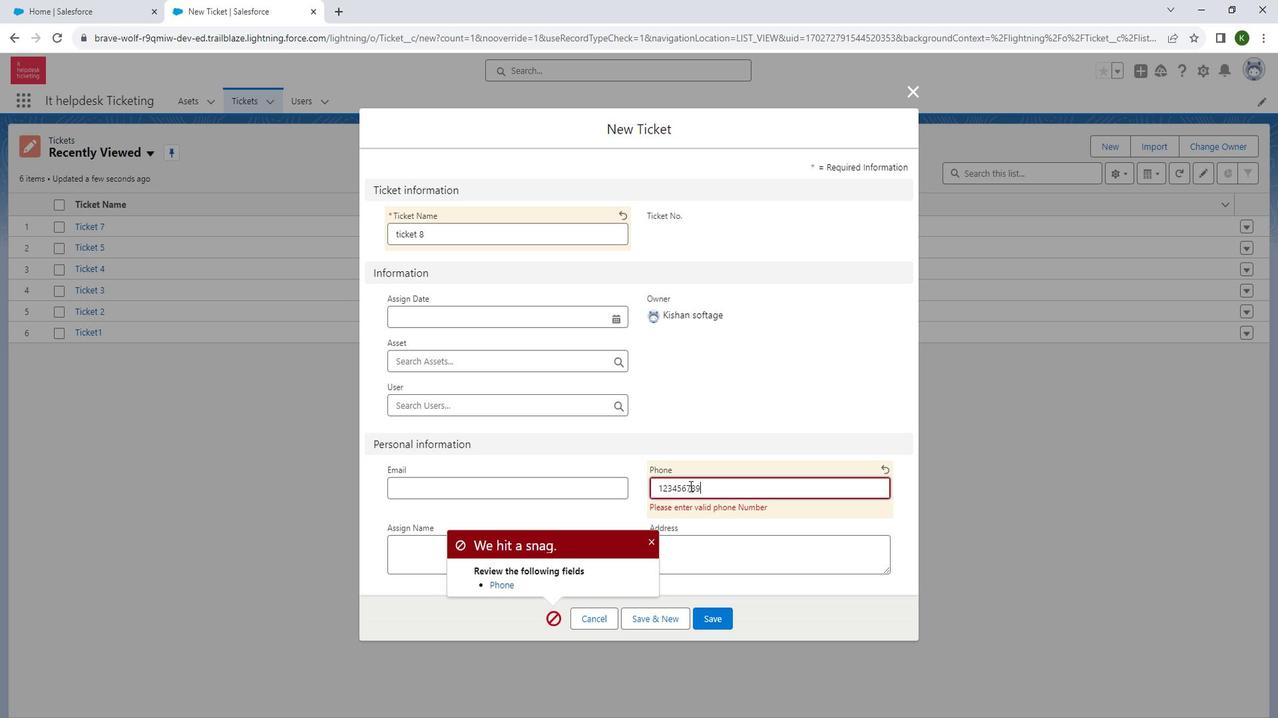 
Action: Mouse moved to (710, 619)
Screenshot: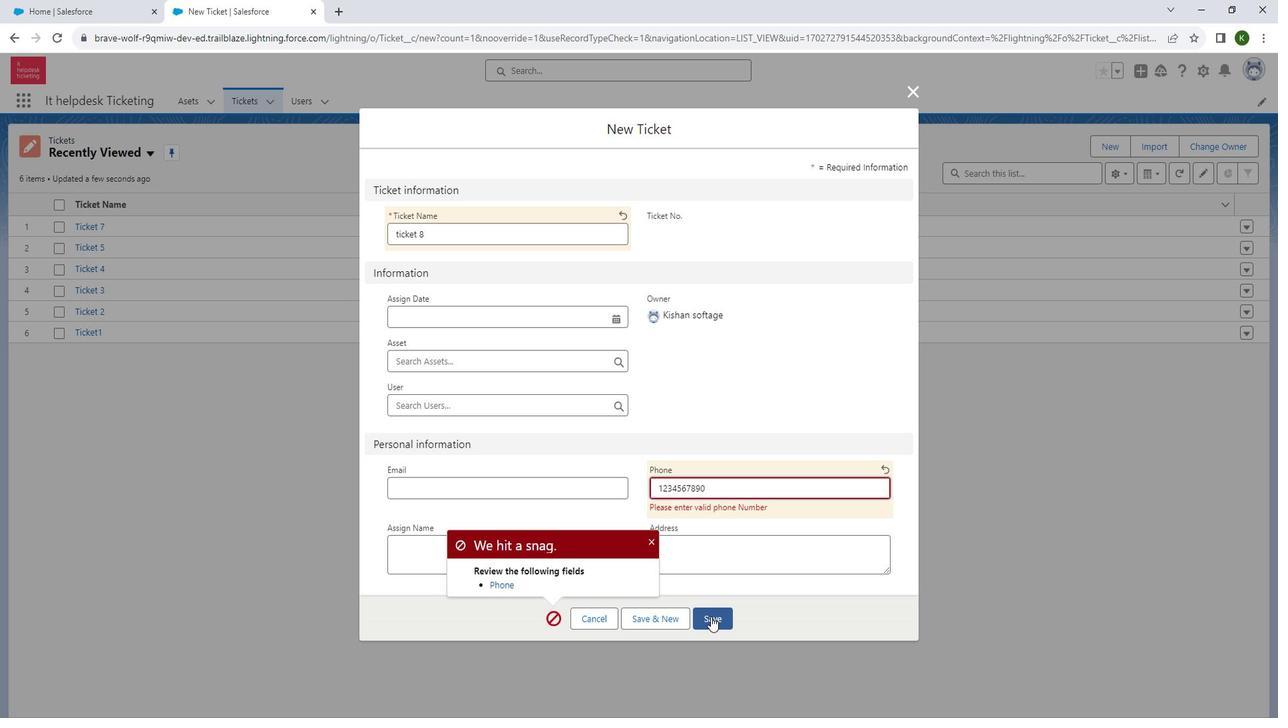 
Action: Mouse pressed left at (710, 619)
Screenshot: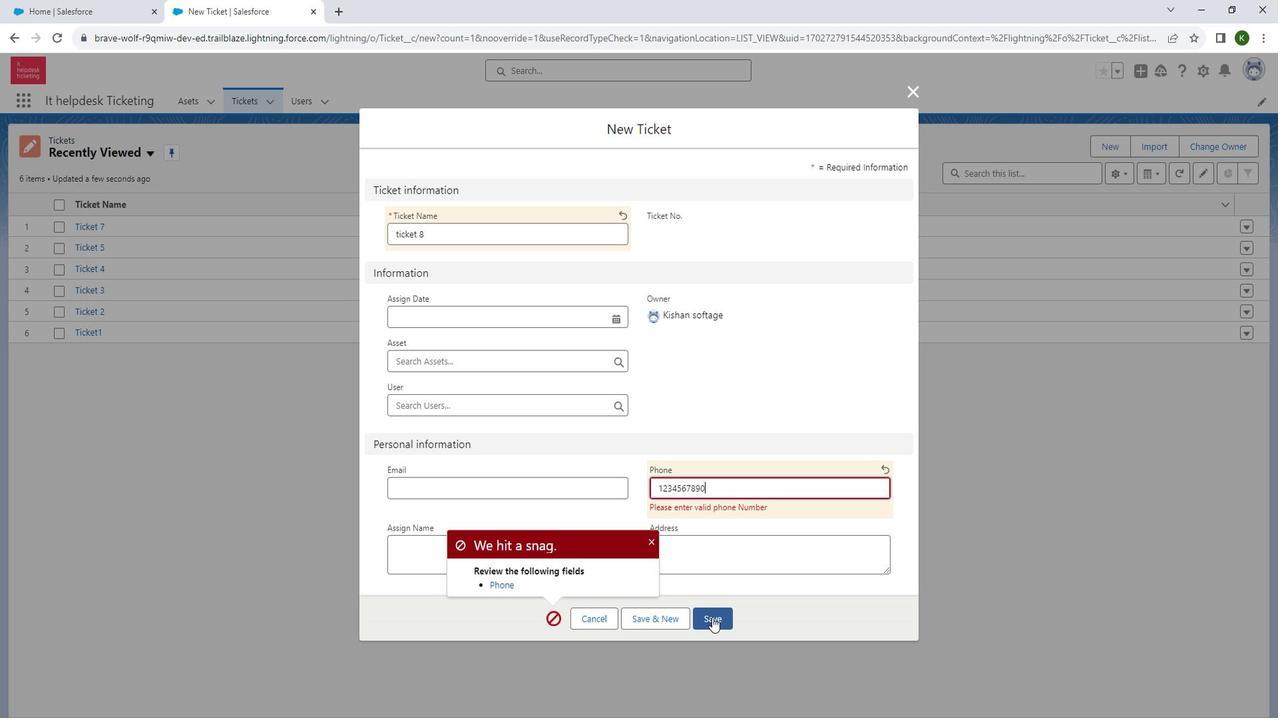 
Action: Mouse moved to (139, 316)
Screenshot: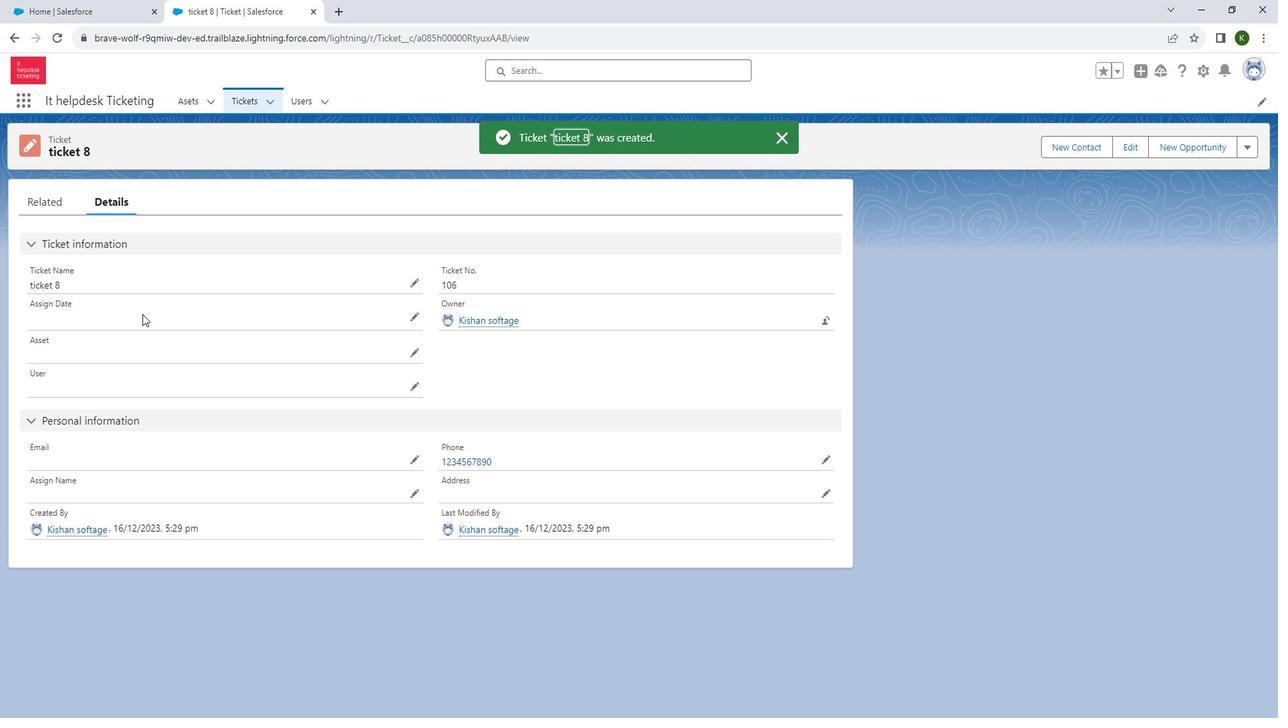 
